 Task: Create fields in match object.
Action: Mouse moved to (1310, 99)
Screenshot: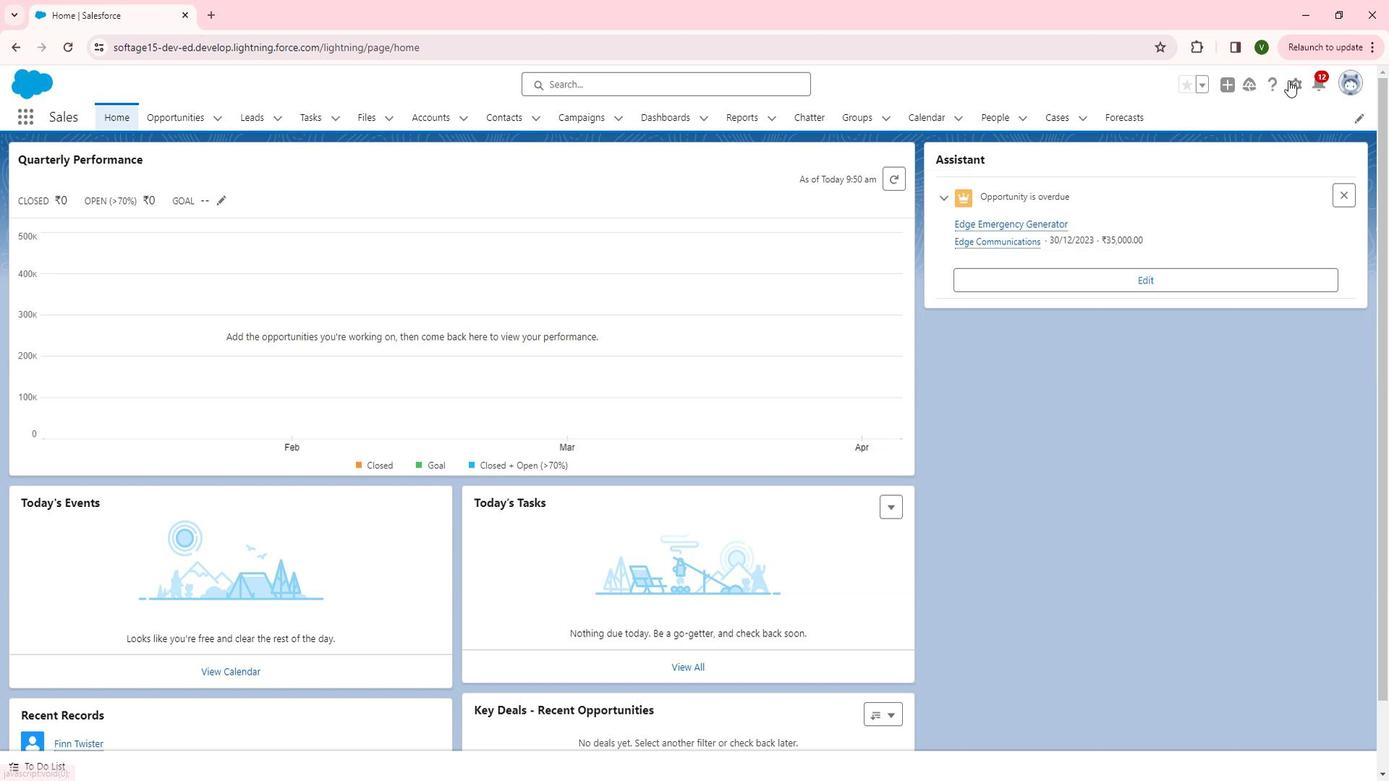 
Action: Mouse pressed left at (1310, 99)
Screenshot: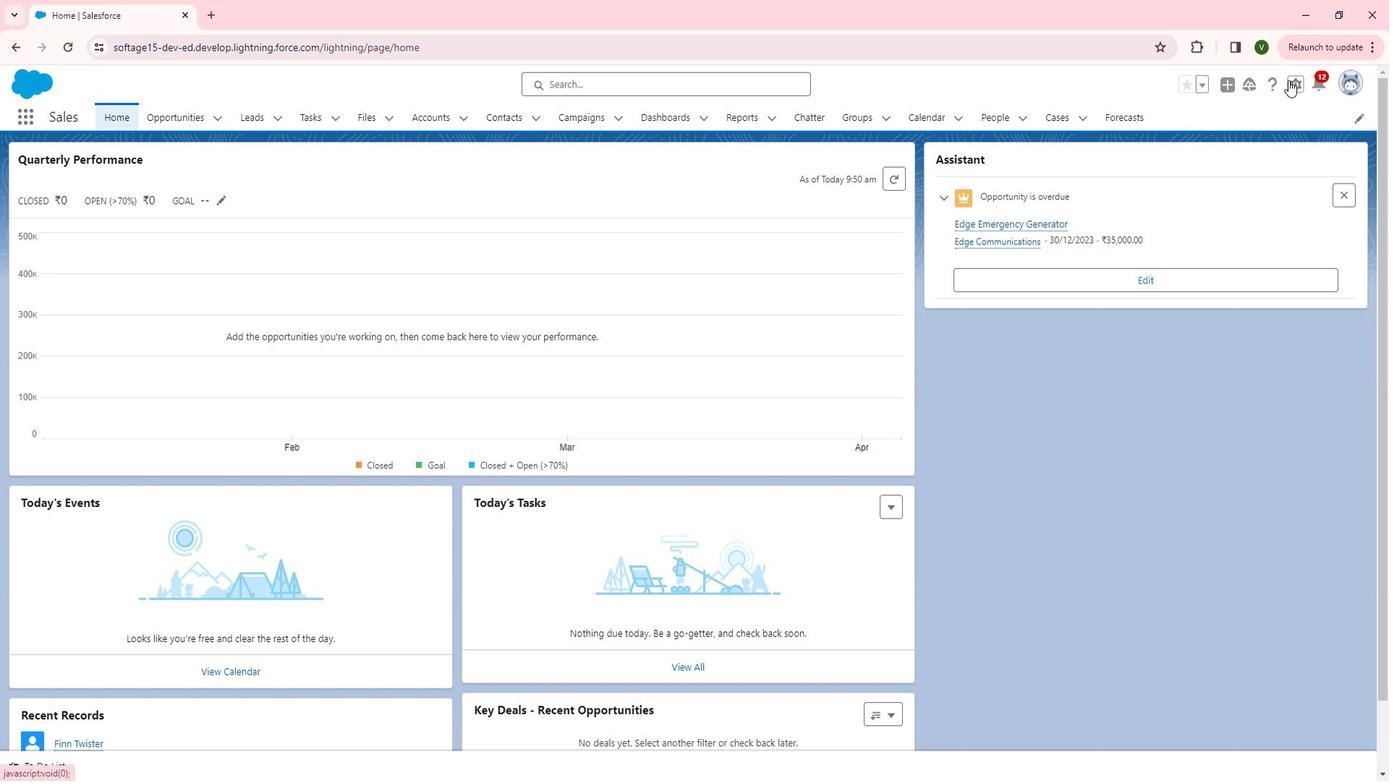 
Action: Mouse moved to (1261, 135)
Screenshot: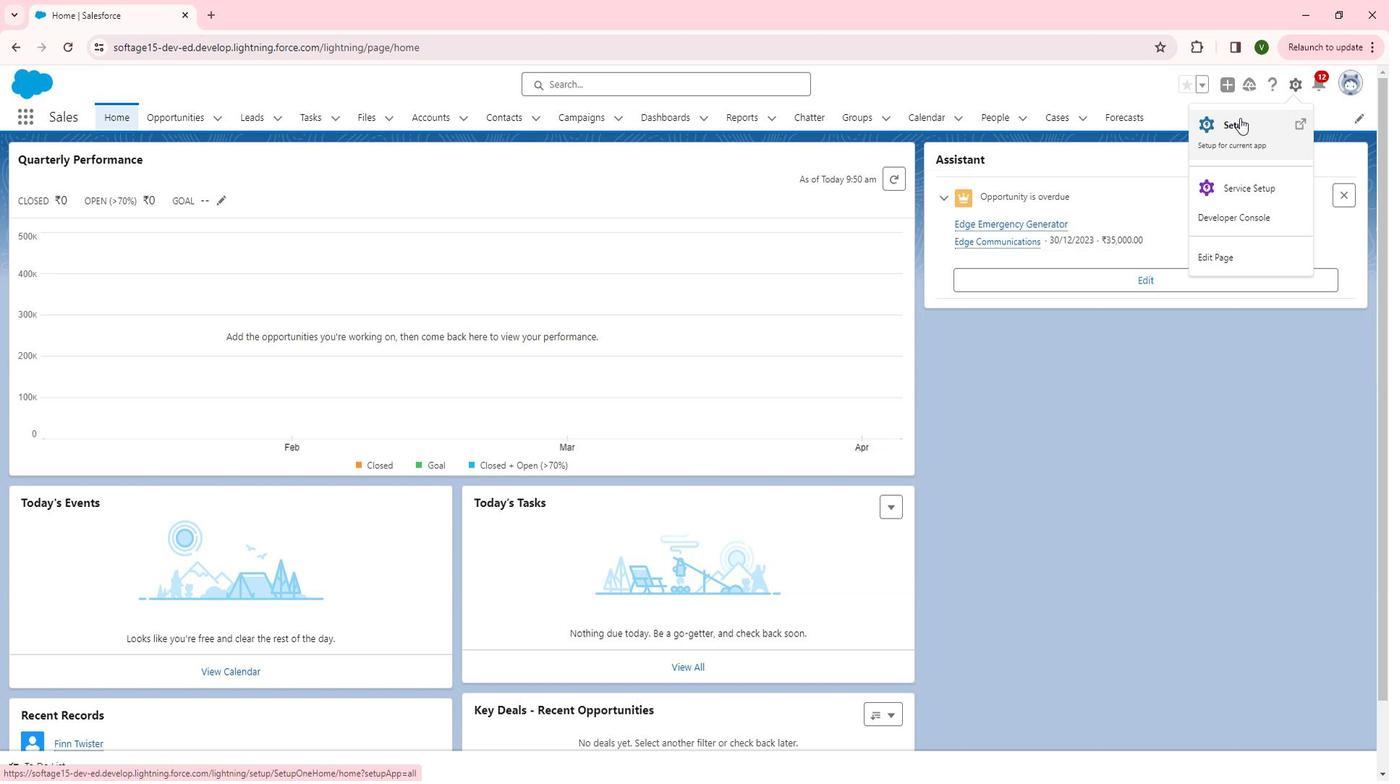 
Action: Mouse pressed left at (1261, 135)
Screenshot: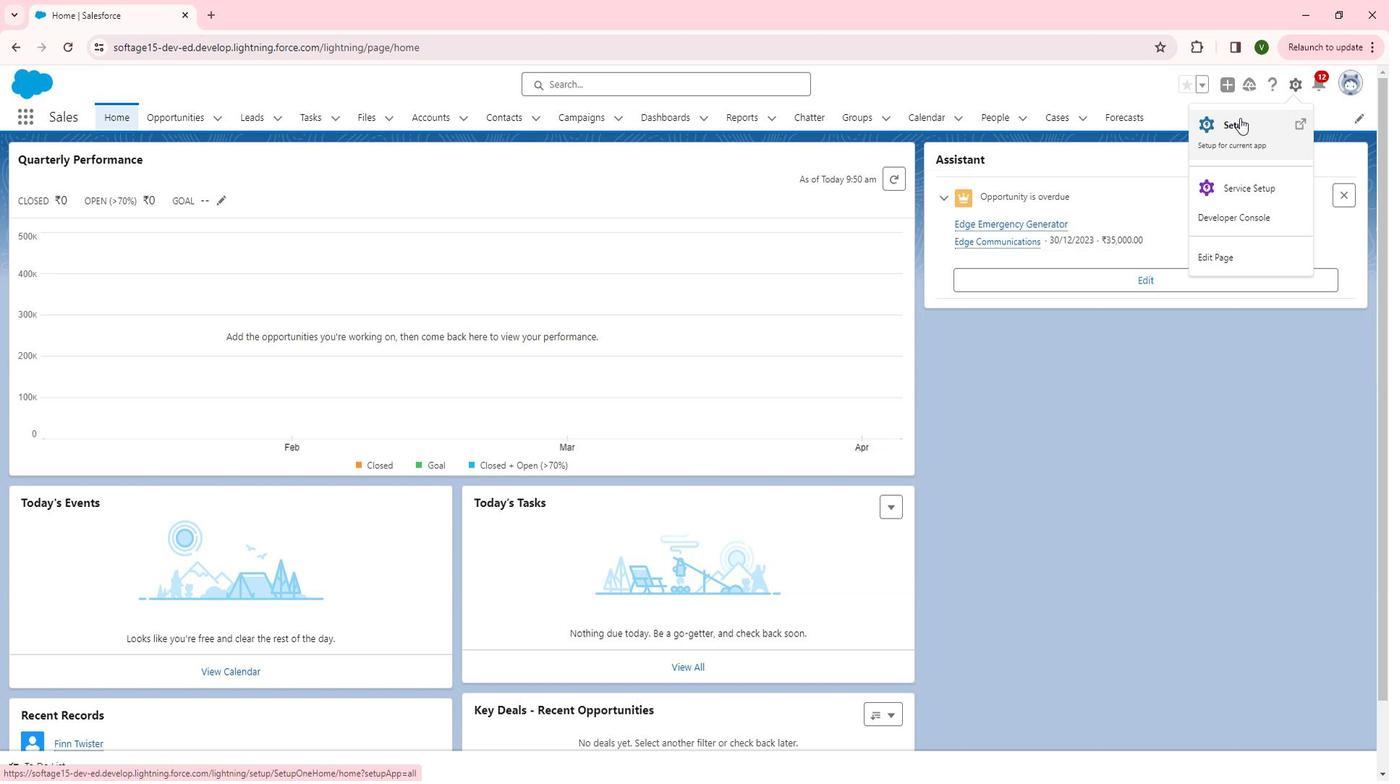 
Action: Mouse moved to (120, 440)
Screenshot: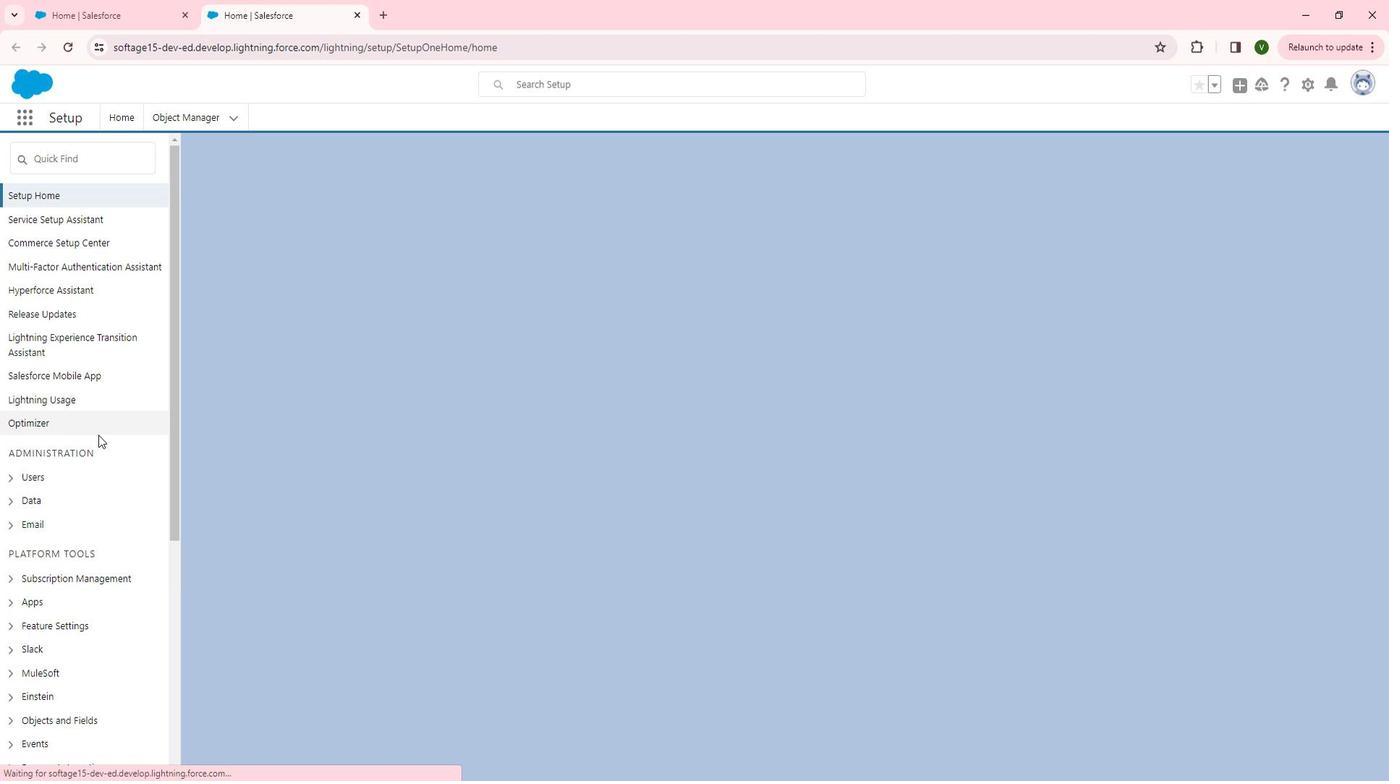 
Action: Mouse scrolled (120, 439) with delta (0, 0)
Screenshot: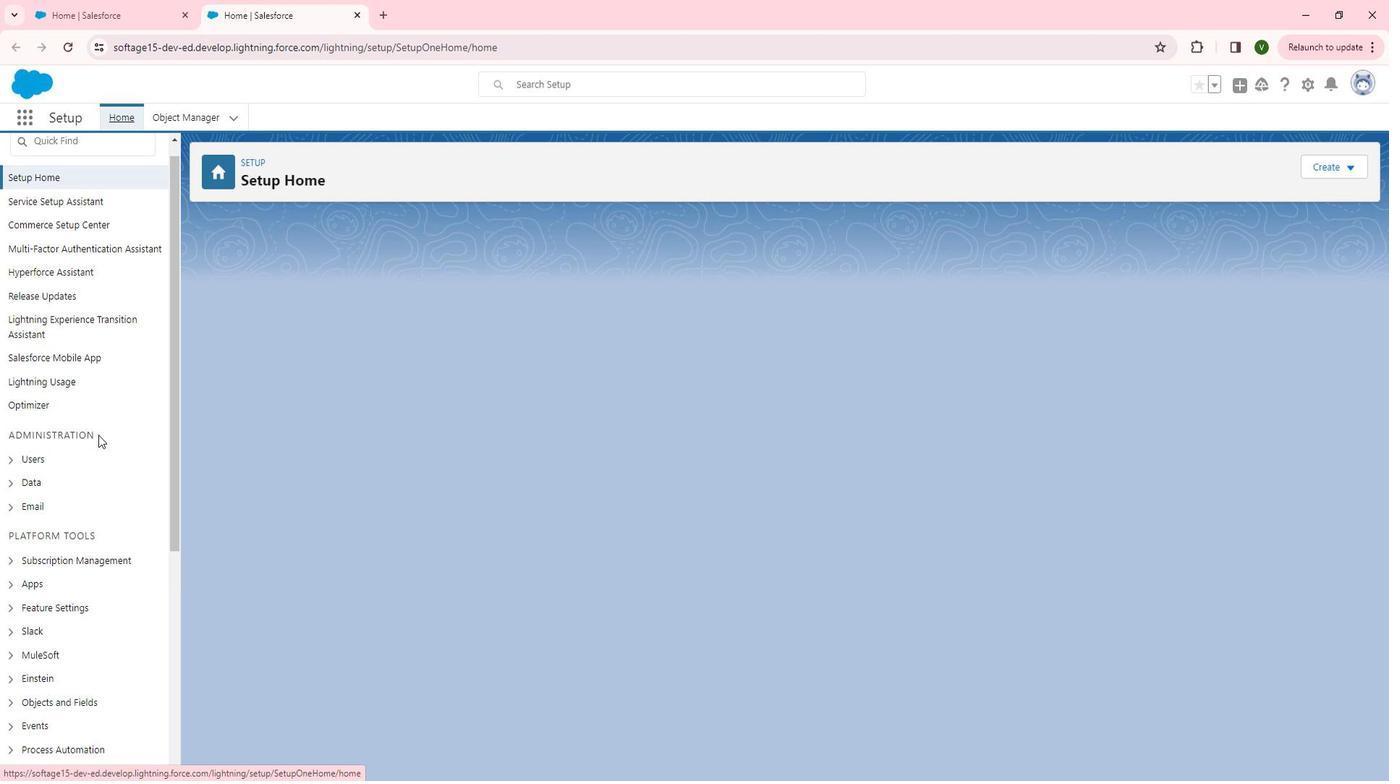 
Action: Mouse scrolled (120, 439) with delta (0, 0)
Screenshot: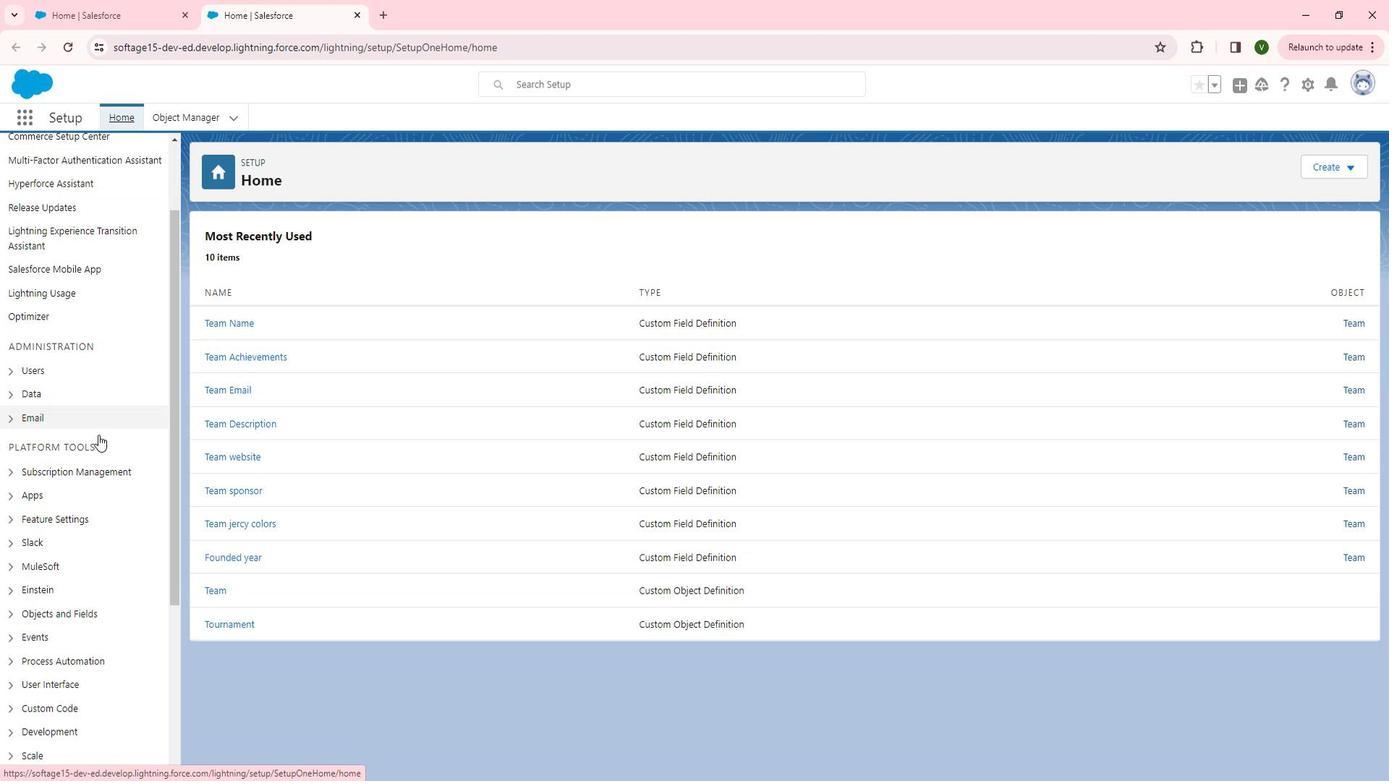 
Action: Mouse scrolled (120, 439) with delta (0, 0)
Screenshot: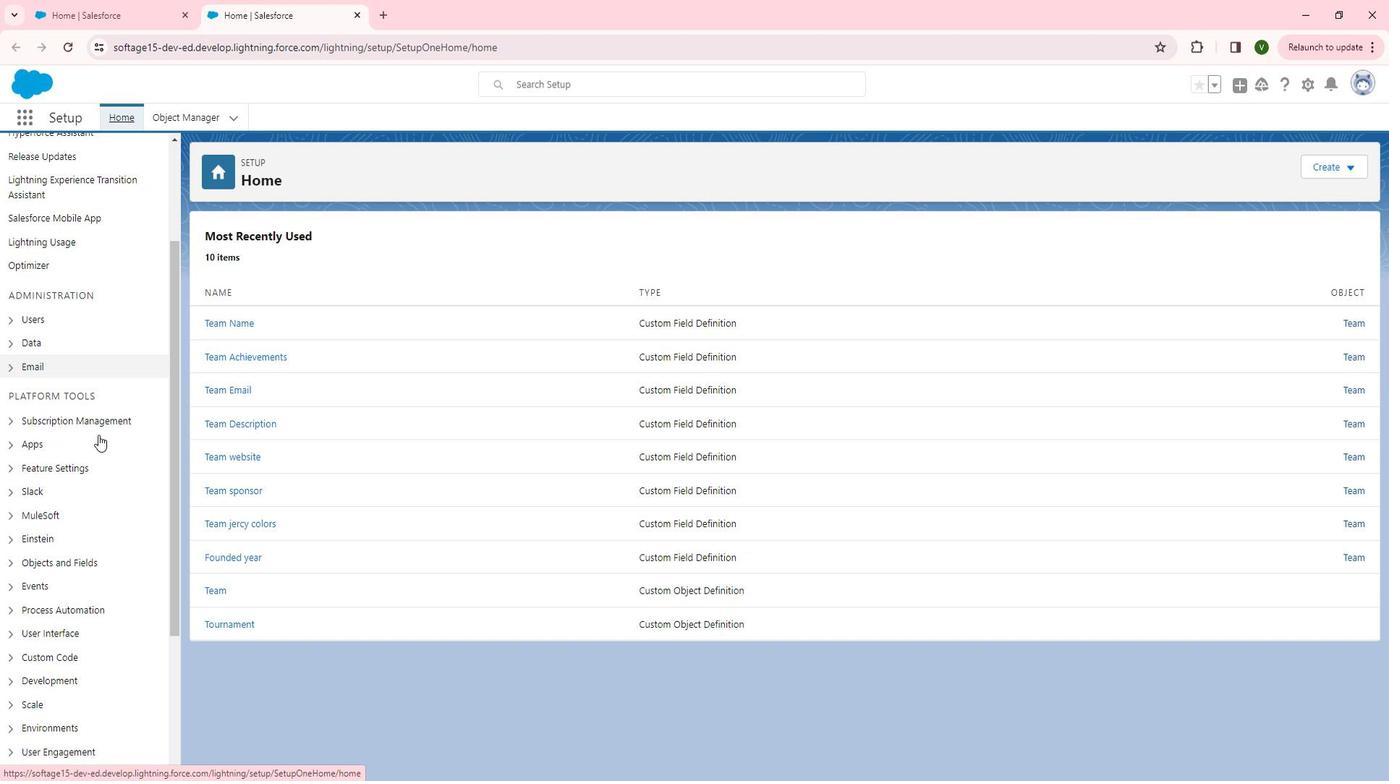 
Action: Mouse scrolled (120, 439) with delta (0, 0)
Screenshot: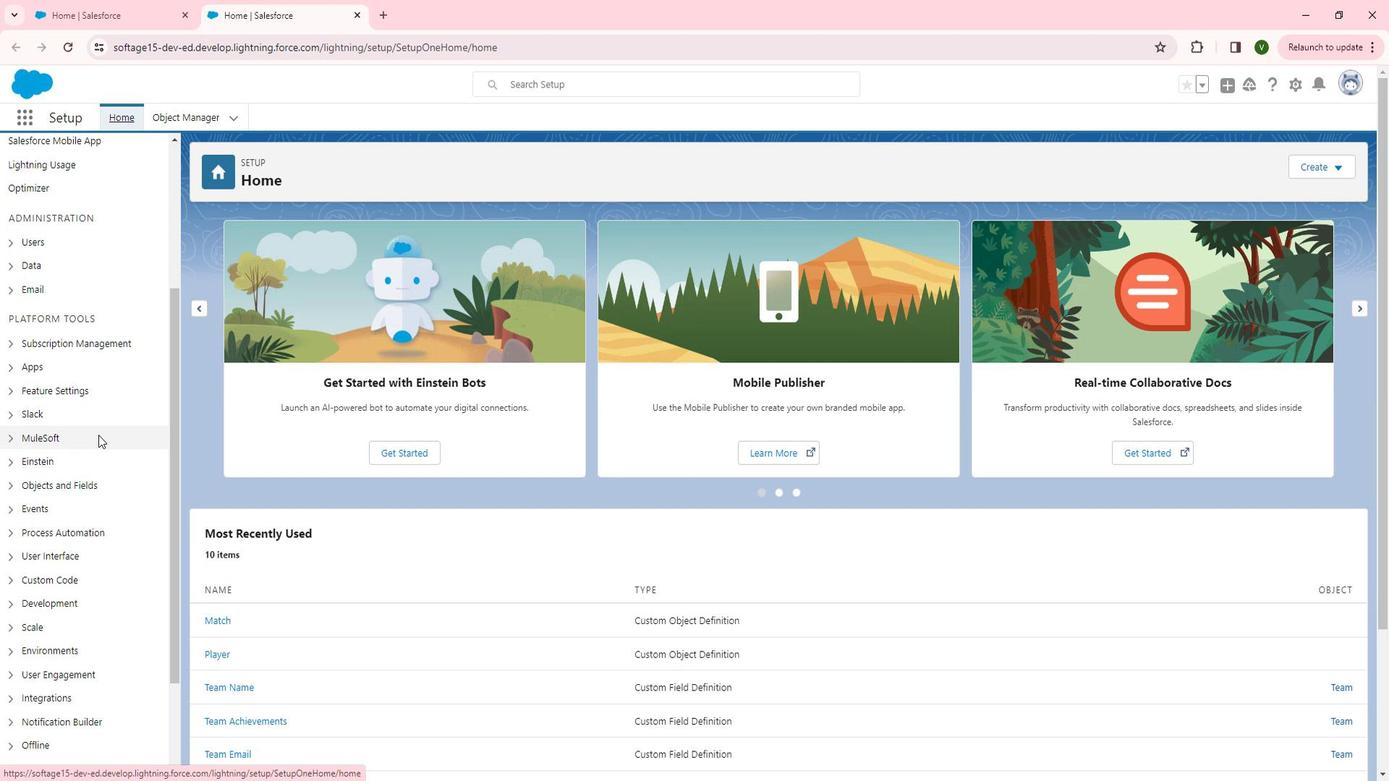 
Action: Mouse moved to (34, 426)
Screenshot: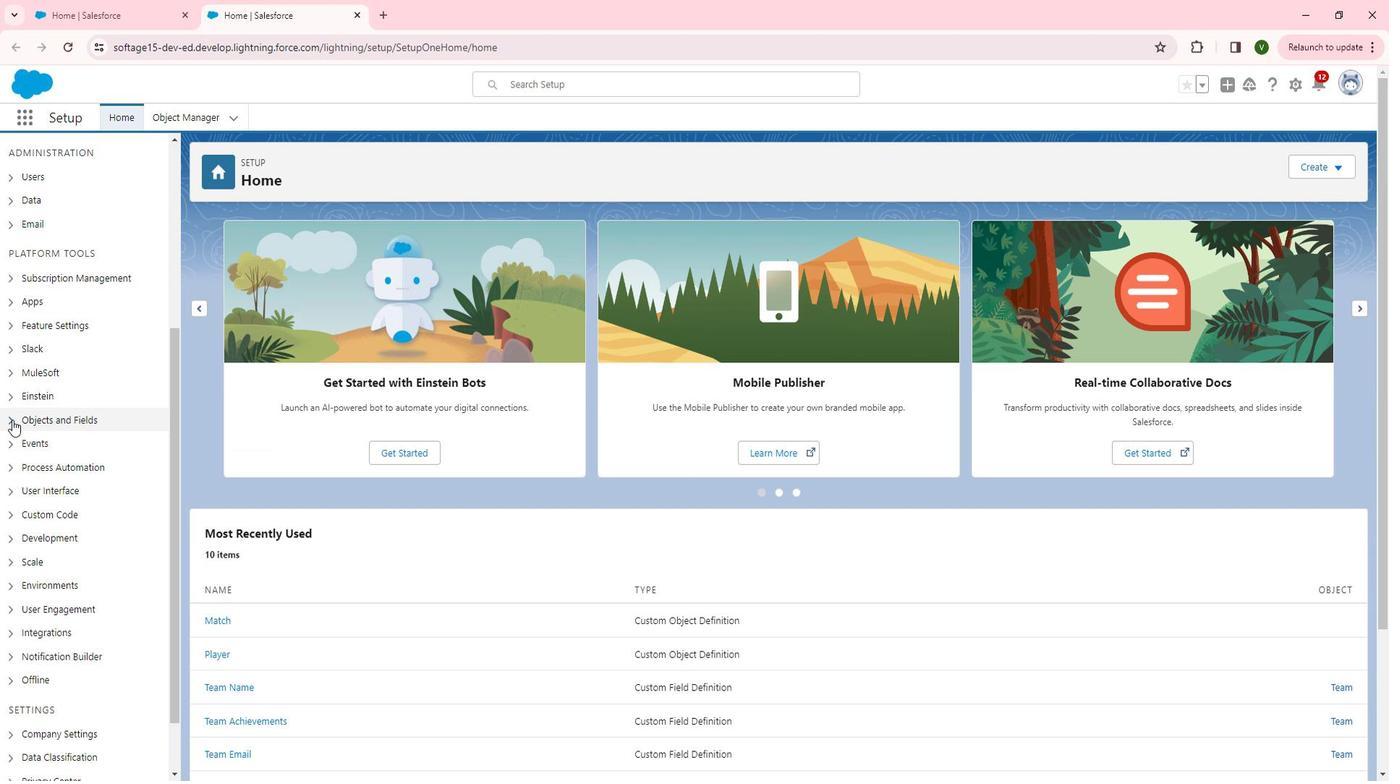 
Action: Mouse pressed left at (34, 426)
Screenshot: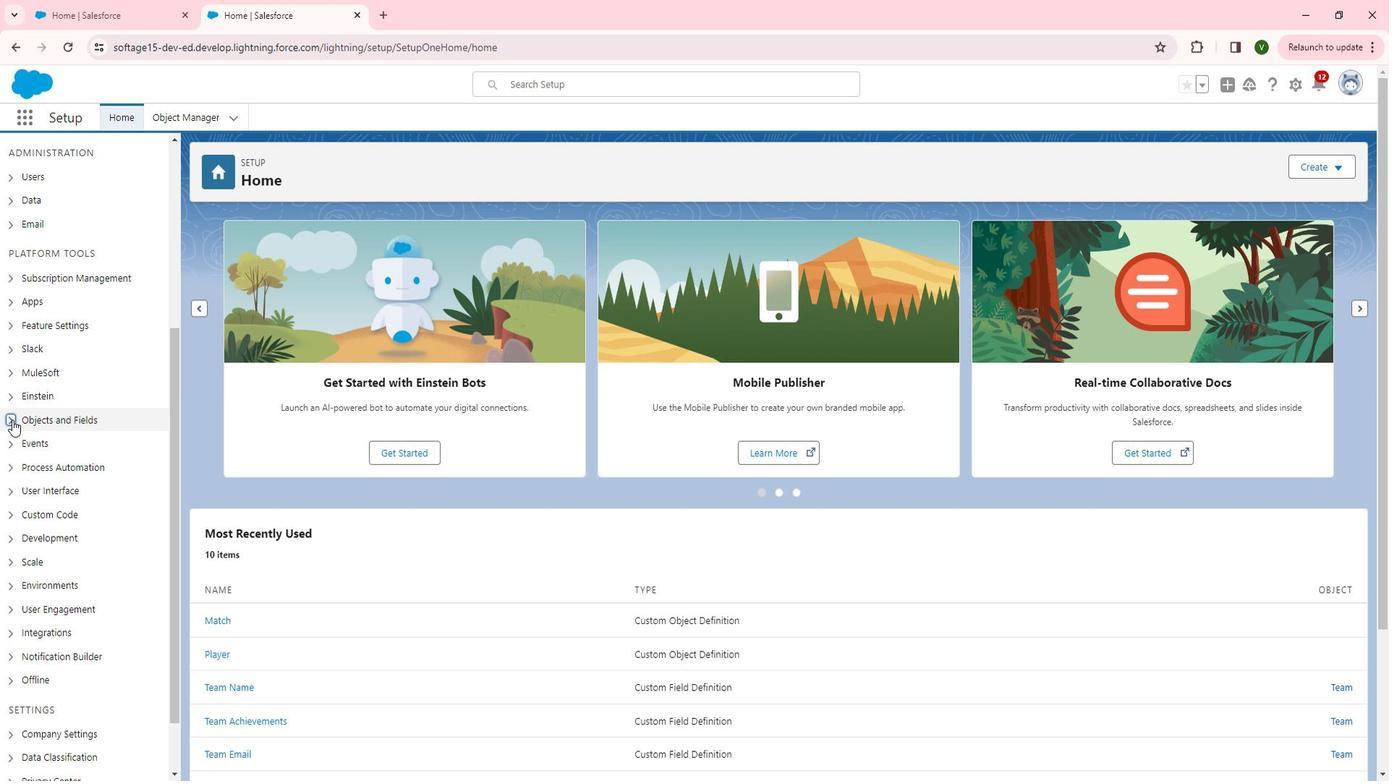 
Action: Mouse moved to (101, 447)
Screenshot: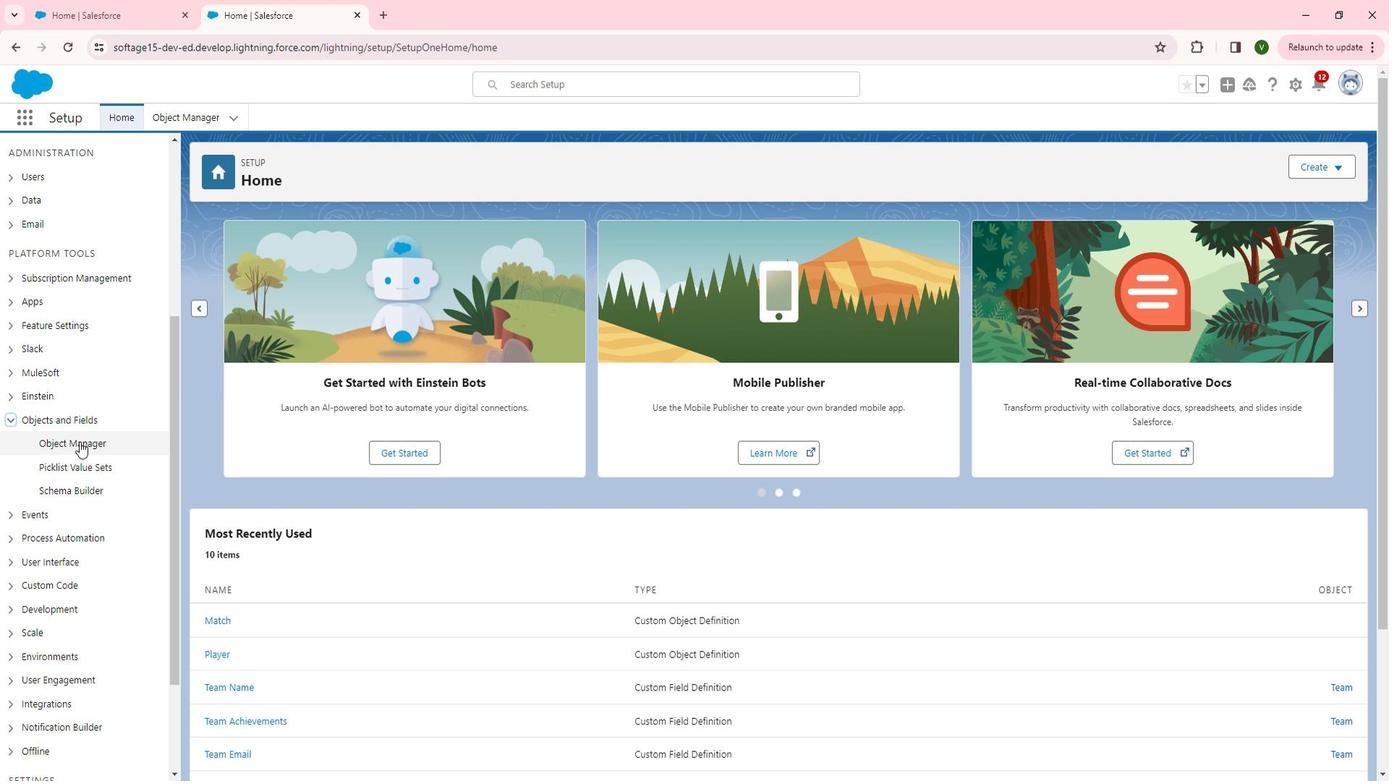 
Action: Mouse pressed left at (101, 447)
Screenshot: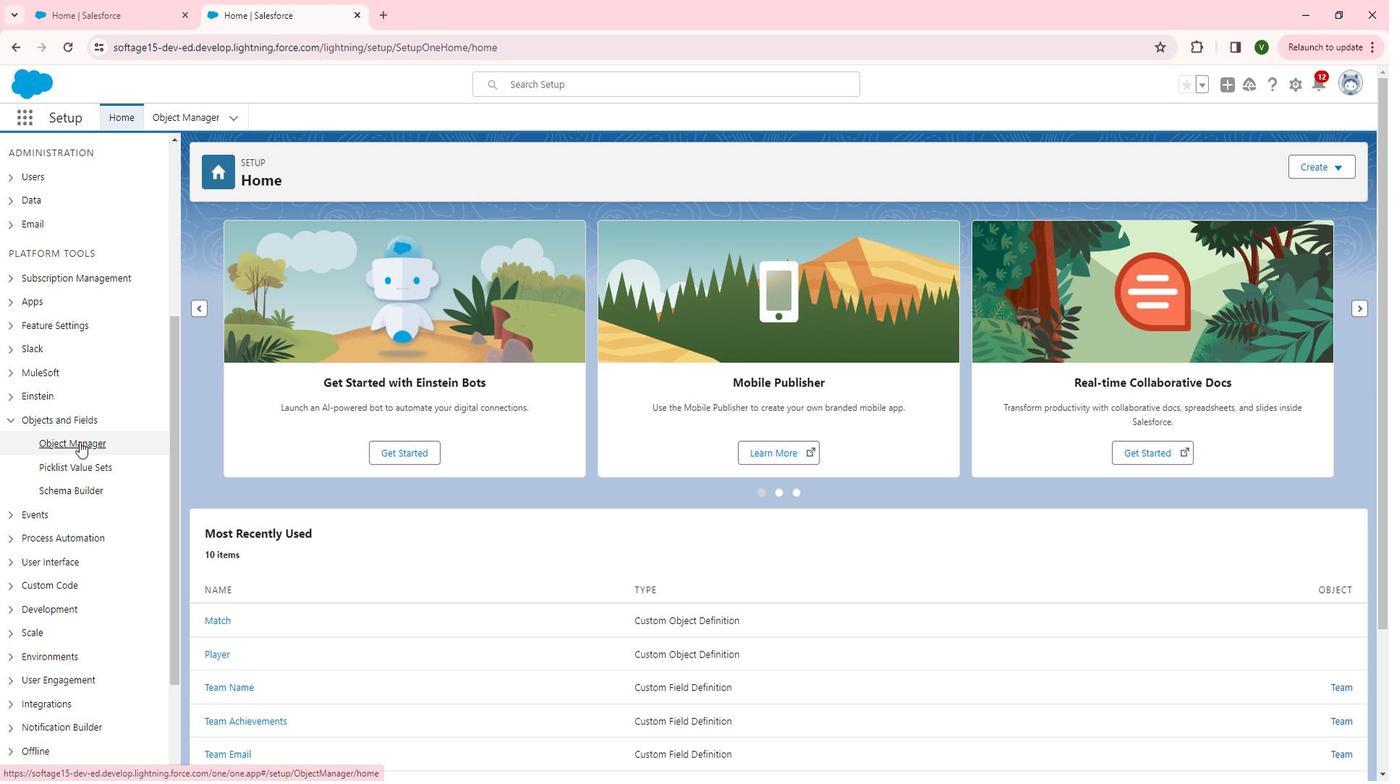 
Action: Mouse moved to (276, 479)
Screenshot: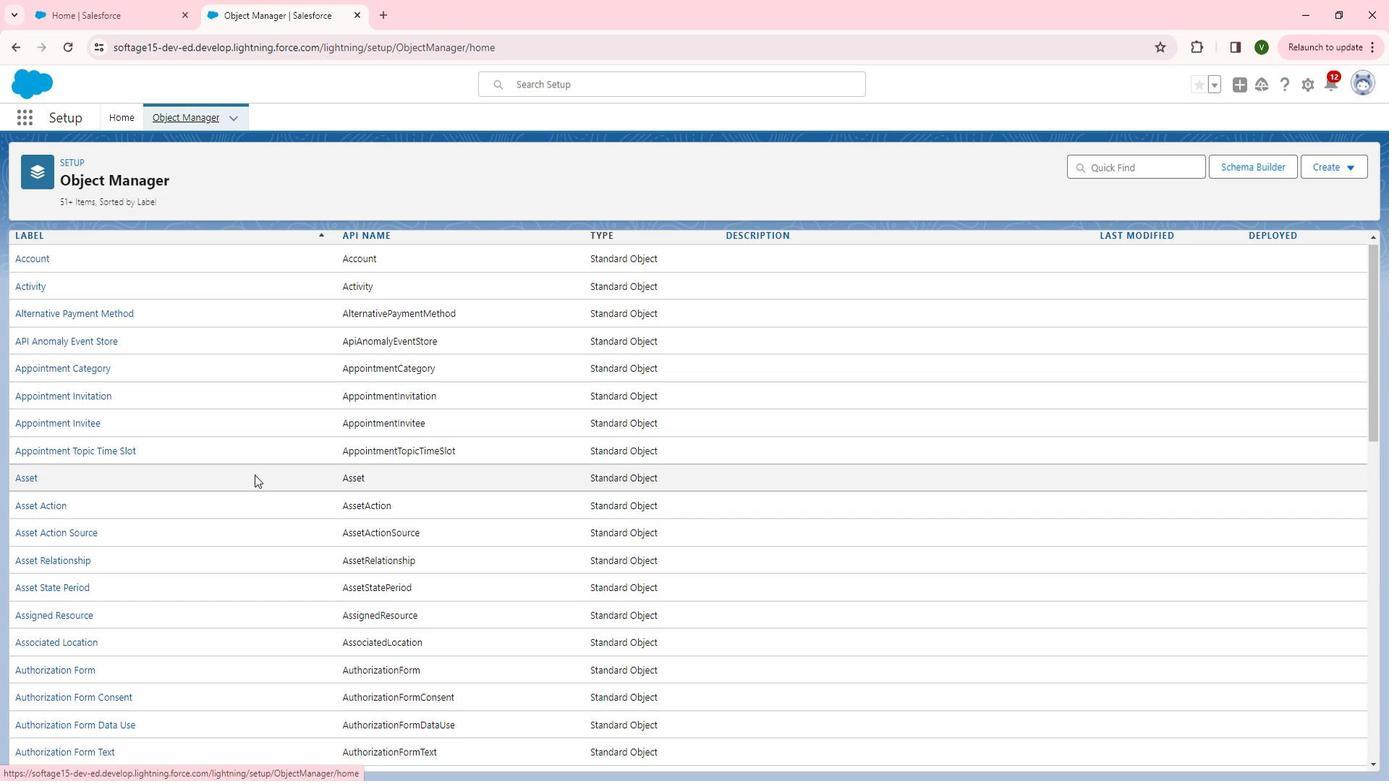 
Action: Mouse scrolled (276, 478) with delta (0, 0)
Screenshot: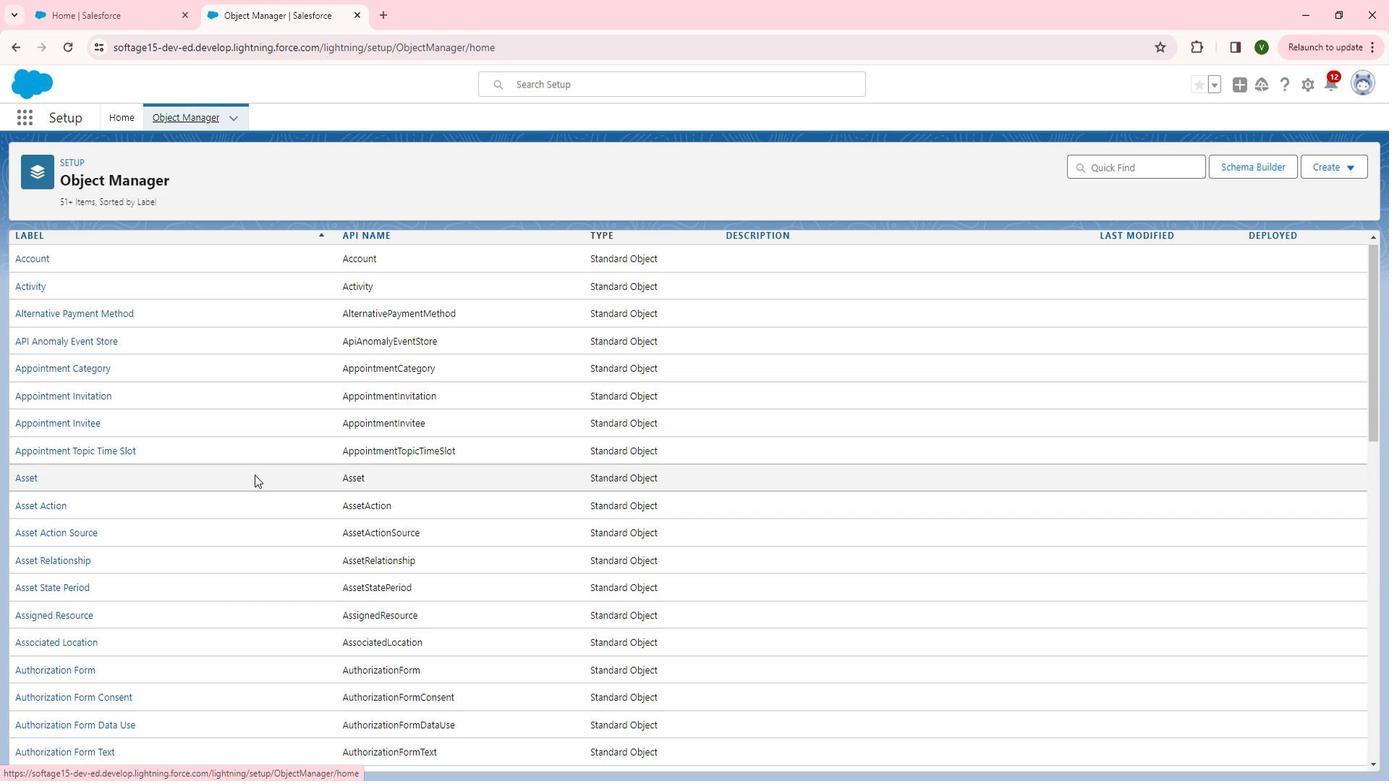 
Action: Mouse scrolled (276, 478) with delta (0, 0)
Screenshot: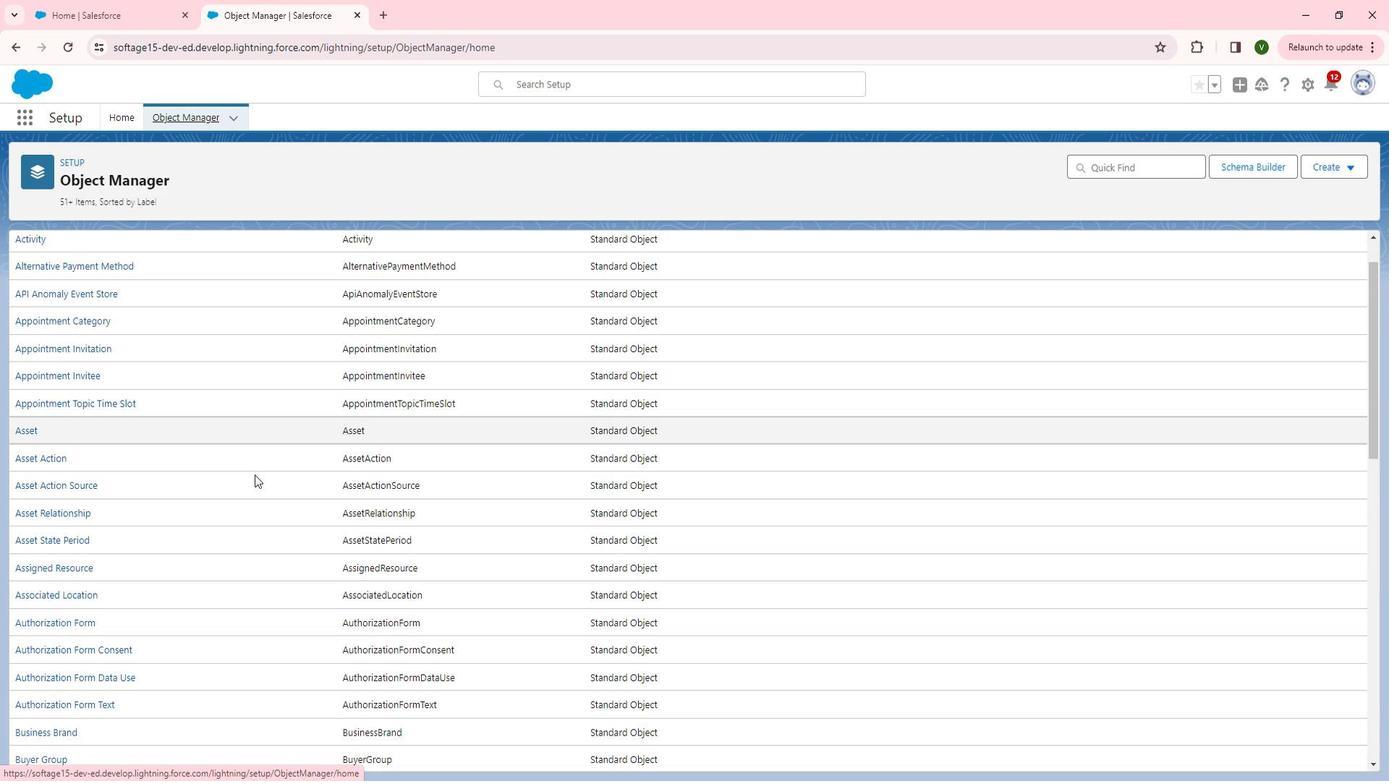 
Action: Mouse scrolled (276, 478) with delta (0, 0)
Screenshot: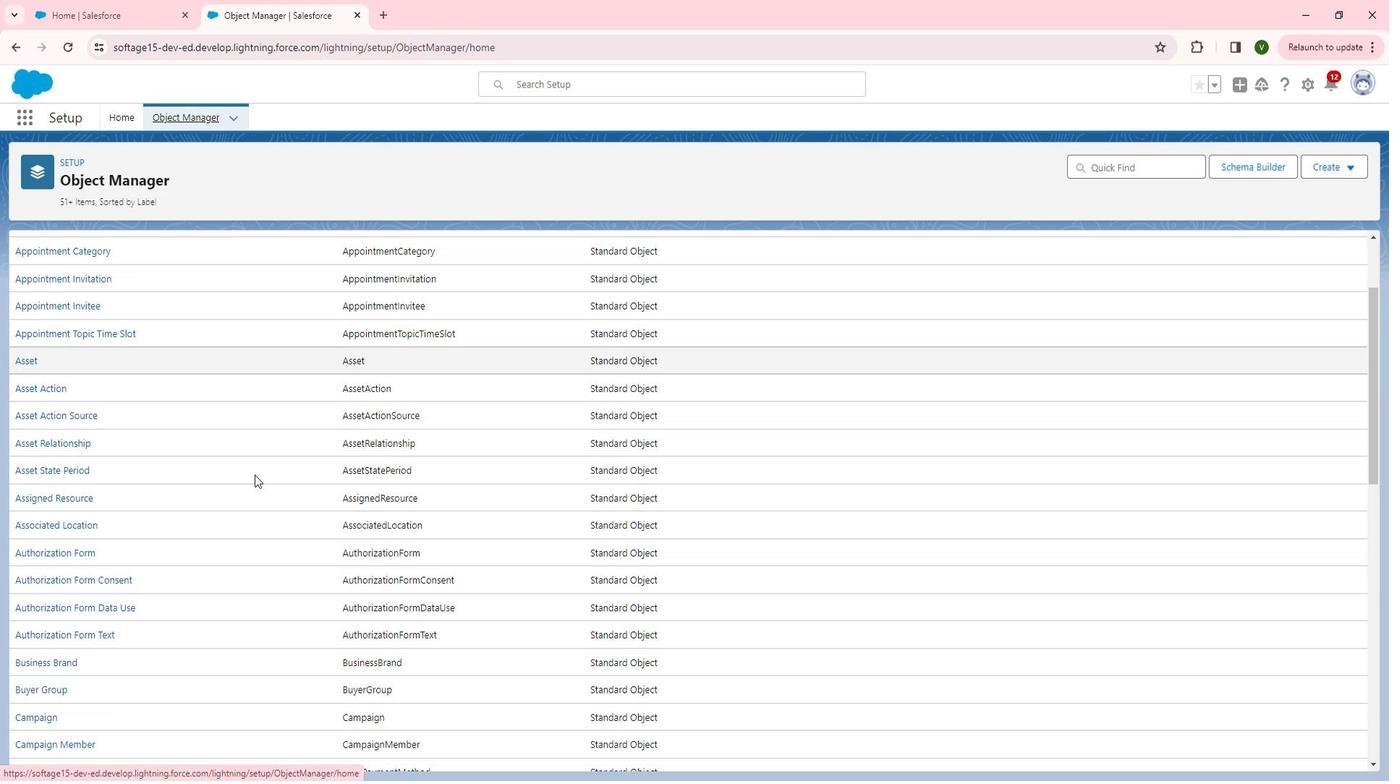 
Action: Mouse scrolled (276, 478) with delta (0, 0)
Screenshot: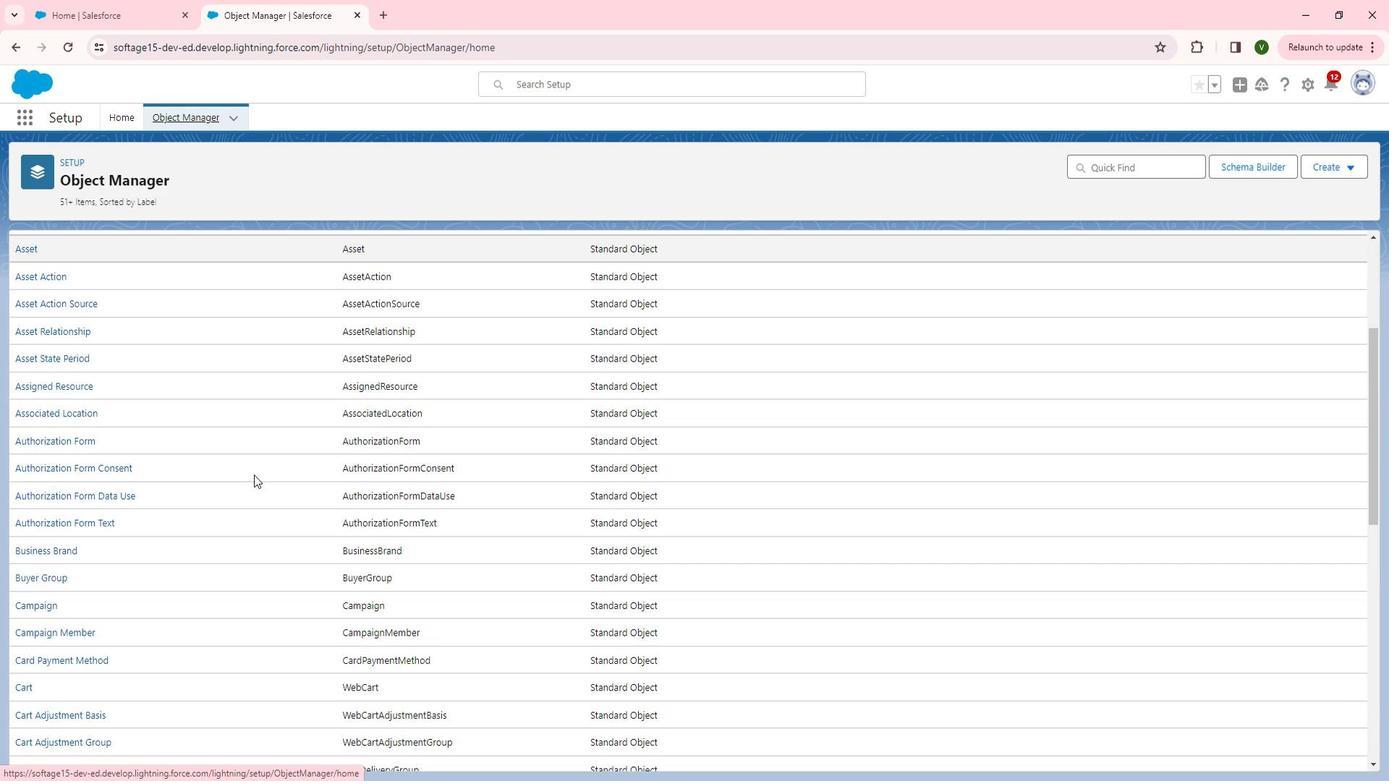 
Action: Mouse moved to (274, 479)
Screenshot: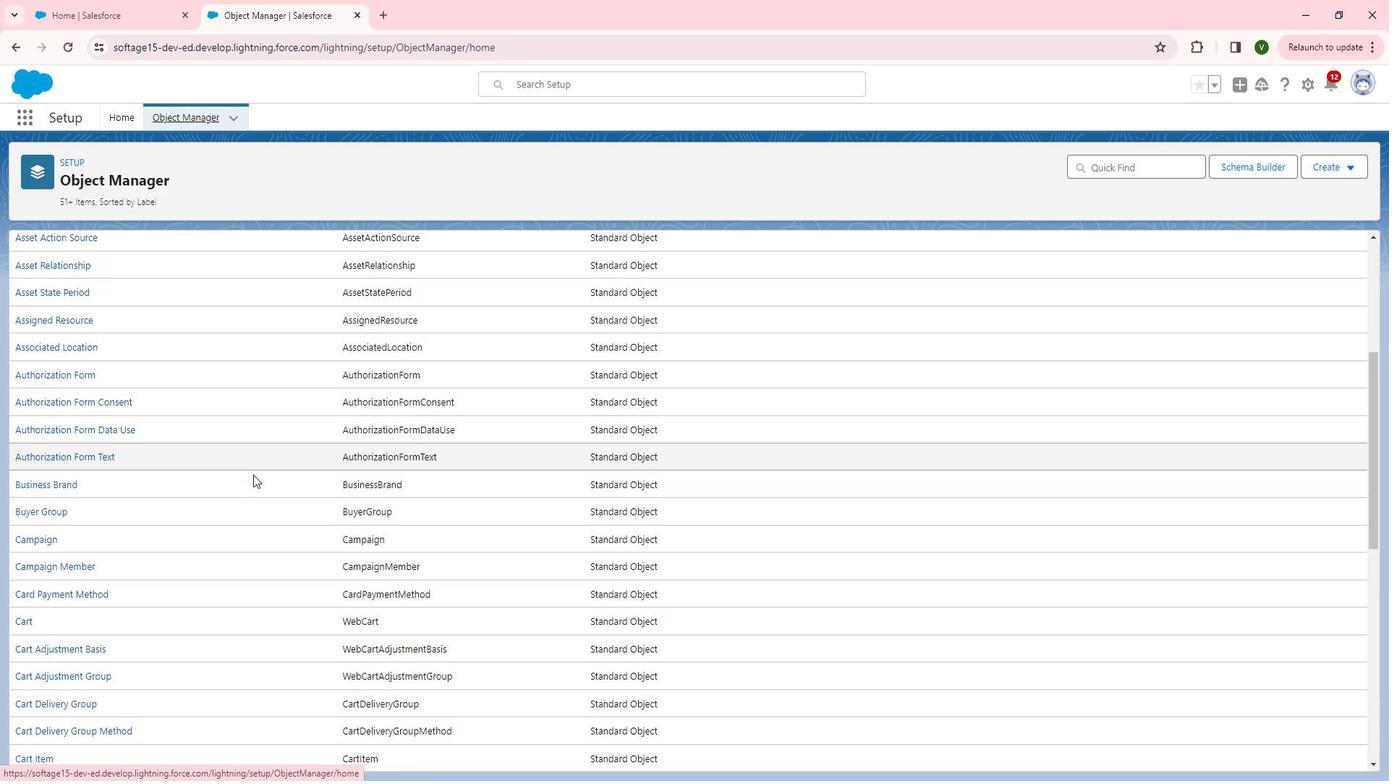 
Action: Mouse scrolled (274, 478) with delta (0, 0)
Screenshot: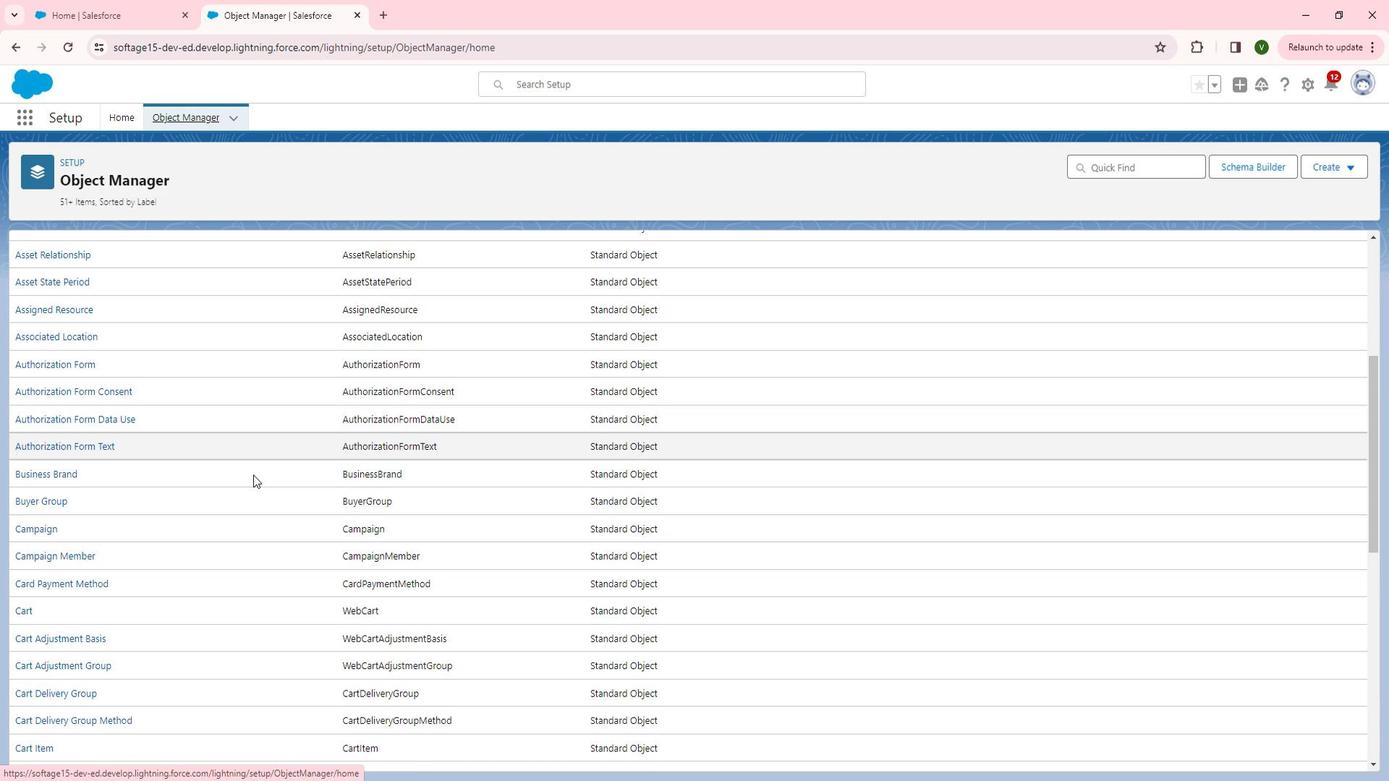 
Action: Mouse scrolled (274, 478) with delta (0, 0)
Screenshot: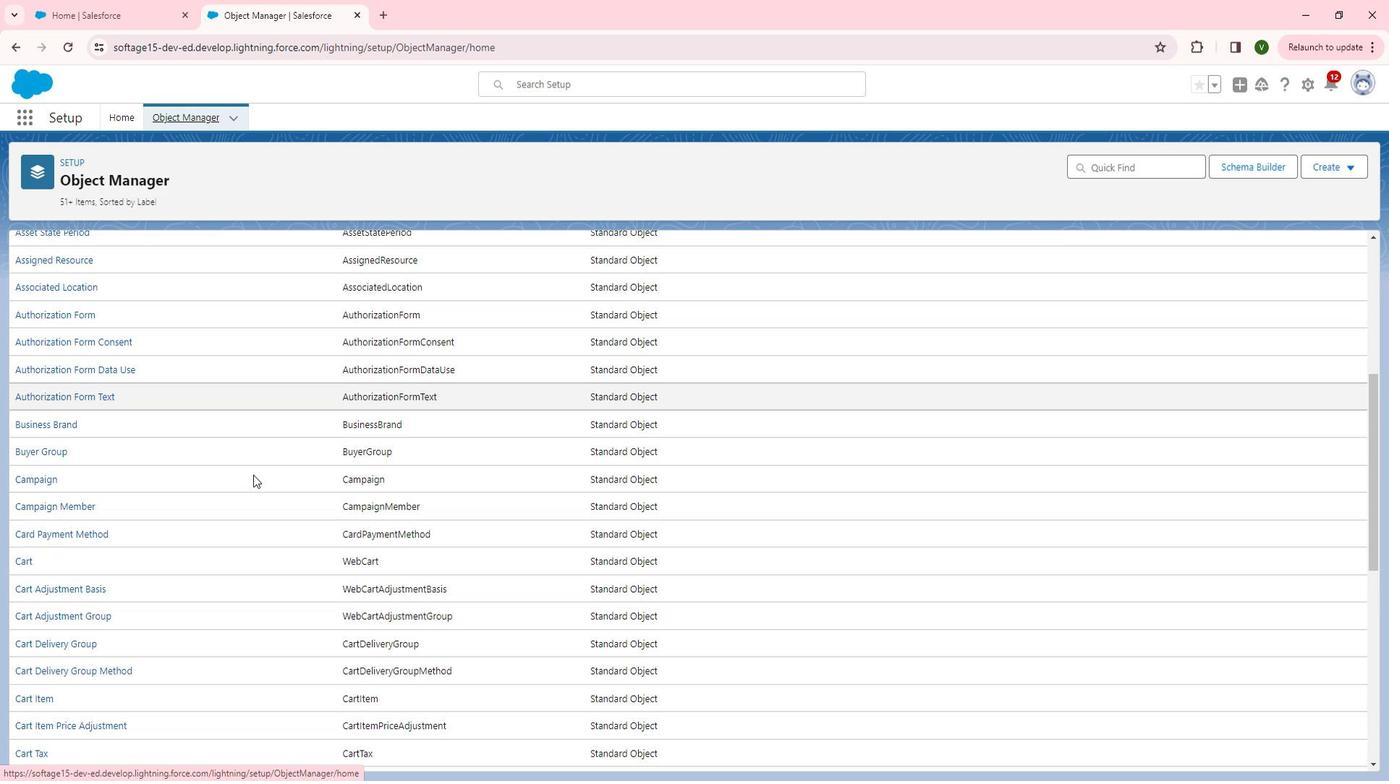 
Action: Mouse scrolled (274, 478) with delta (0, 0)
Screenshot: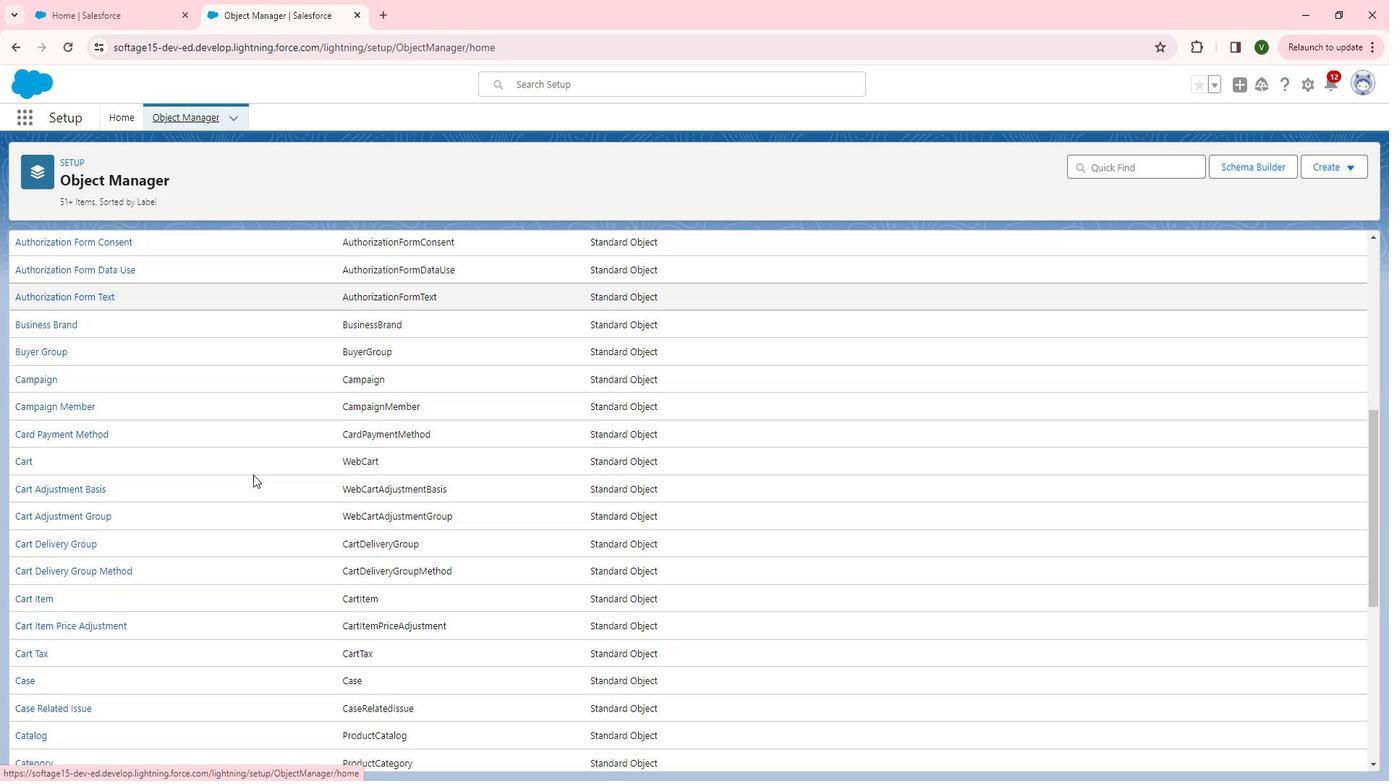 
Action: Mouse scrolled (274, 478) with delta (0, 0)
Screenshot: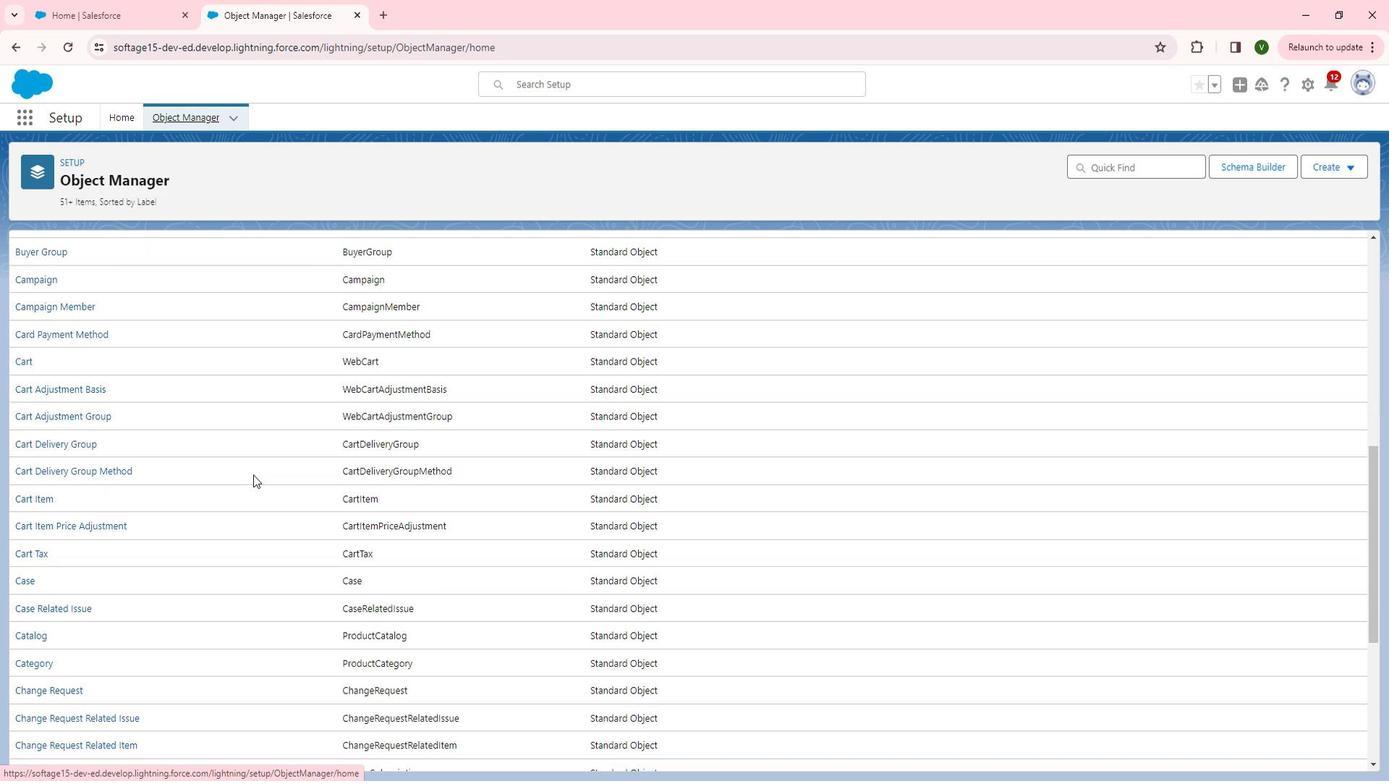 
Action: Mouse scrolled (274, 478) with delta (0, 0)
Screenshot: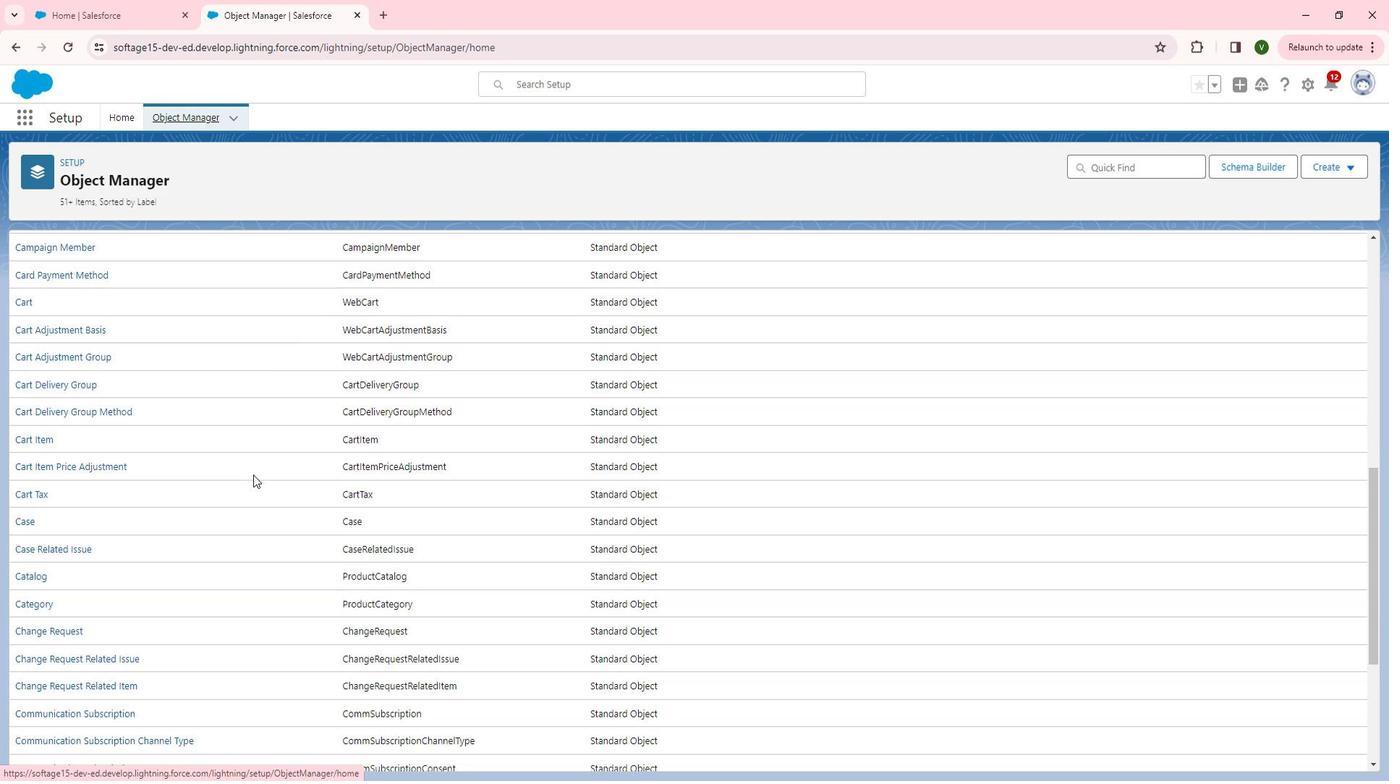 
Action: Mouse scrolled (274, 478) with delta (0, 0)
Screenshot: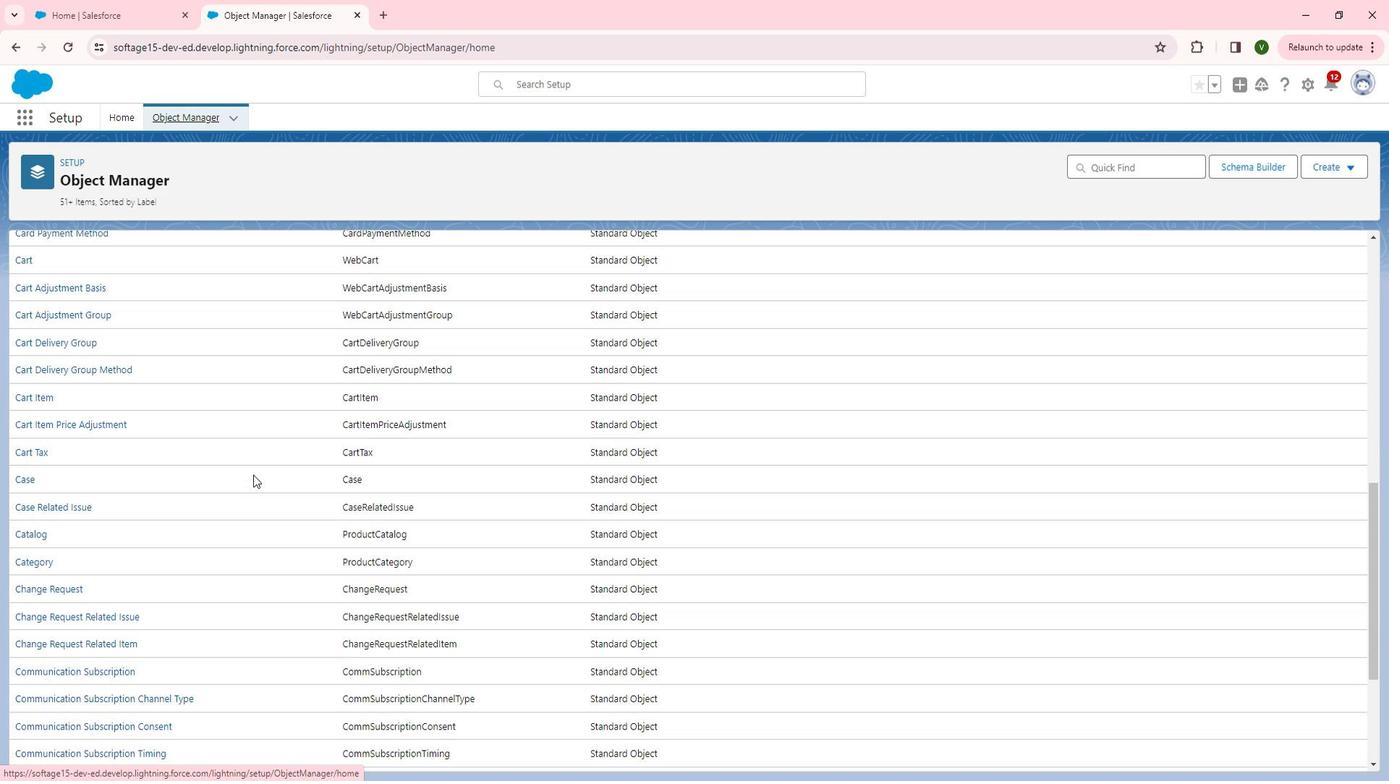 
Action: Mouse scrolled (274, 478) with delta (0, 0)
Screenshot: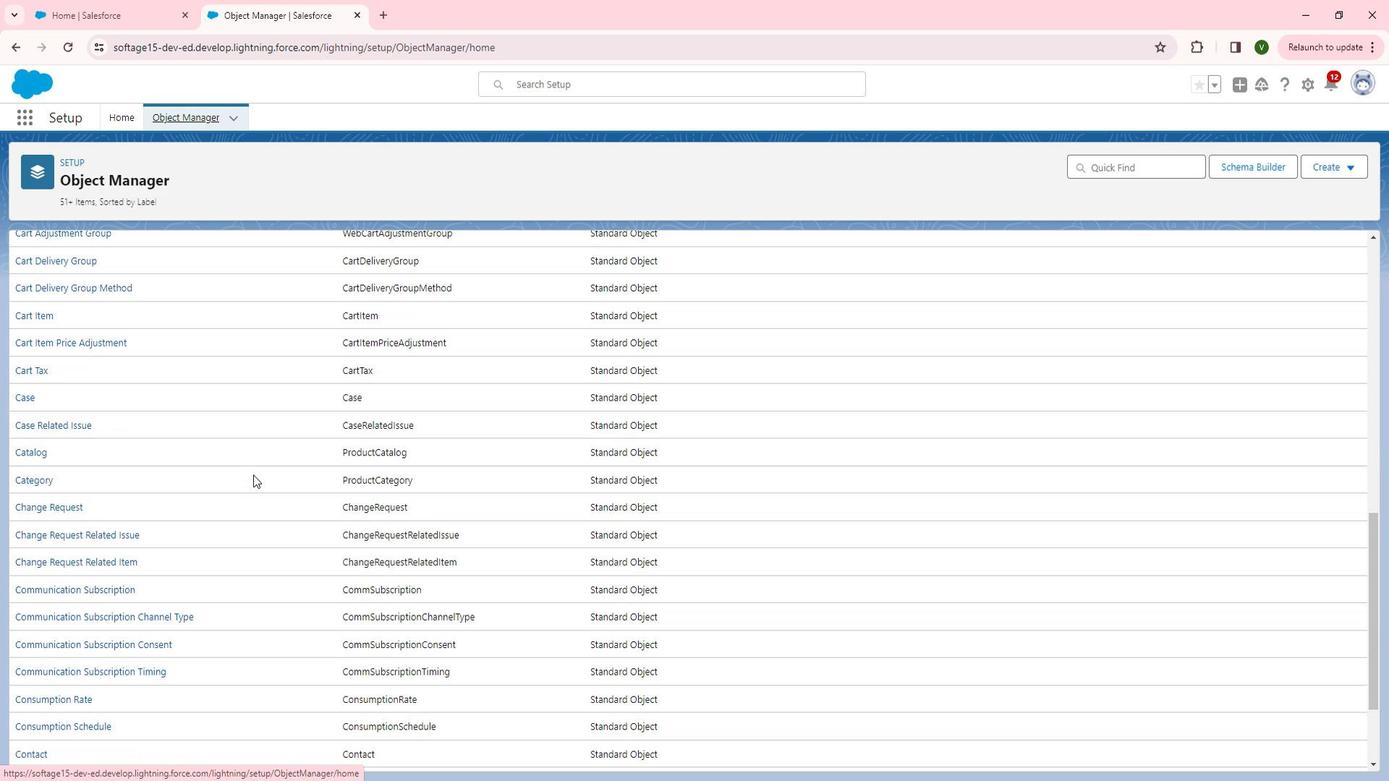 
Action: Mouse scrolled (274, 478) with delta (0, 0)
Screenshot: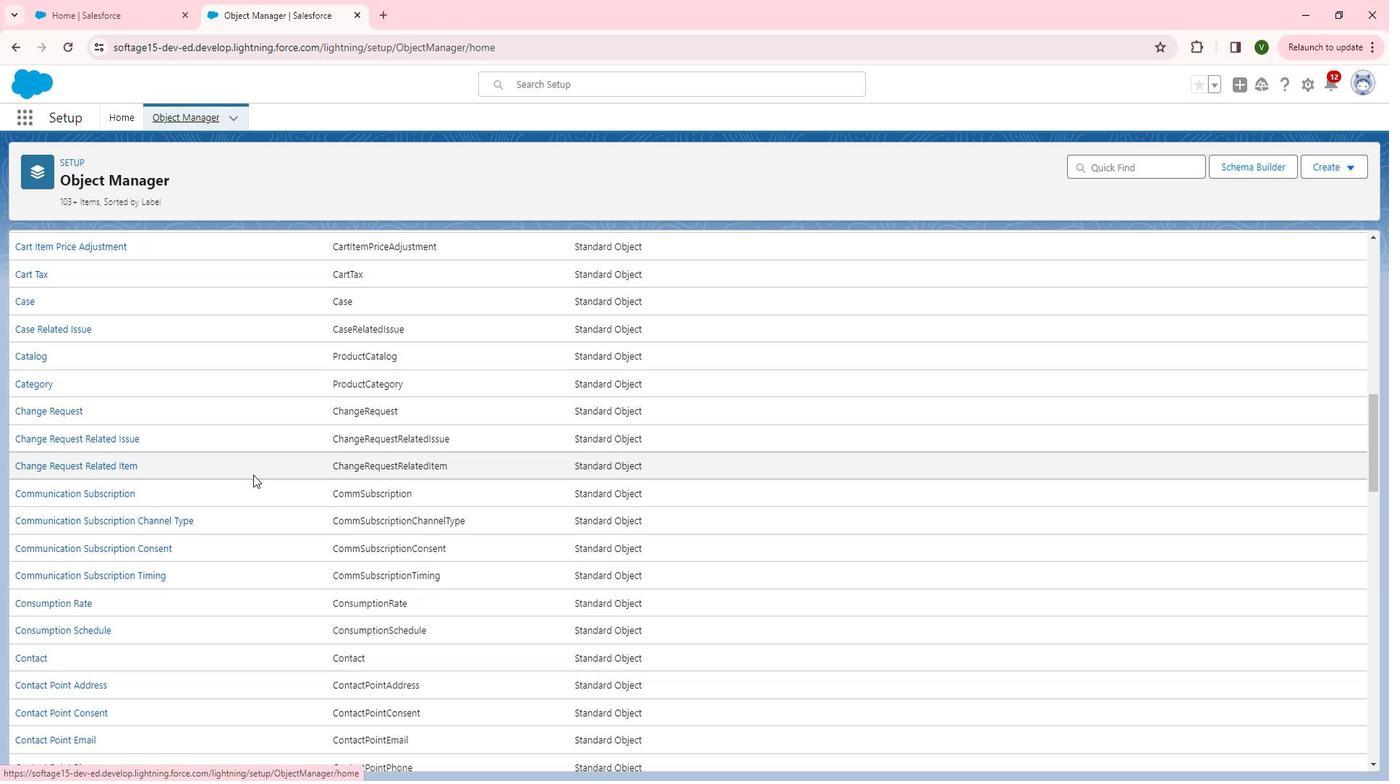 
Action: Mouse scrolled (274, 478) with delta (0, 0)
Screenshot: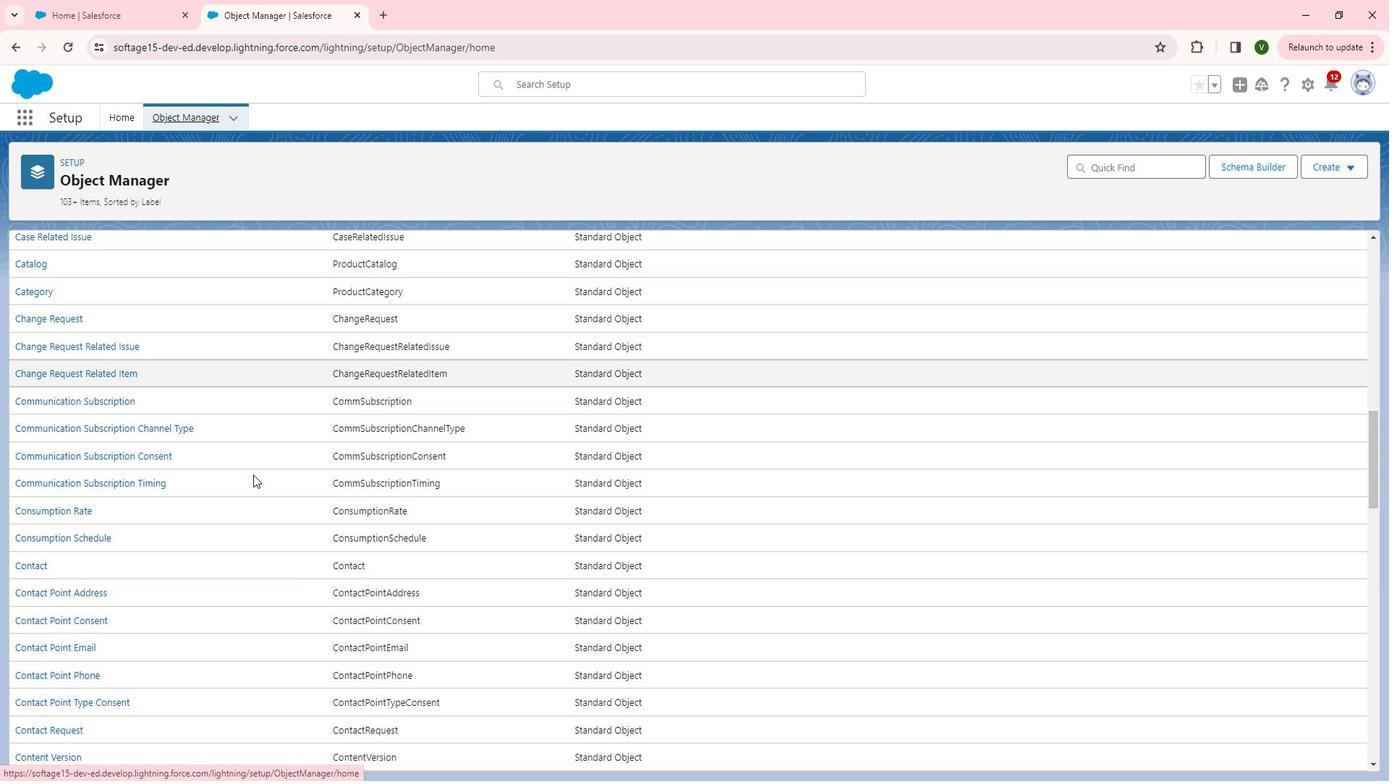 
Action: Mouse scrolled (274, 478) with delta (0, 0)
Screenshot: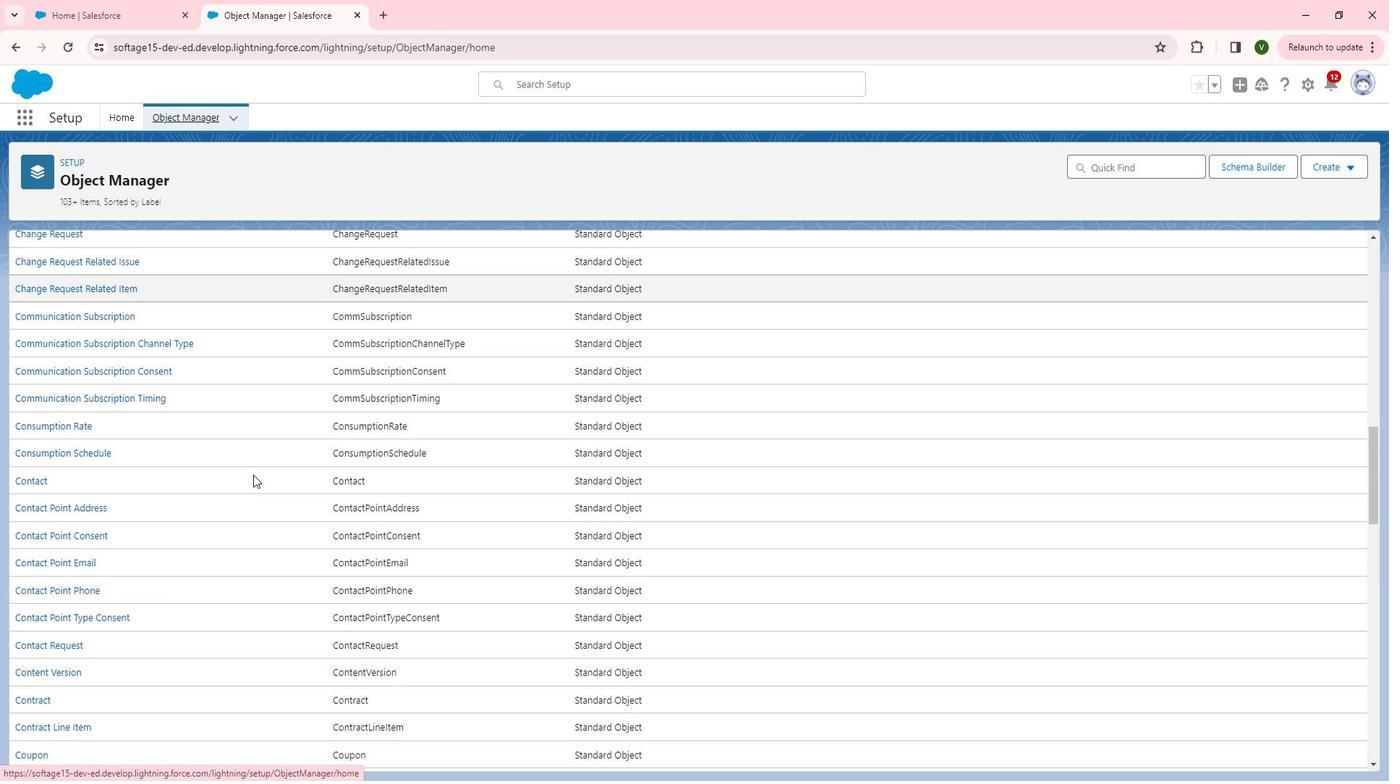 
Action: Mouse scrolled (274, 478) with delta (0, 0)
Screenshot: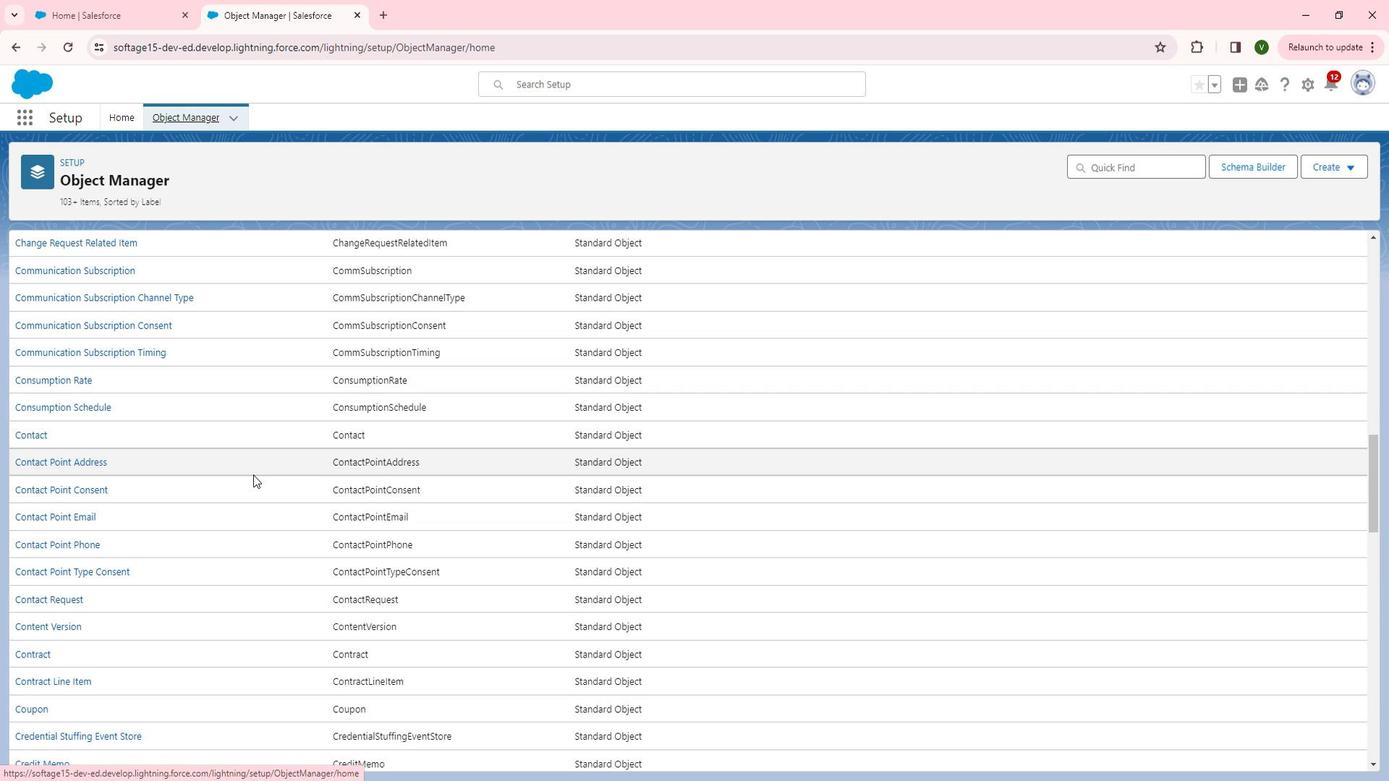 
Action: Mouse scrolled (274, 478) with delta (0, 0)
Screenshot: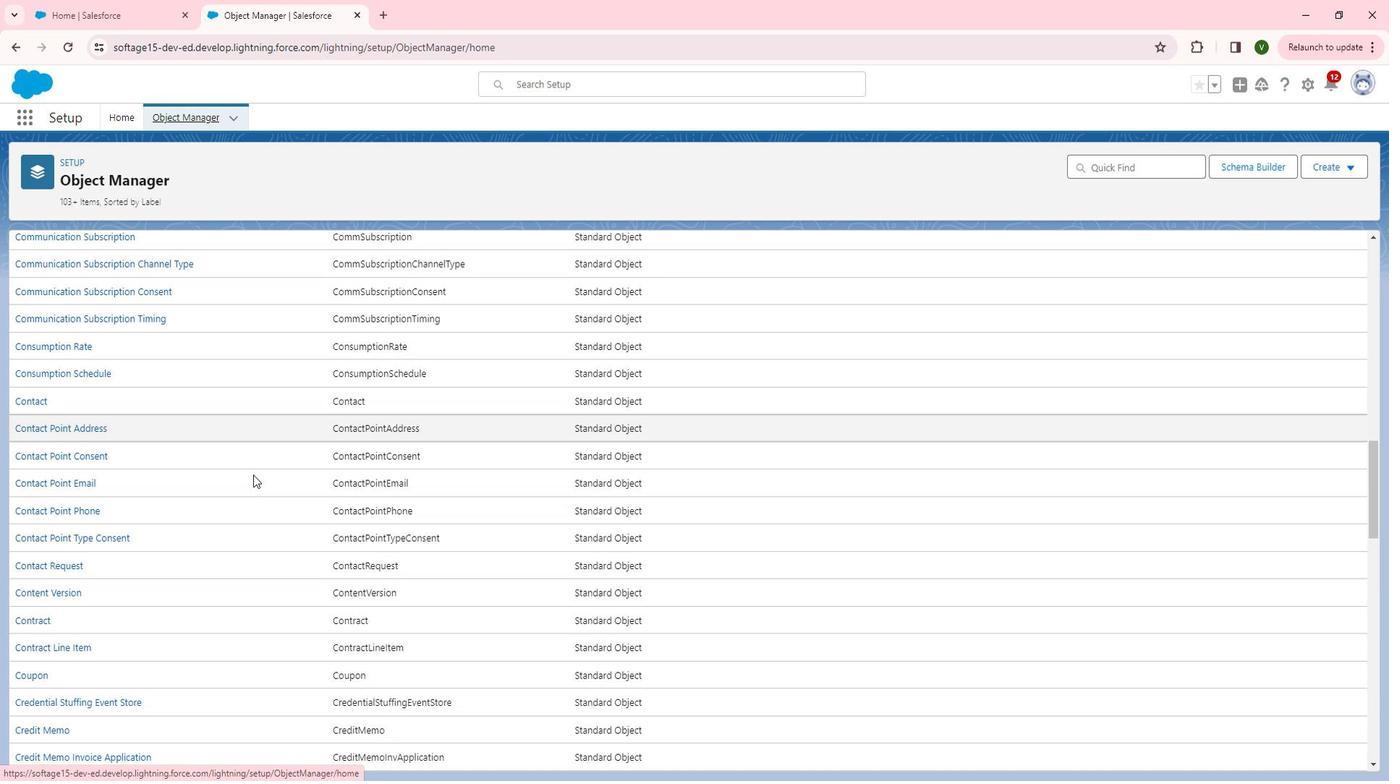 
Action: Mouse scrolled (274, 478) with delta (0, 0)
Screenshot: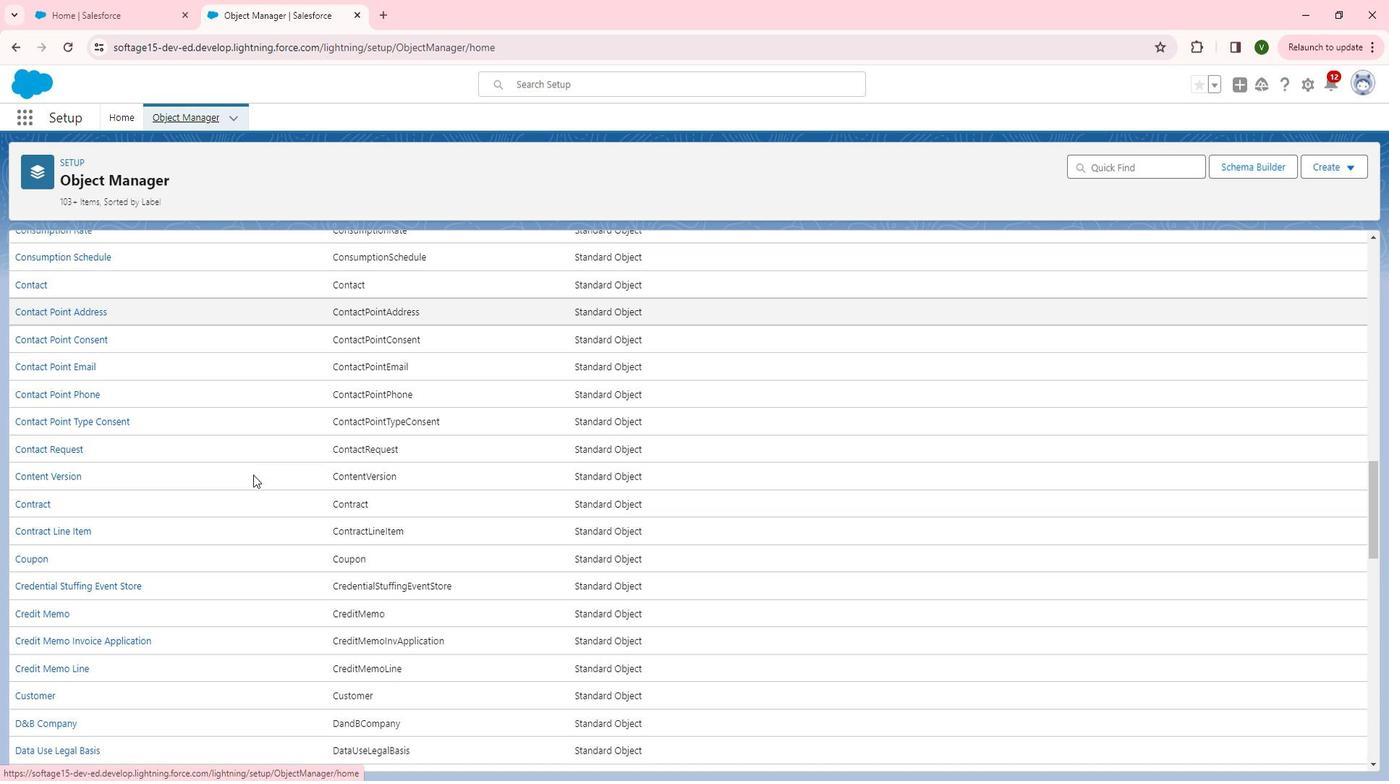 
Action: Mouse scrolled (274, 478) with delta (0, 0)
Screenshot: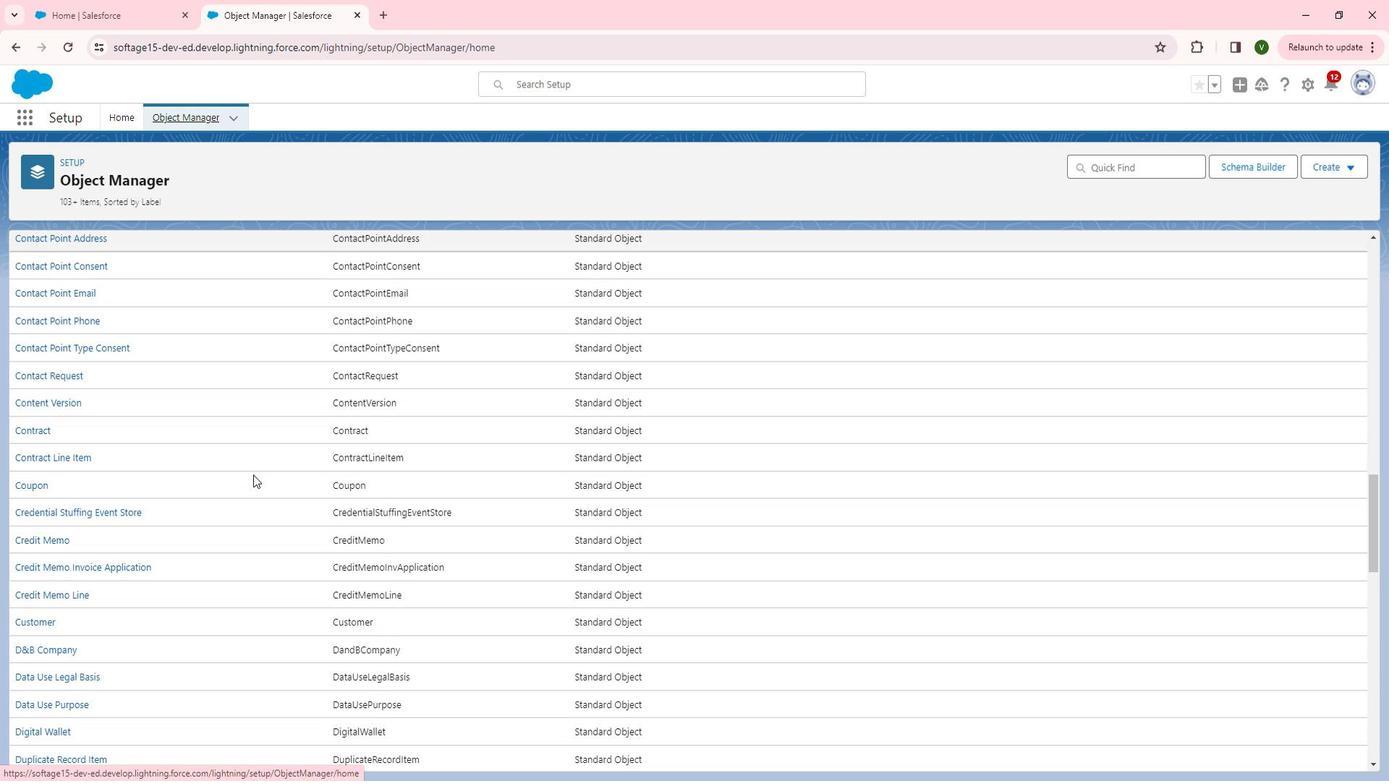 
Action: Mouse scrolled (274, 478) with delta (0, 0)
Screenshot: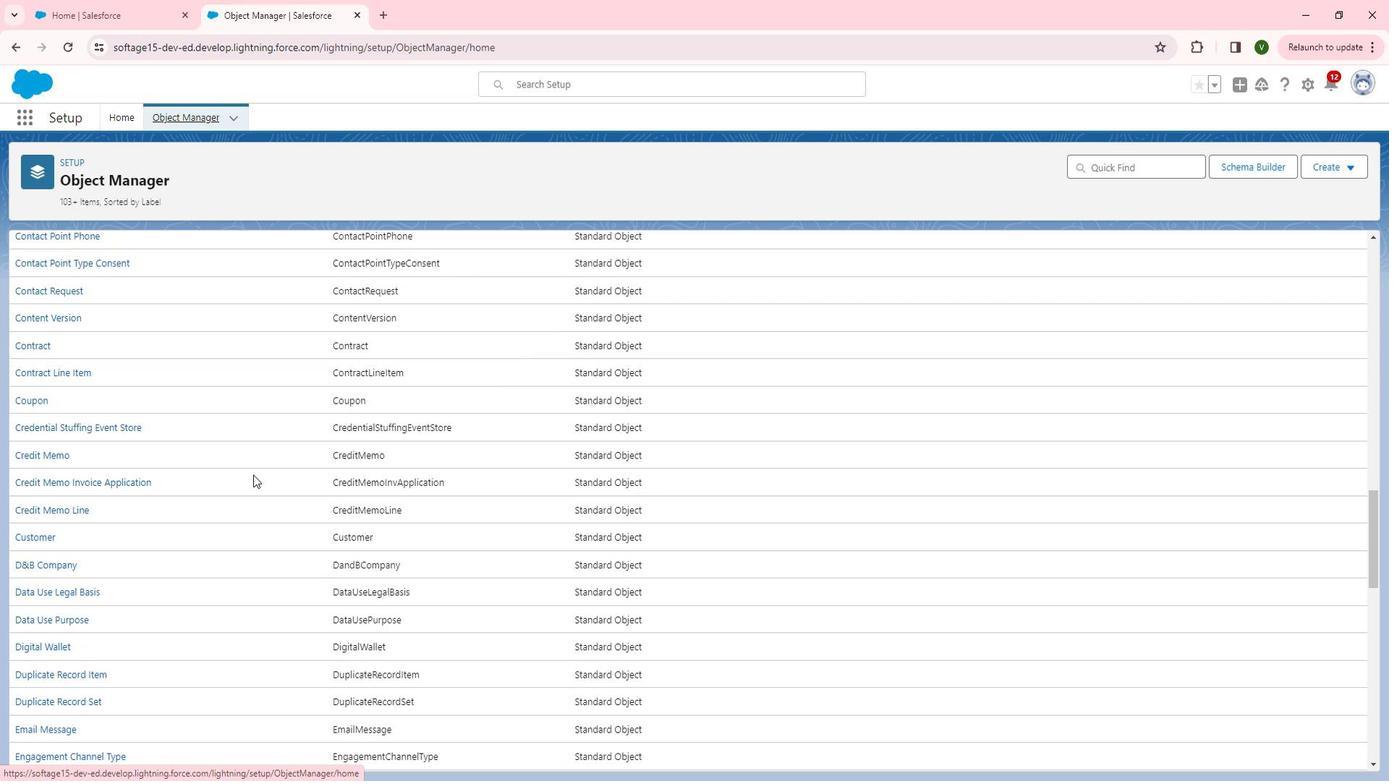 
Action: Mouse scrolled (274, 478) with delta (0, 0)
Screenshot: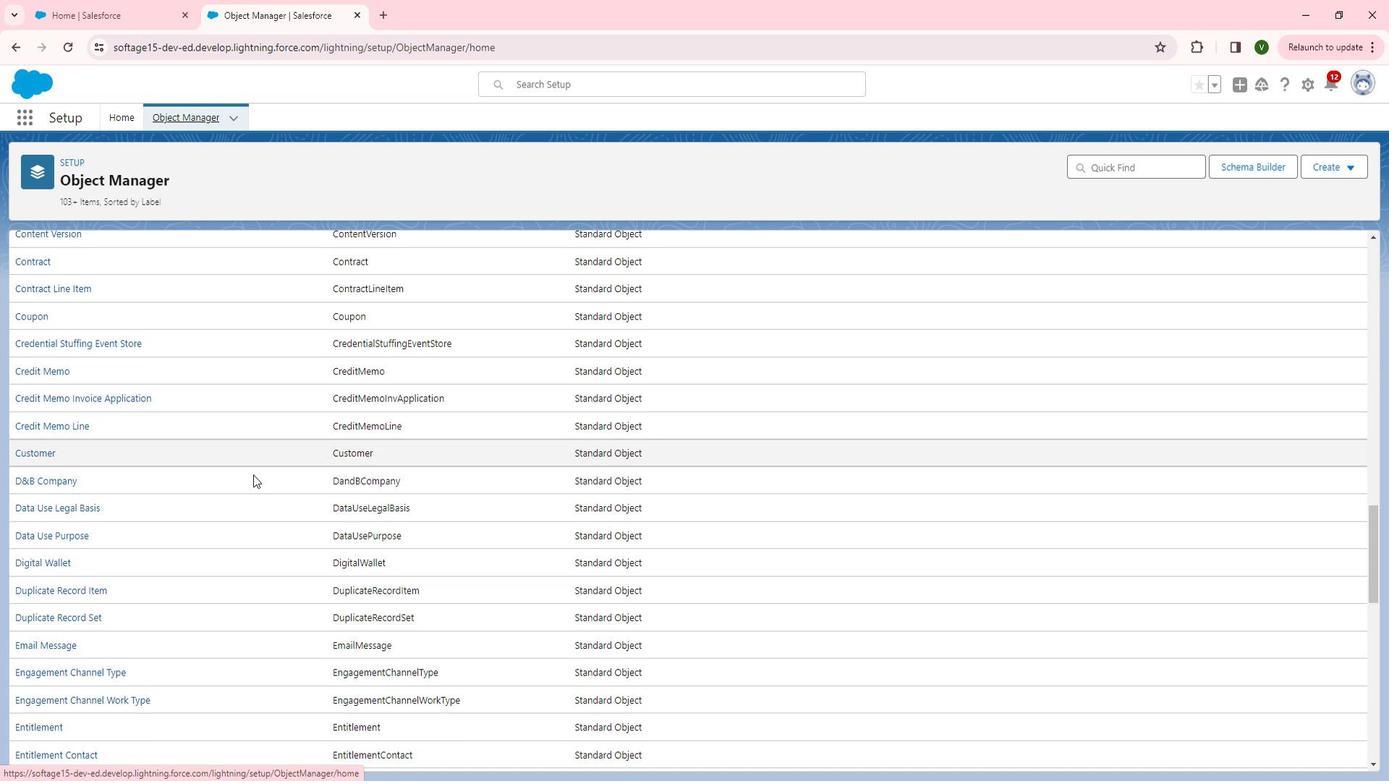 
Action: Mouse scrolled (274, 478) with delta (0, 0)
Screenshot: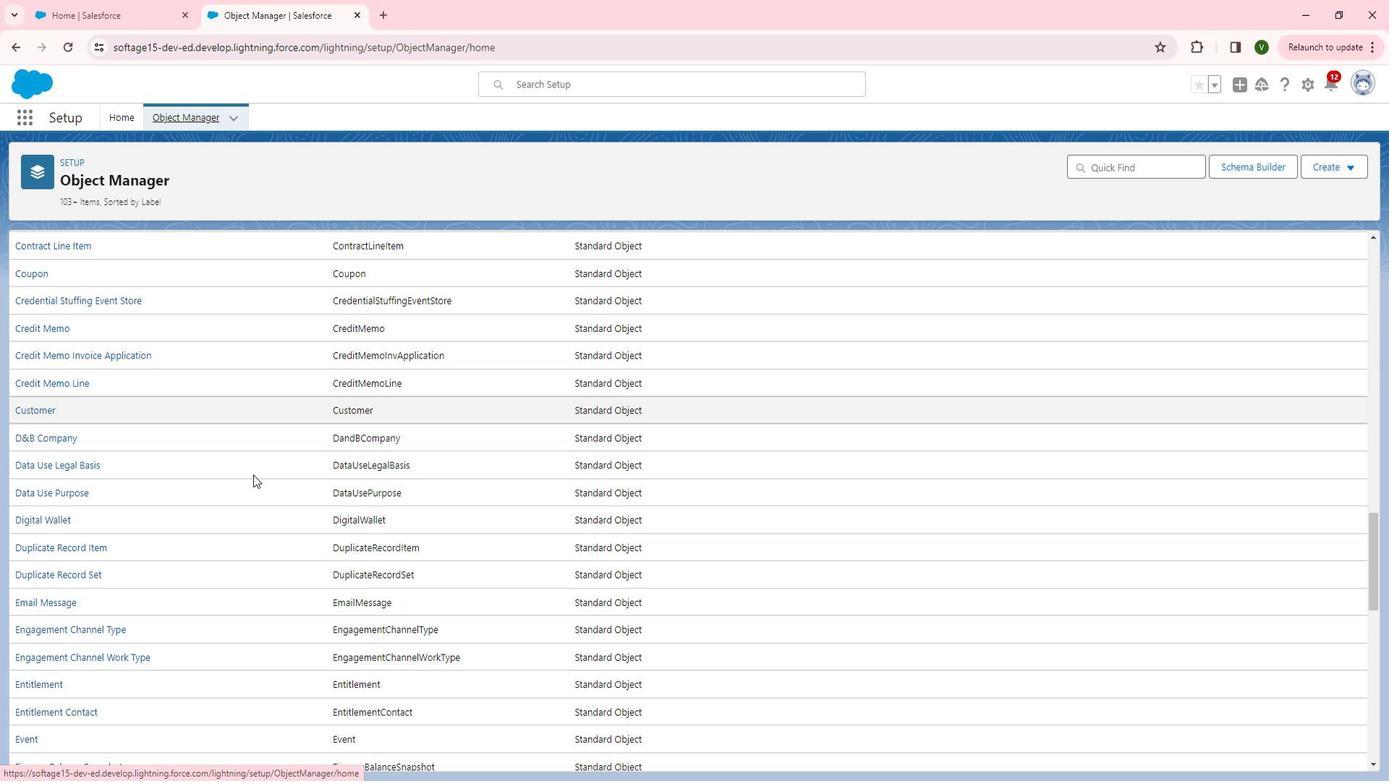 
Action: Mouse scrolled (274, 478) with delta (0, 0)
Screenshot: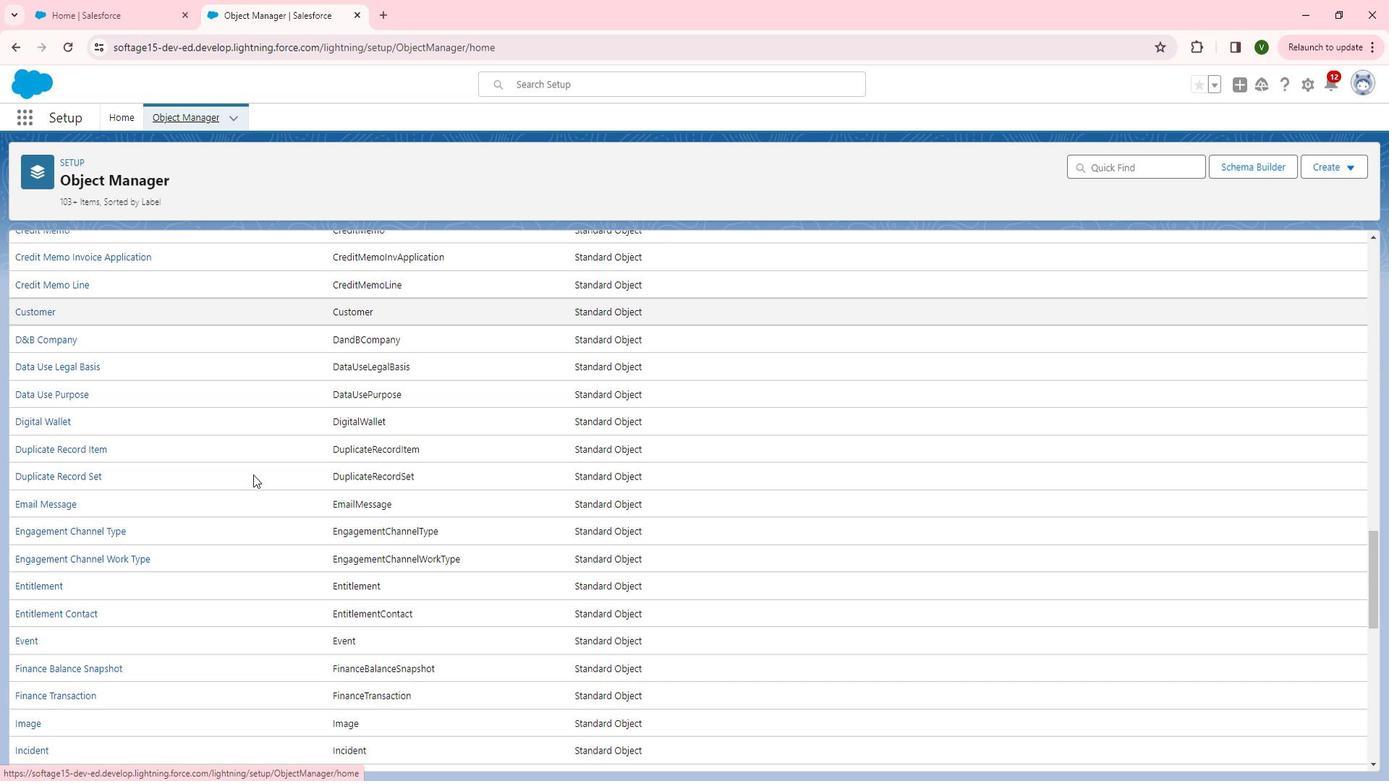 
Action: Mouse scrolled (274, 478) with delta (0, 0)
Screenshot: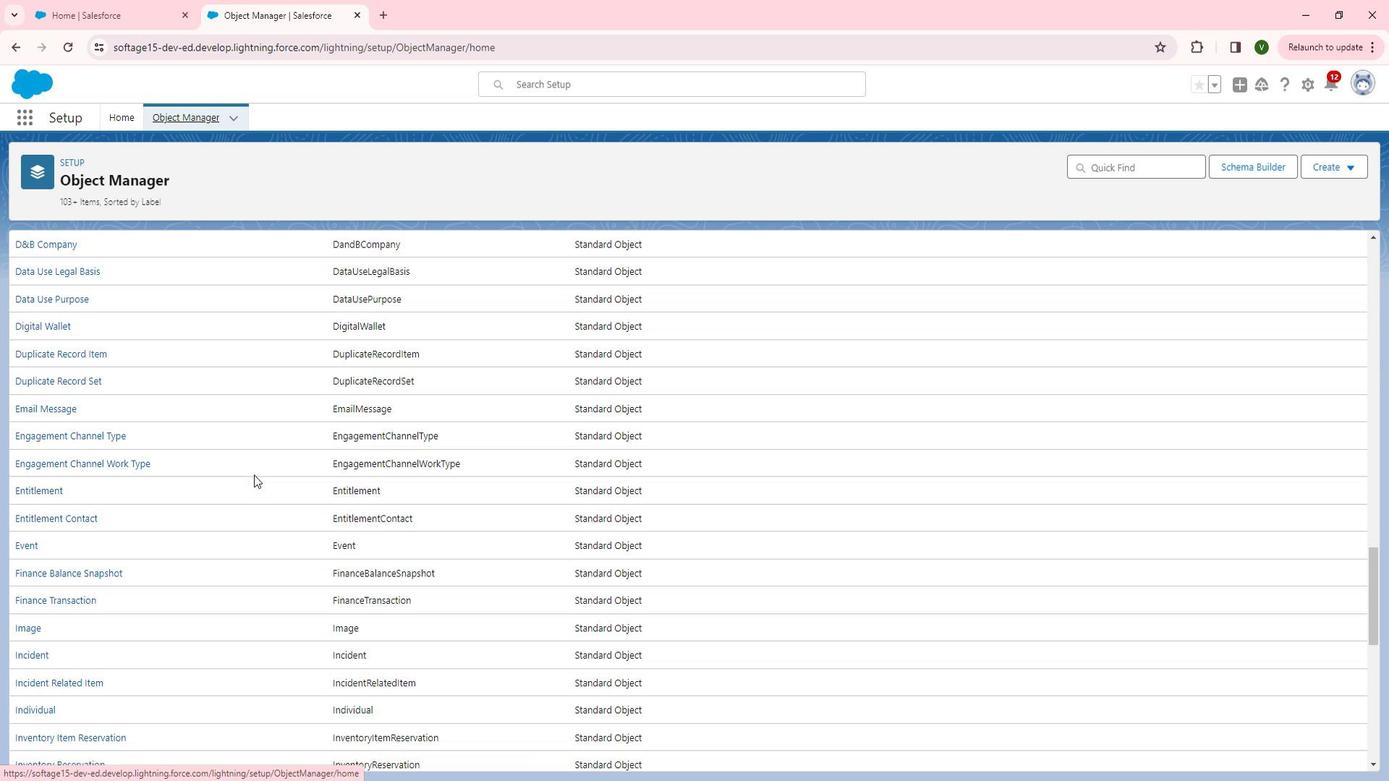 
Action: Mouse moved to (275, 479)
Screenshot: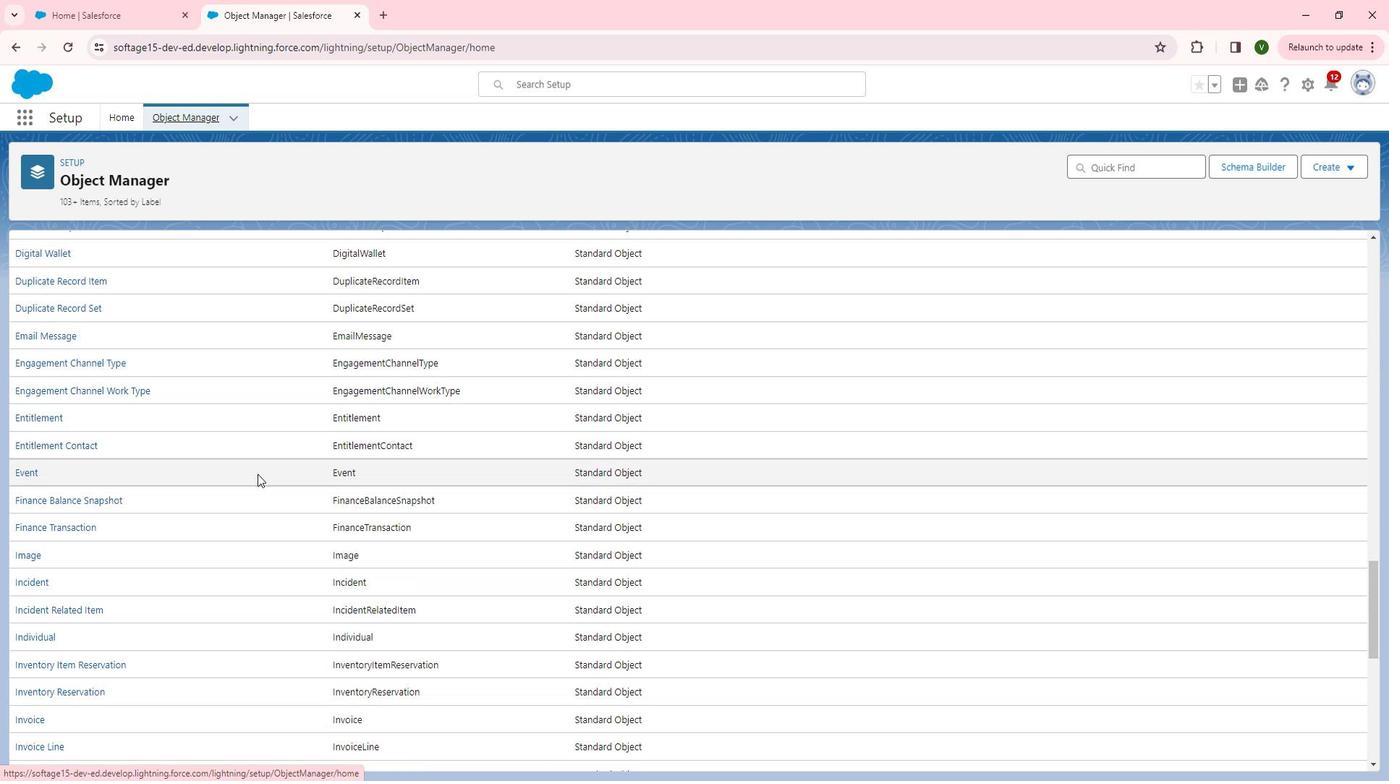 
Action: Mouse scrolled (275, 478) with delta (0, 0)
Screenshot: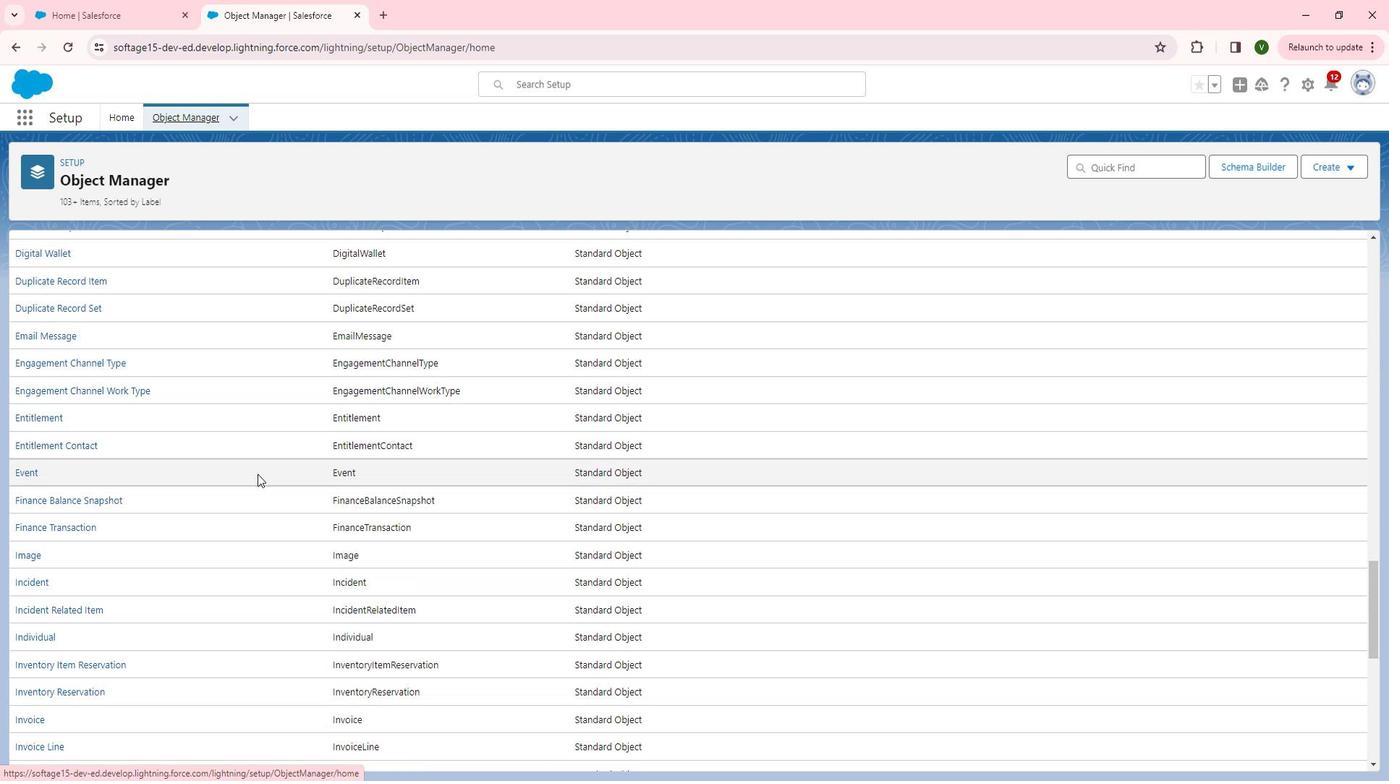 
Action: Mouse moved to (279, 478)
Screenshot: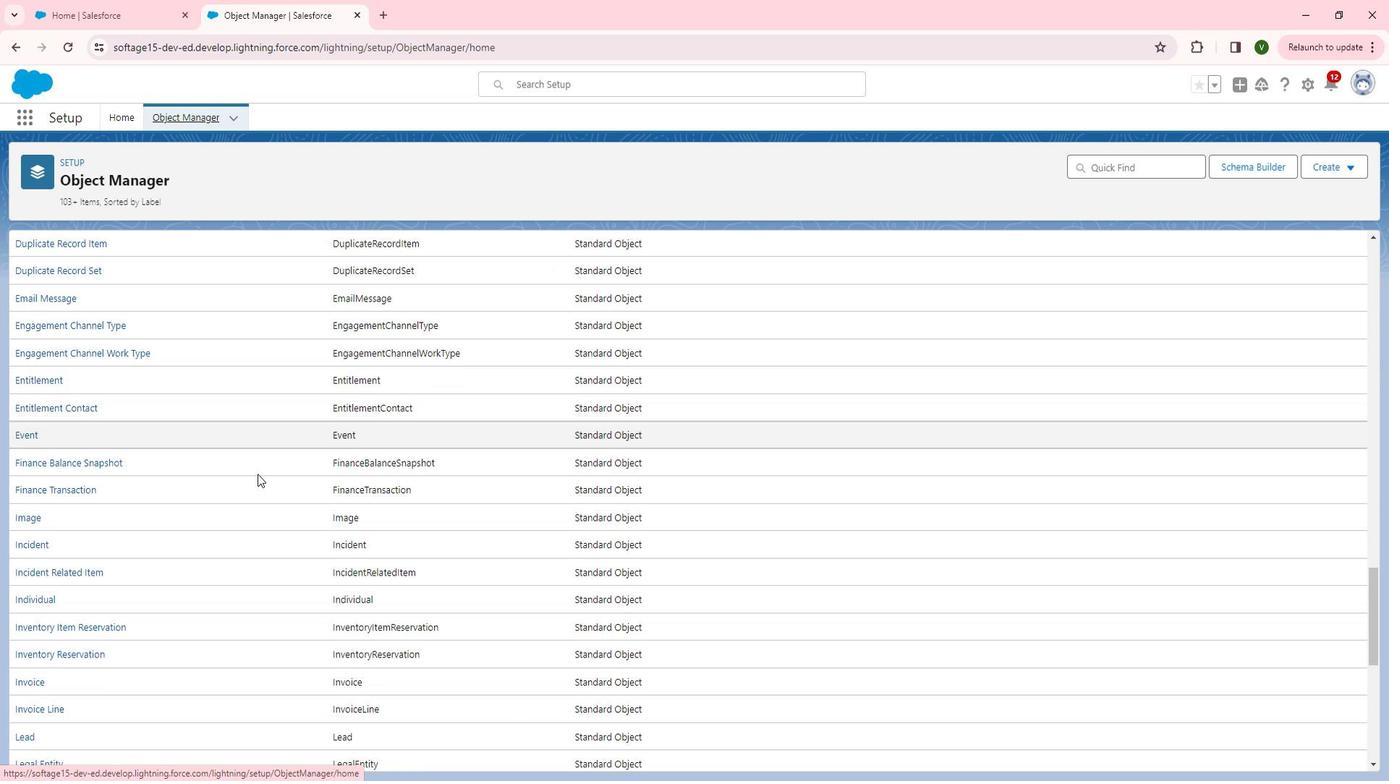 
Action: Mouse scrolled (279, 477) with delta (0, 0)
Screenshot: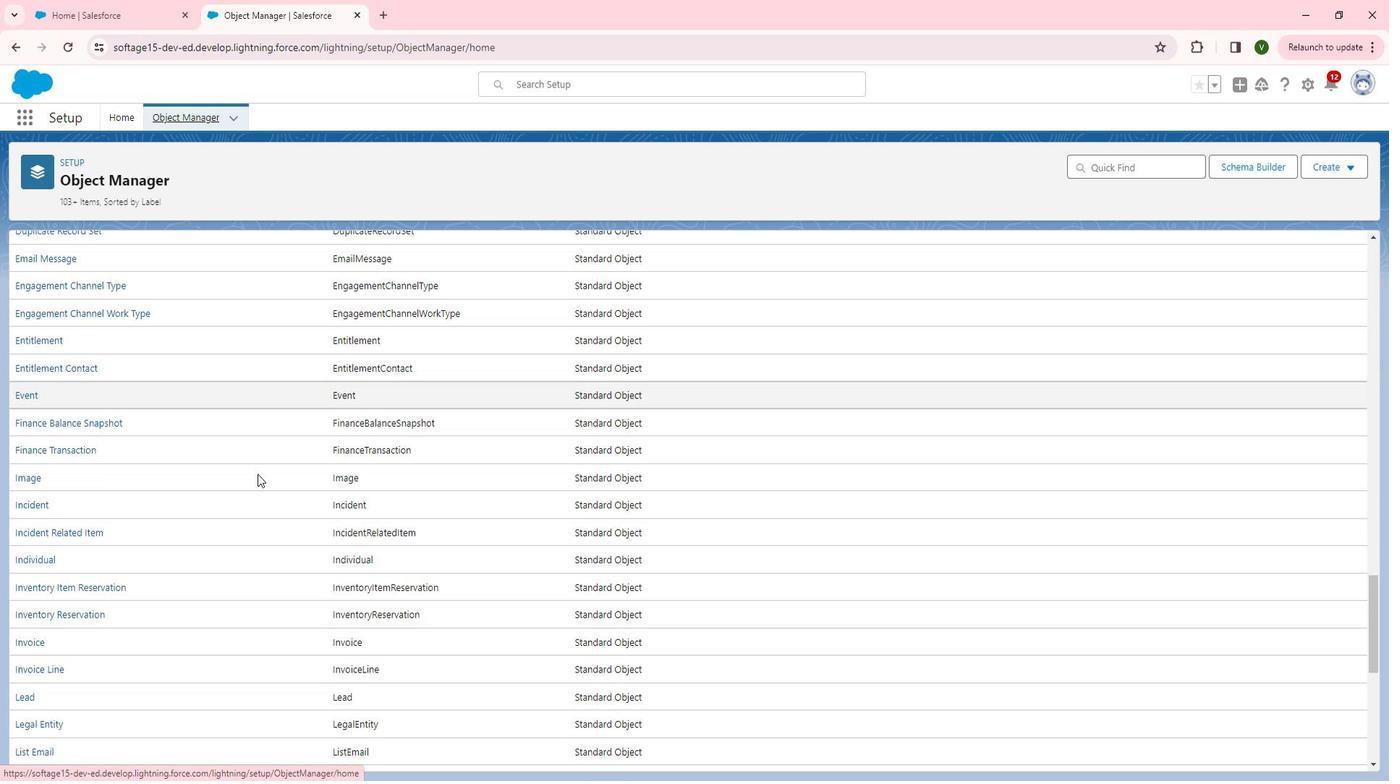 
Action: Mouse scrolled (279, 477) with delta (0, 0)
Screenshot: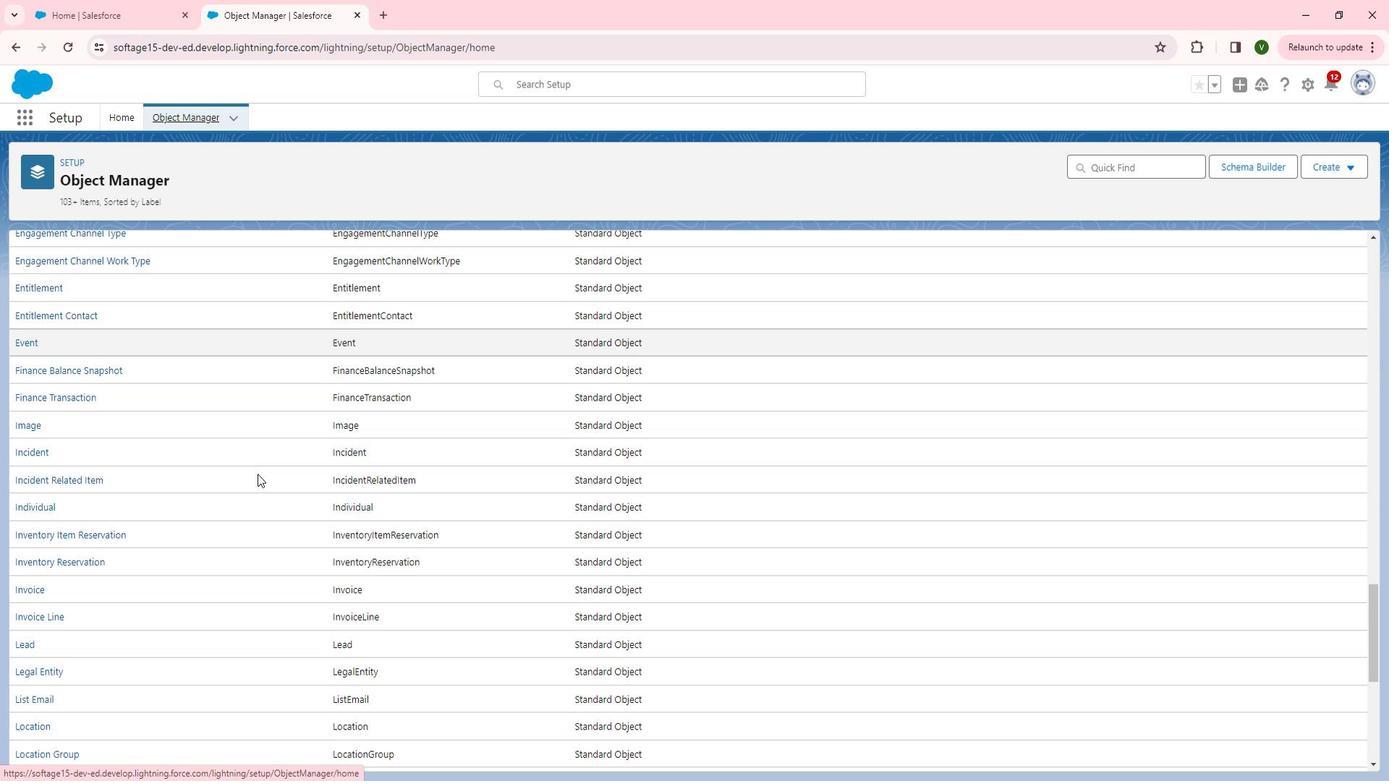 
Action: Mouse scrolled (279, 477) with delta (0, 0)
Screenshot: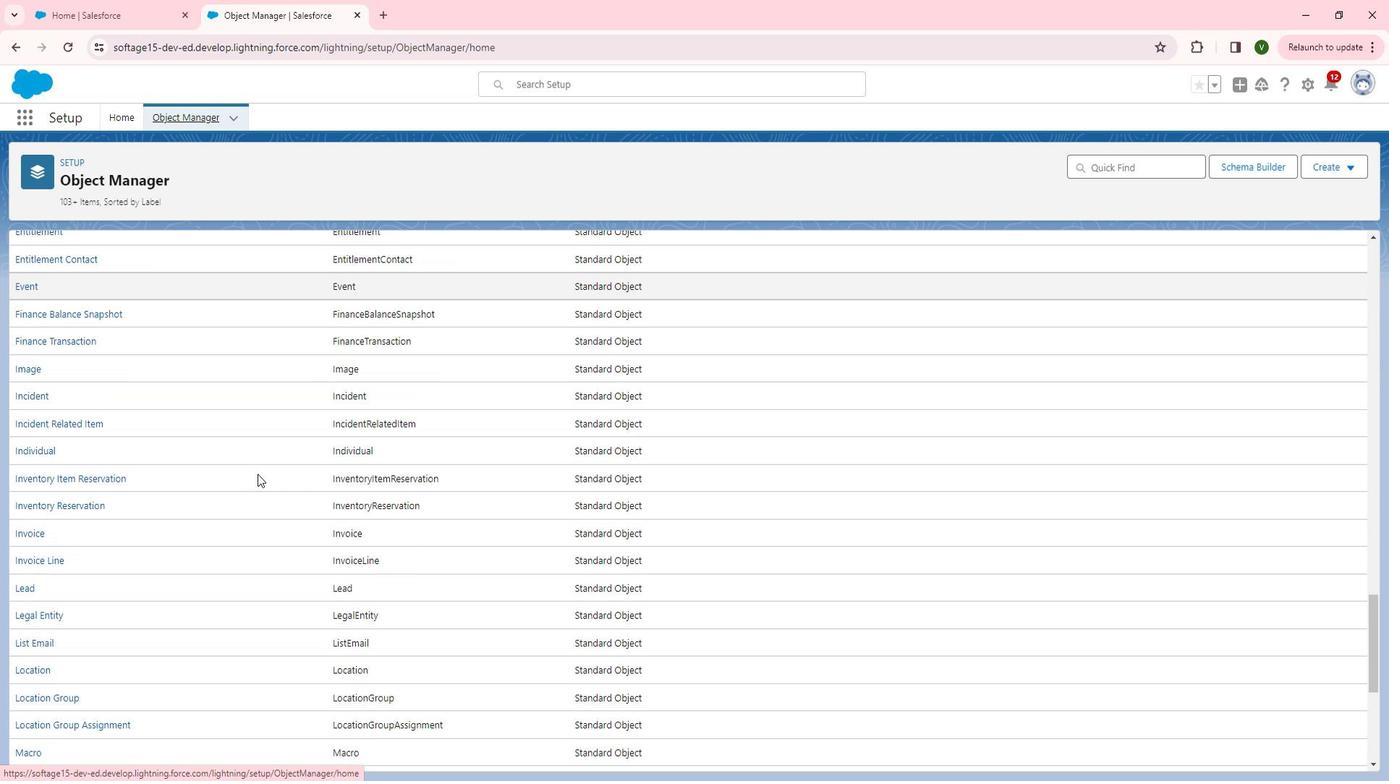 
Action: Mouse scrolled (279, 477) with delta (0, 0)
Screenshot: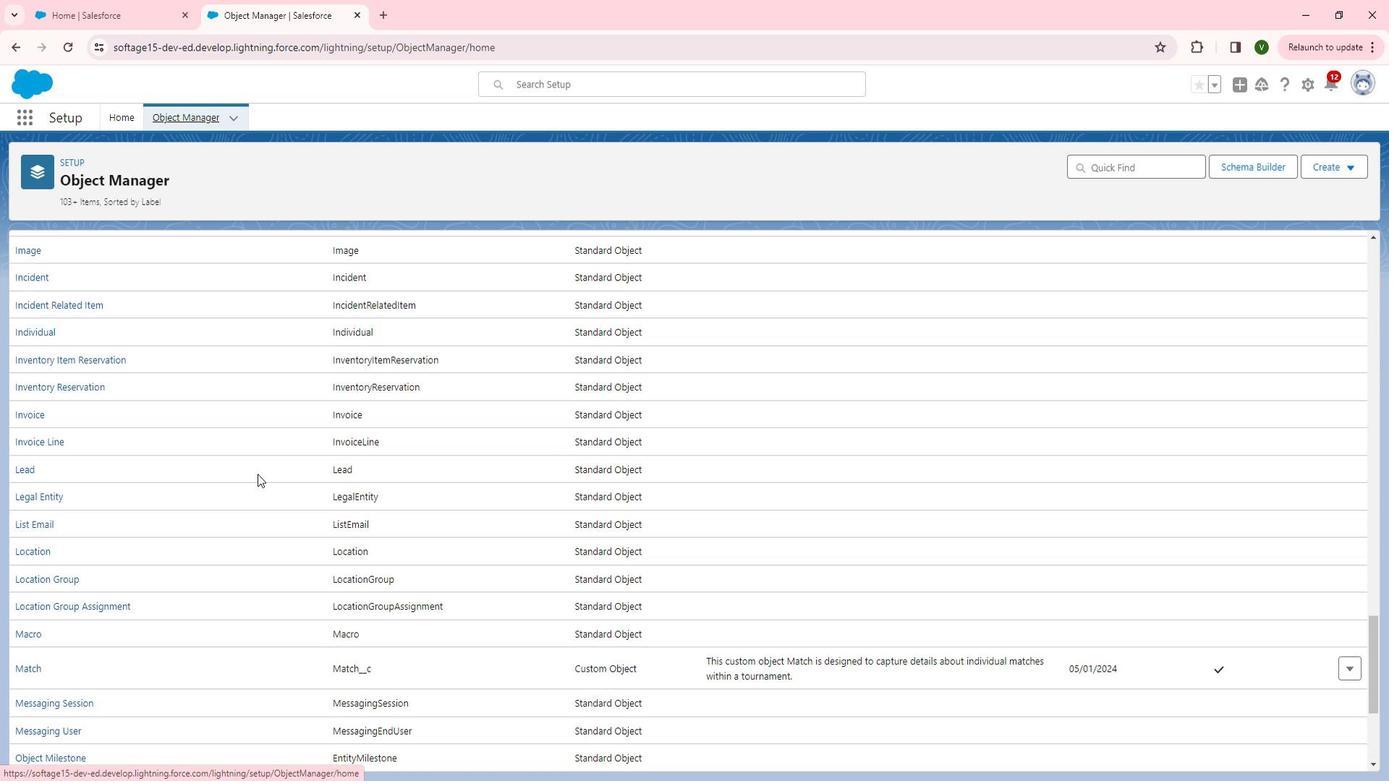 
Action: Mouse scrolled (279, 477) with delta (0, 0)
Screenshot: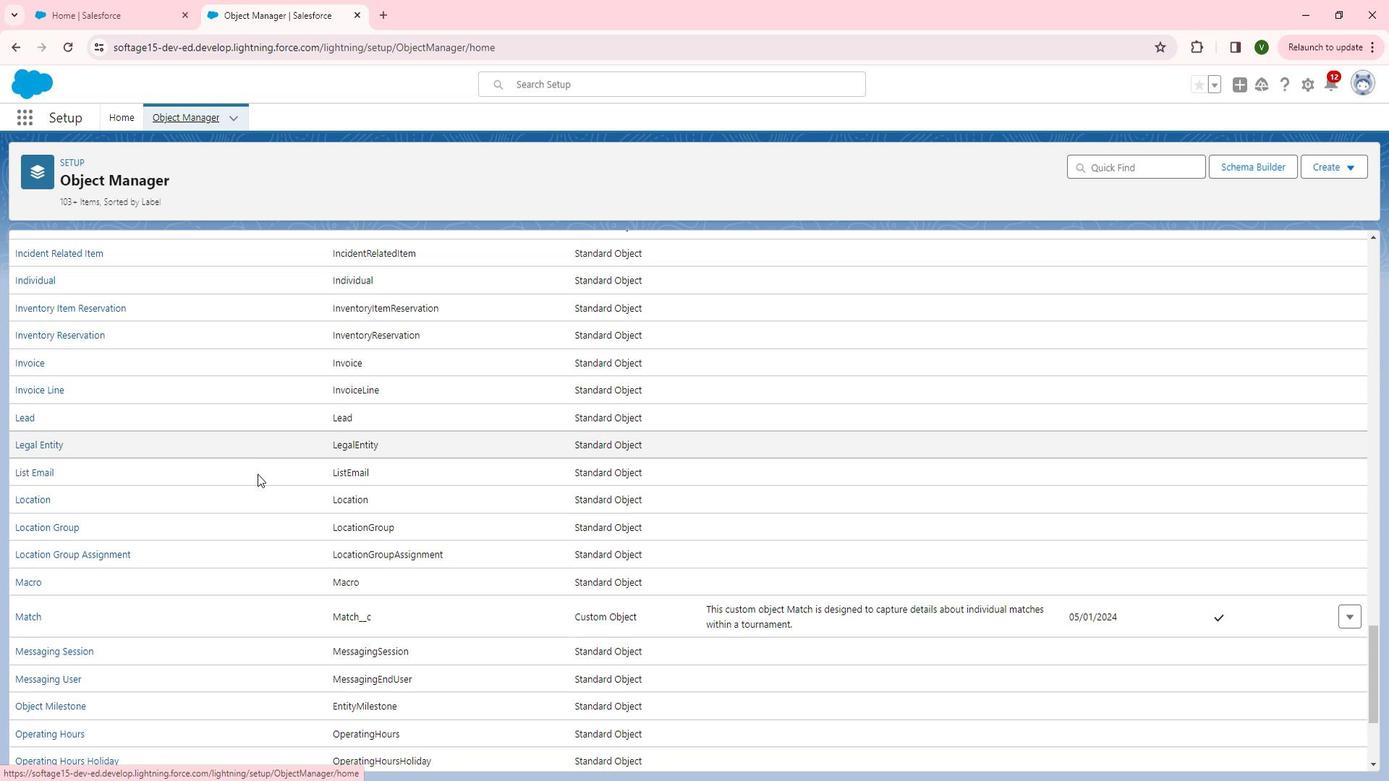 
Action: Mouse scrolled (279, 477) with delta (0, 0)
Screenshot: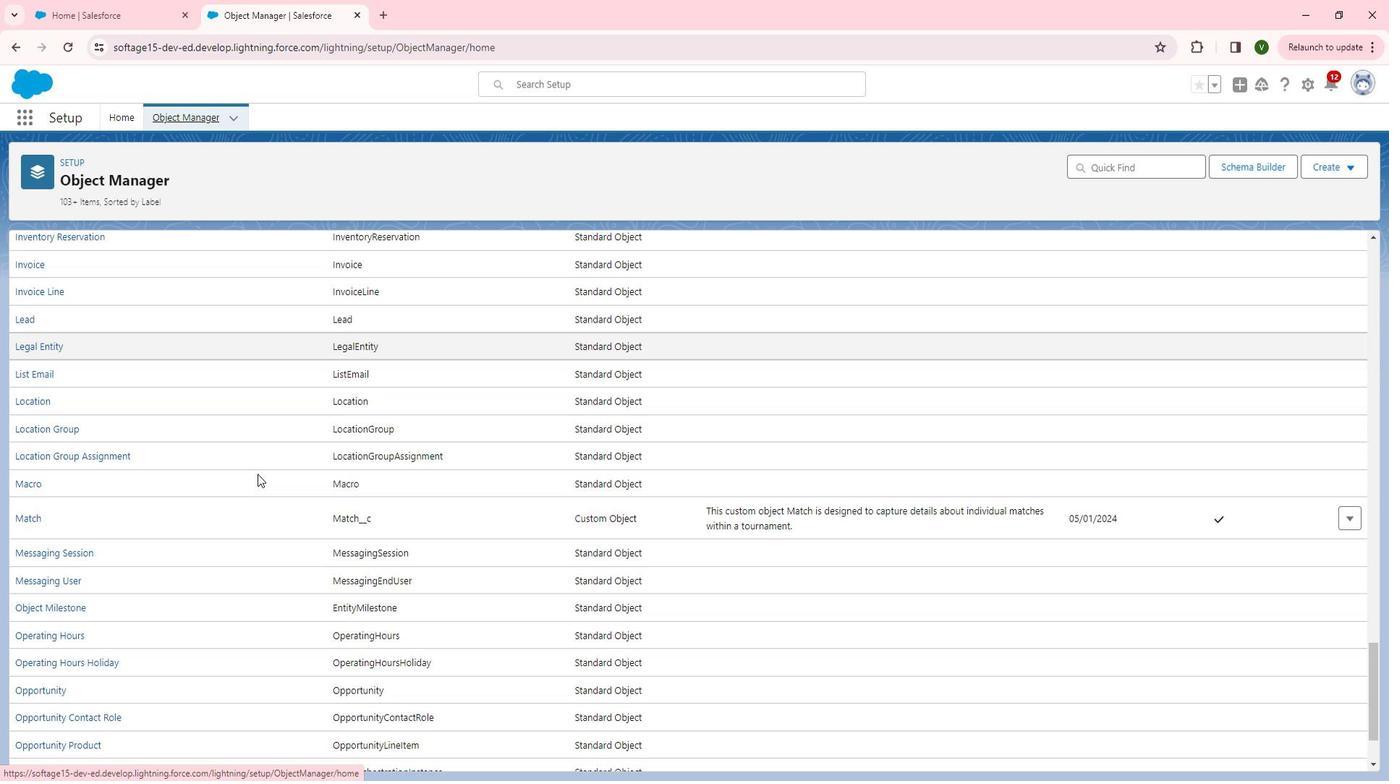 
Action: Mouse moved to (47, 488)
Screenshot: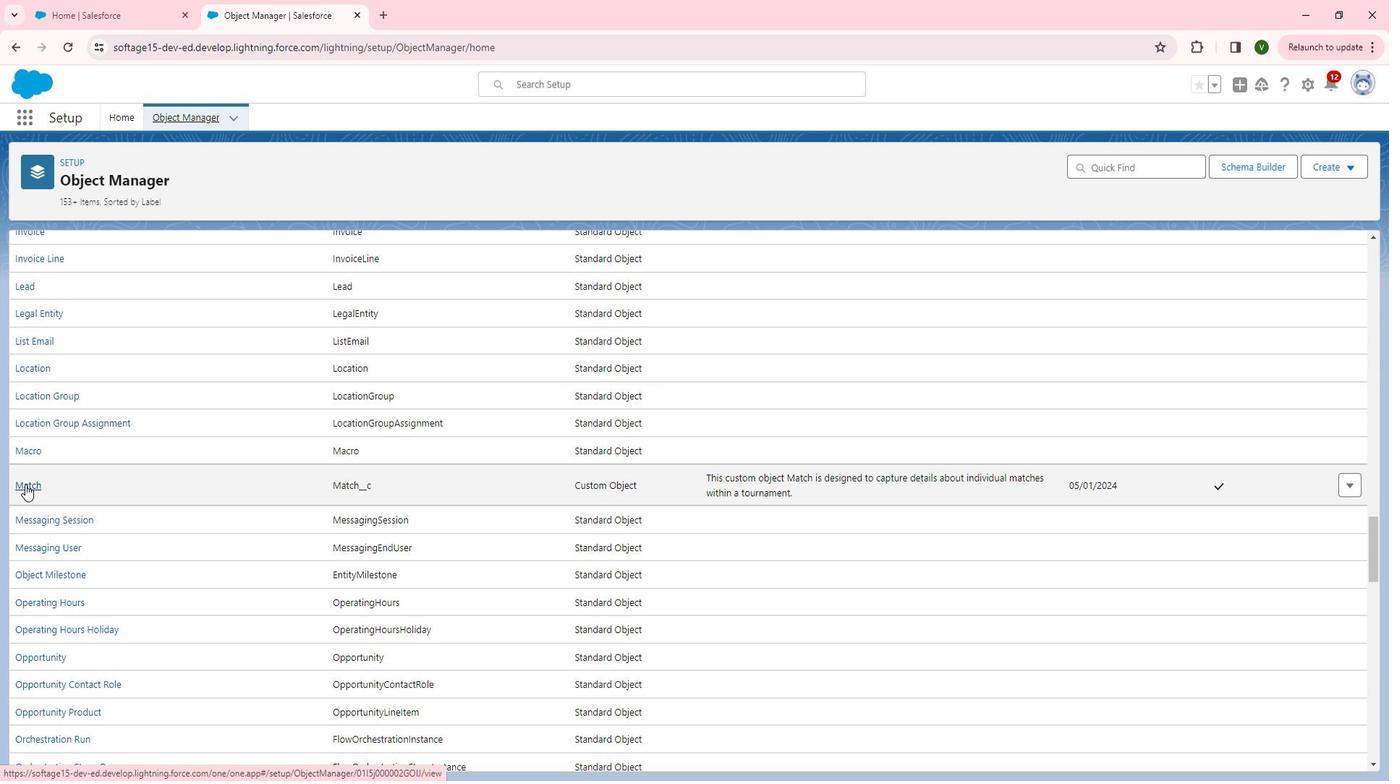 
Action: Mouse pressed left at (47, 488)
Screenshot: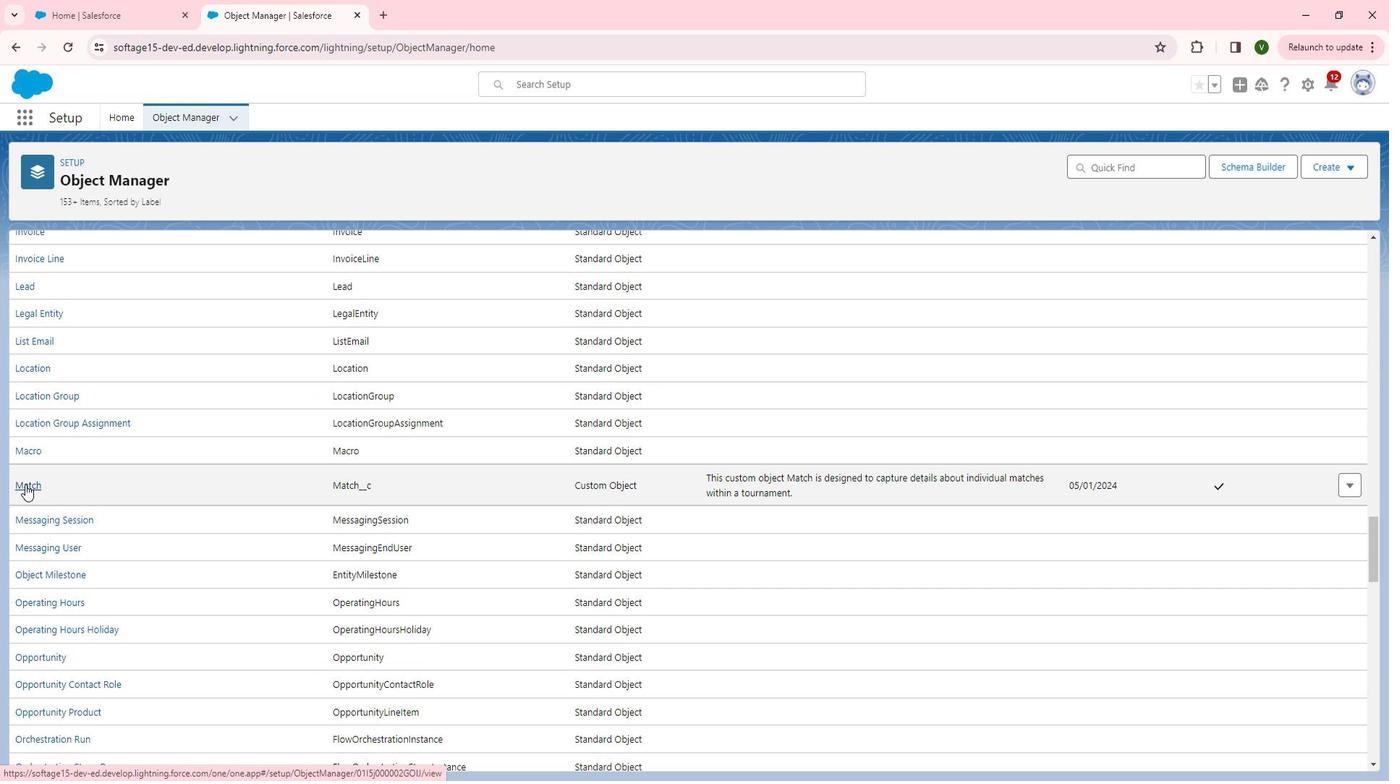 
Action: Mouse moved to (130, 280)
Screenshot: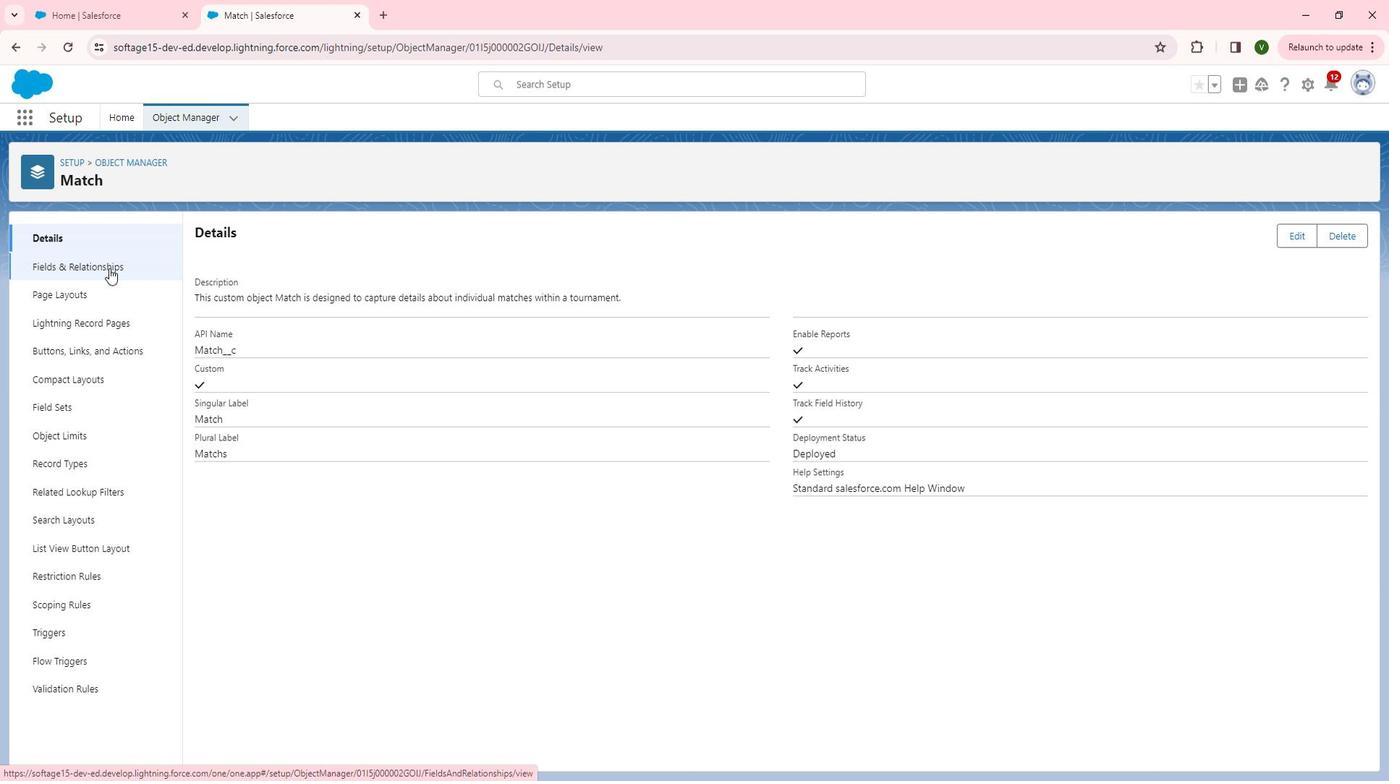 
Action: Mouse pressed left at (130, 280)
Screenshot: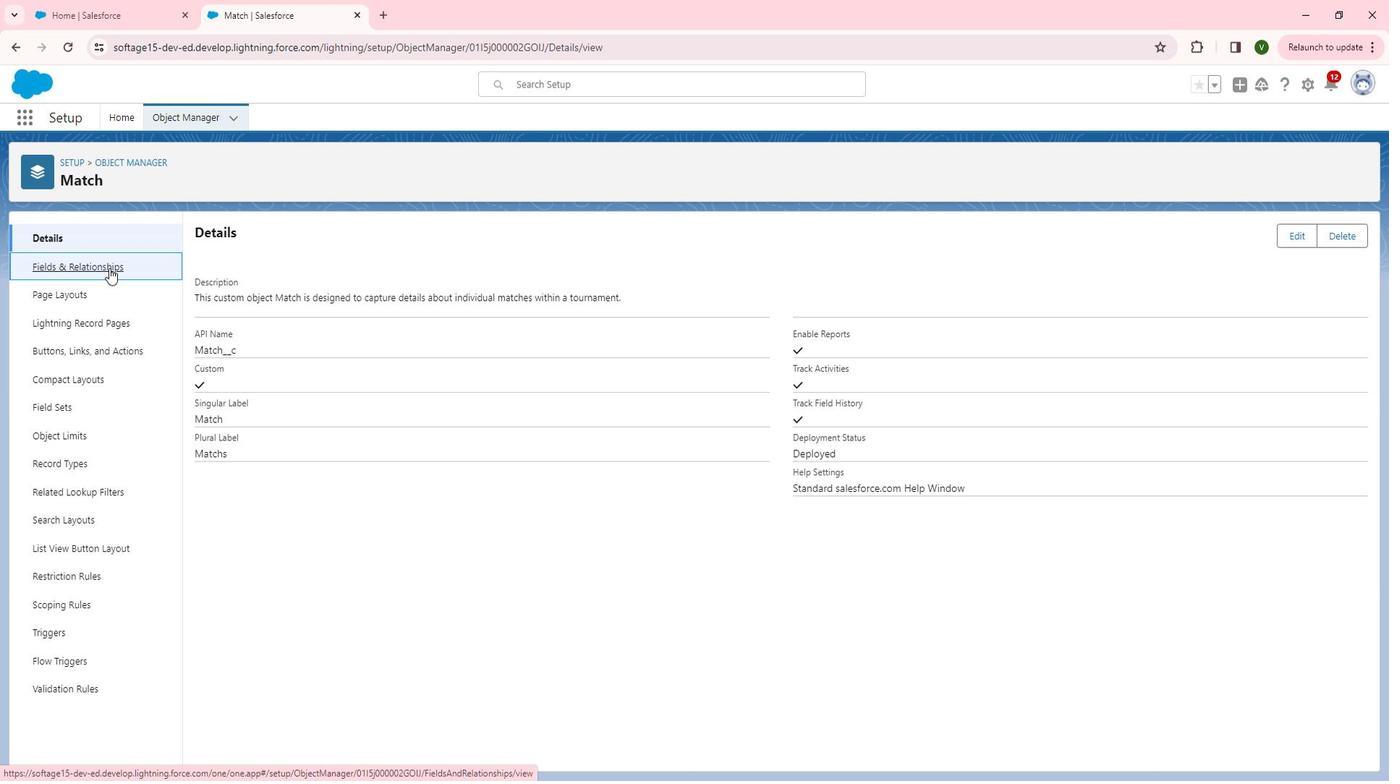 
Action: Mouse moved to (1083, 250)
Screenshot: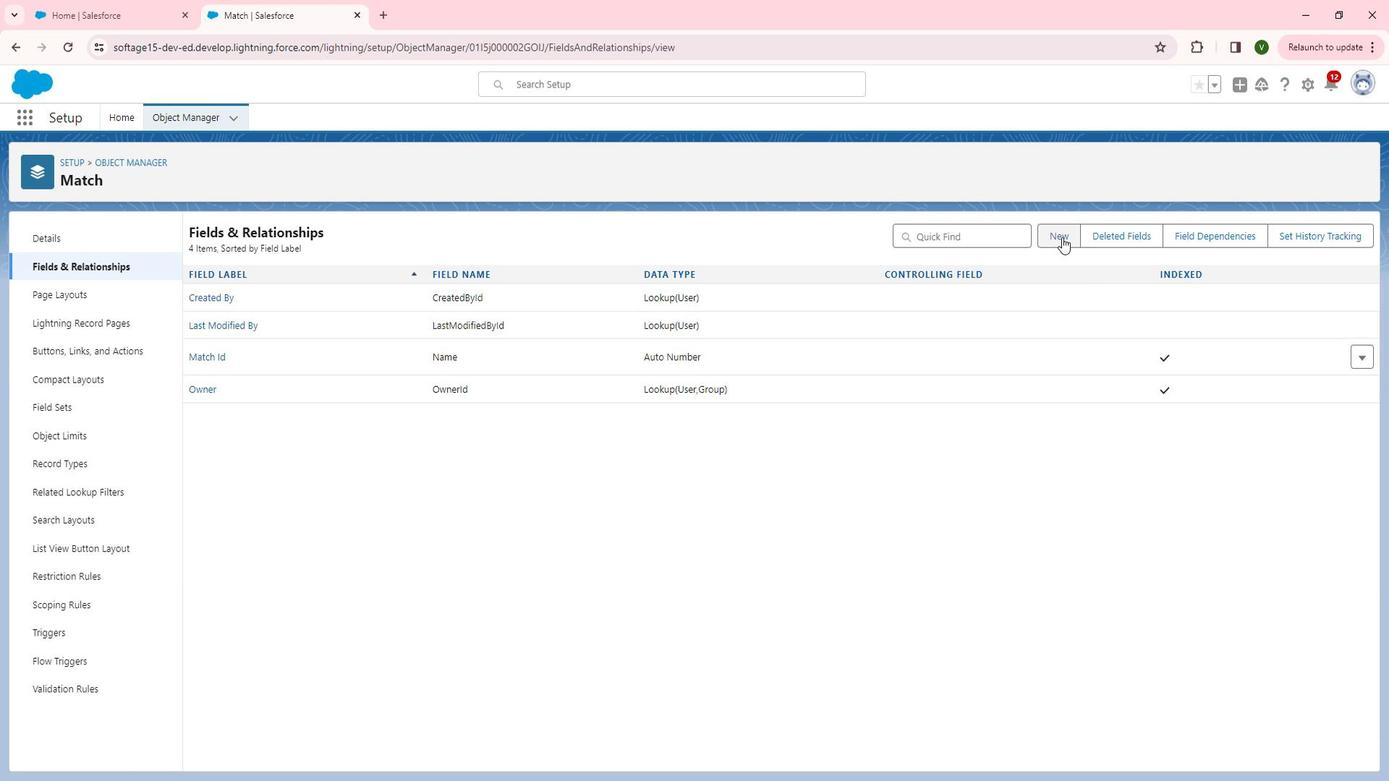 
Action: Mouse pressed left at (1083, 250)
Screenshot: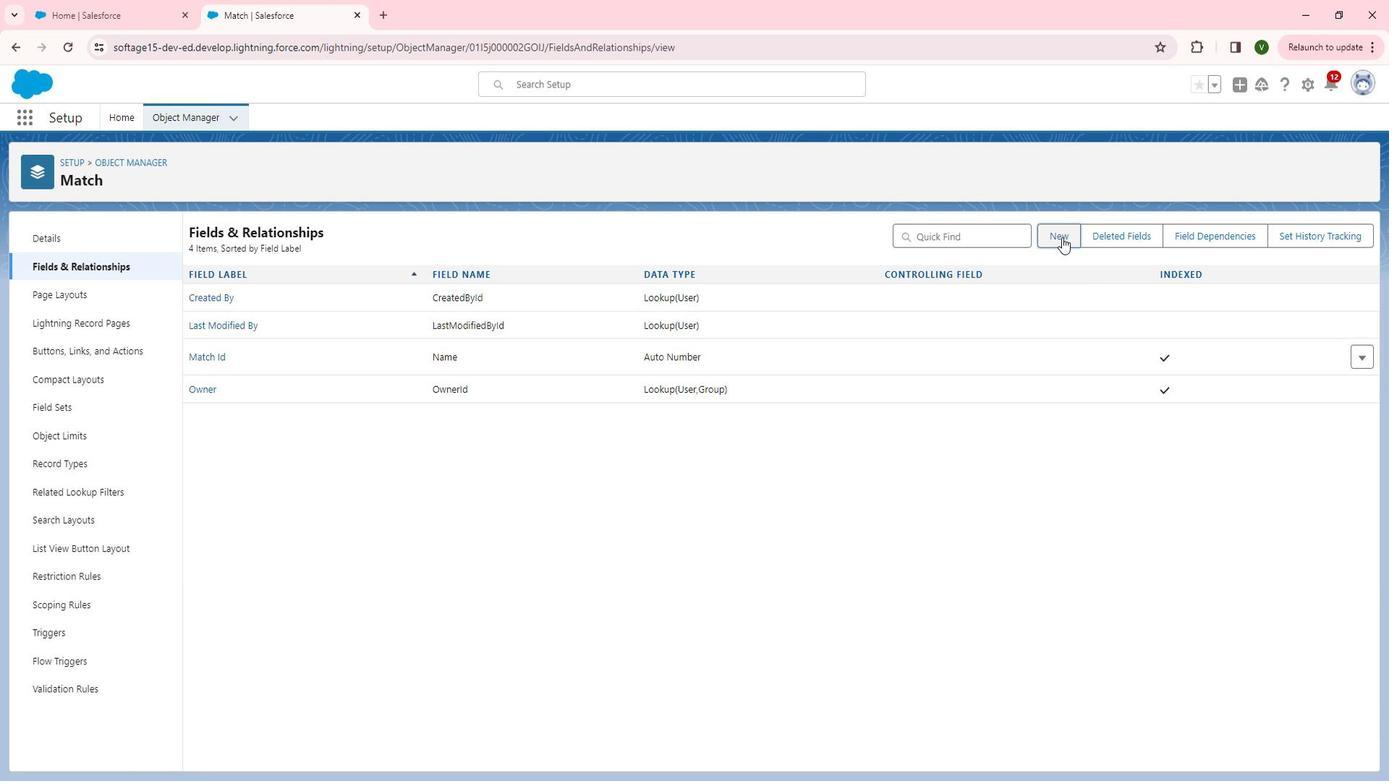 
Action: Mouse moved to (383, 553)
Screenshot: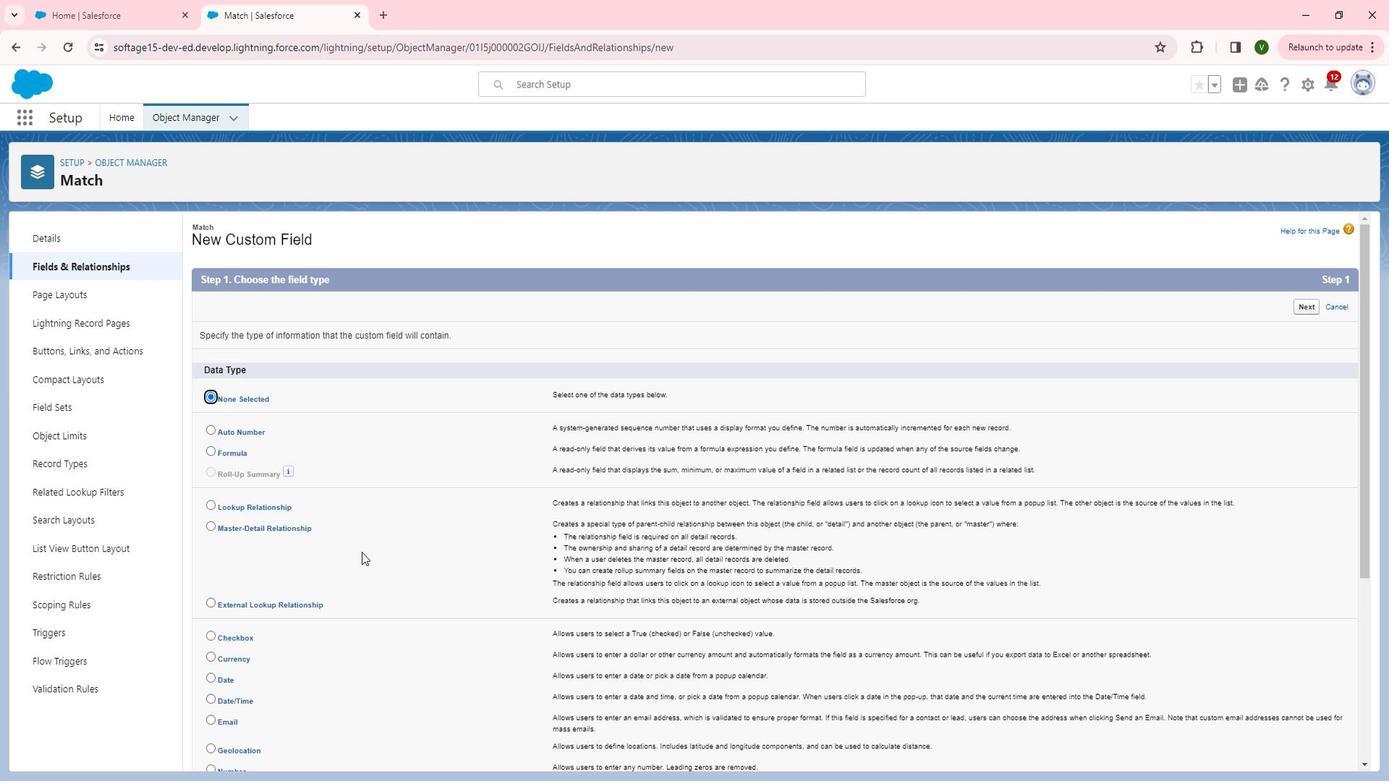 
Action: Mouse scrolled (383, 552) with delta (0, 0)
Screenshot: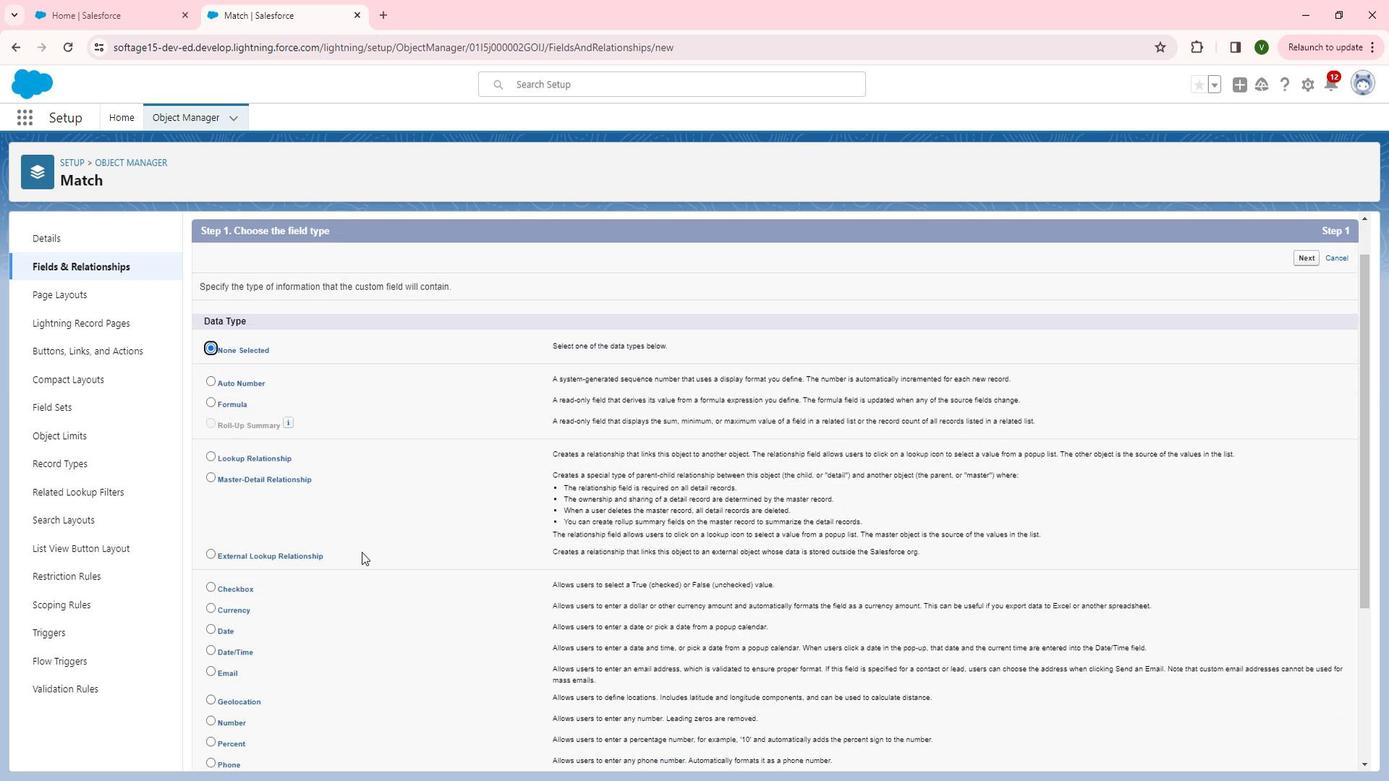 
Action: Mouse scrolled (383, 552) with delta (0, 0)
Screenshot: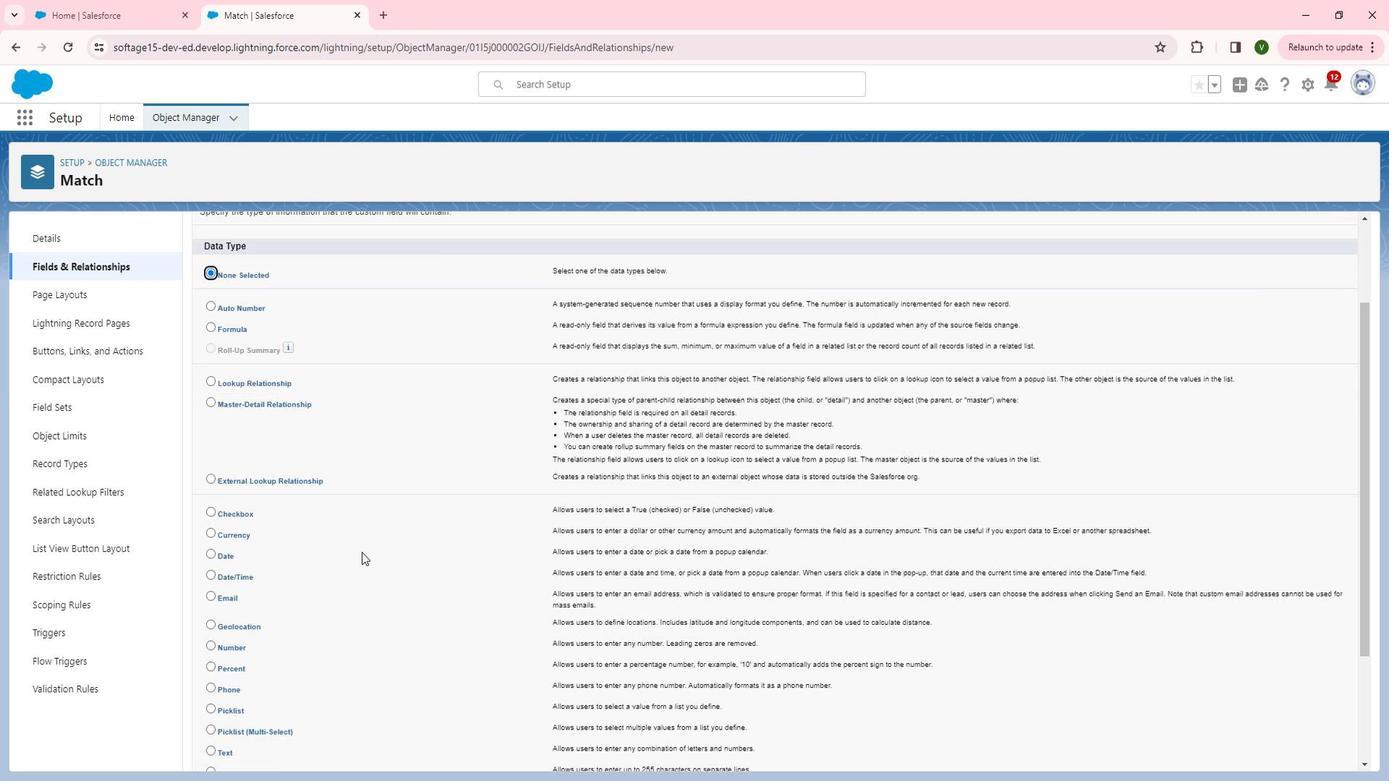 
Action: Mouse scrolled (383, 552) with delta (0, 0)
Screenshot: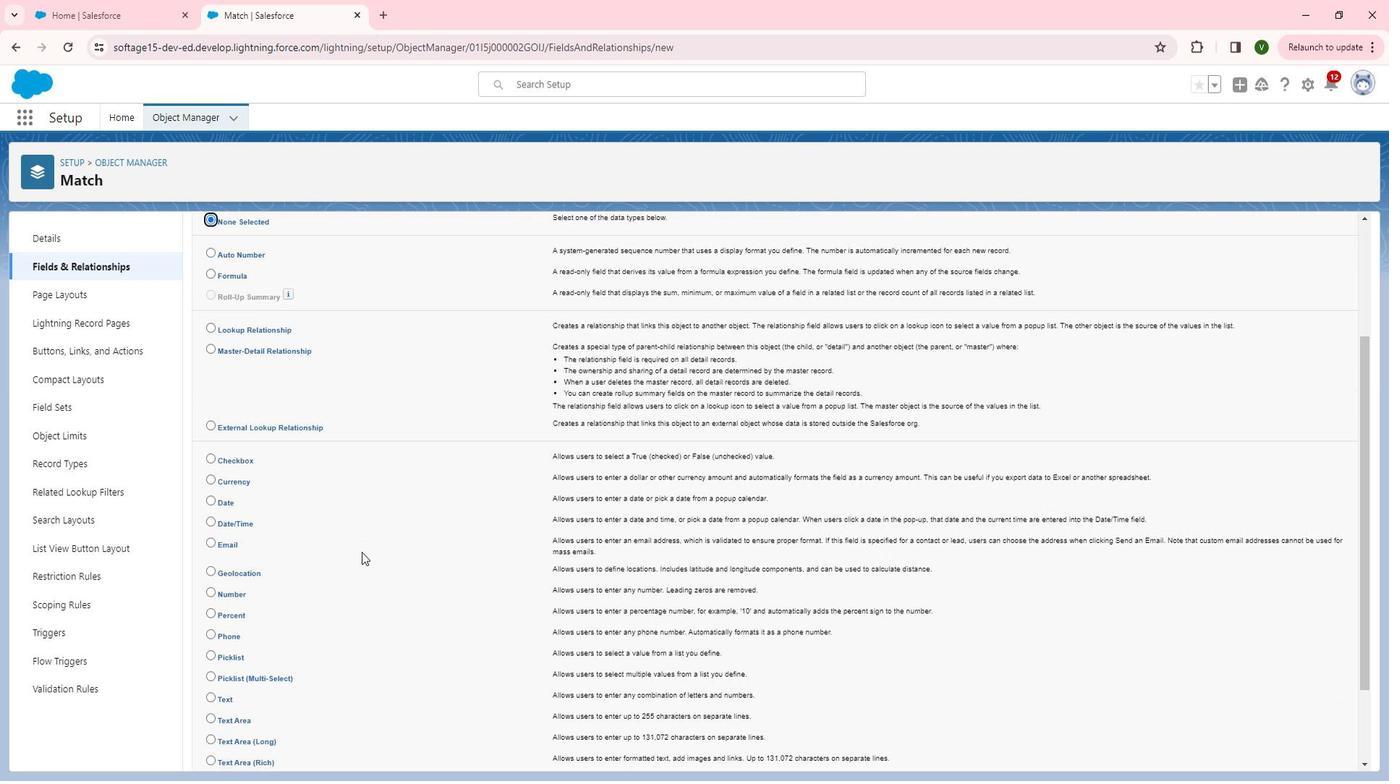 
Action: Mouse scrolled (383, 552) with delta (0, 0)
Screenshot: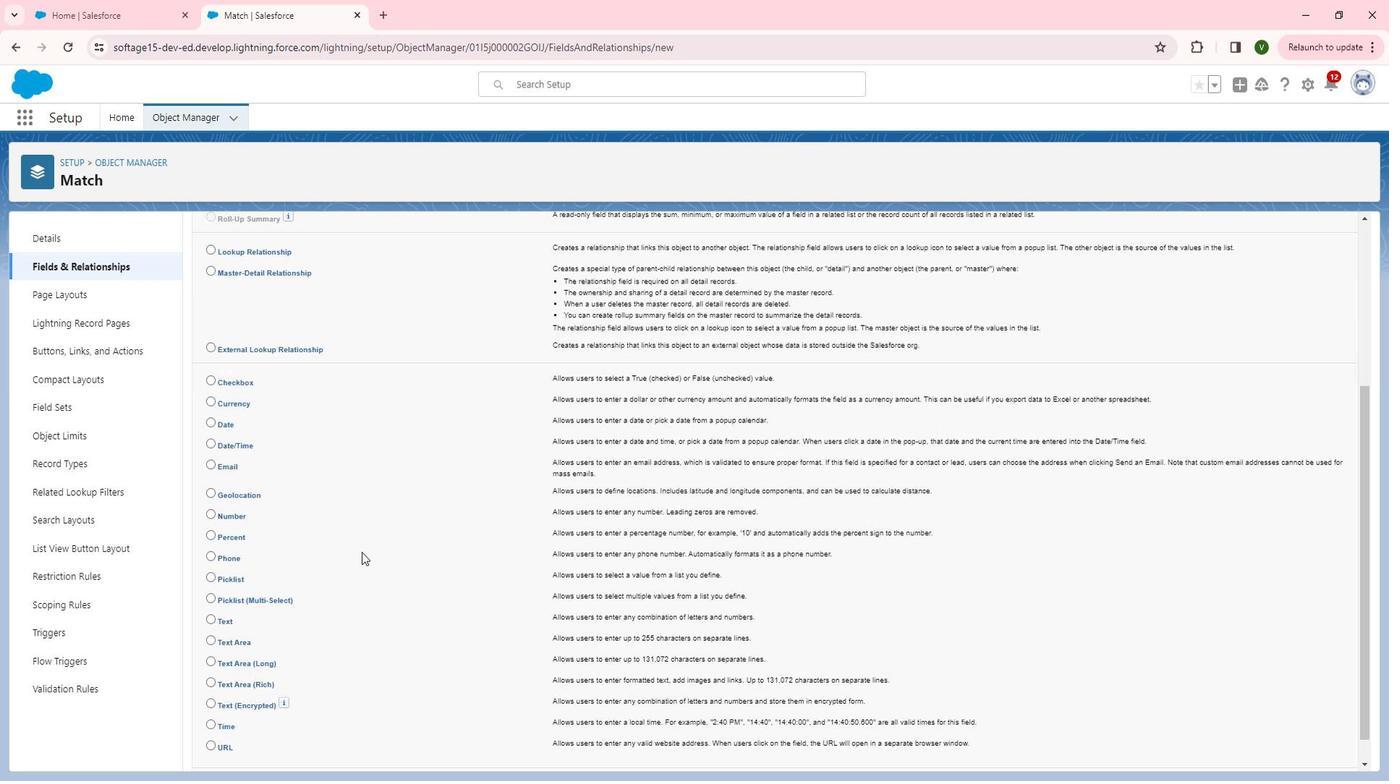 
Action: Mouse moved to (235, 589)
Screenshot: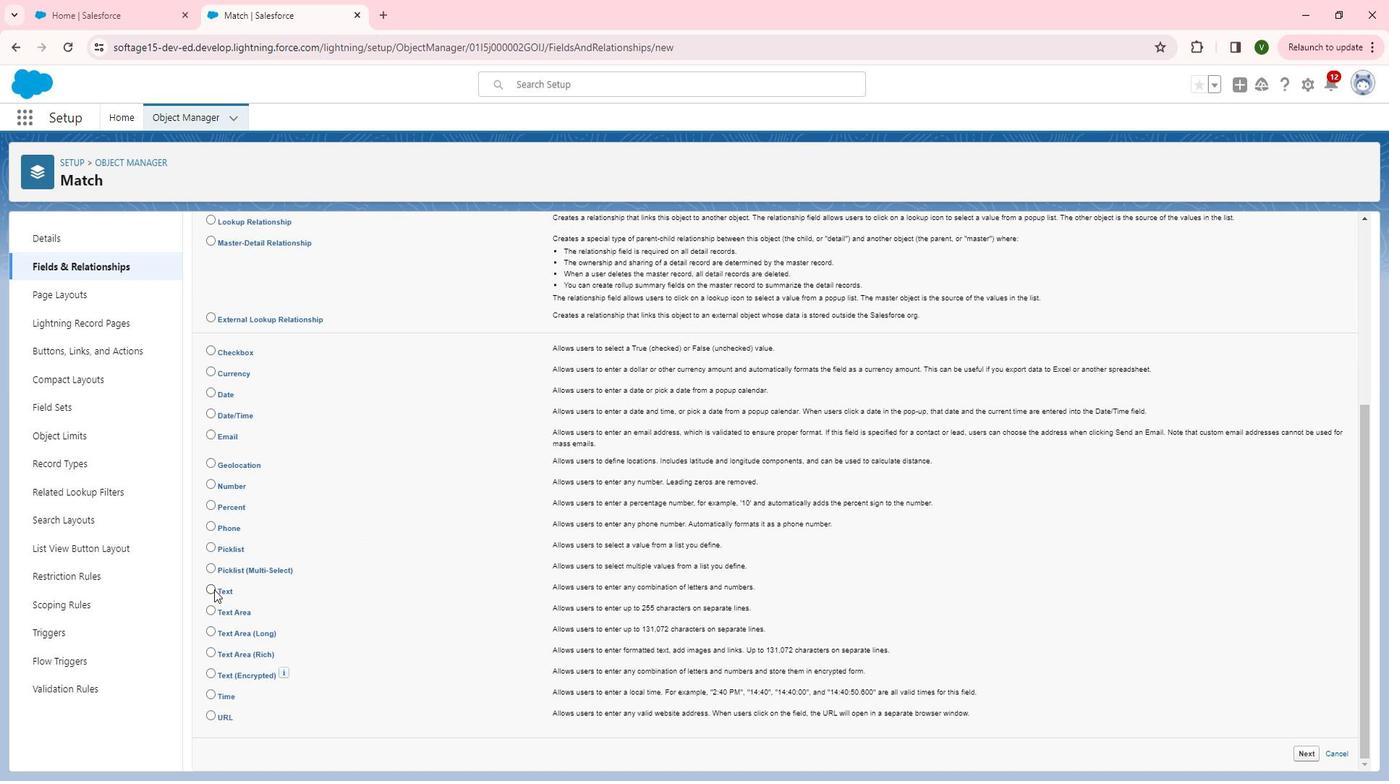 
Action: Mouse pressed left at (235, 589)
Screenshot: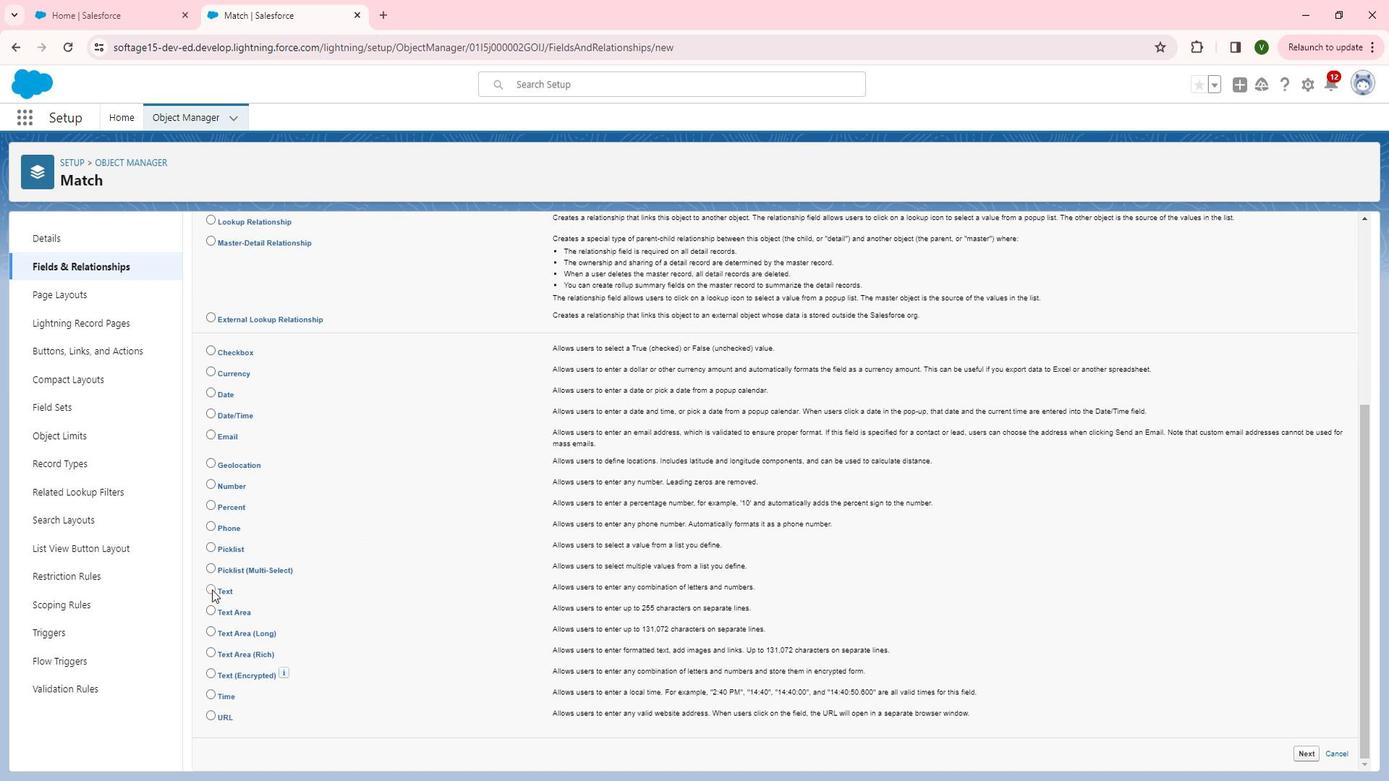 
Action: Mouse moved to (1163, 638)
Screenshot: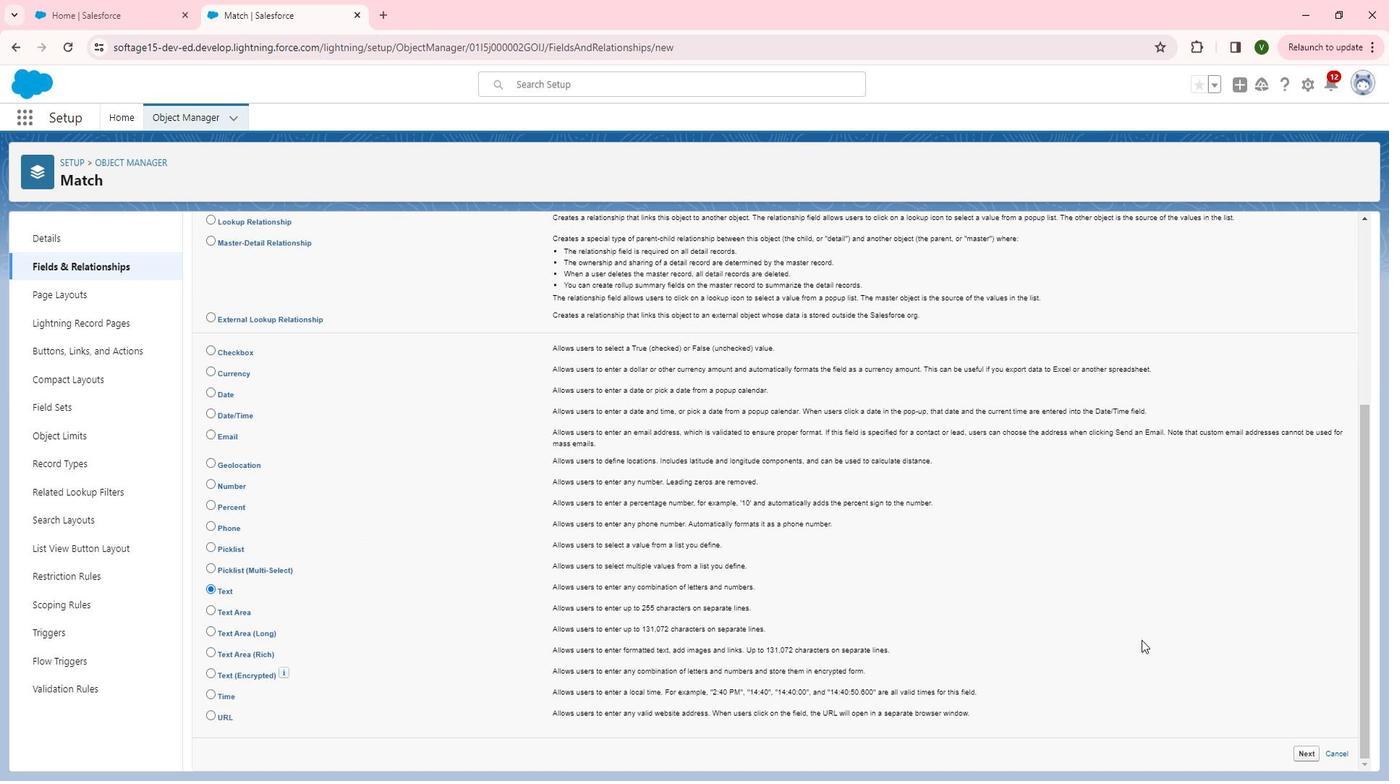 
Action: Mouse scrolled (1163, 637) with delta (0, 0)
Screenshot: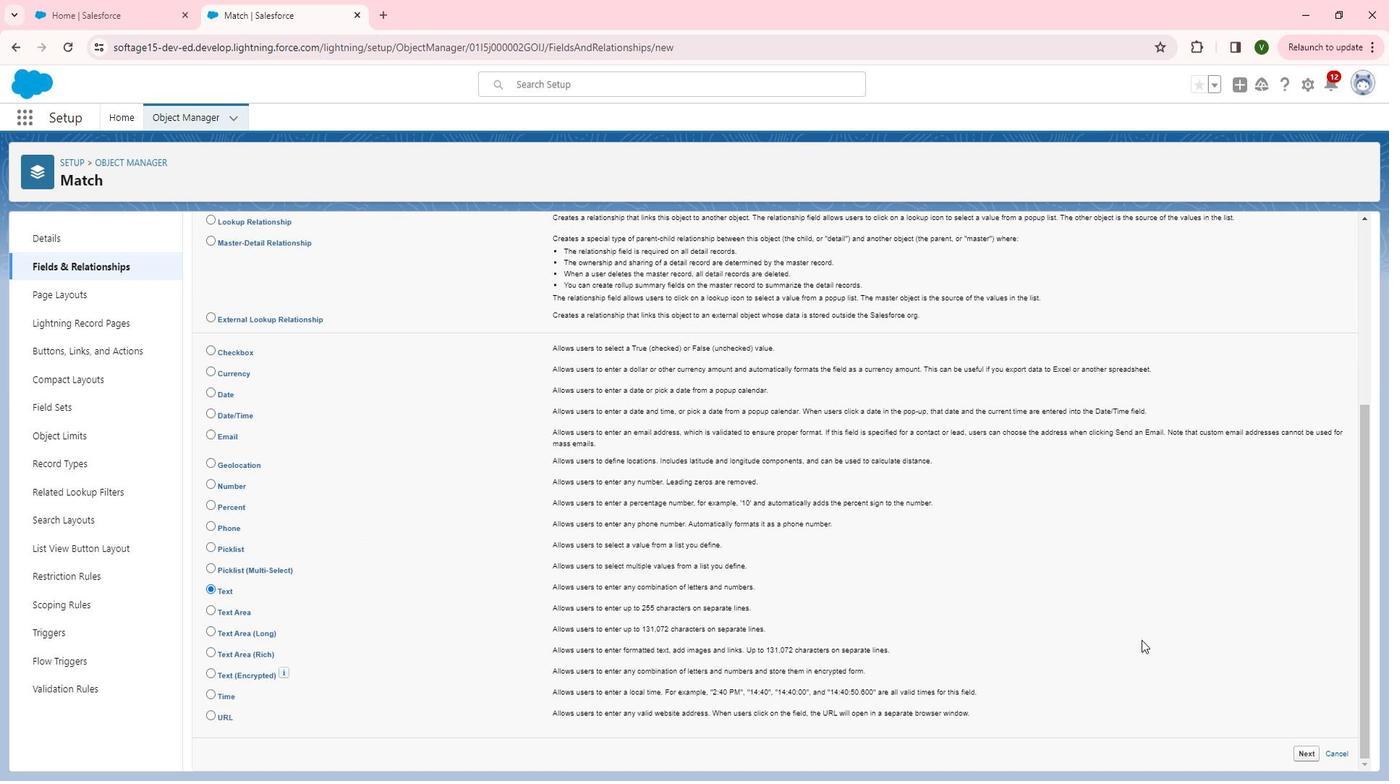 
Action: Mouse scrolled (1163, 637) with delta (0, 0)
Screenshot: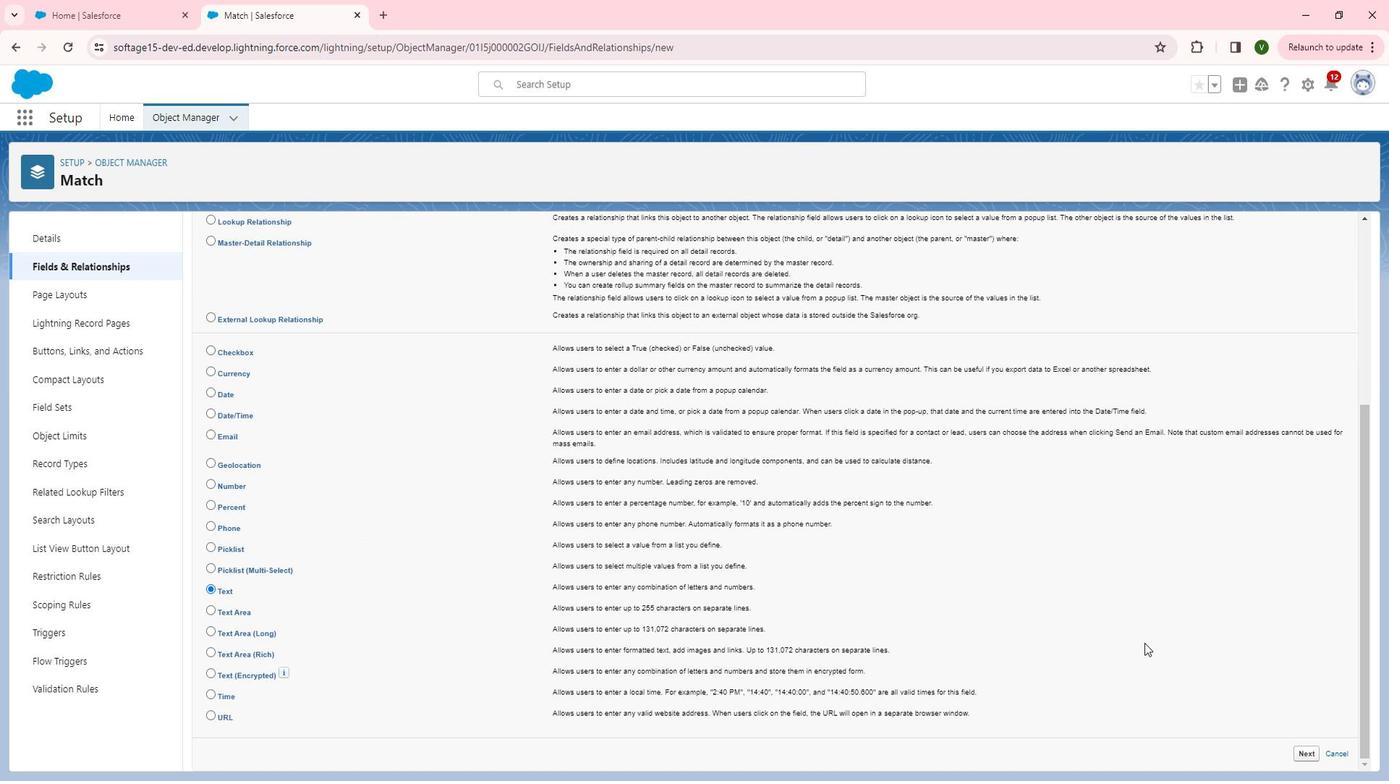 
Action: Mouse moved to (1331, 748)
Screenshot: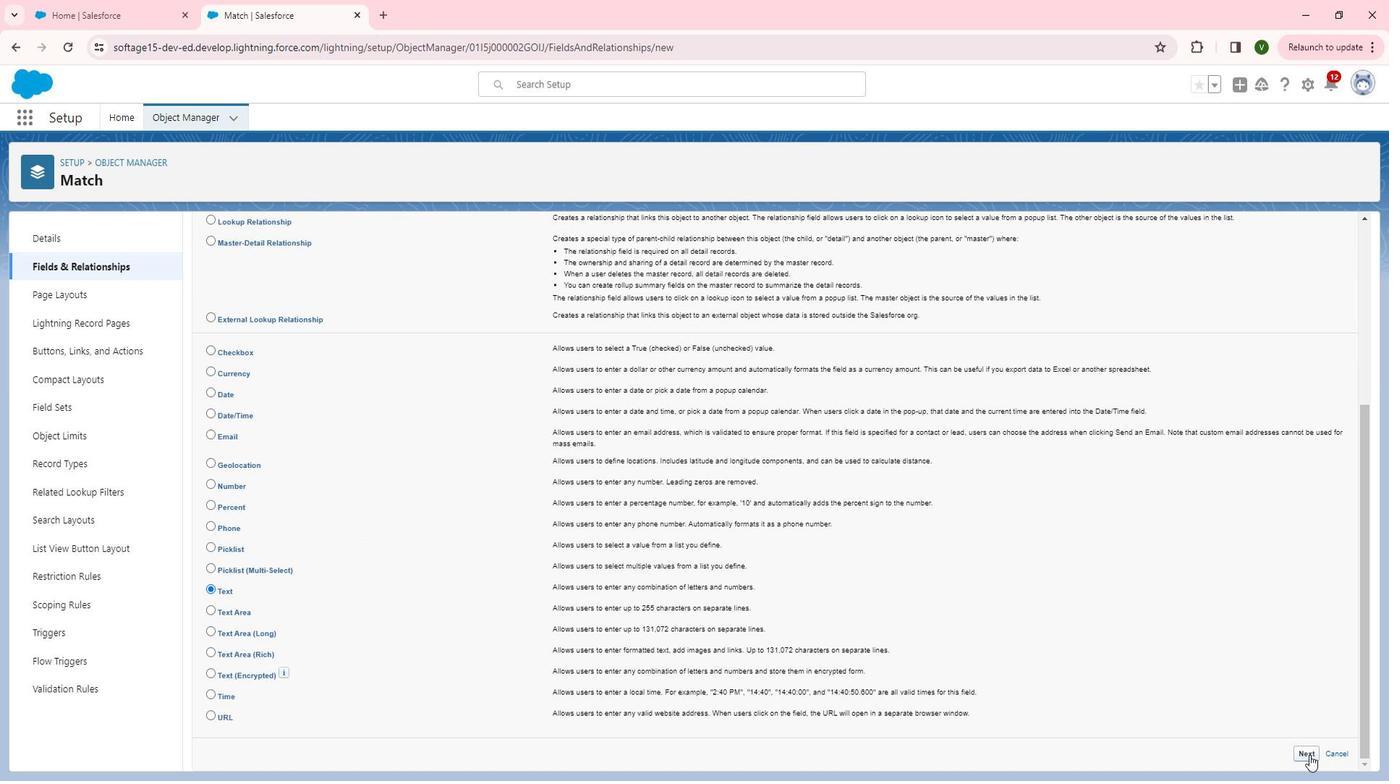 
Action: Mouse pressed left at (1331, 748)
Screenshot: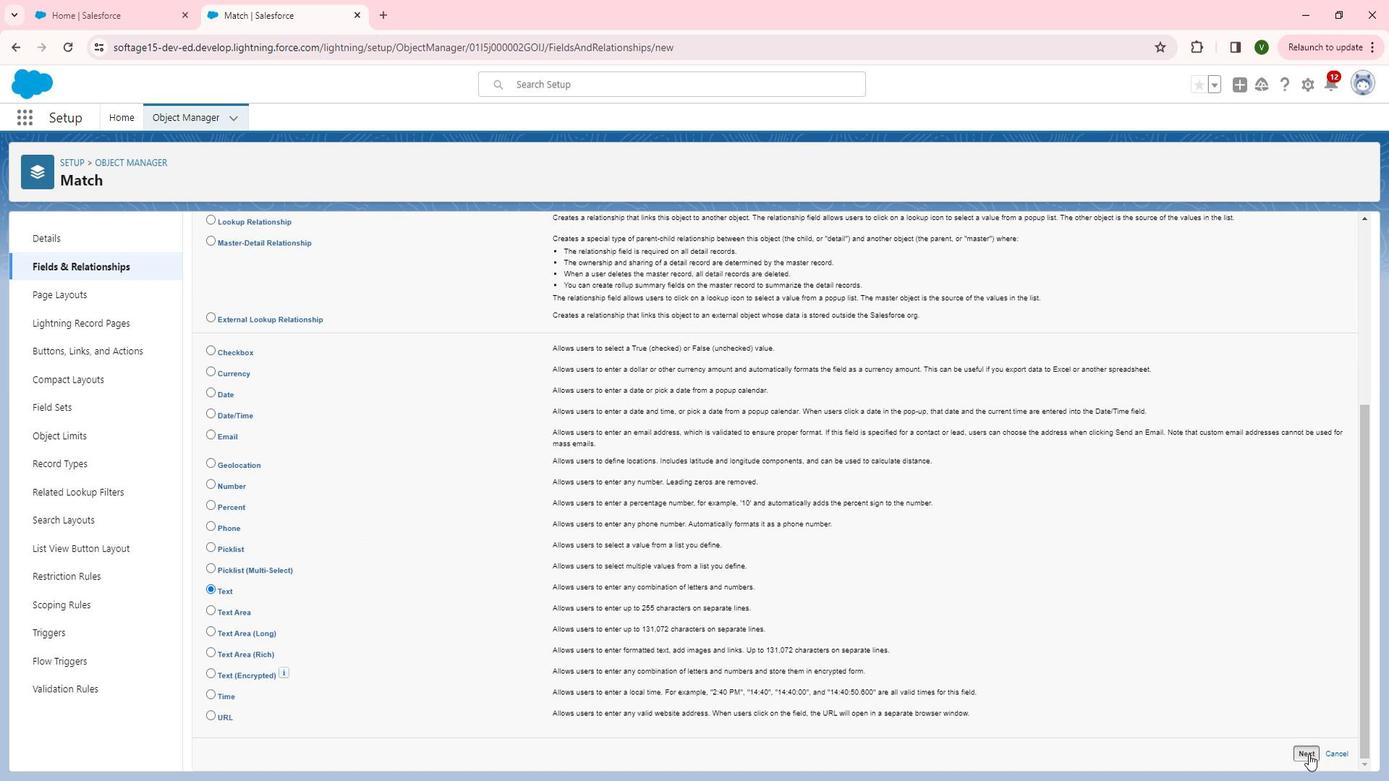 
Action: Mouse moved to (653, 391)
Screenshot: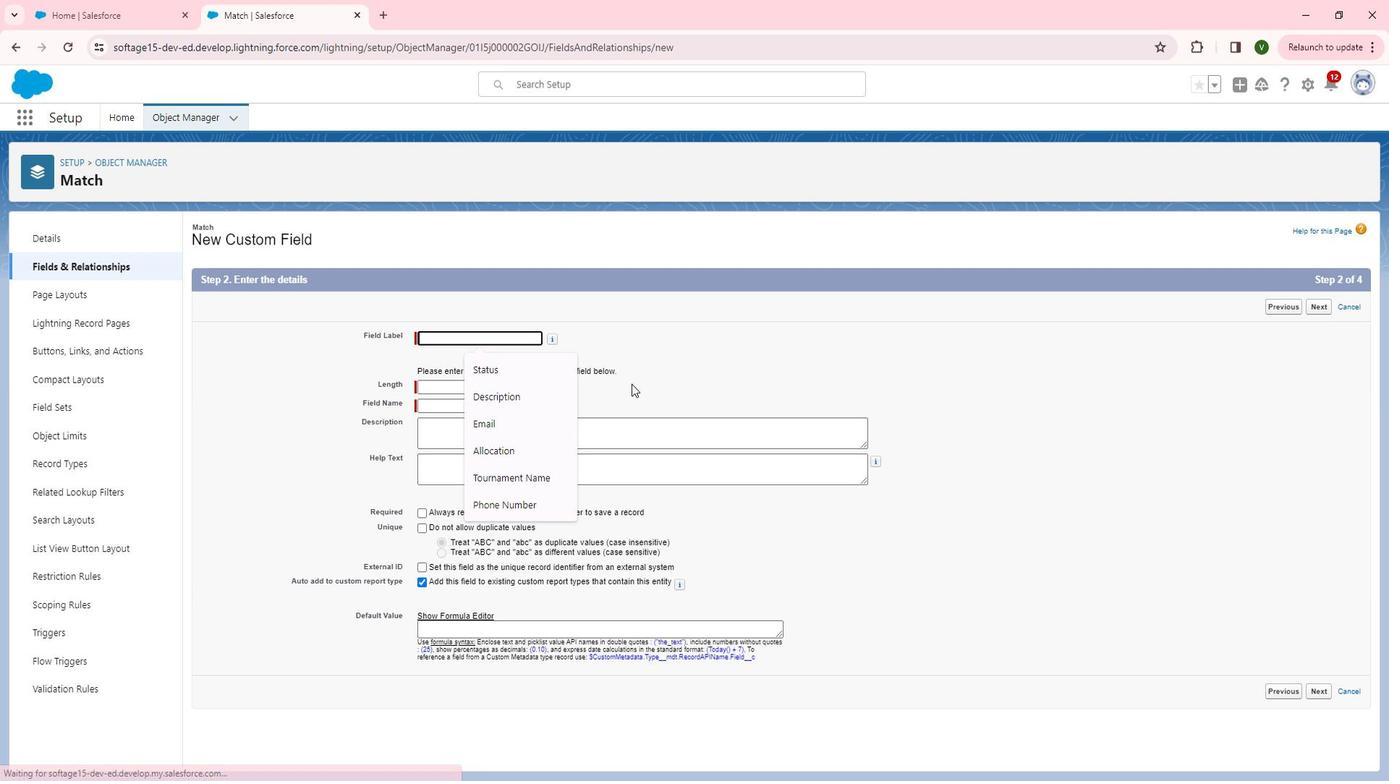 
Action: Key pressed <Key.shift>Match<Key.space>name<Key.tab><Key.tab>255<Key.tab><Key.tab><Key.tab><Key.shift><Key.shift><Key.shift><Key.shift><Key.shift><Key.shift><Key.shift>This<Key.space>field<Key.space>for<Key.space>the<Key.space>capture<Key.space>the<Key.space>unique<Key.space>idrntifier<Key.space>or<Key.backspace><Key.backspace><Key.backspace><Key.backspace><Key.backspace><Key.backspace><Key.backspace><Key.backspace><Key.backspace><Key.backspace><Key.backspace>entifier<Key.space>or<Key.space>name<Key.space>for<Key.space>the<Key.space>match.<Key.tab><Key.shift>Enter<Key.space>a<Key.space>qniq<Key.backspace><Key.backspace><Key.backspace><Key.backspace>unique<Key.space>and<Key.space>descriptive<Key.space>name<Key.space>for<Key.space>the<Key.space>match.
Screenshot: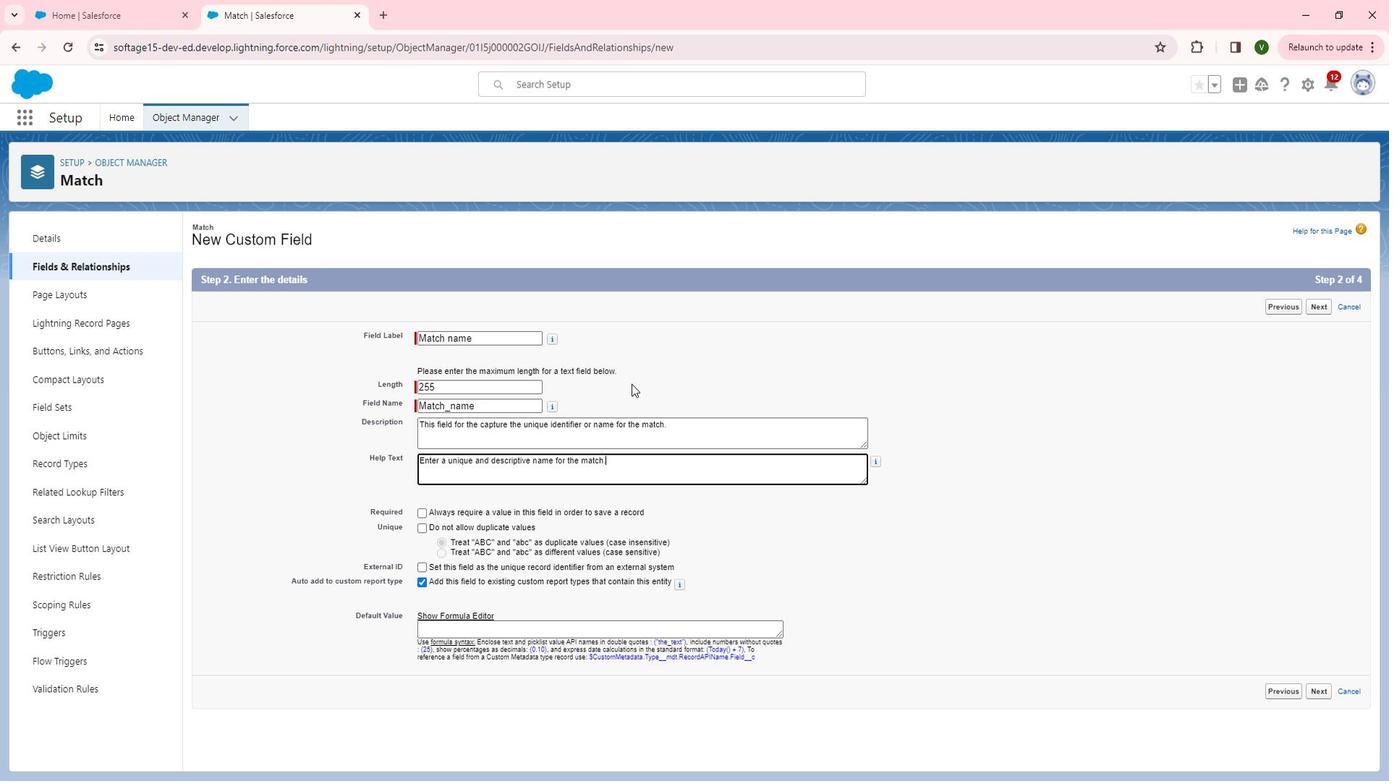 
Action: Mouse moved to (1347, 688)
Screenshot: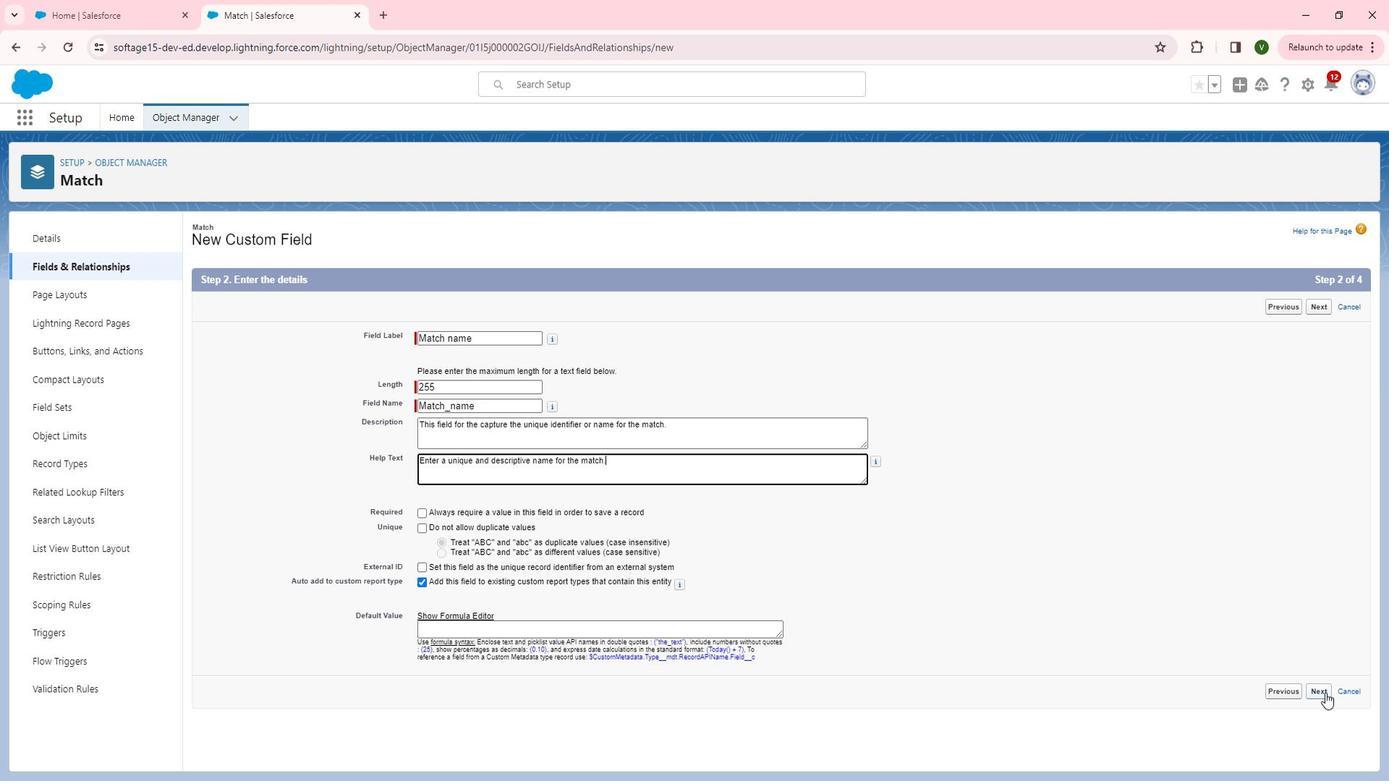 
Action: Mouse pressed left at (1347, 688)
Screenshot: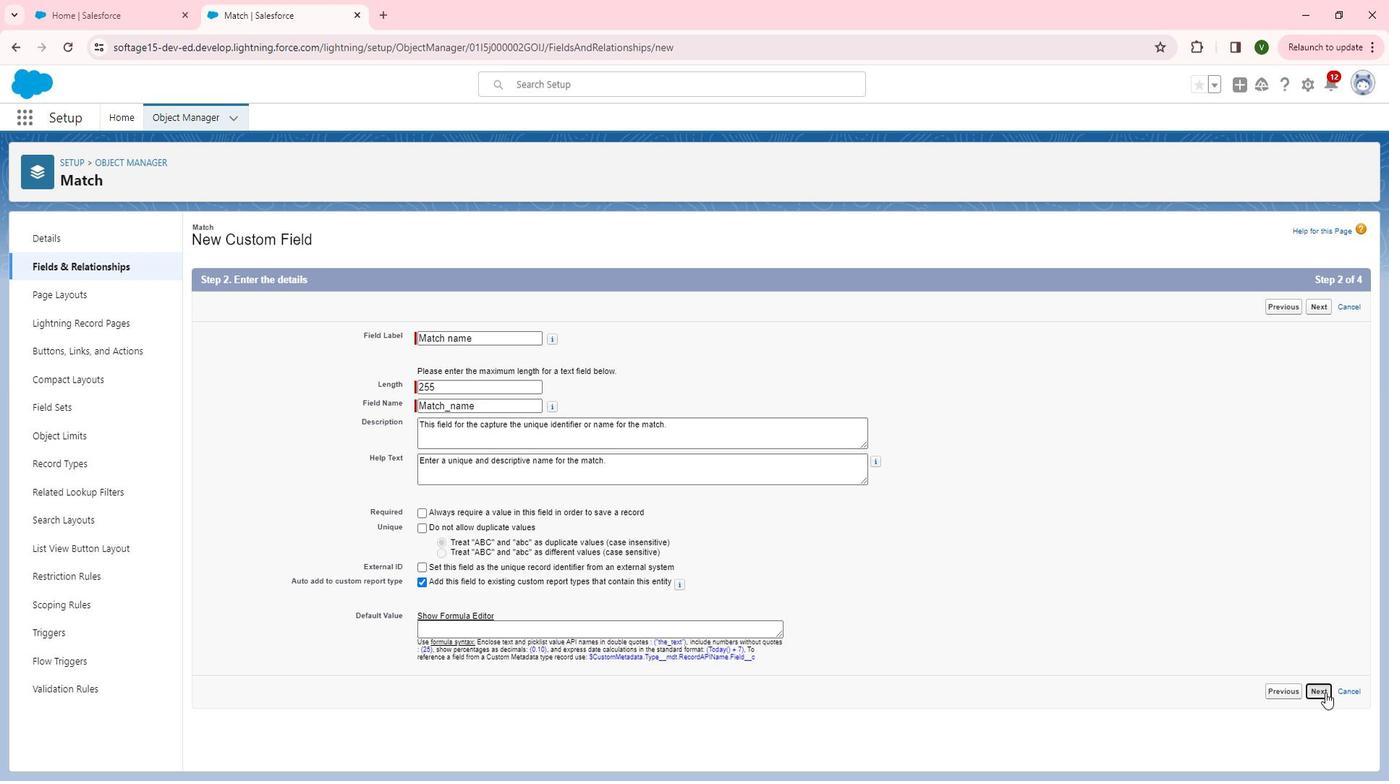 
Action: Mouse moved to (1026, 517)
Screenshot: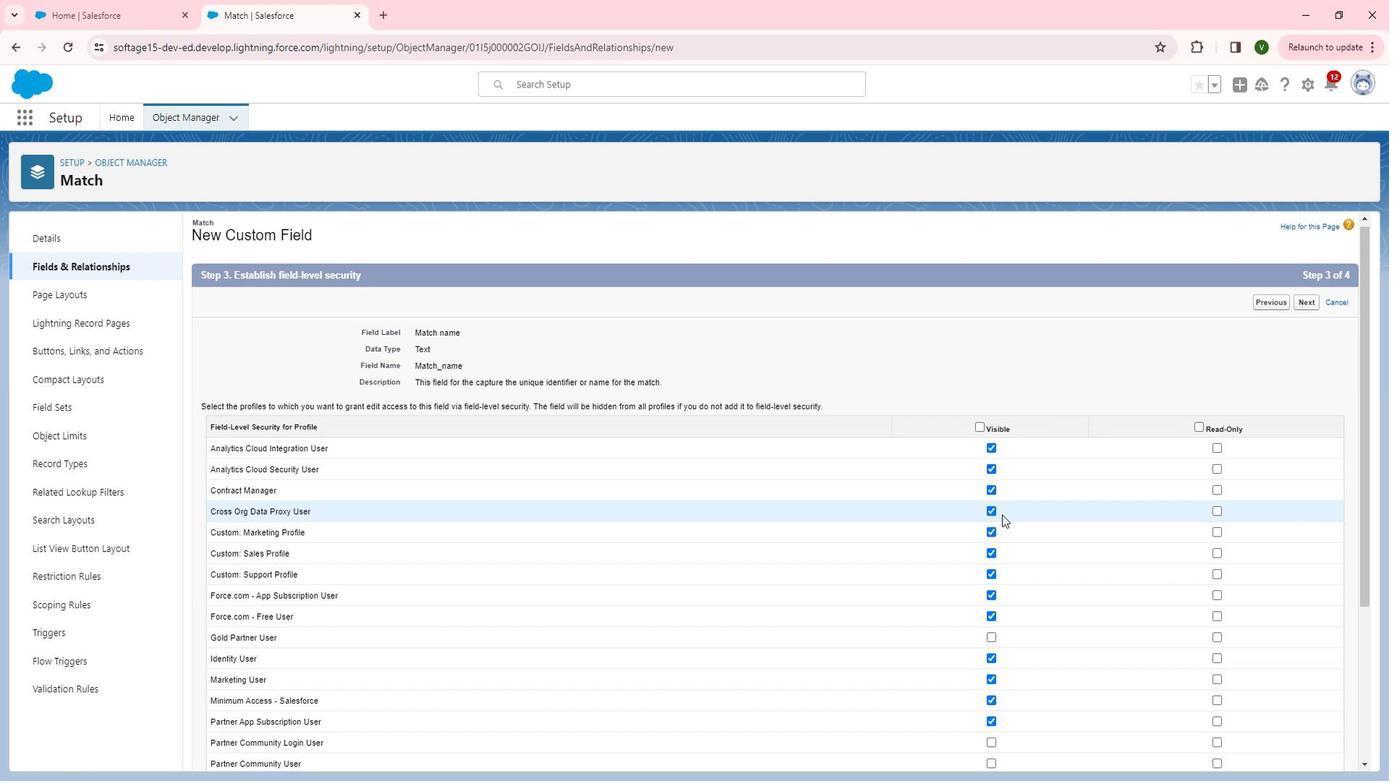 
Action: Mouse scrolled (1026, 516) with delta (0, 0)
Screenshot: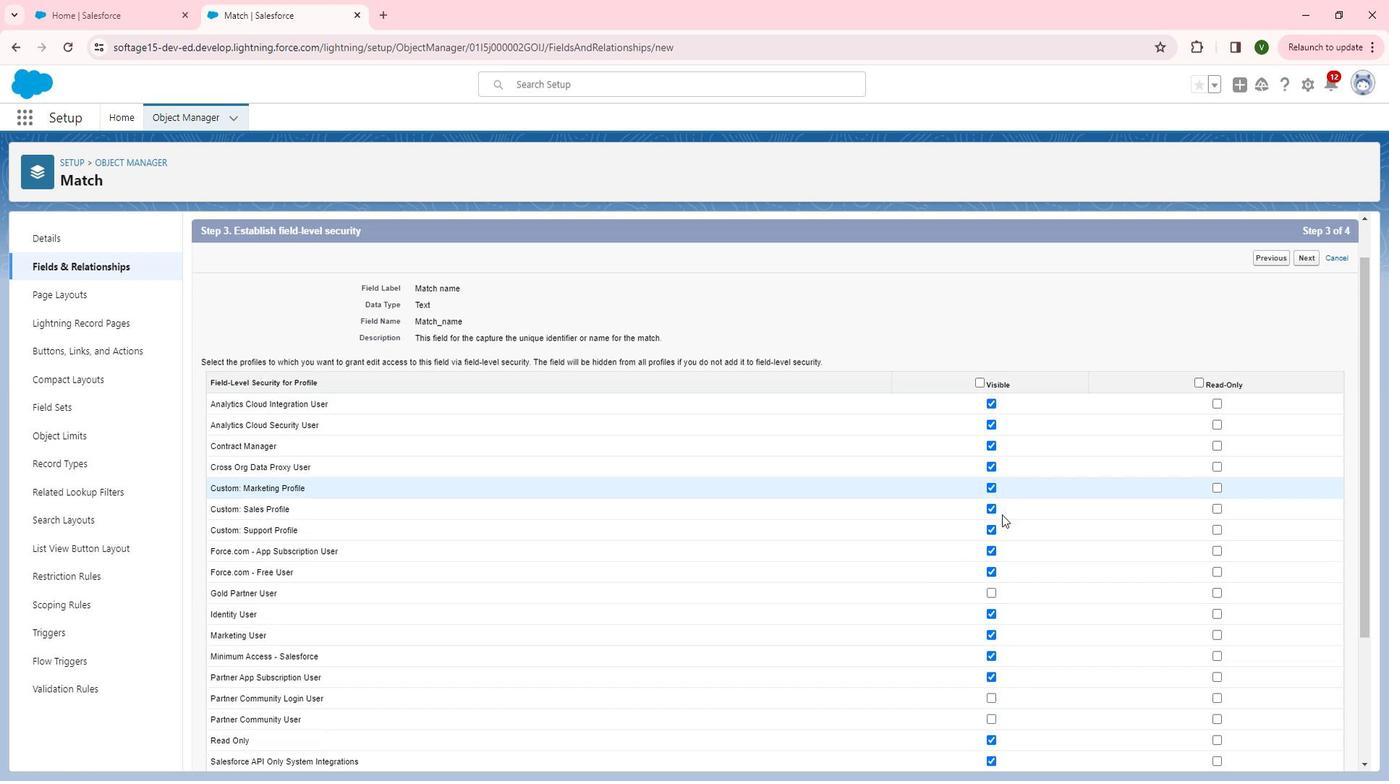 
Action: Mouse moved to (1012, 408)
Screenshot: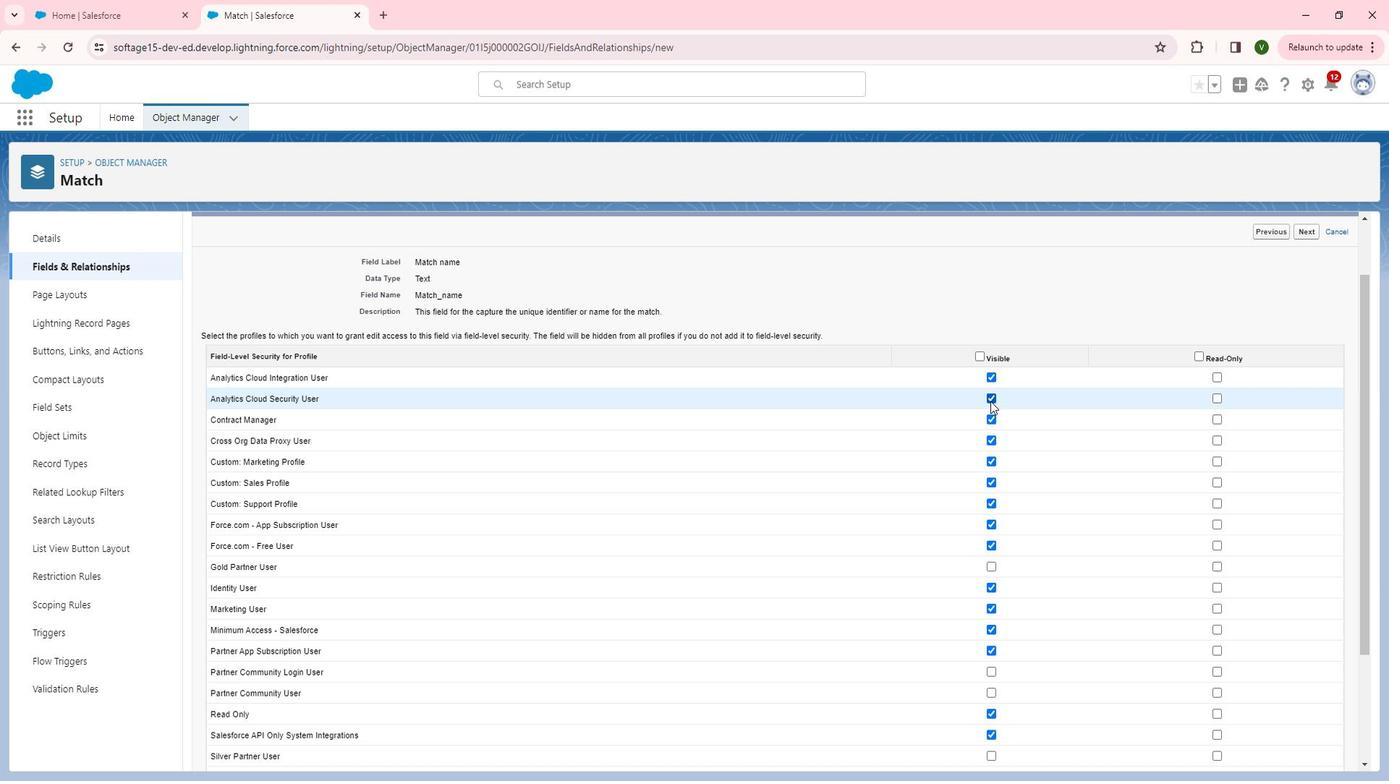 
Action: Mouse pressed left at (1012, 408)
Screenshot: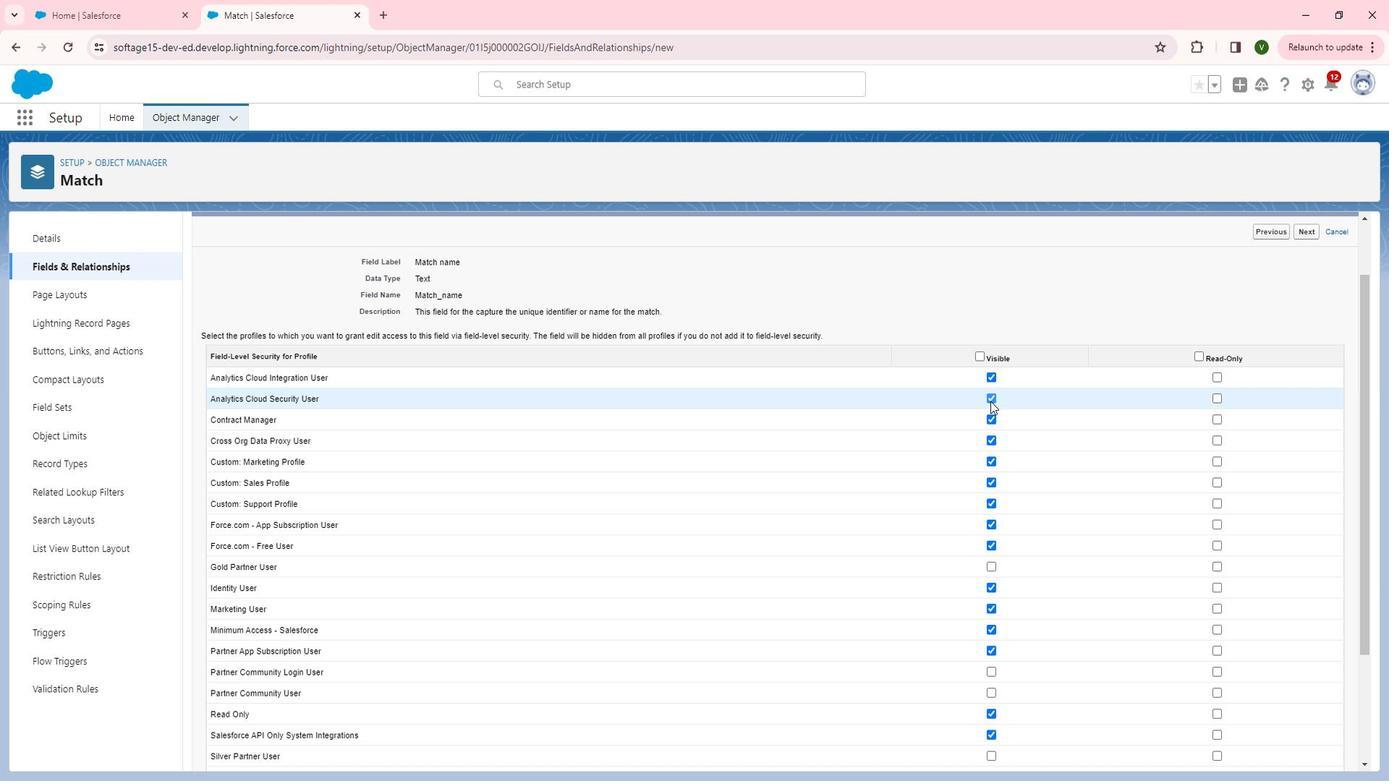 
Action: Mouse moved to (1014, 418)
Screenshot: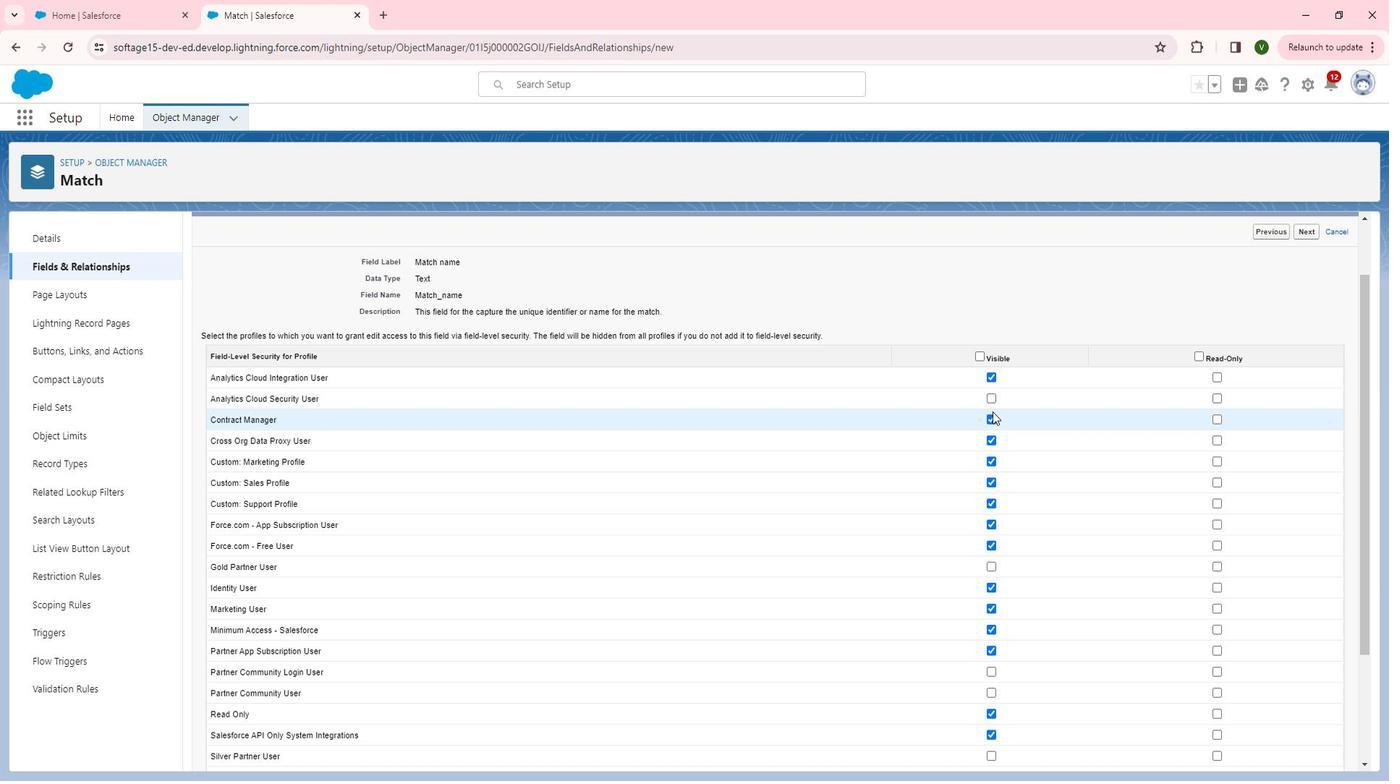 
Action: Mouse pressed left at (1014, 418)
Screenshot: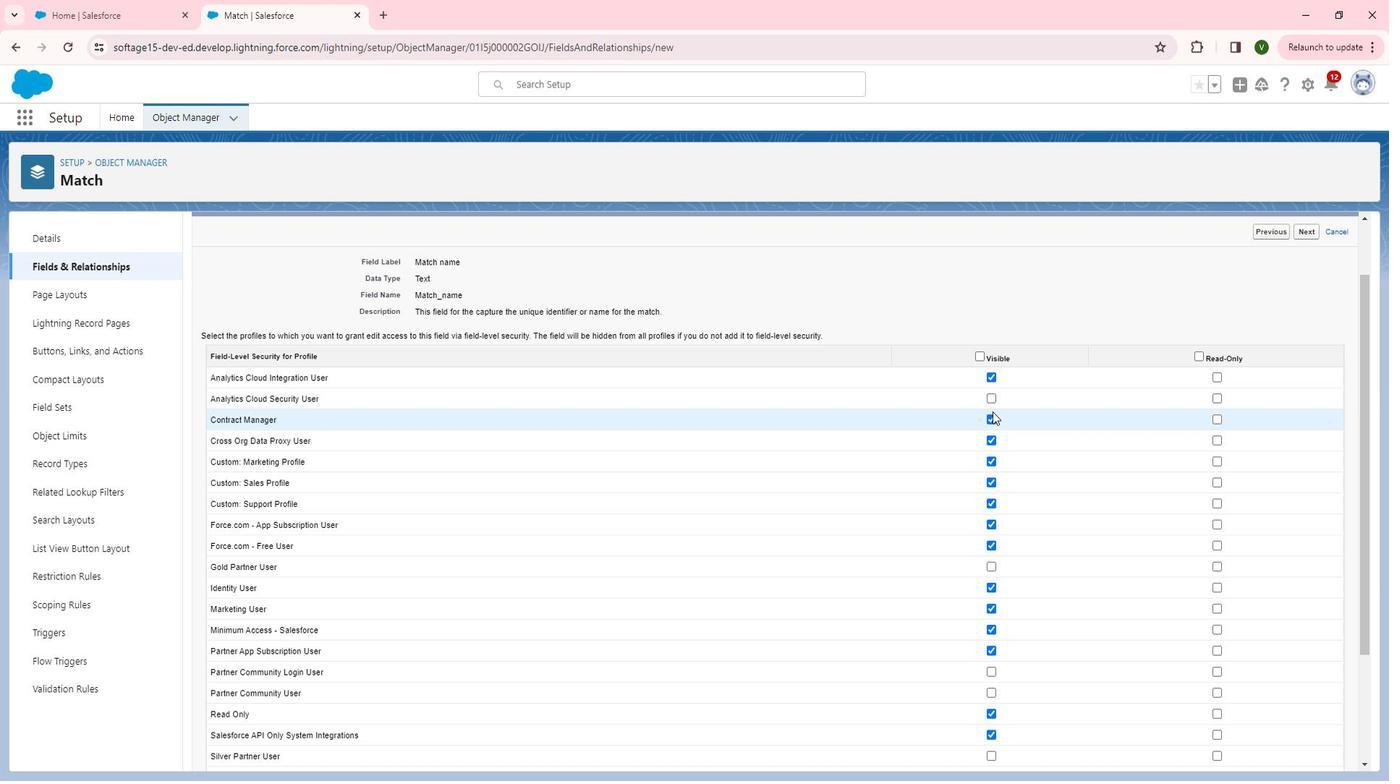 
Action: Mouse moved to (1014, 424)
Screenshot: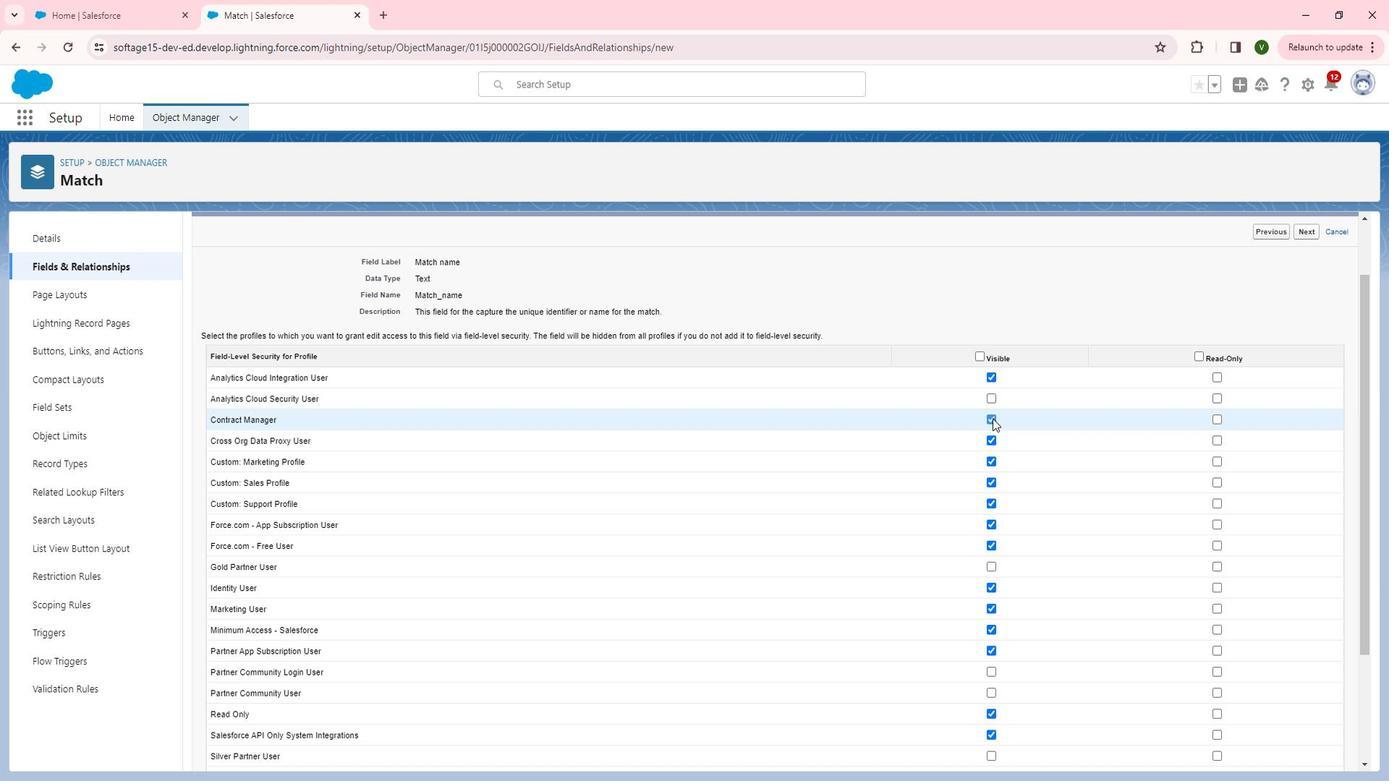 
Action: Mouse pressed left at (1014, 424)
Screenshot: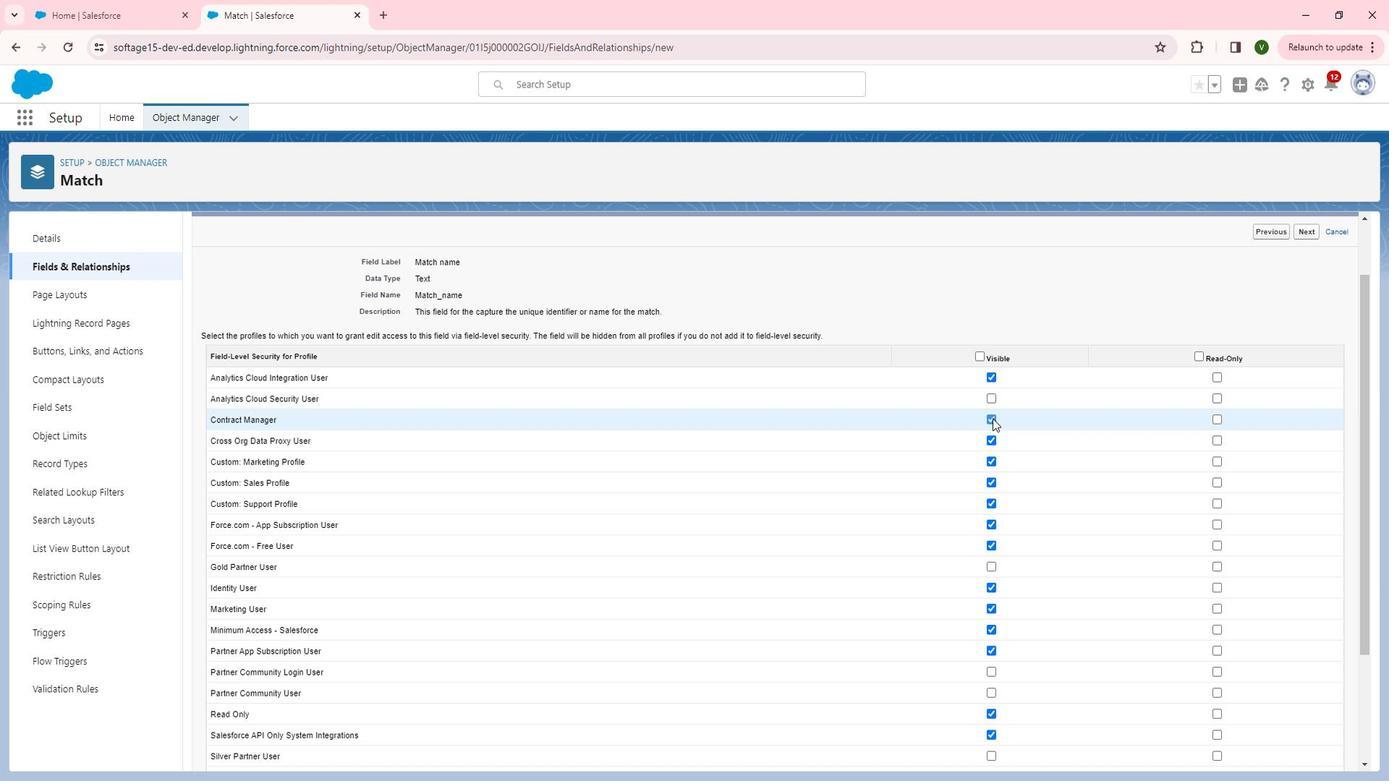 
Action: Mouse moved to (1026, 526)
Screenshot: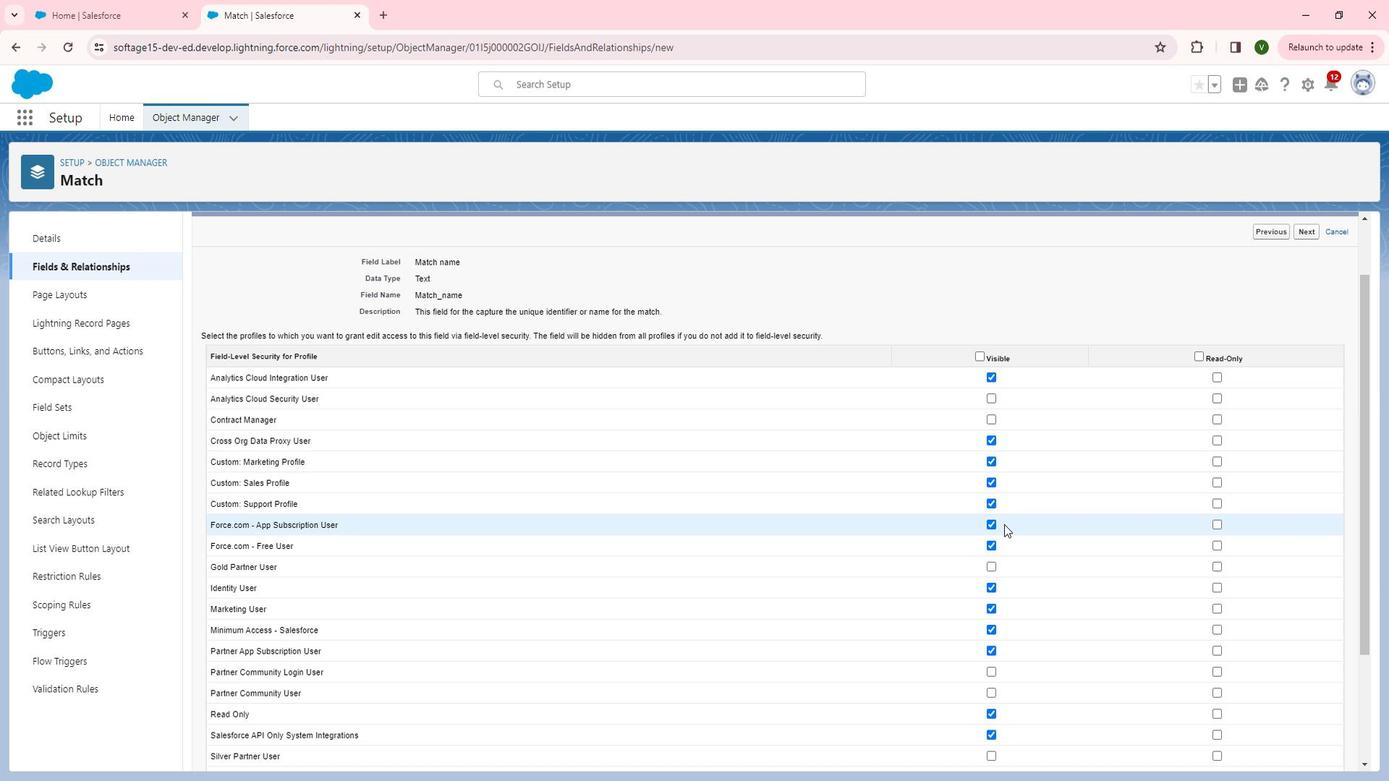 
Action: Mouse scrolled (1026, 526) with delta (0, 0)
Screenshot: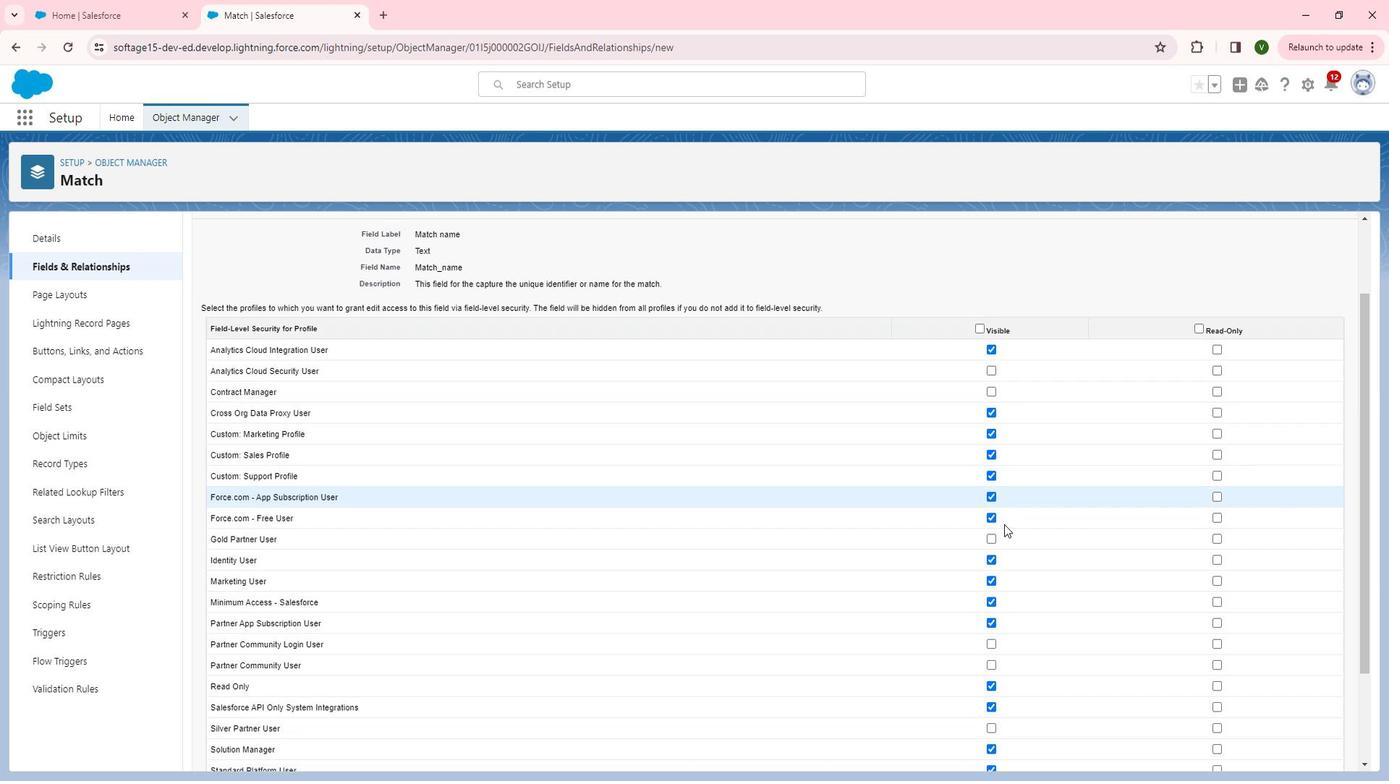 
Action: Mouse scrolled (1026, 526) with delta (0, 0)
Screenshot: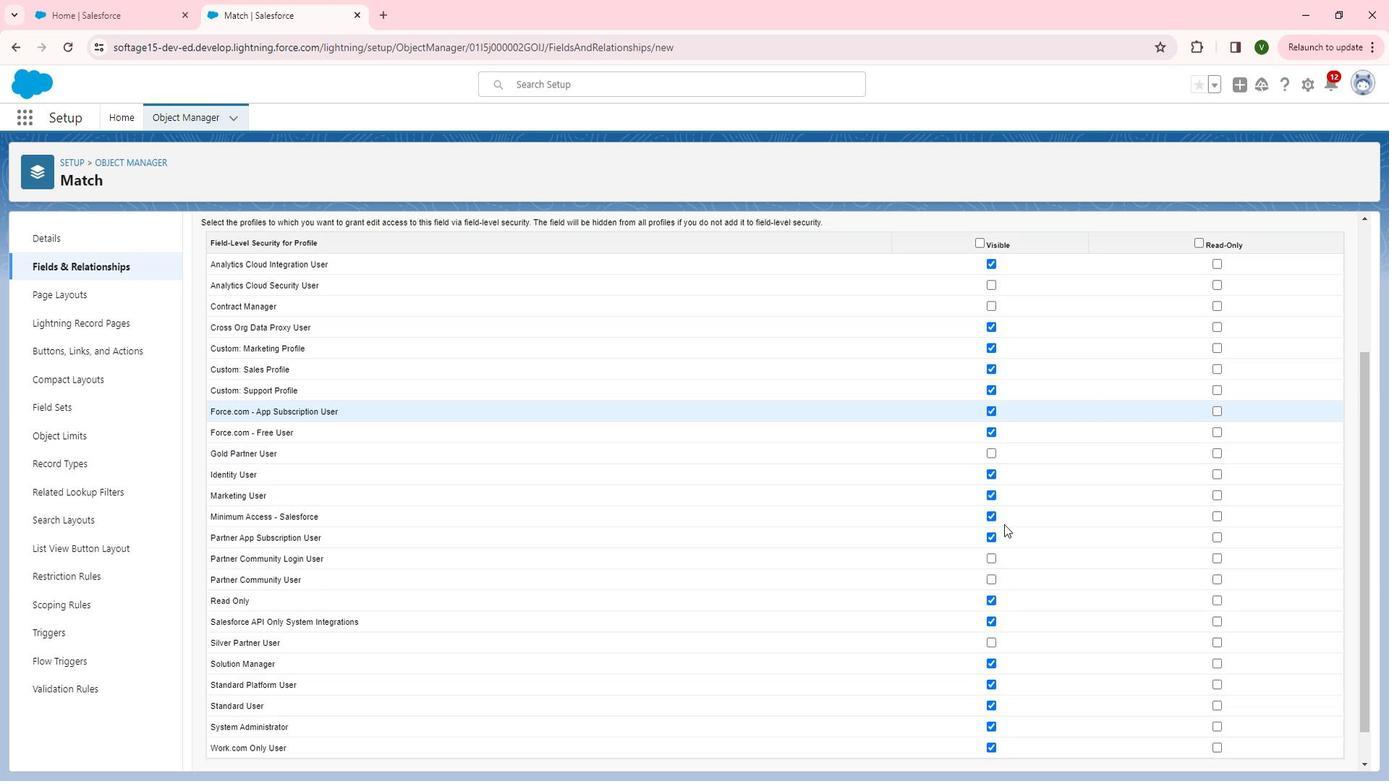 
Action: Mouse moved to (1014, 365)
Screenshot: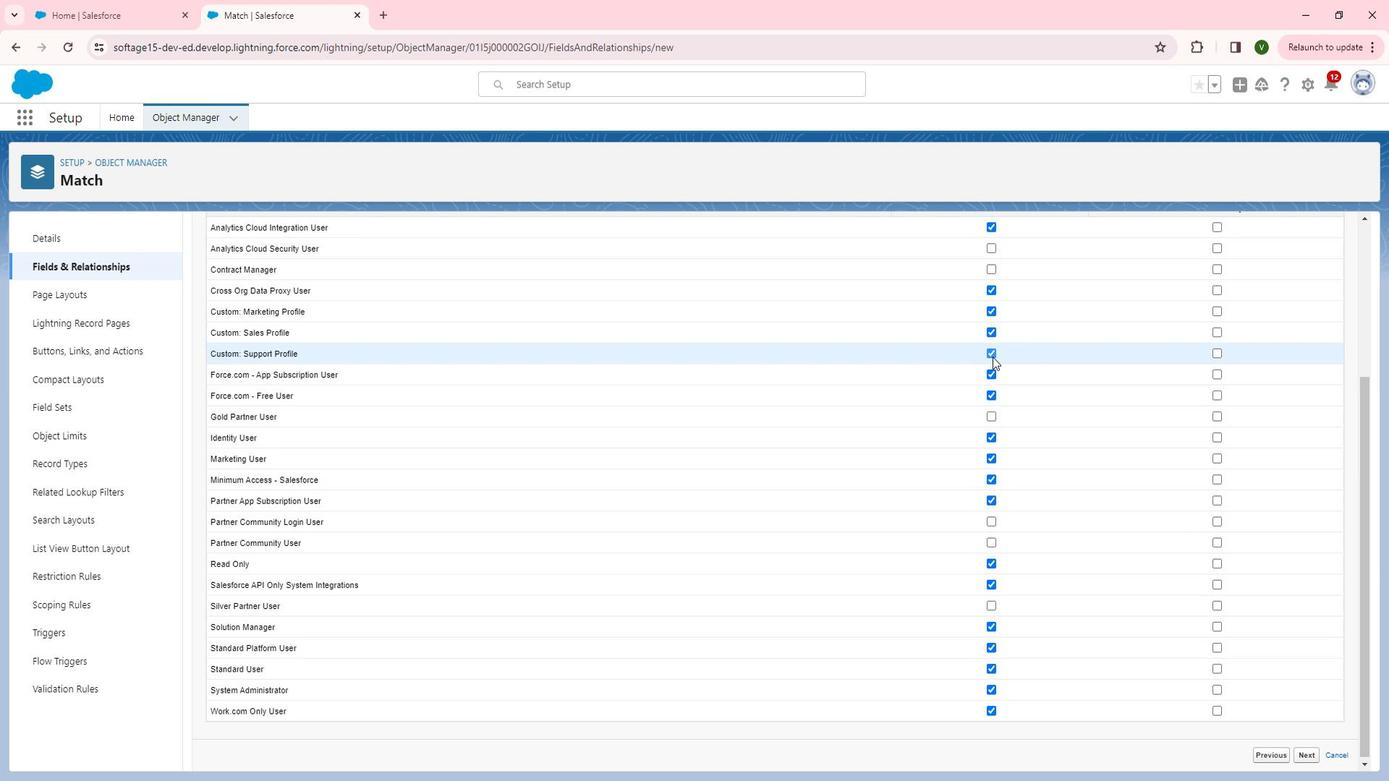 
Action: Mouse pressed left at (1014, 365)
Screenshot: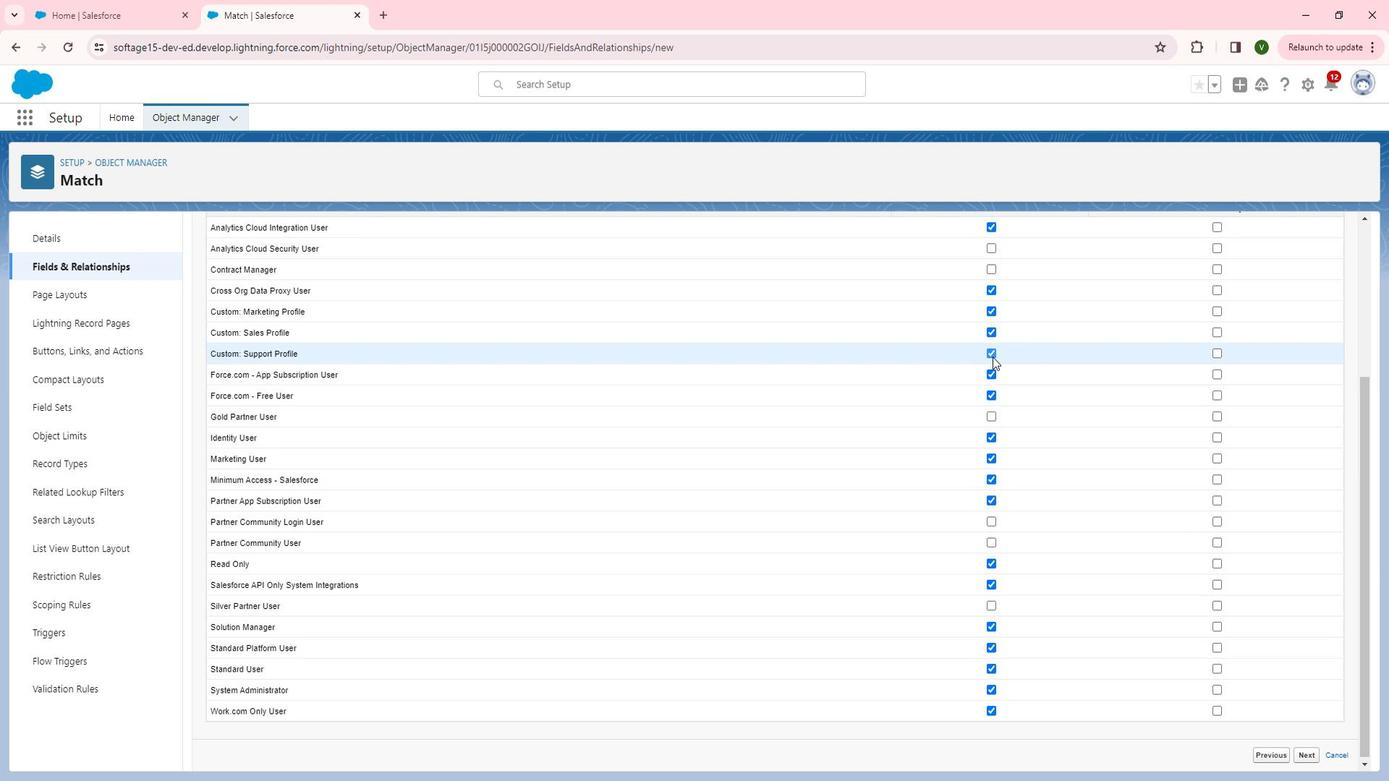 
Action: Mouse moved to (1010, 384)
Screenshot: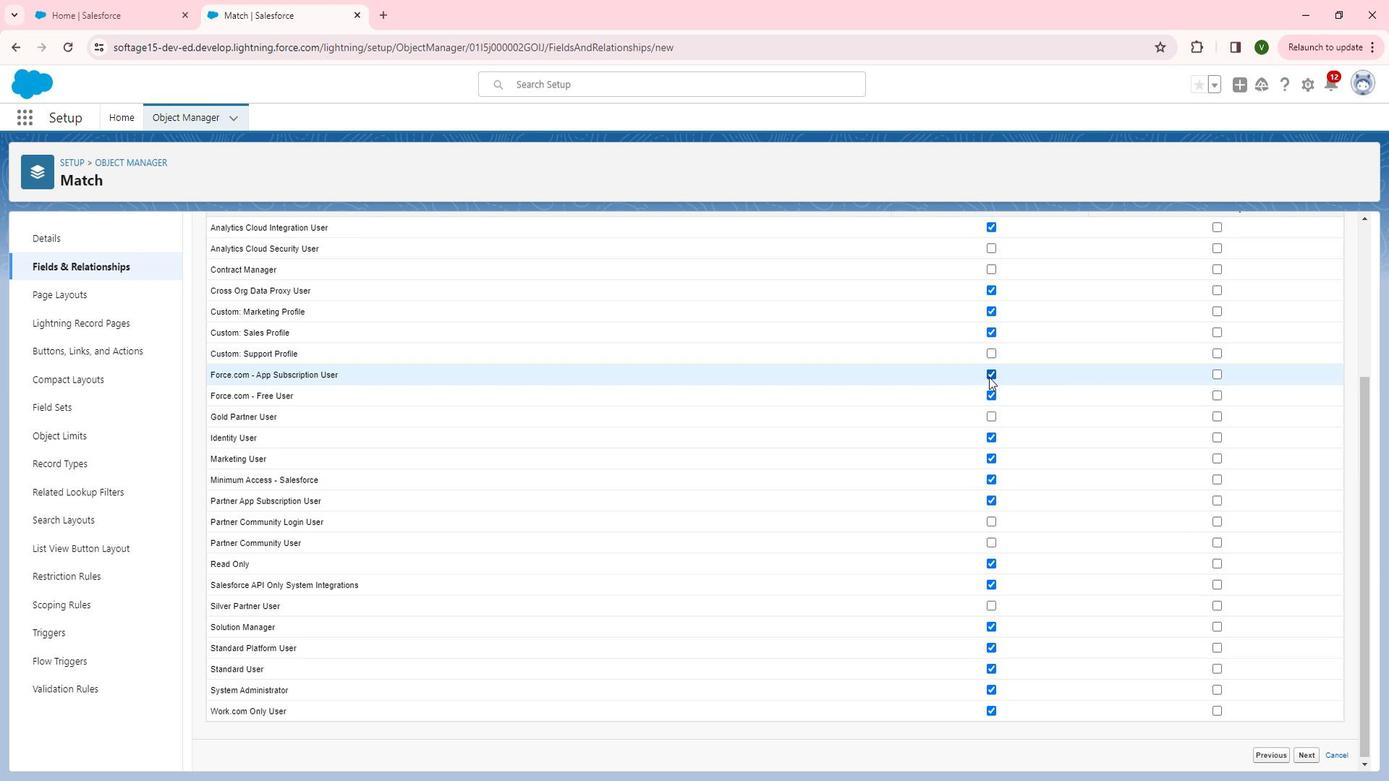 
Action: Mouse pressed left at (1010, 384)
Screenshot: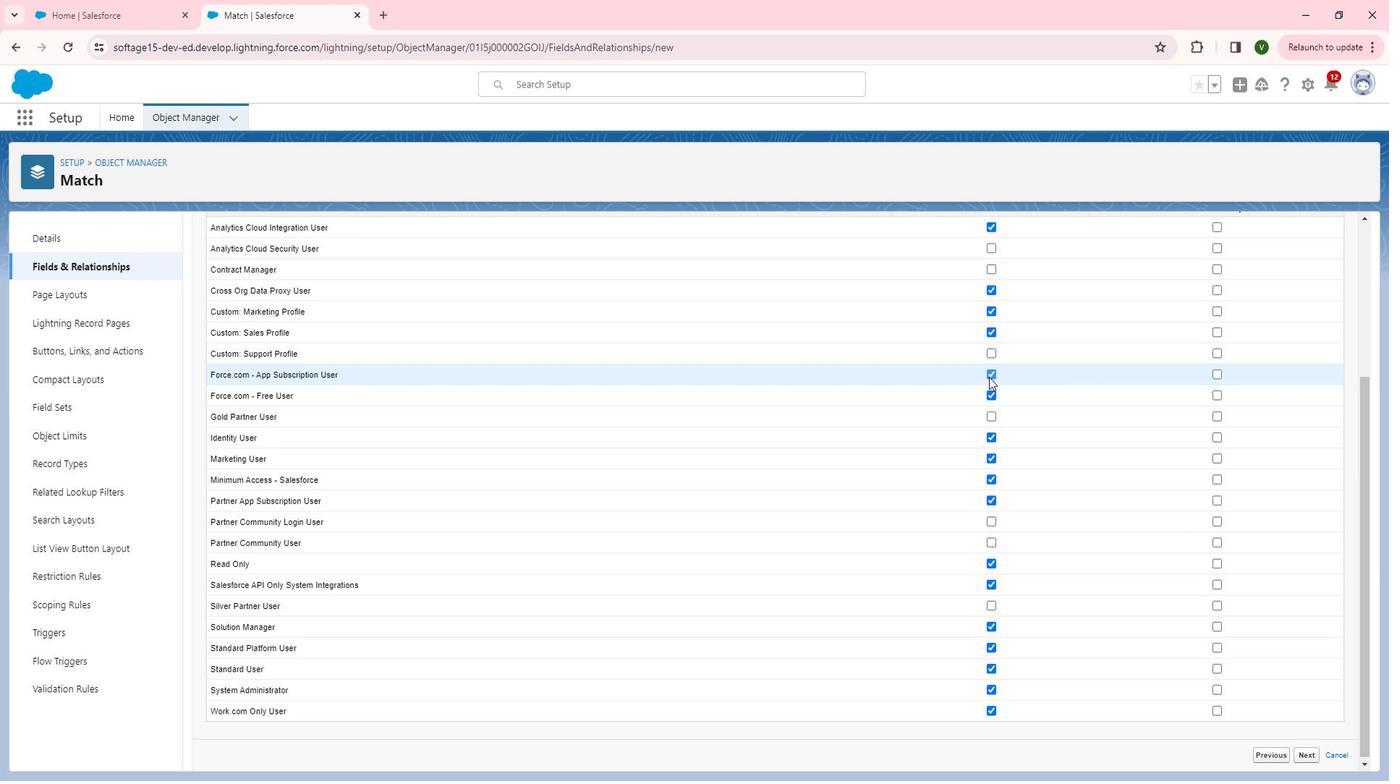 
Action: Mouse moved to (1011, 483)
Screenshot: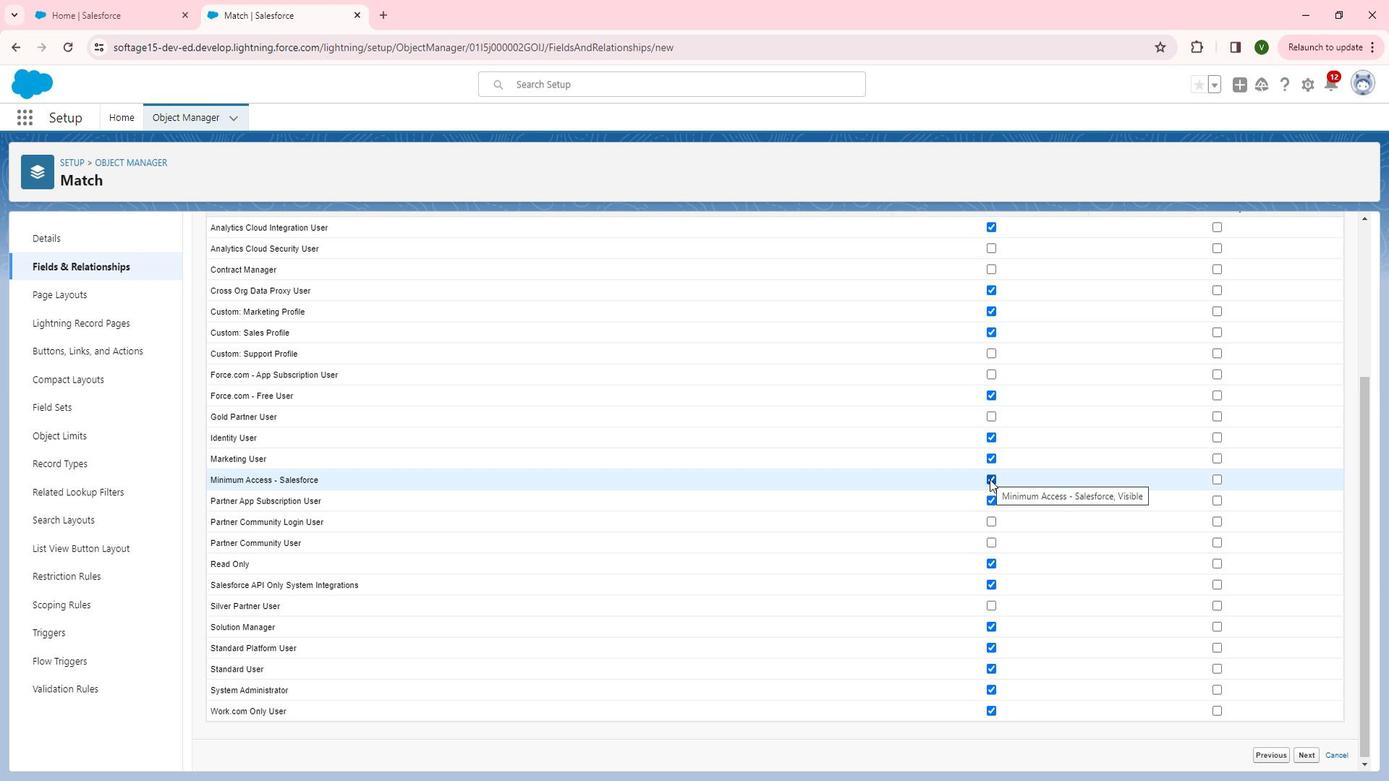 
Action: Mouse pressed left at (1011, 483)
Screenshot: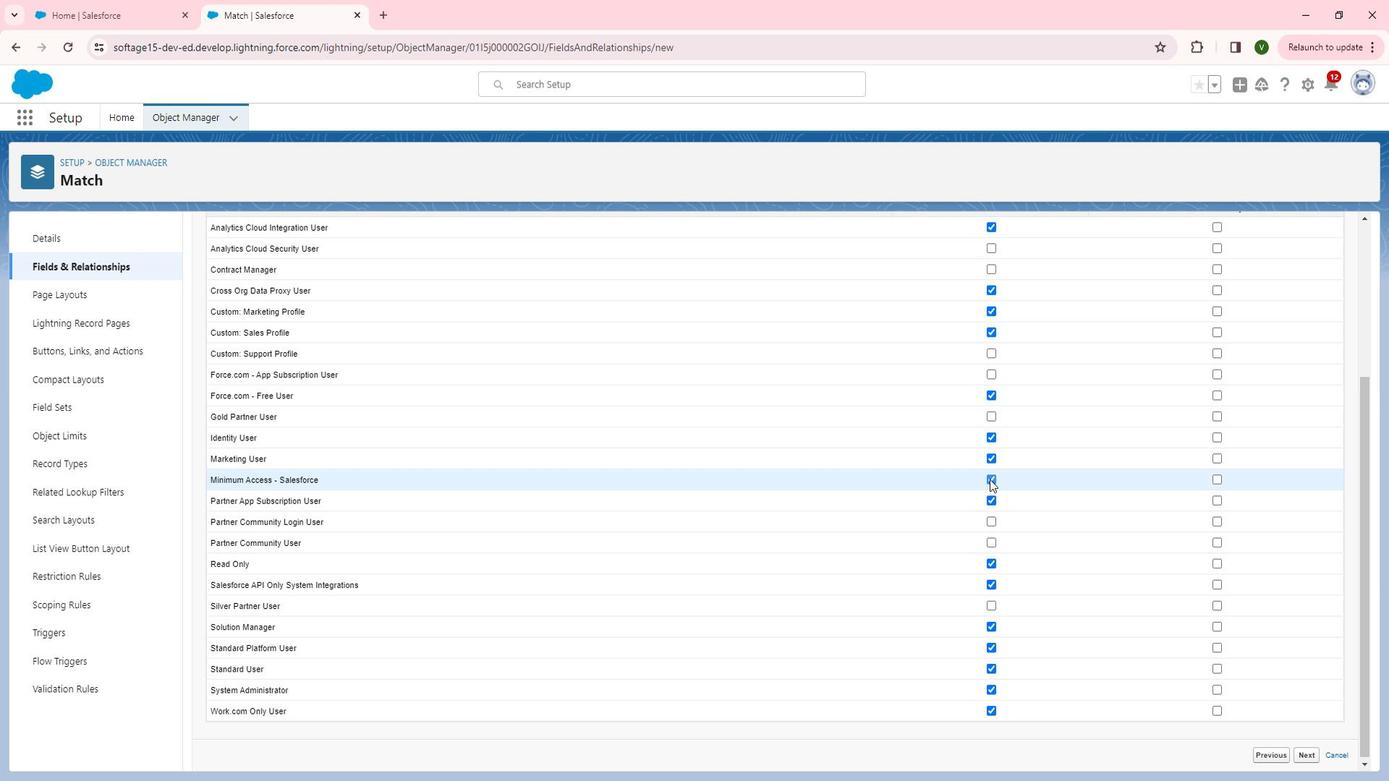 
Action: Mouse moved to (1012, 462)
Screenshot: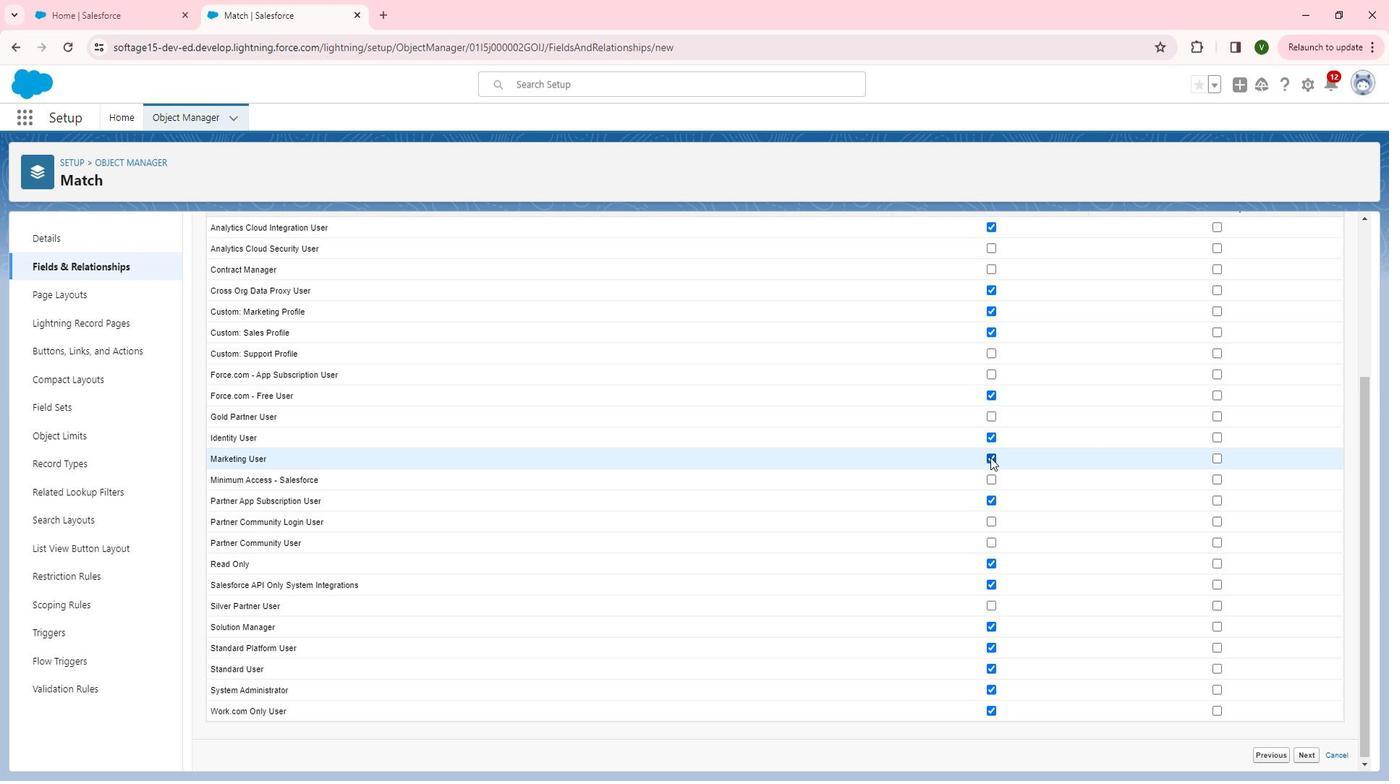 
Action: Mouse pressed left at (1012, 462)
Screenshot: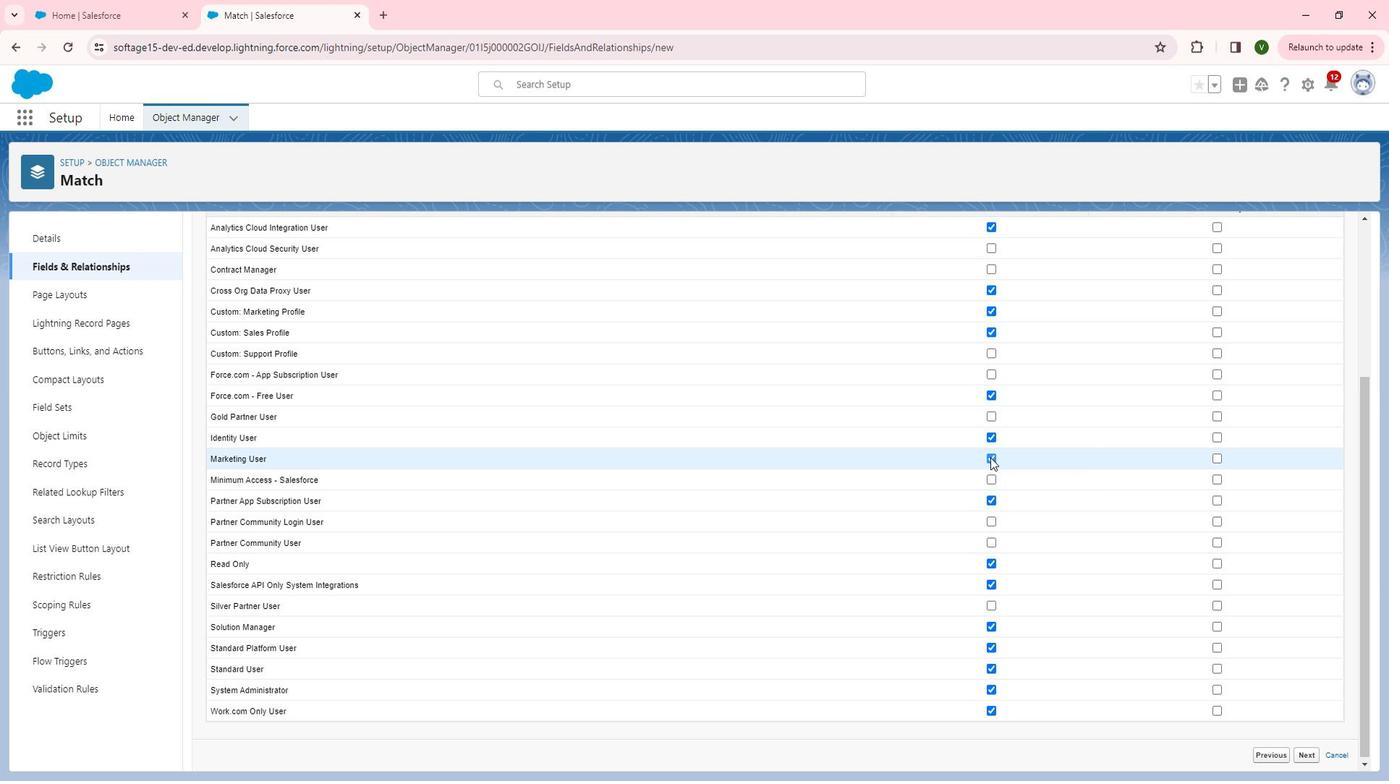 
Action: Mouse moved to (1033, 609)
Screenshot: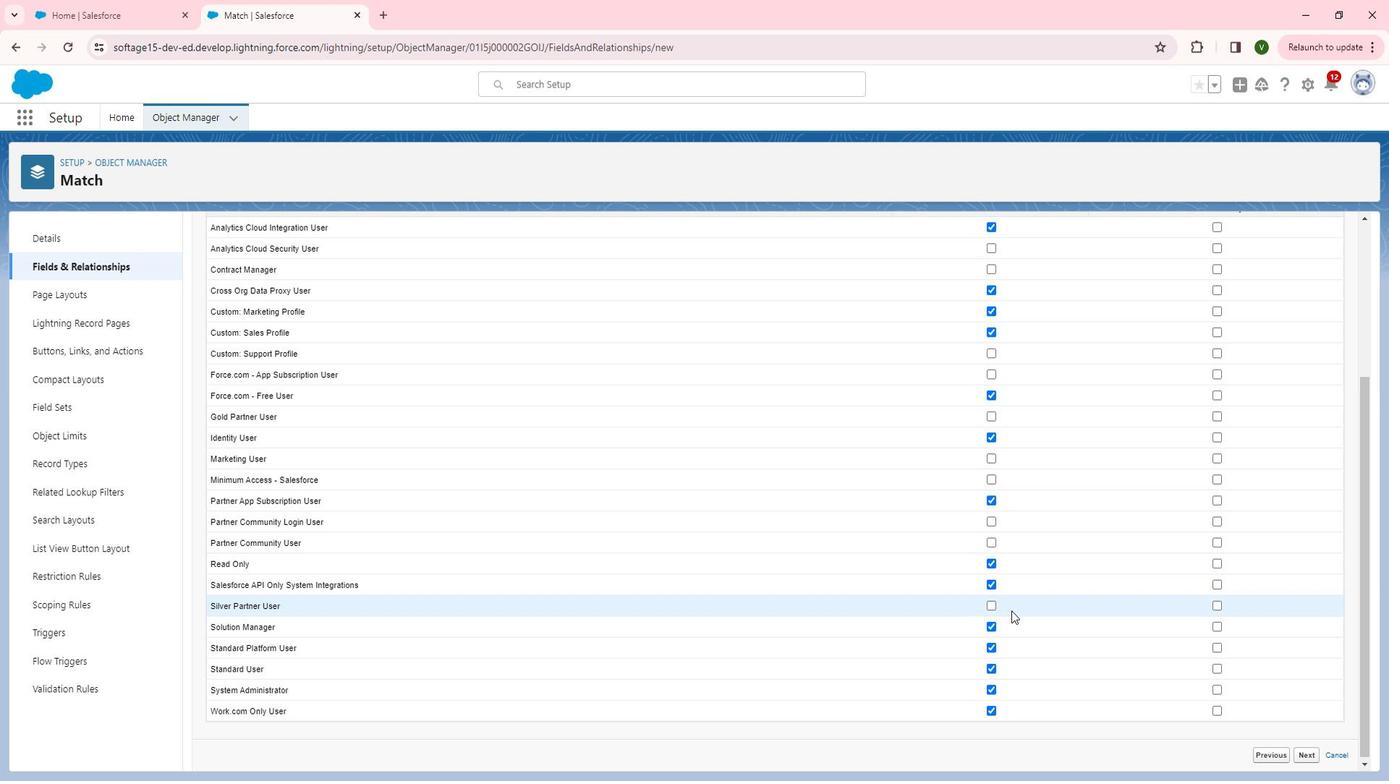
Action: Mouse scrolled (1033, 609) with delta (0, 0)
Screenshot: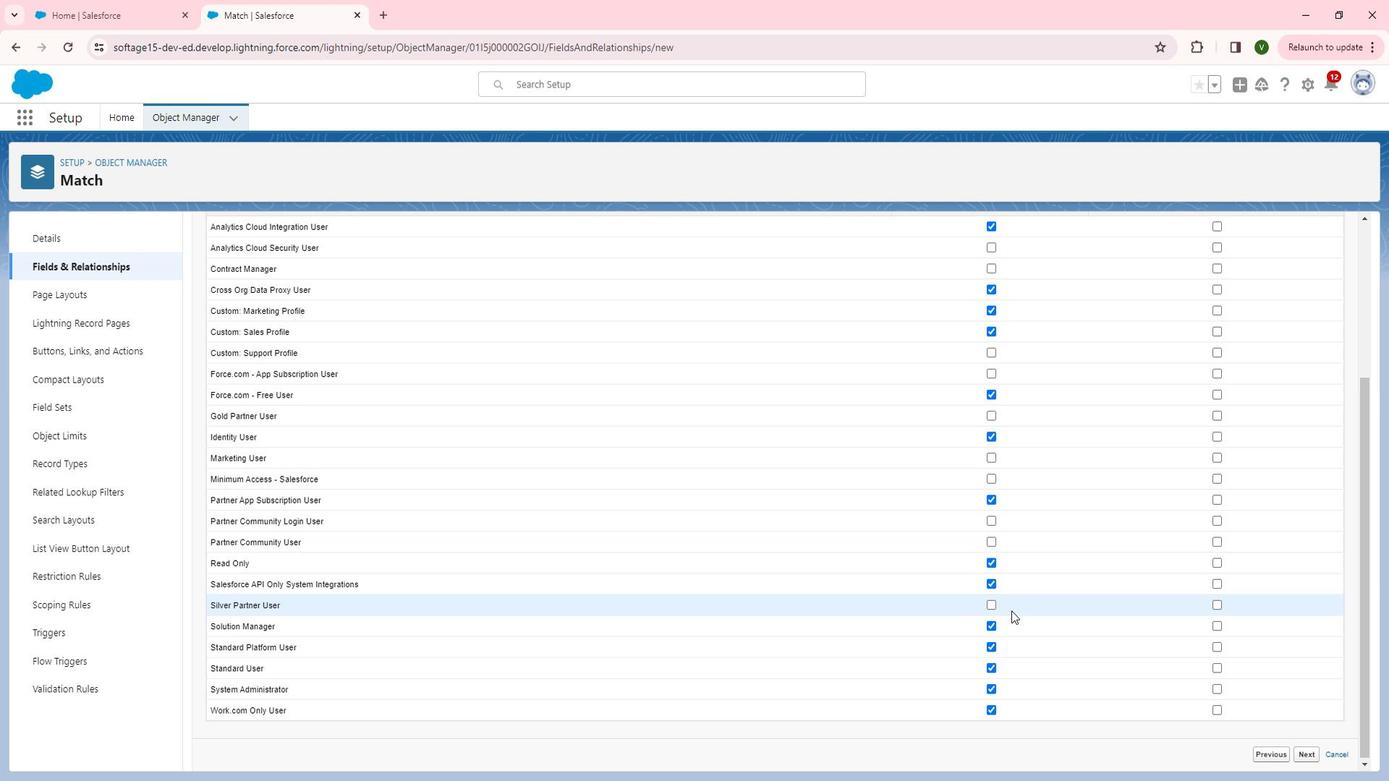 
Action: Mouse moved to (1234, 704)
Screenshot: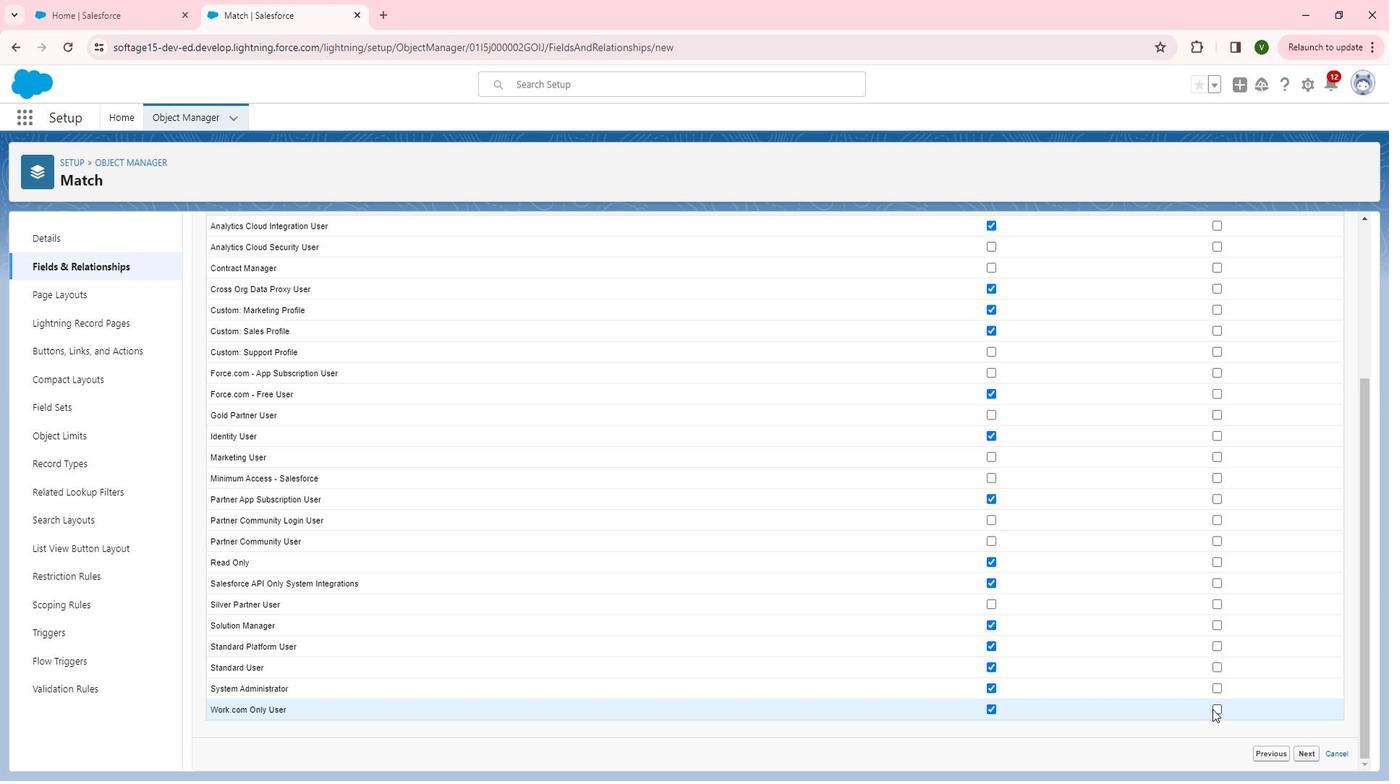 
Action: Mouse pressed left at (1234, 704)
Screenshot: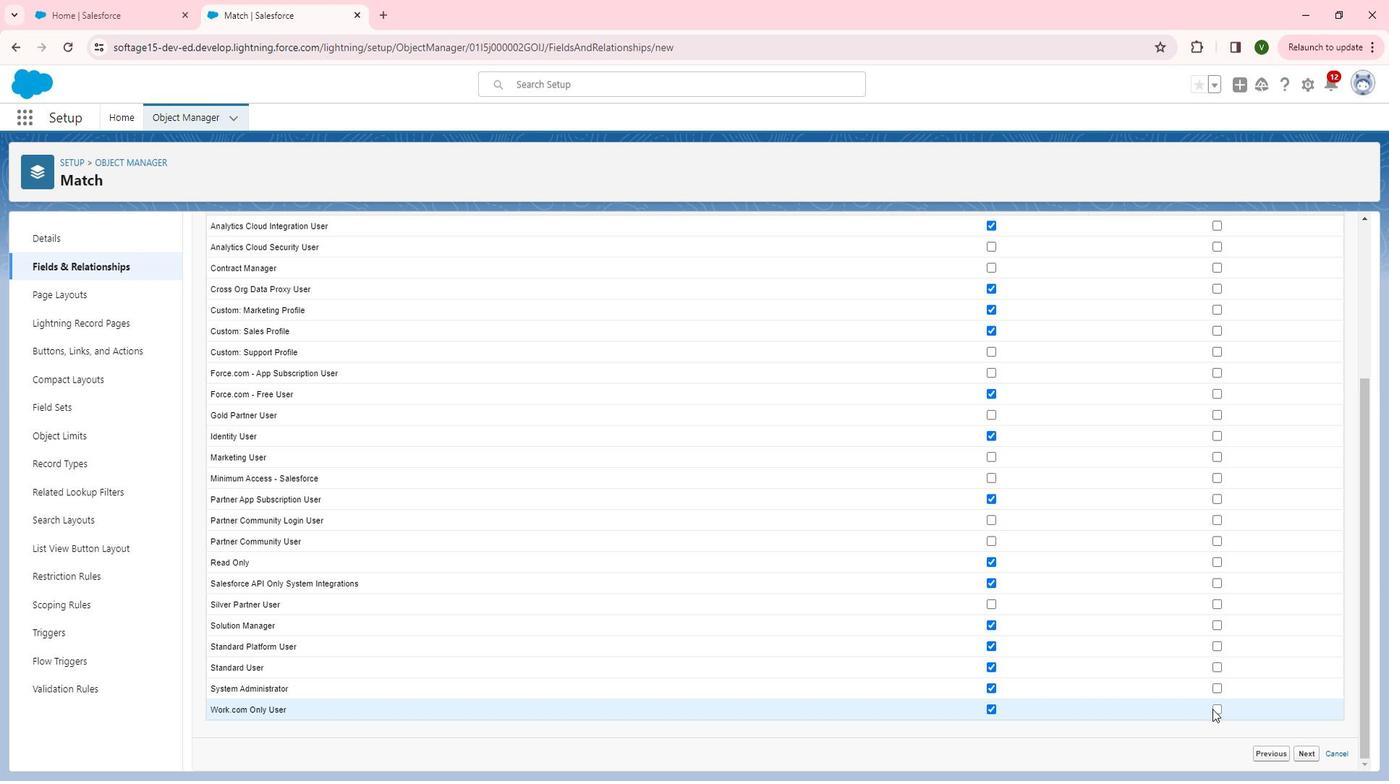 
Action: Mouse moved to (1238, 620)
Screenshot: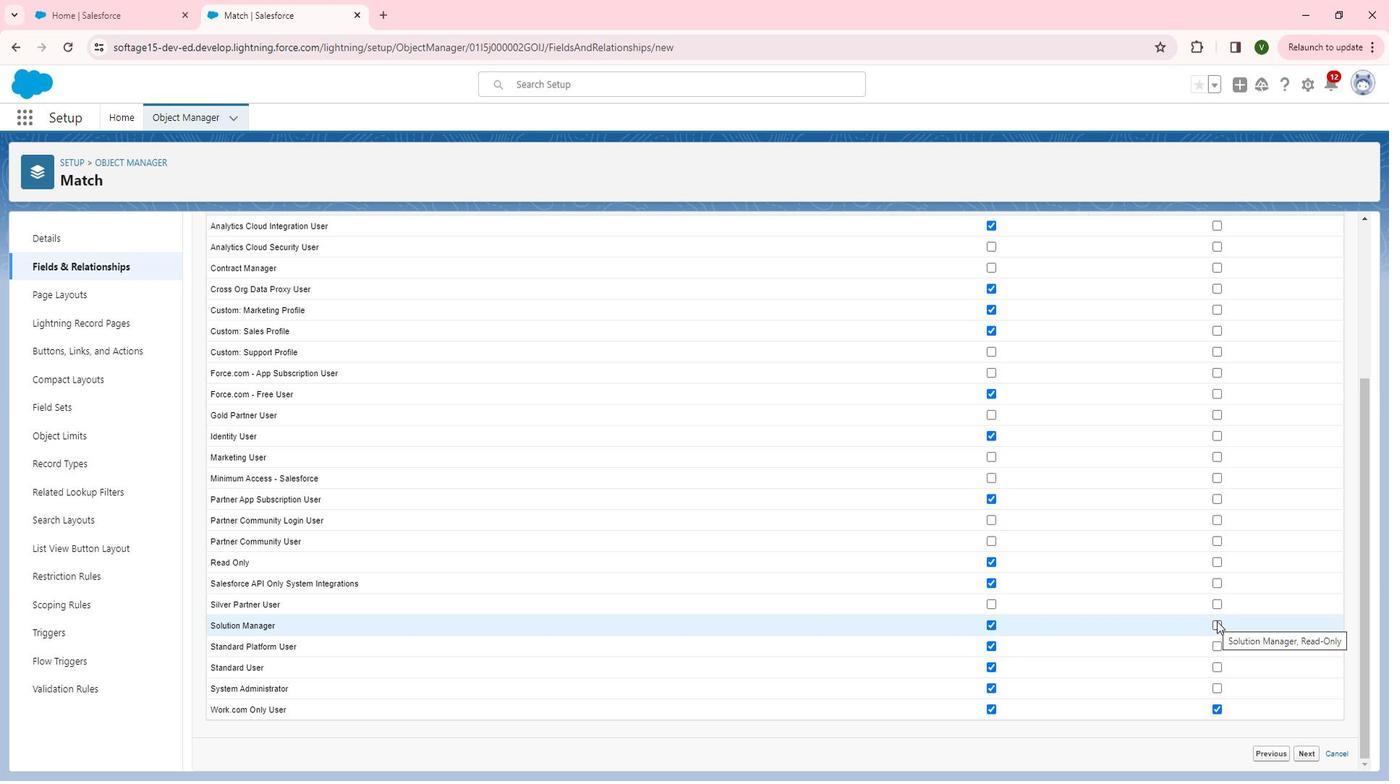 
Action: Mouse pressed left at (1238, 620)
Screenshot: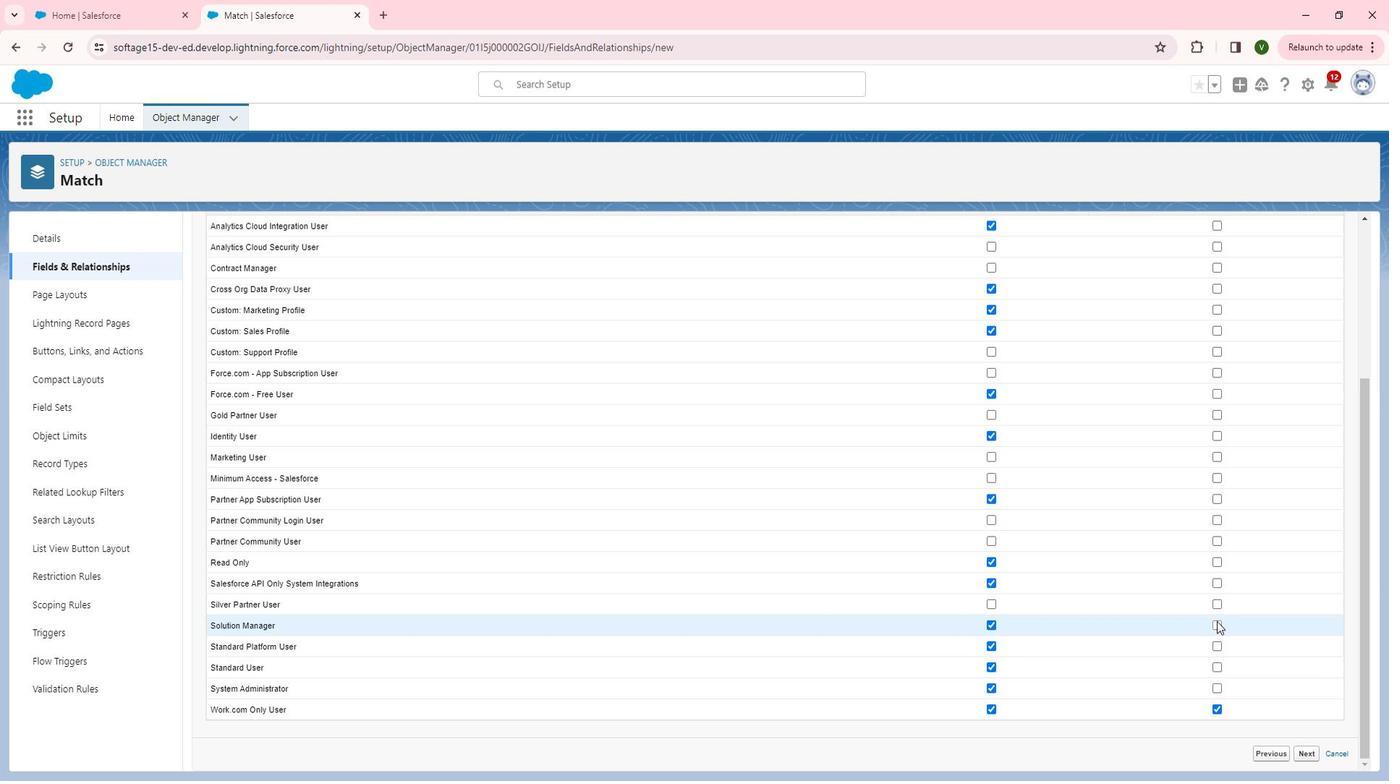 
Action: Mouse moved to (1243, 583)
Screenshot: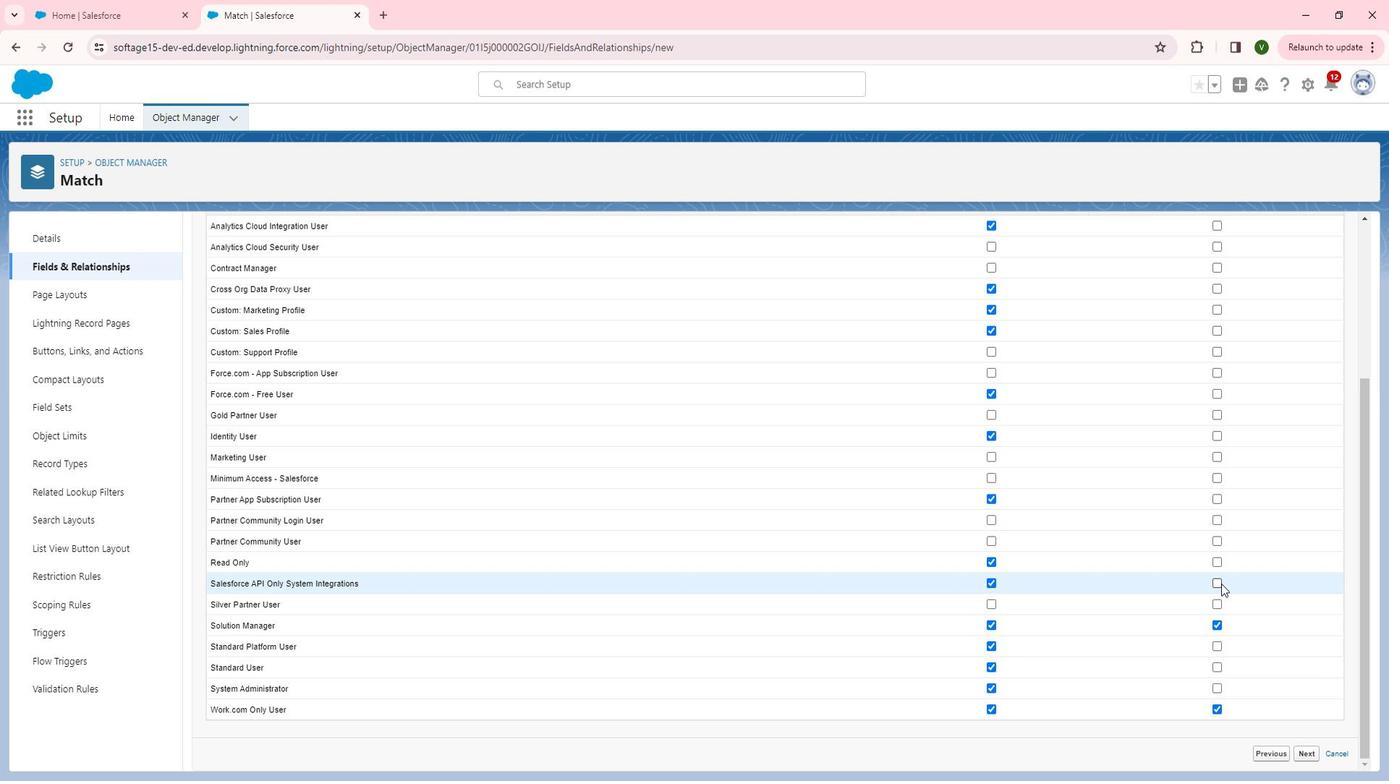
Action: Mouse pressed left at (1243, 583)
Screenshot: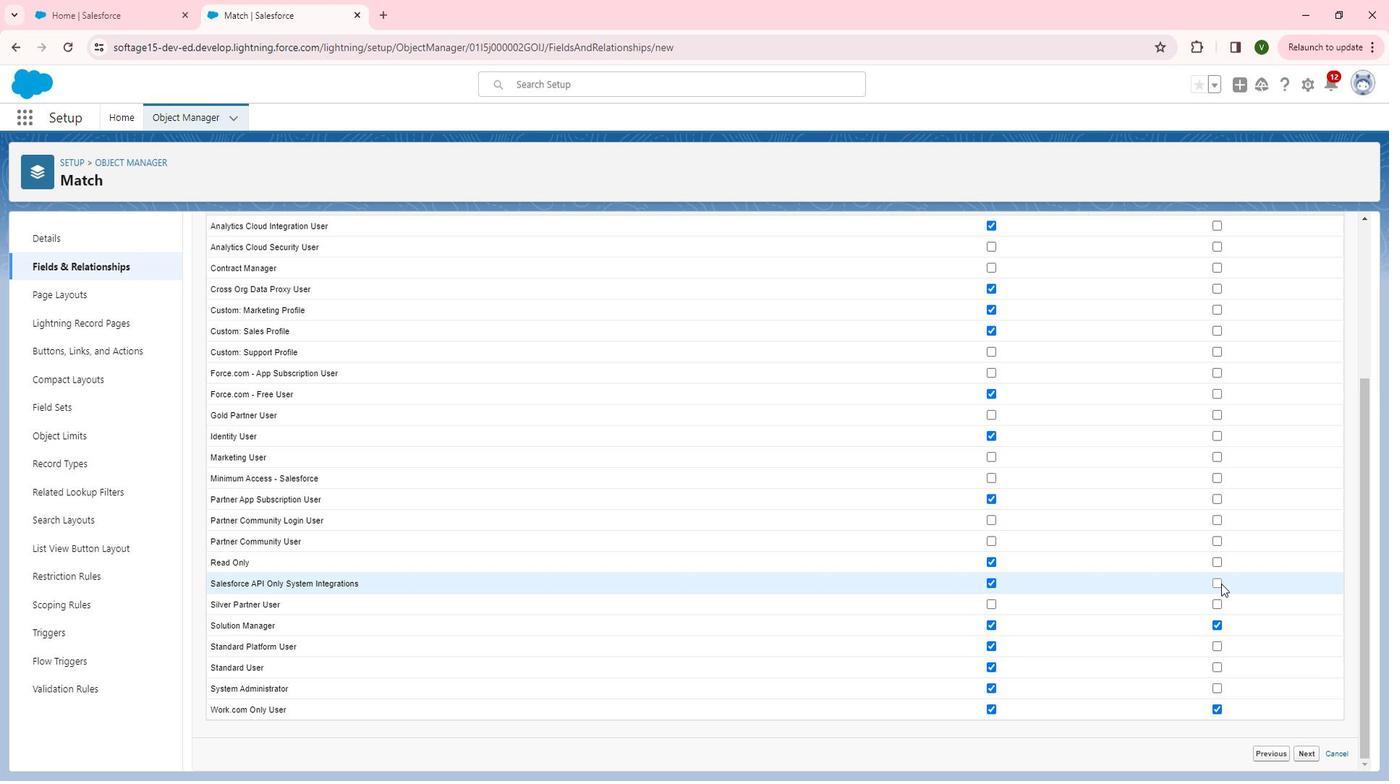 
Action: Mouse moved to (1240, 556)
Screenshot: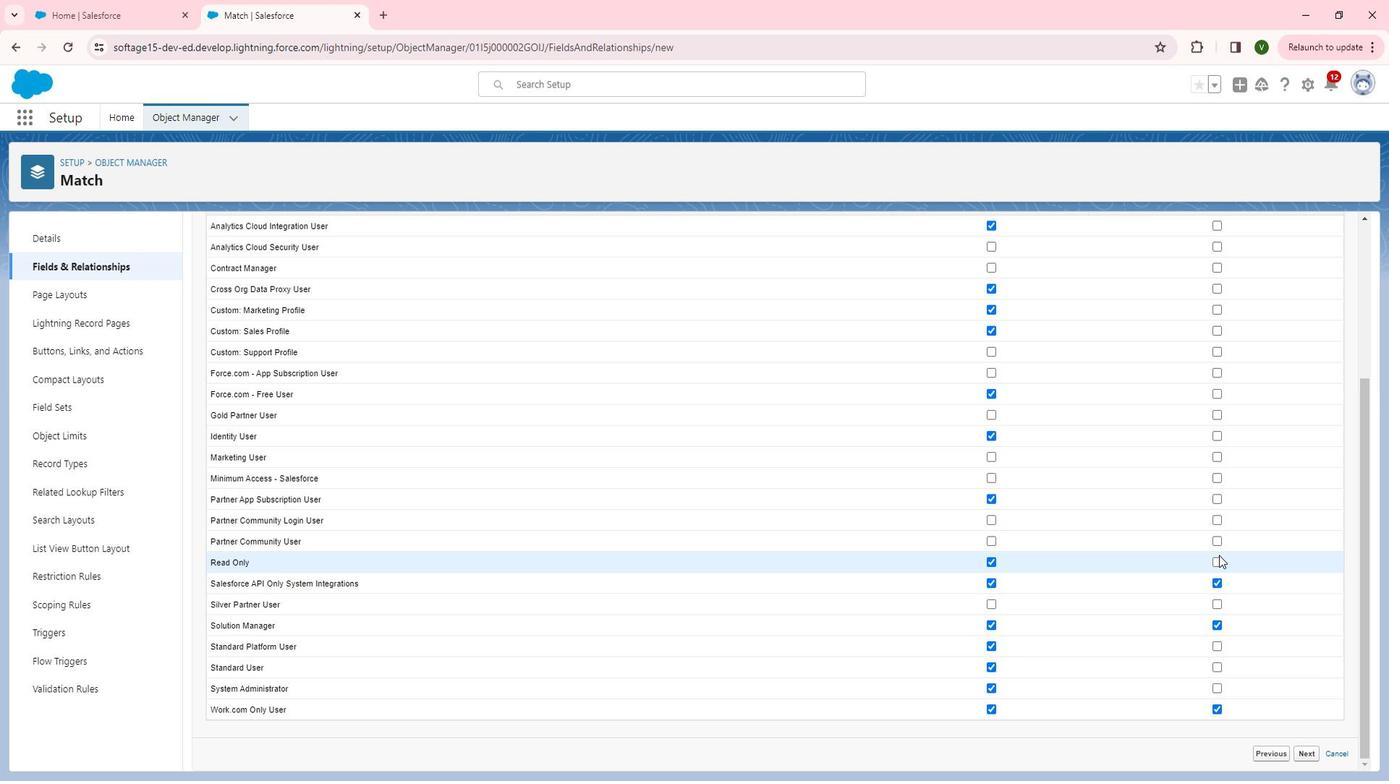 
Action: Mouse pressed left at (1240, 556)
Screenshot: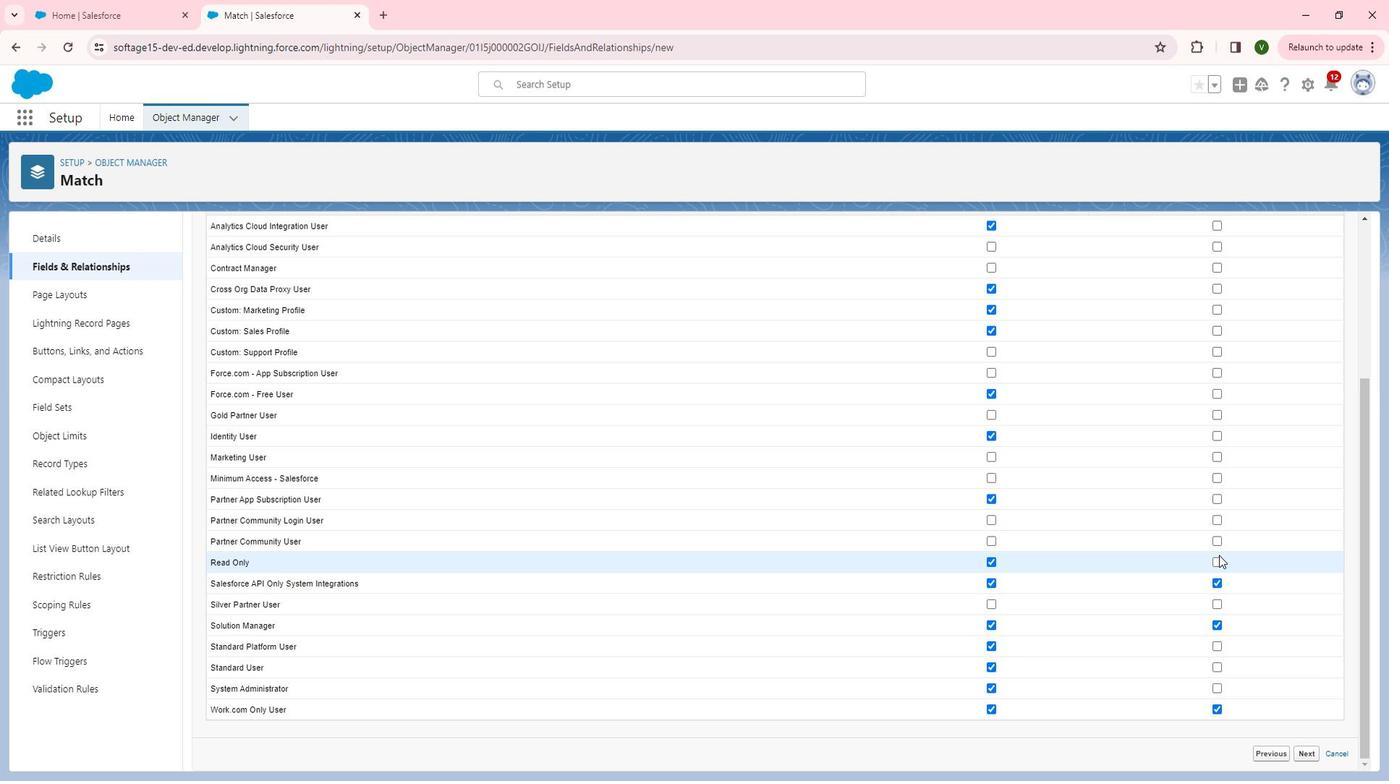 
Action: Mouse moved to (1240, 563)
Screenshot: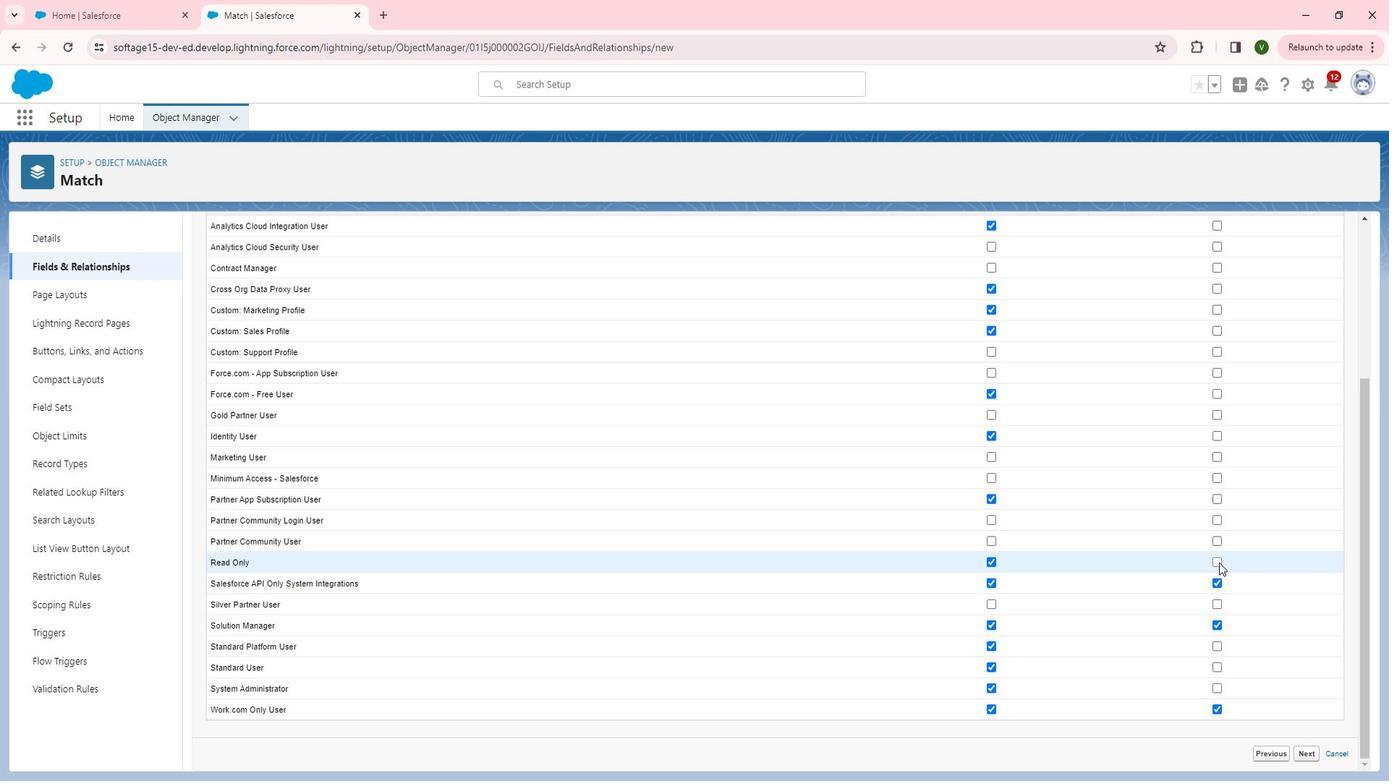 
Action: Mouse pressed left at (1240, 563)
Screenshot: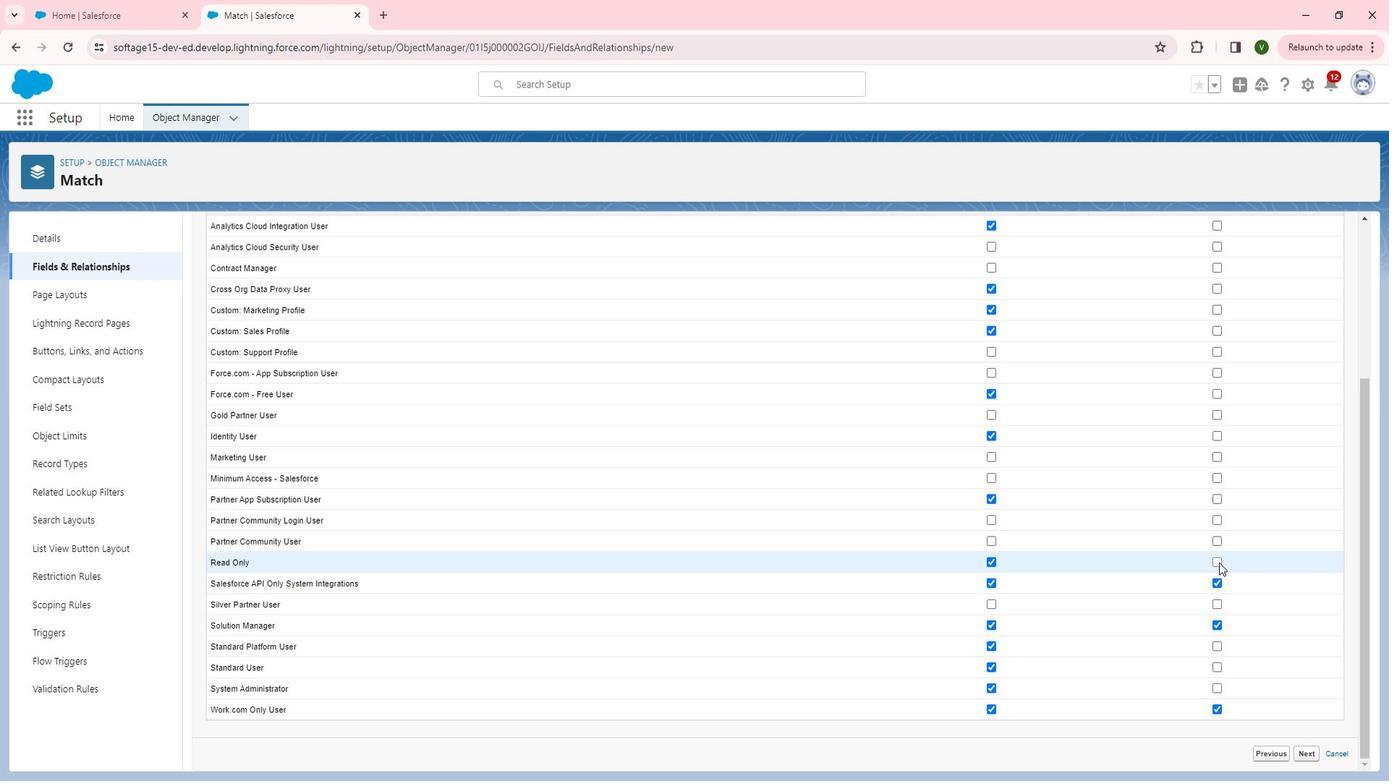 
Action: Mouse moved to (1237, 498)
Screenshot: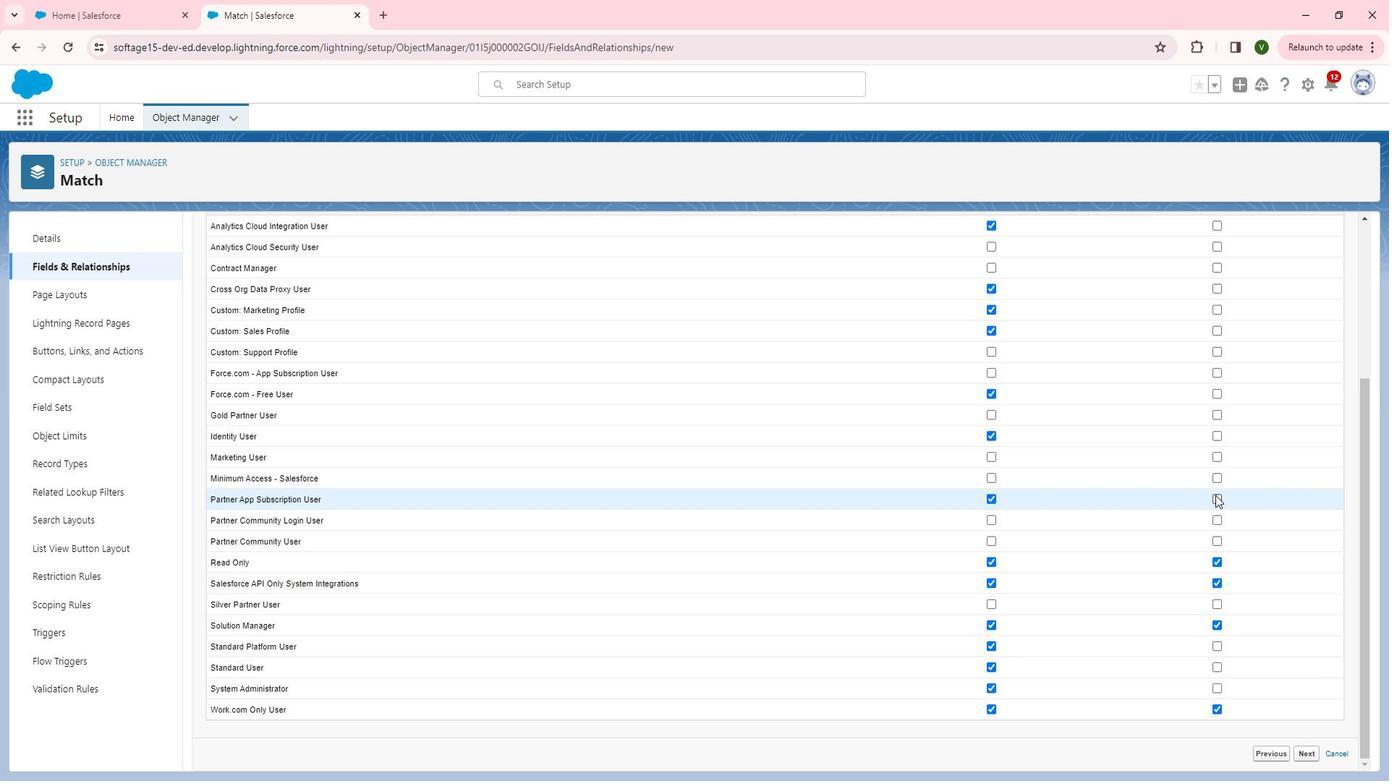 
Action: Mouse pressed left at (1237, 498)
Screenshot: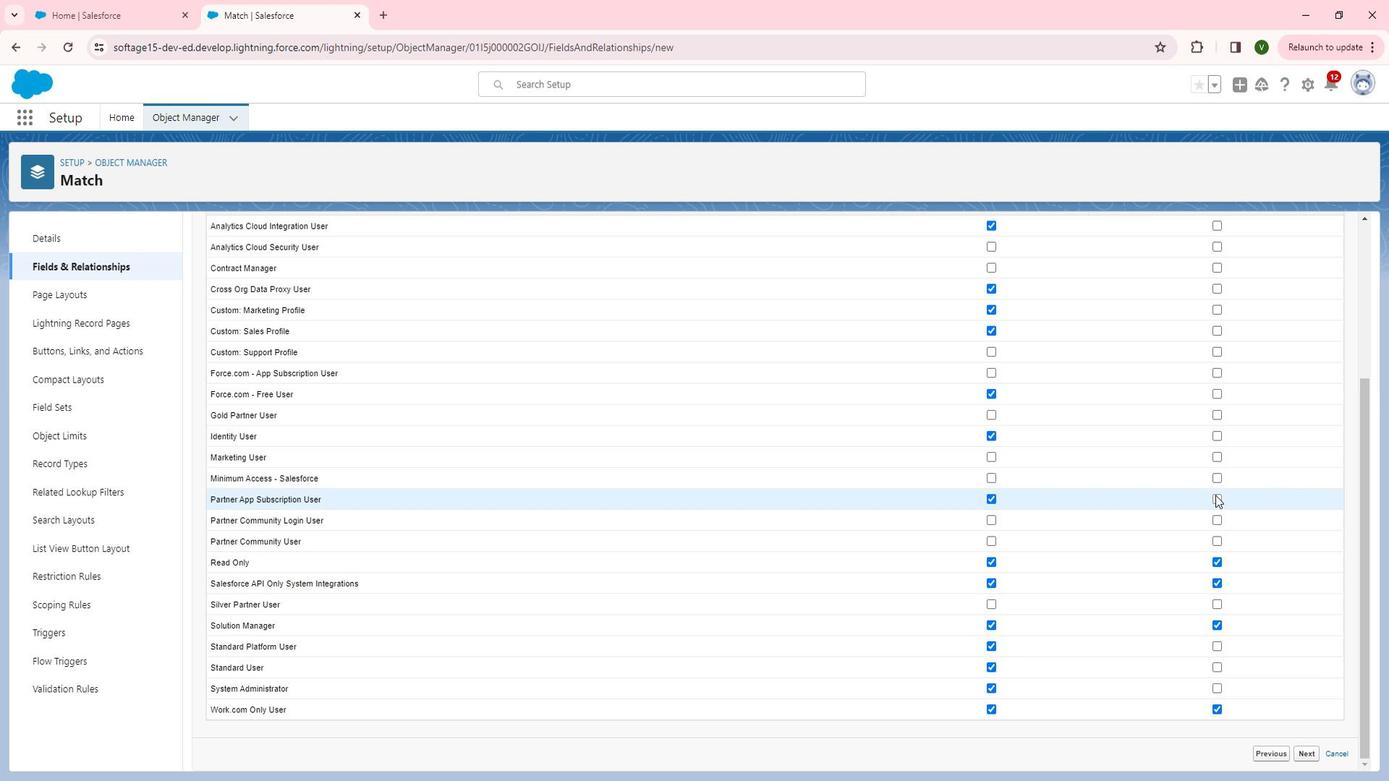 
Action: Mouse moved to (1238, 439)
Screenshot: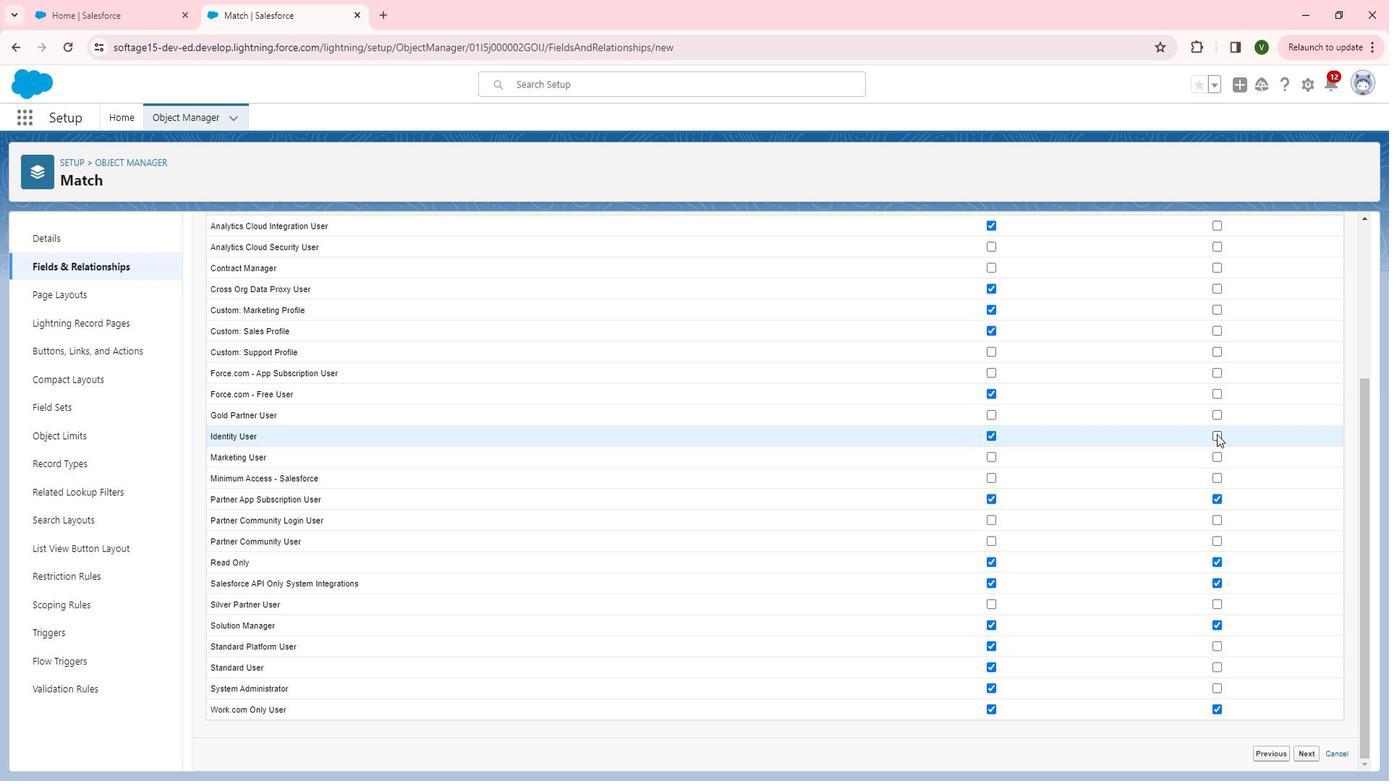 
Action: Mouse pressed left at (1238, 439)
Screenshot: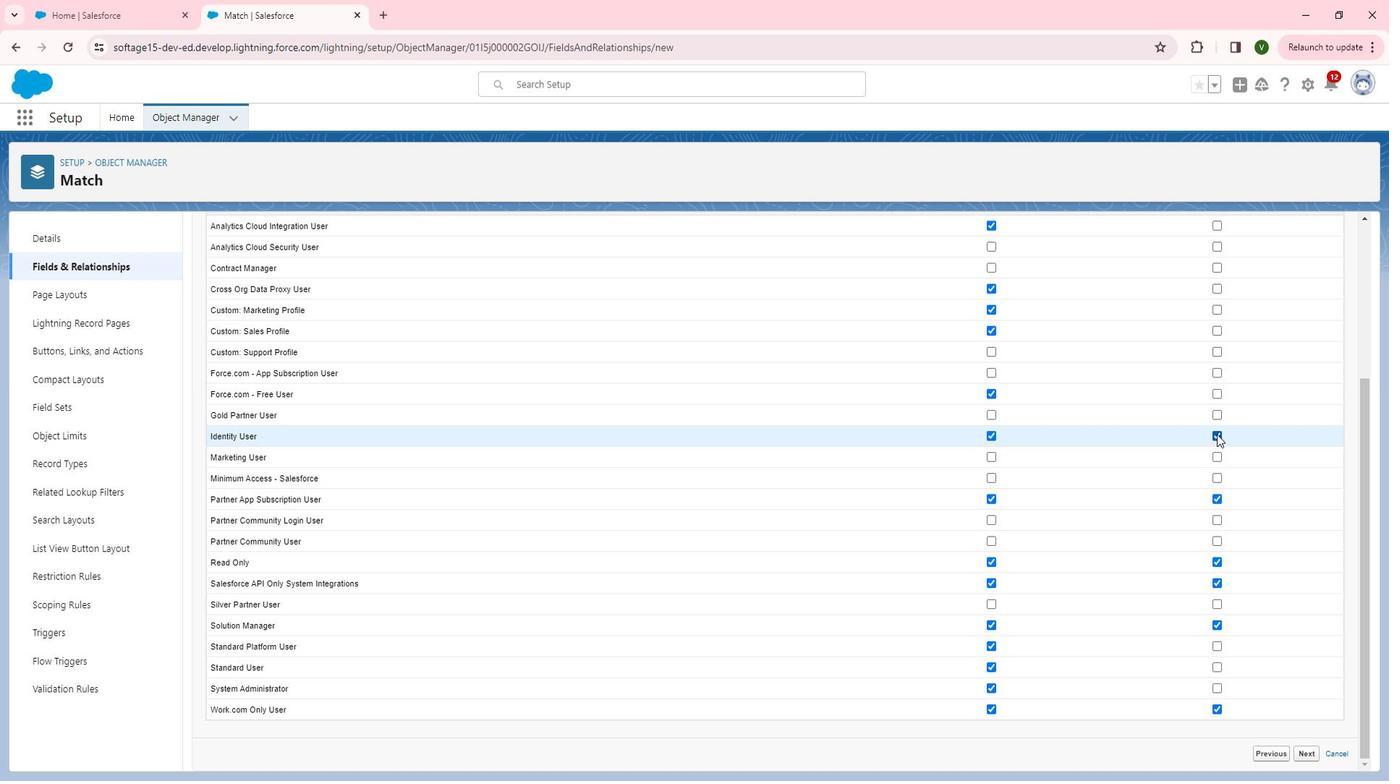 
Action: Mouse moved to (1240, 340)
Screenshot: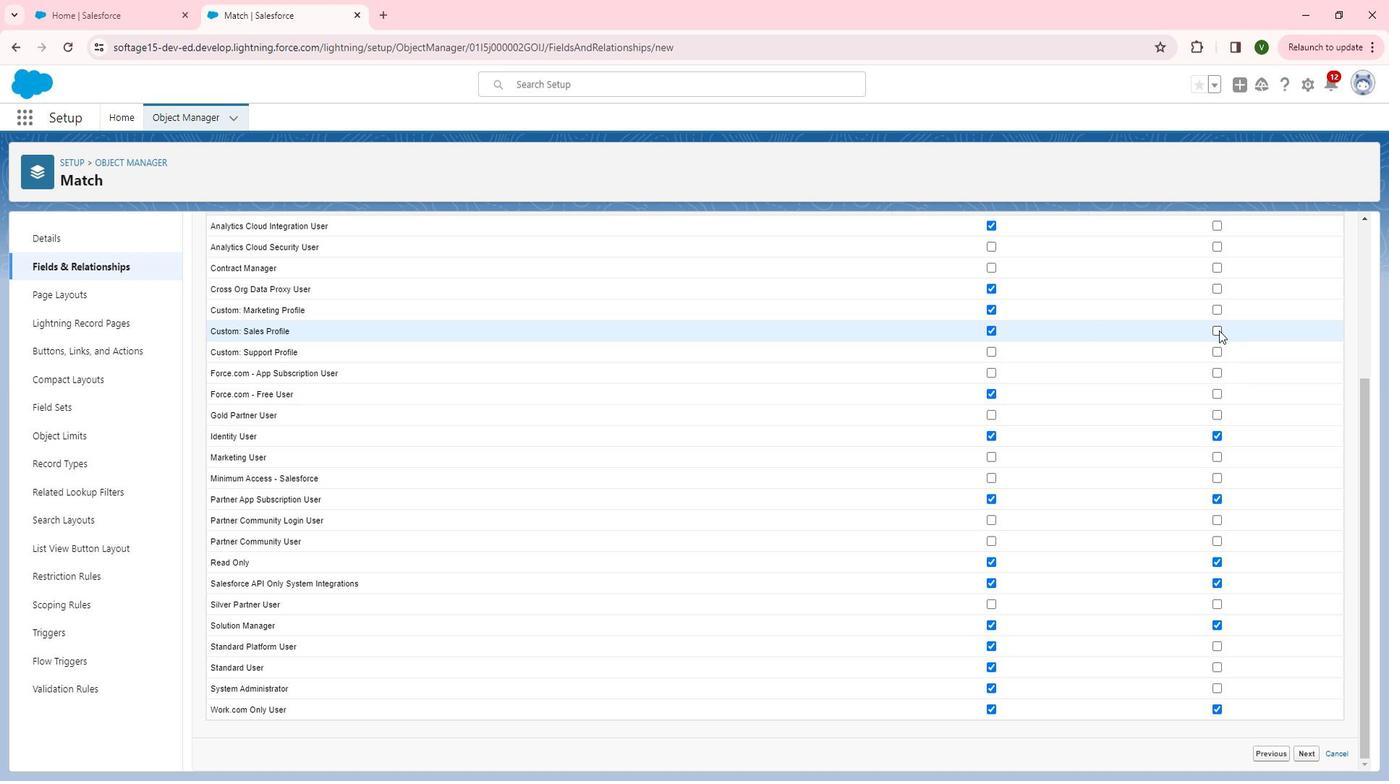 
Action: Mouse pressed left at (1240, 340)
Screenshot: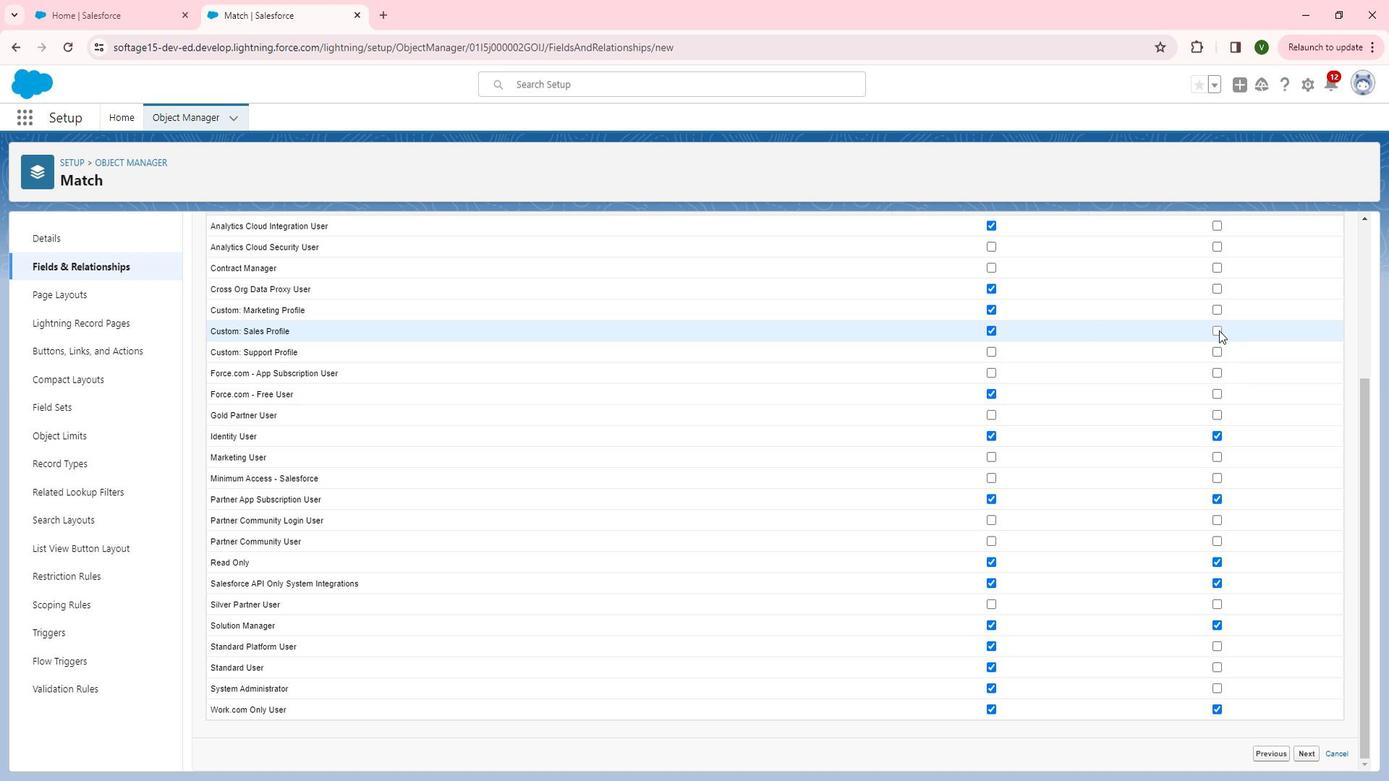 
Action: Mouse moved to (1237, 296)
Screenshot: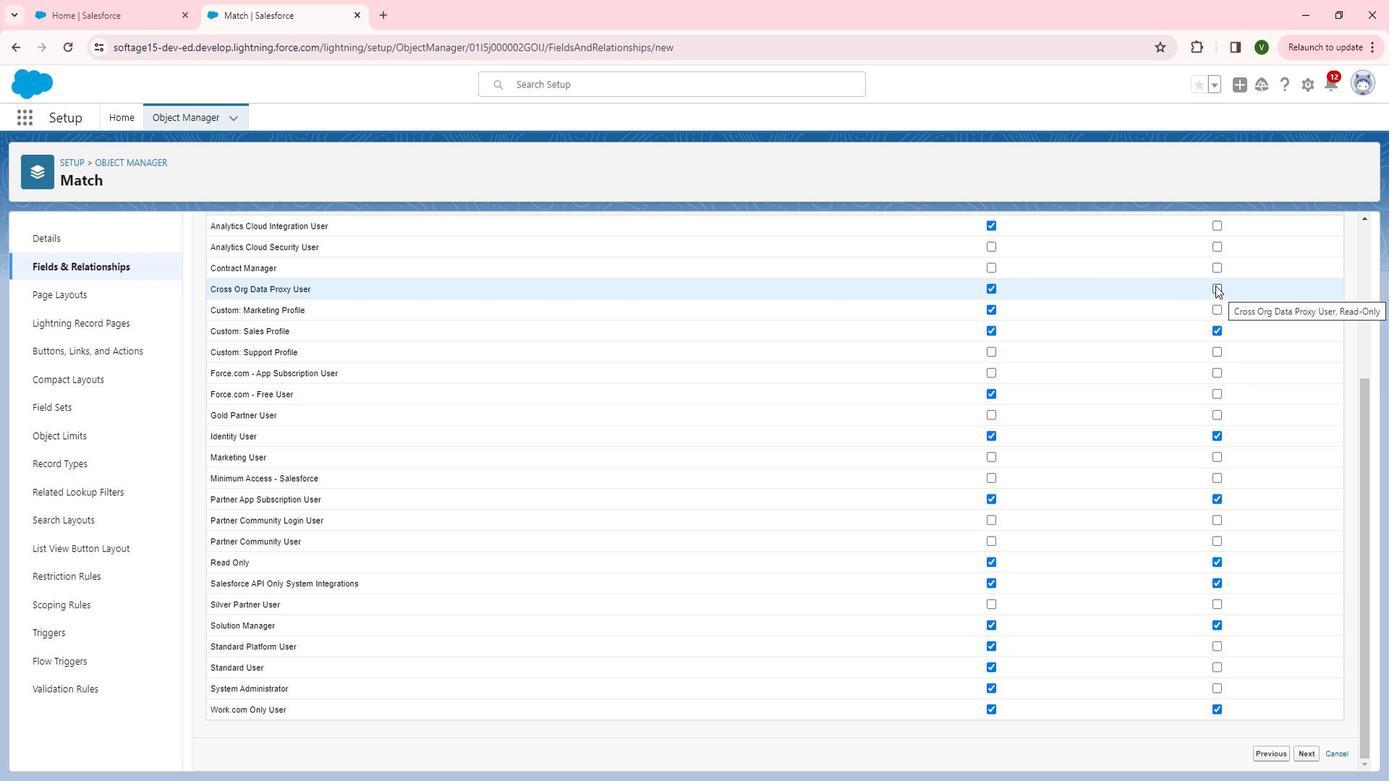 
Action: Mouse pressed left at (1237, 296)
Screenshot: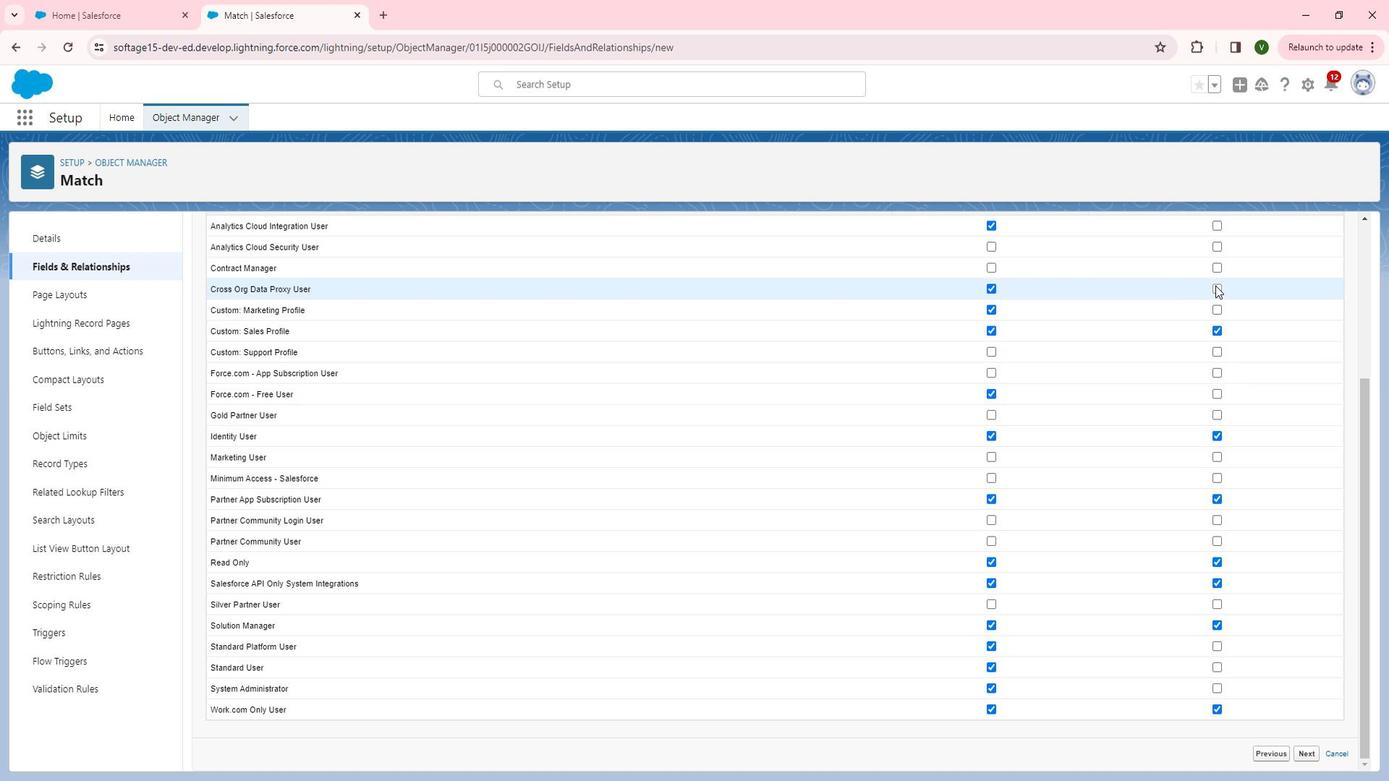 
Action: Mouse moved to (1227, 322)
Screenshot: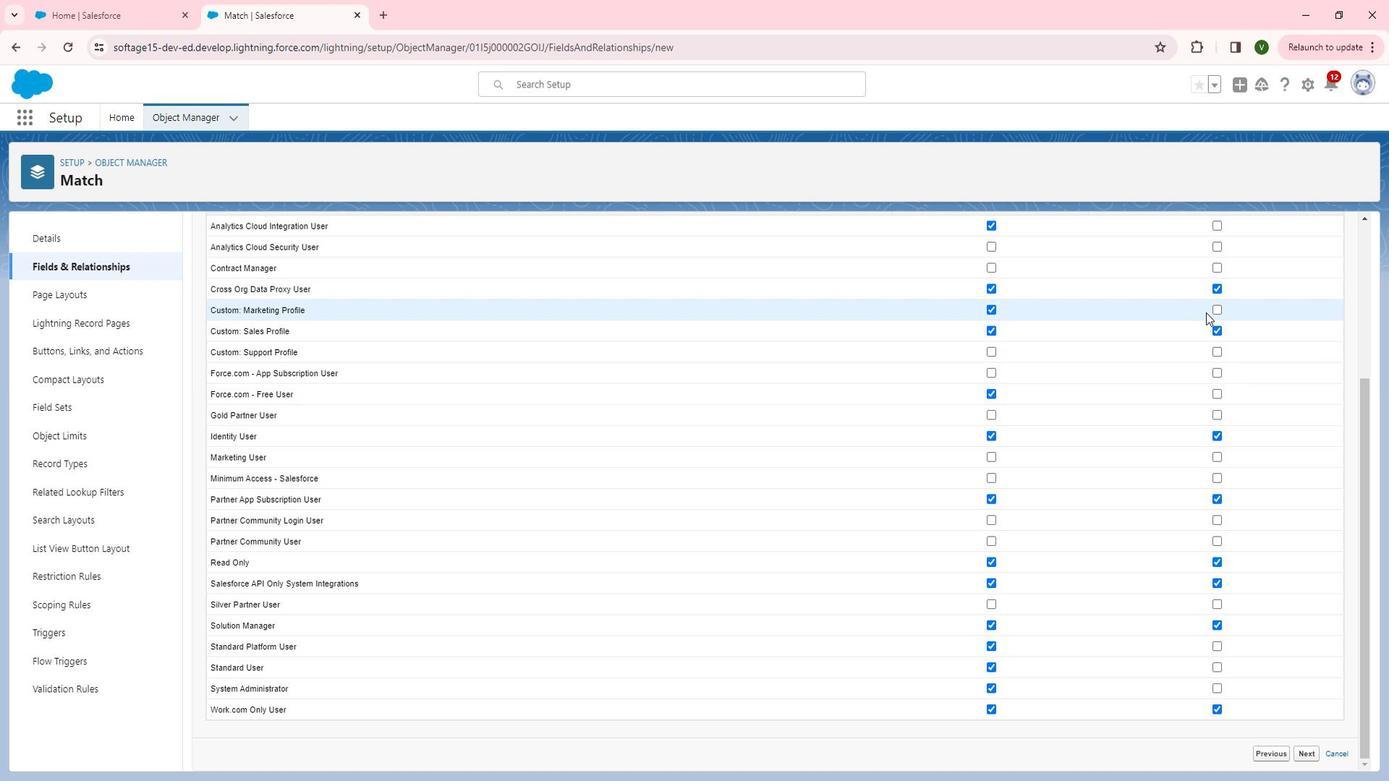 
Action: Mouse scrolled (1227, 323) with delta (0, 0)
Screenshot: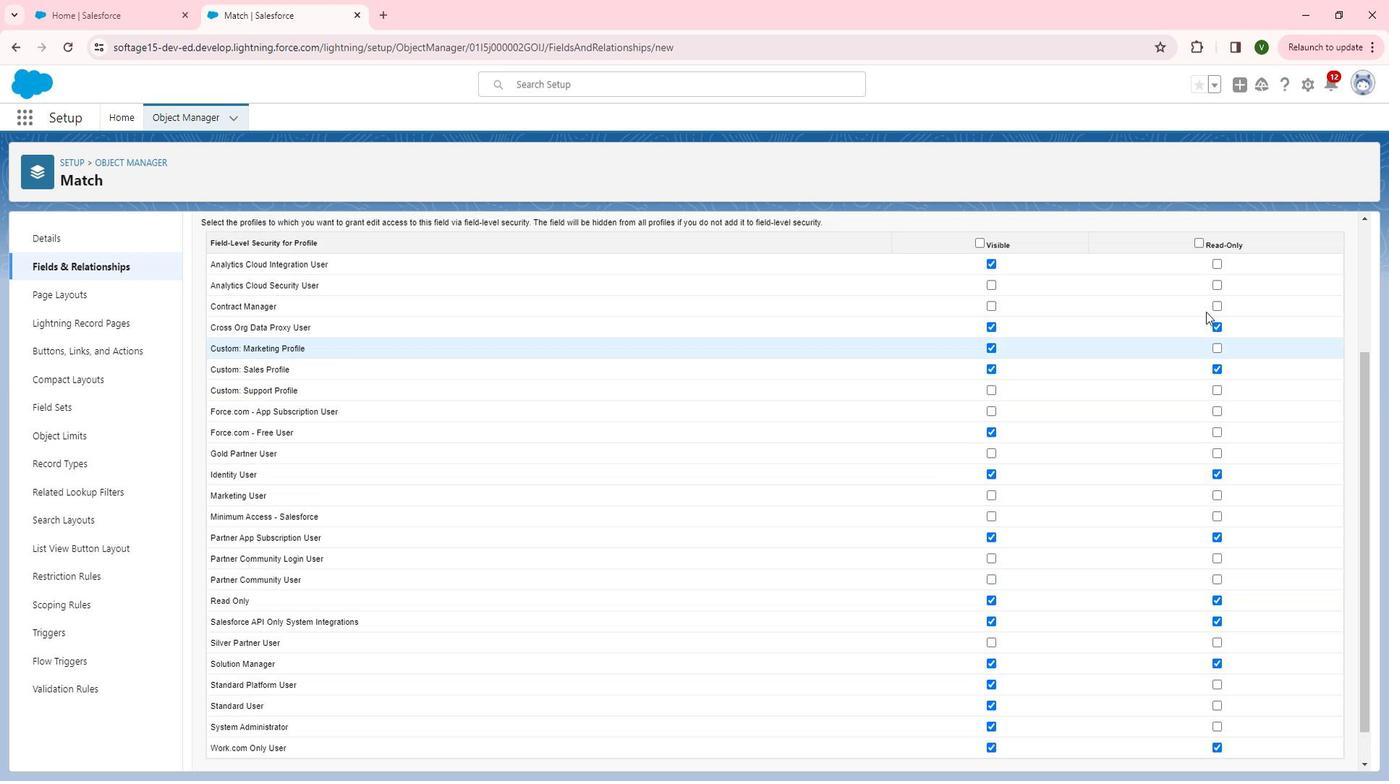 
Action: Mouse moved to (1227, 321)
Screenshot: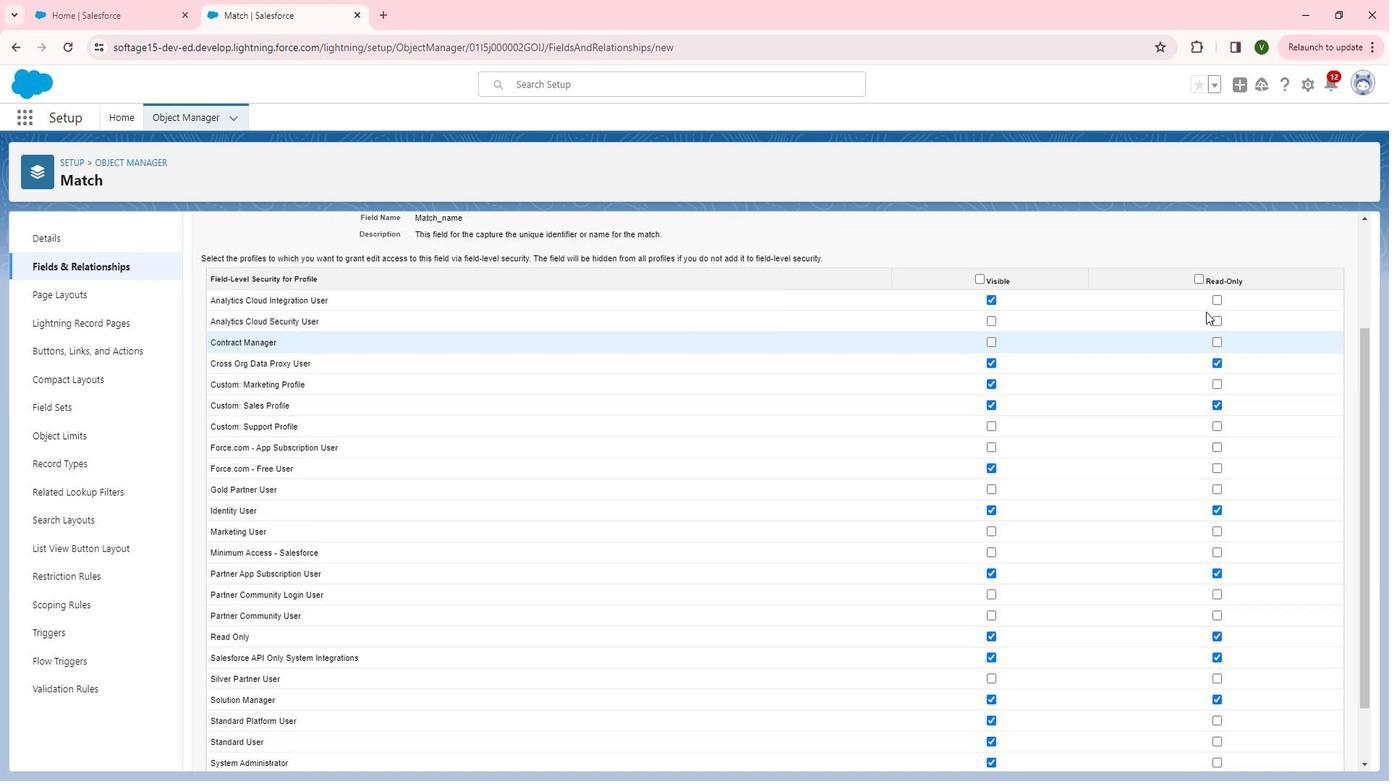 
Action: Mouse scrolled (1227, 322) with delta (0, 0)
Screenshot: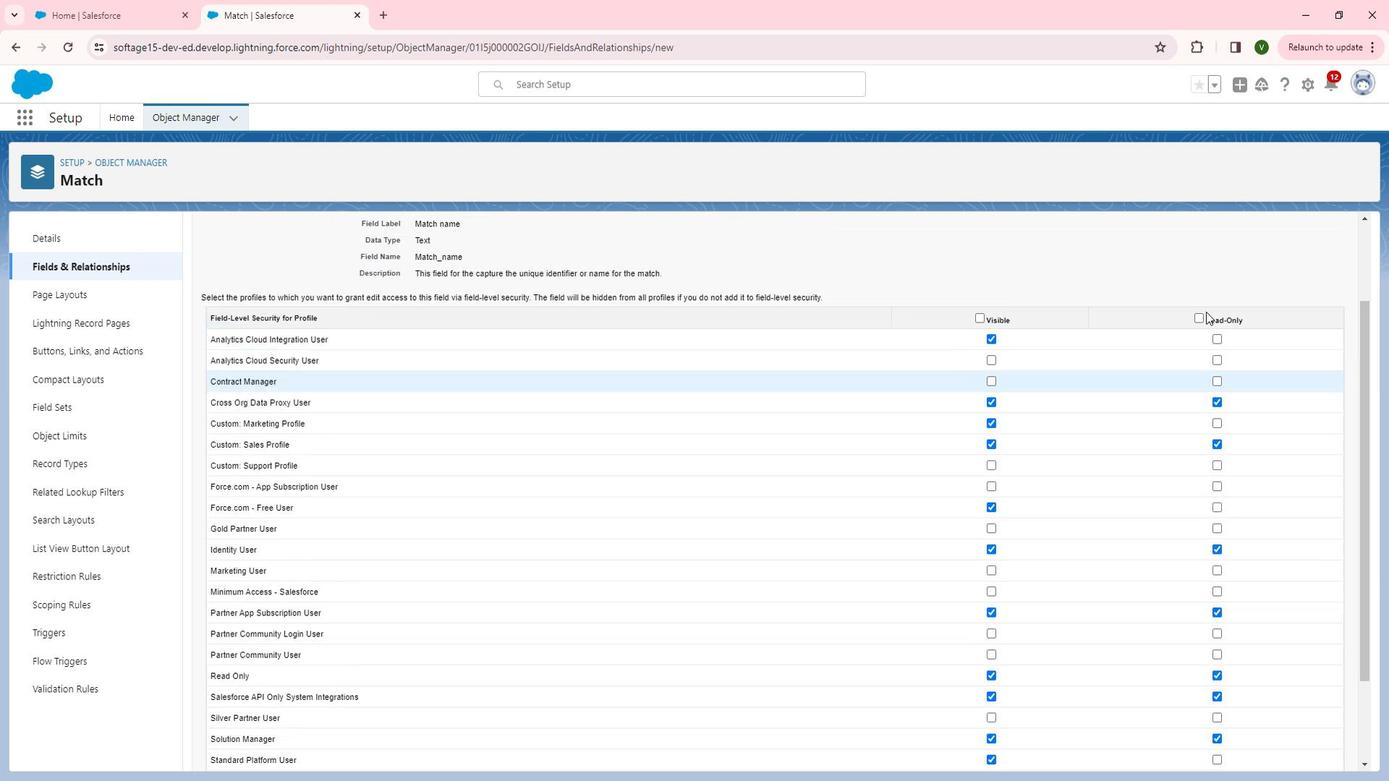 
Action: Mouse moved to (1238, 382)
Screenshot: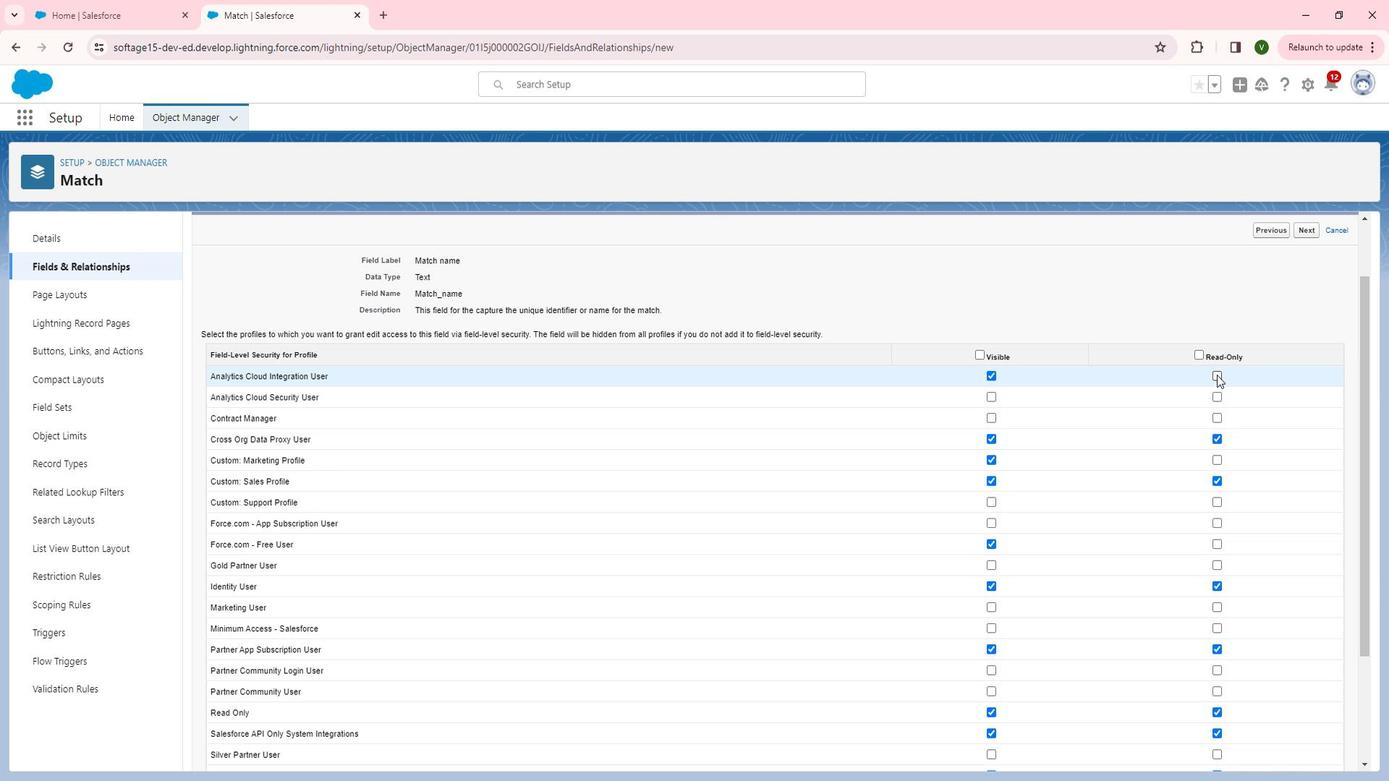 
Action: Mouse pressed left at (1238, 382)
Screenshot: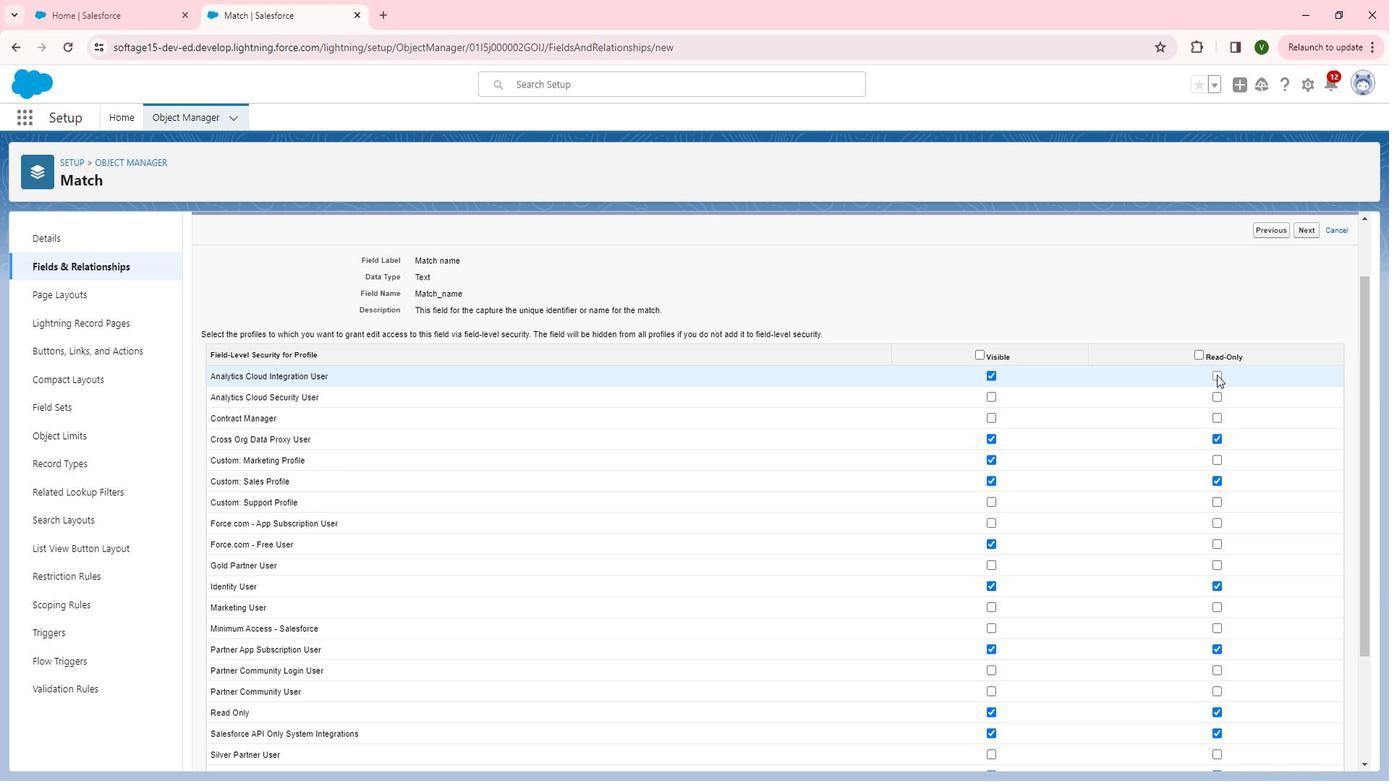 
Action: Mouse moved to (1325, 242)
Screenshot: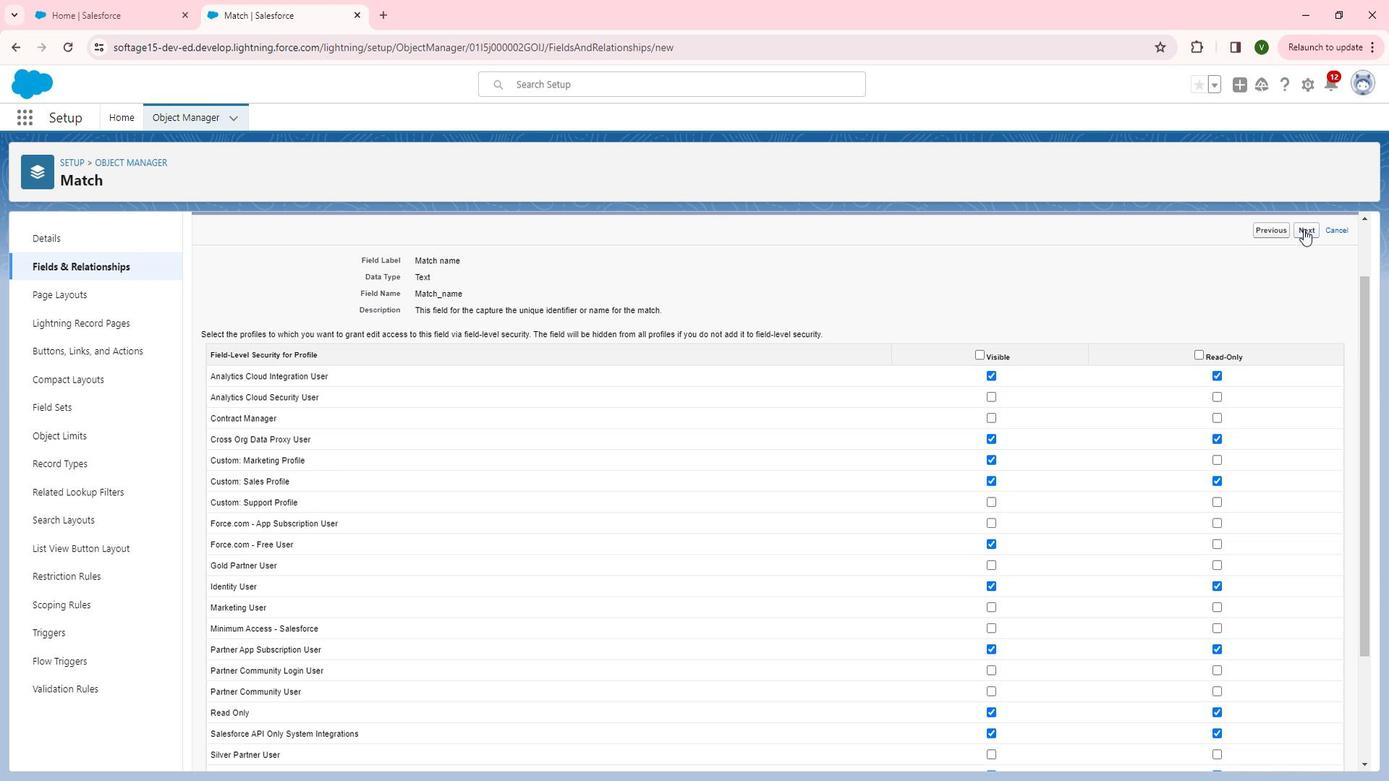 
Action: Mouse pressed left at (1325, 242)
Screenshot: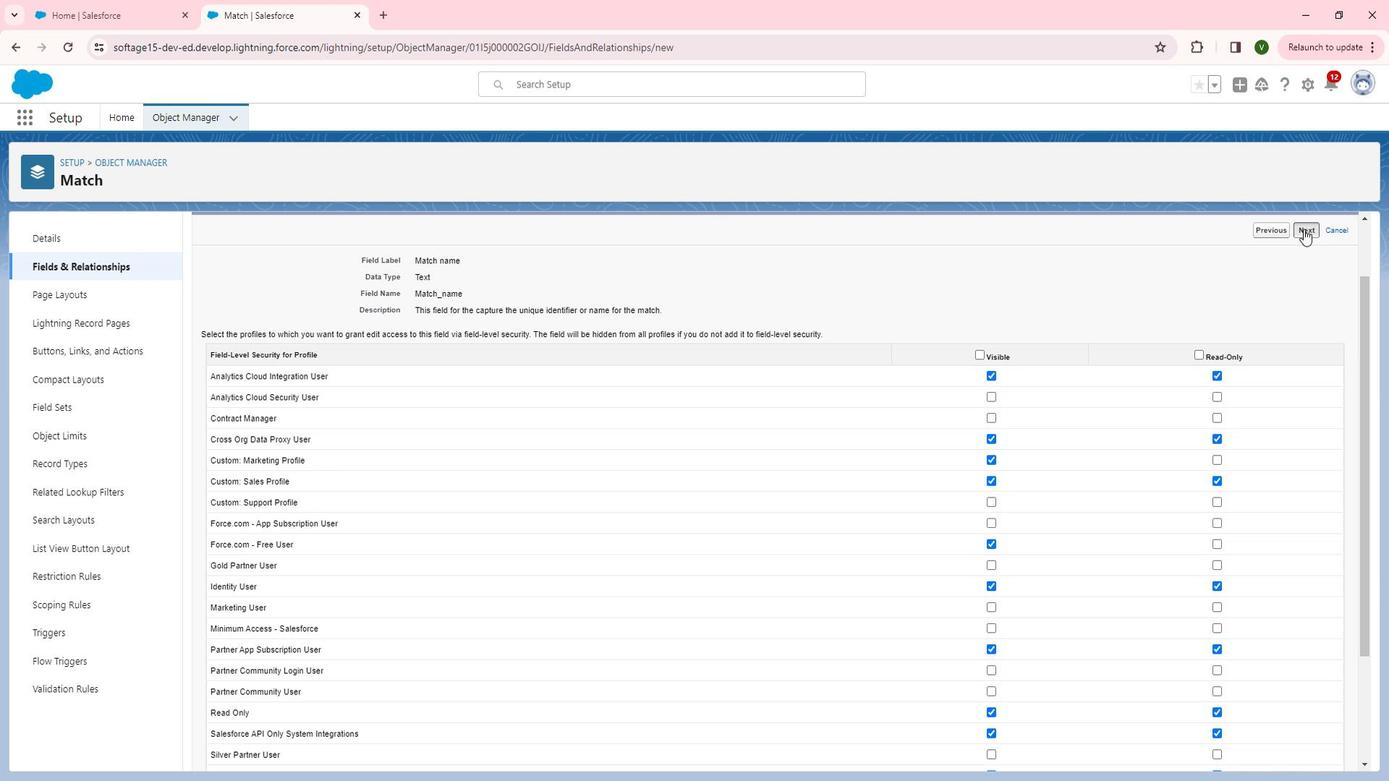 
Action: Mouse moved to (1344, 314)
Screenshot: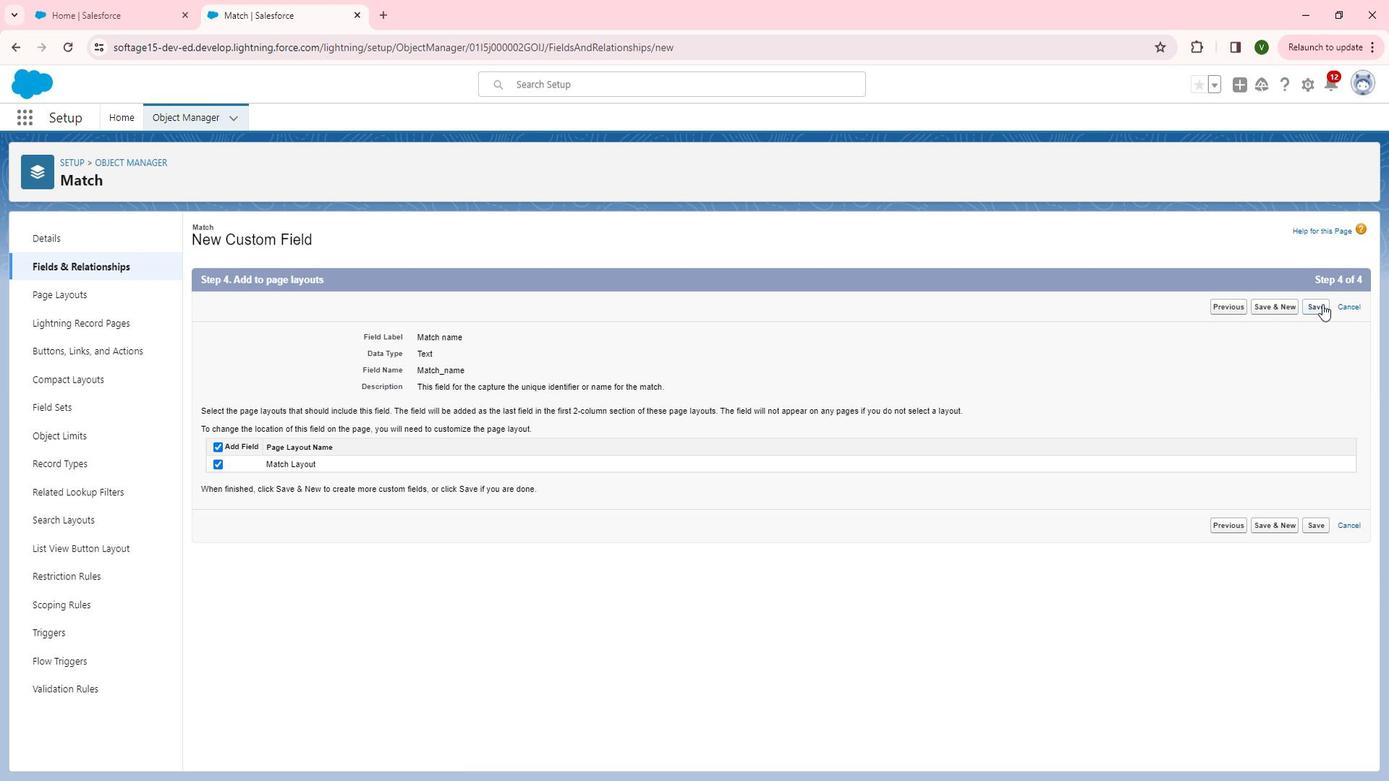 
Action: Mouse pressed left at (1344, 314)
Screenshot: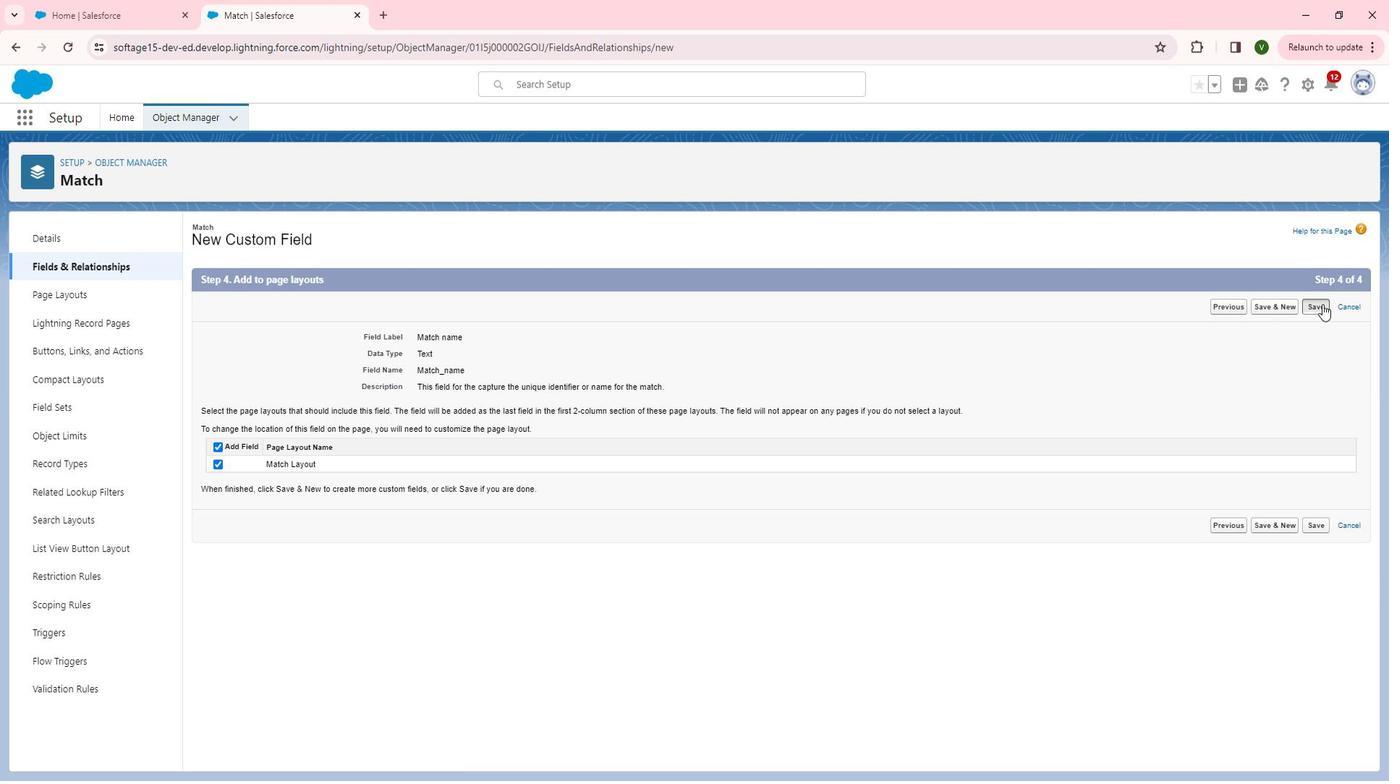 
Action: Mouse moved to (1081, 247)
Screenshot: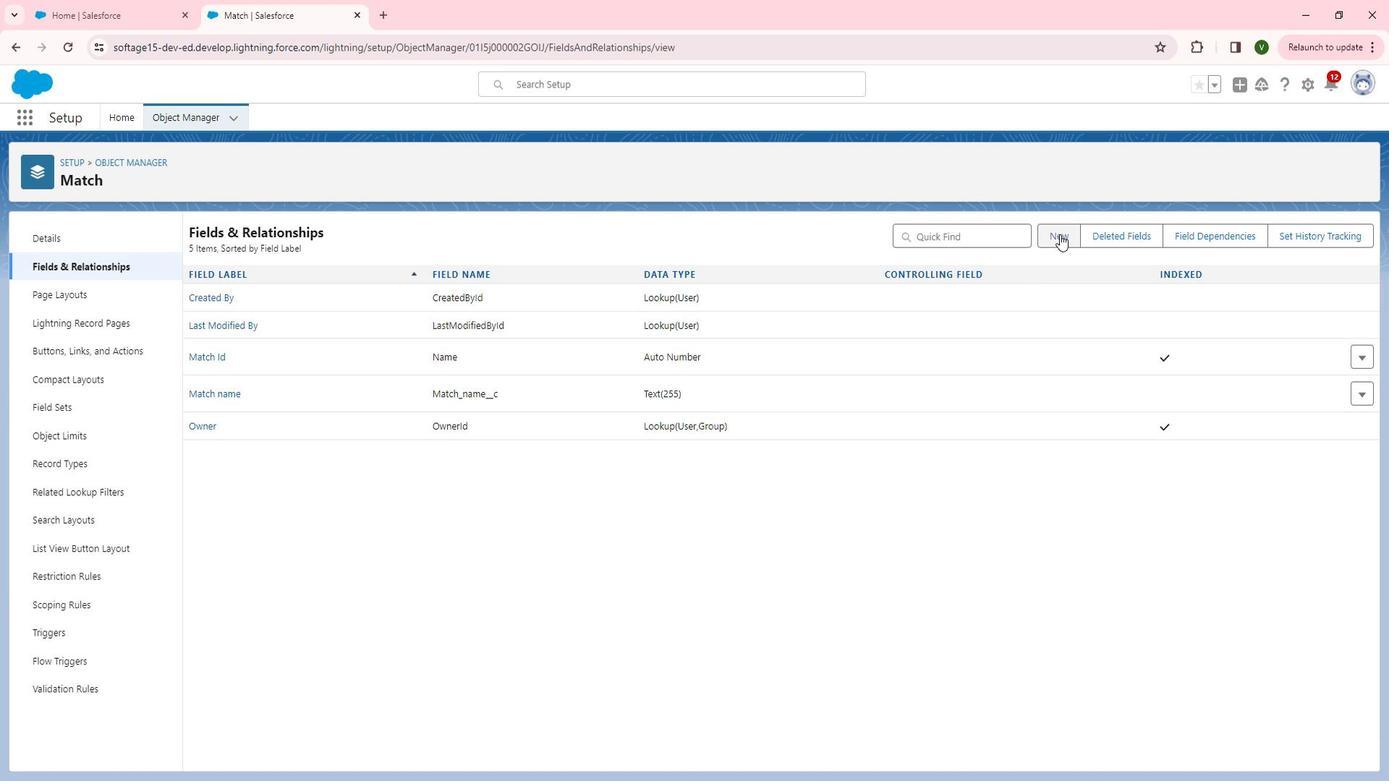 
Action: Mouse pressed left at (1081, 247)
Screenshot: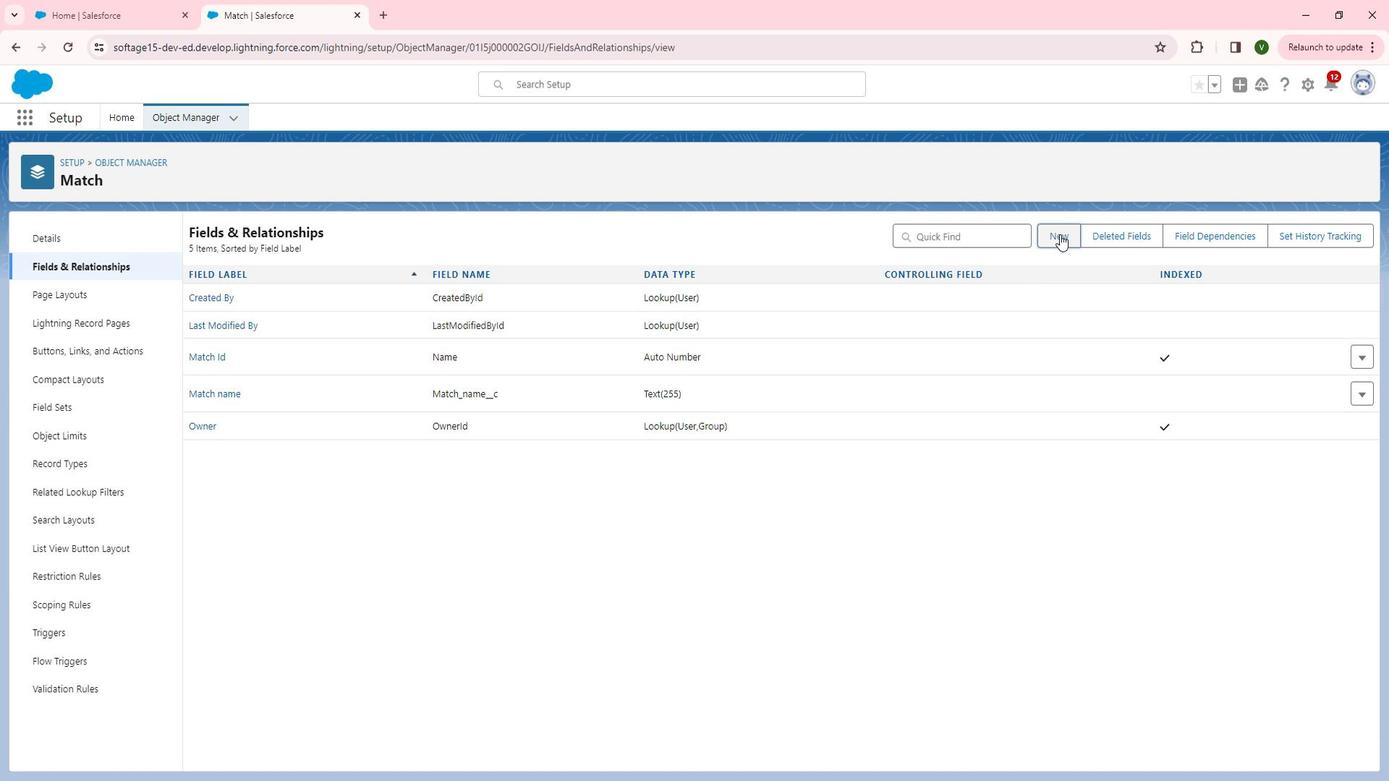 
Action: Mouse moved to (406, 525)
Screenshot: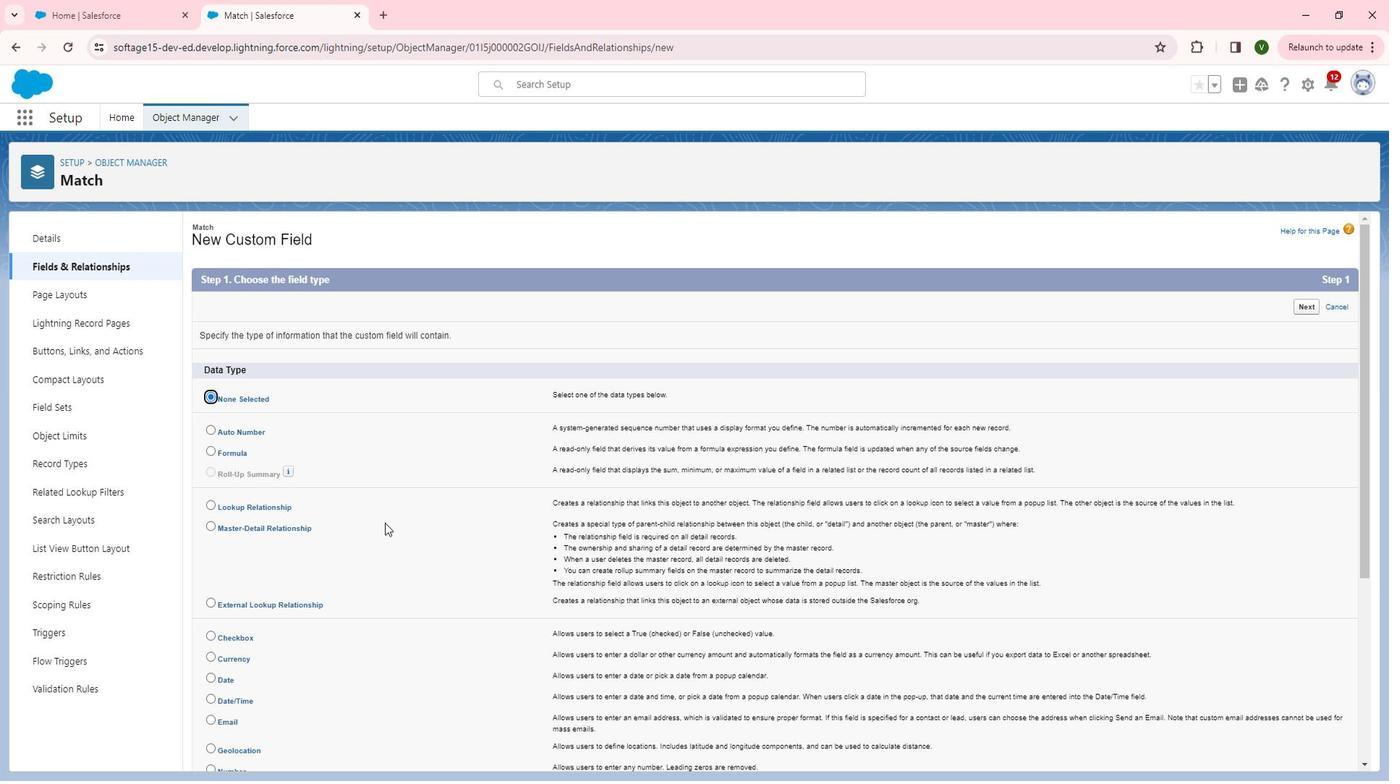 
Action: Mouse scrolled (406, 524) with delta (0, 0)
Screenshot: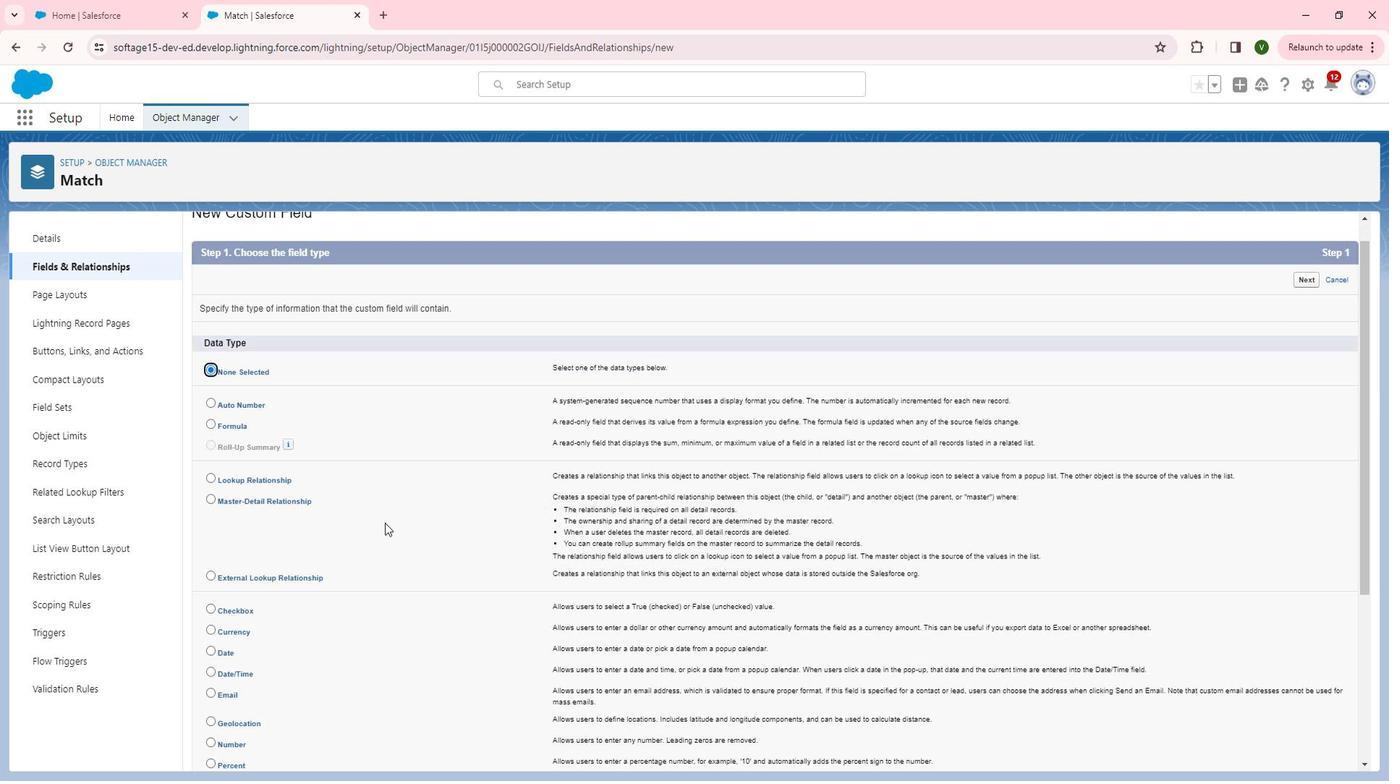 
Action: Mouse scrolled (406, 524) with delta (0, 0)
Screenshot: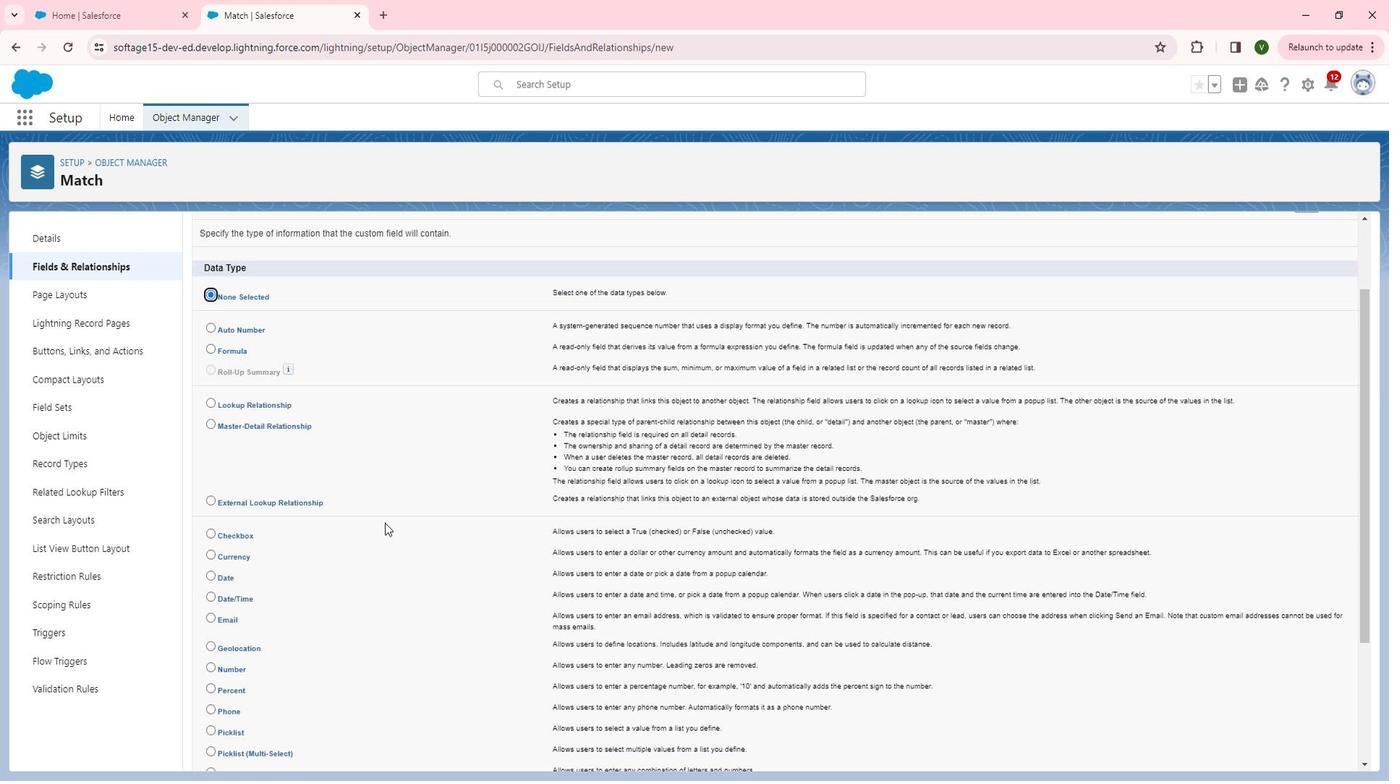 
Action: Mouse moved to (232, 527)
Screenshot: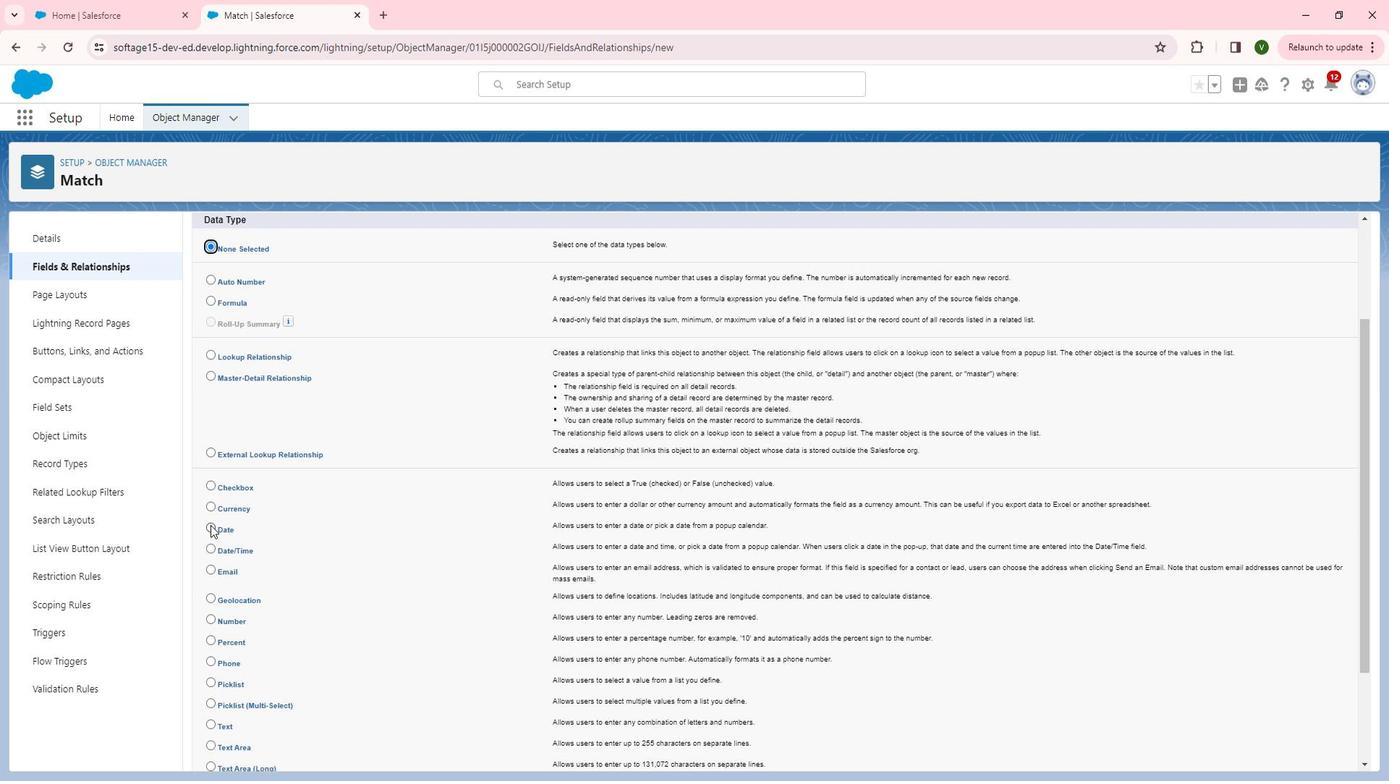 
Action: Mouse pressed left at (232, 527)
Screenshot: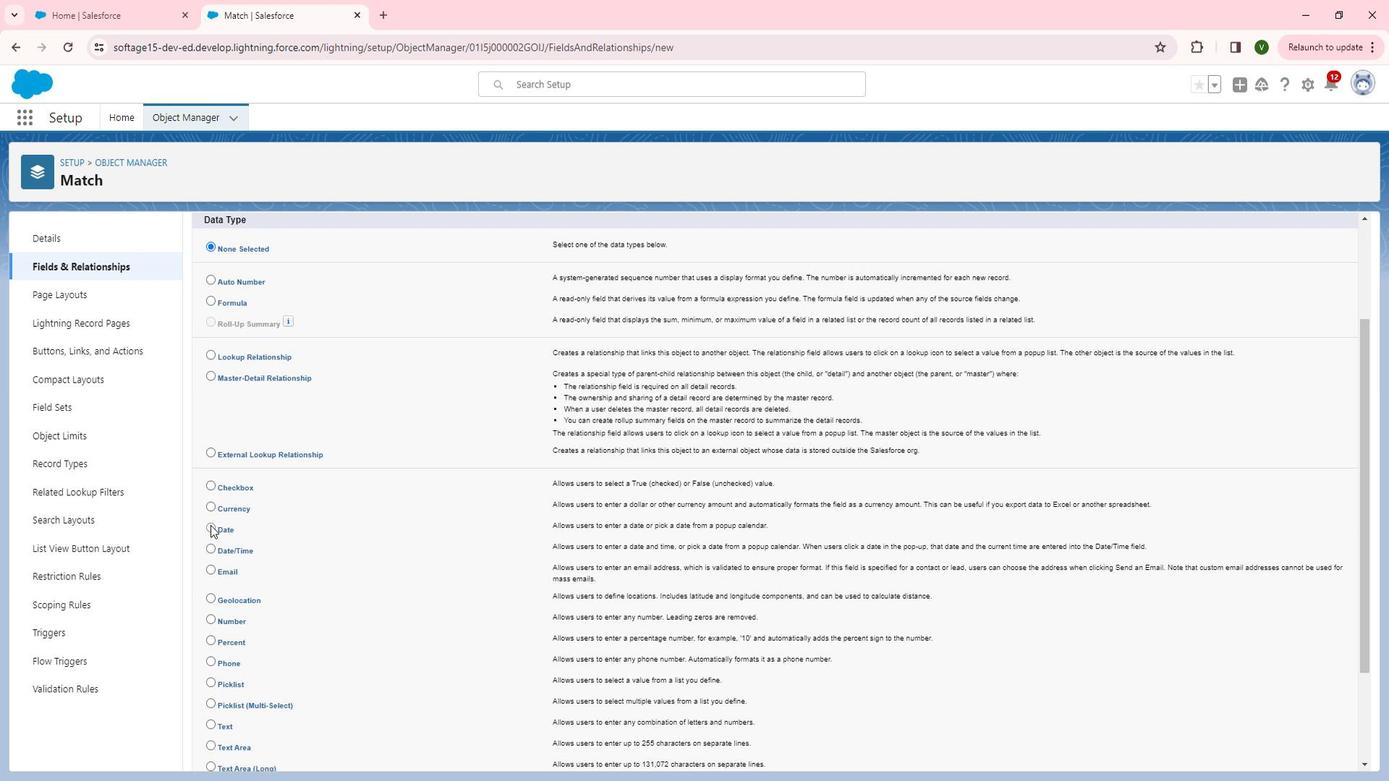 
Action: Mouse moved to (526, 554)
Screenshot: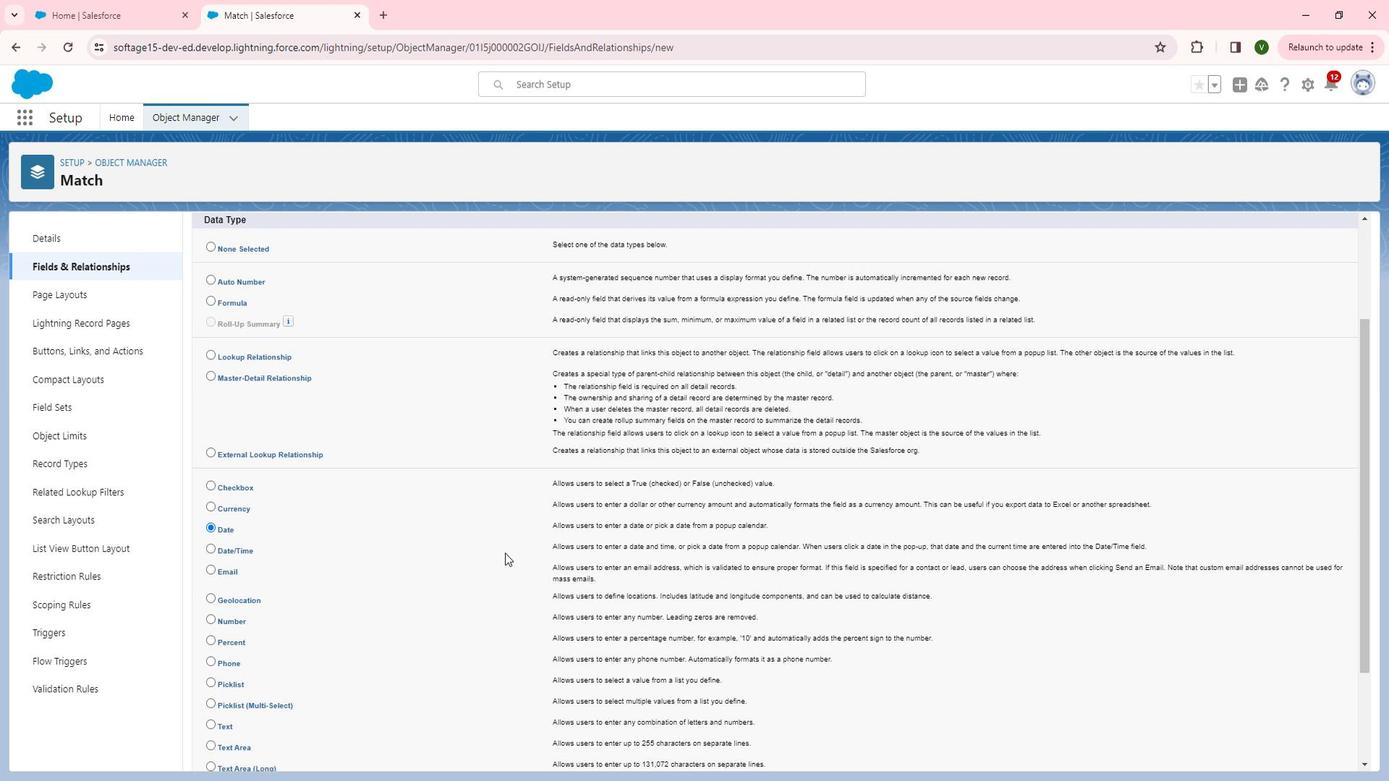 
Action: Mouse scrolled (526, 553) with delta (0, 0)
Screenshot: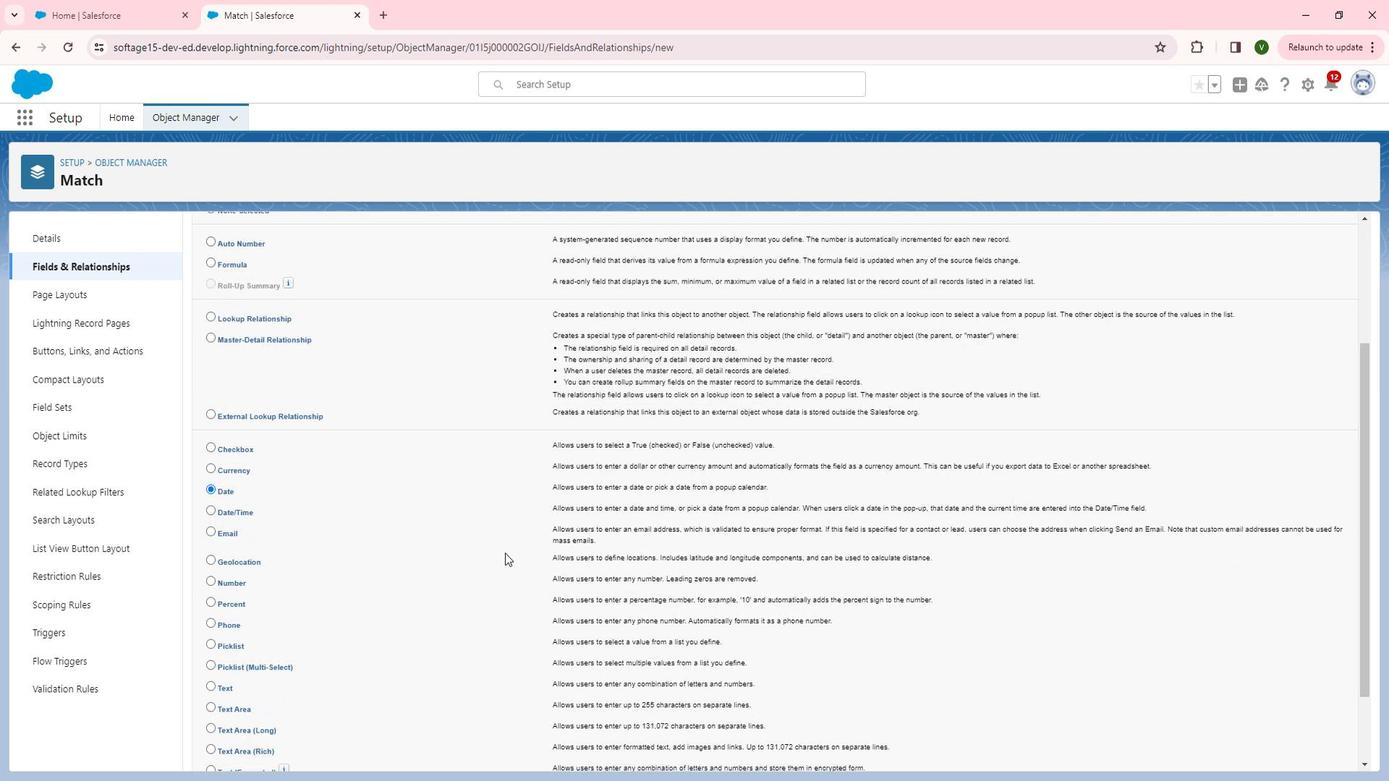 
Action: Mouse scrolled (526, 553) with delta (0, 0)
Screenshot: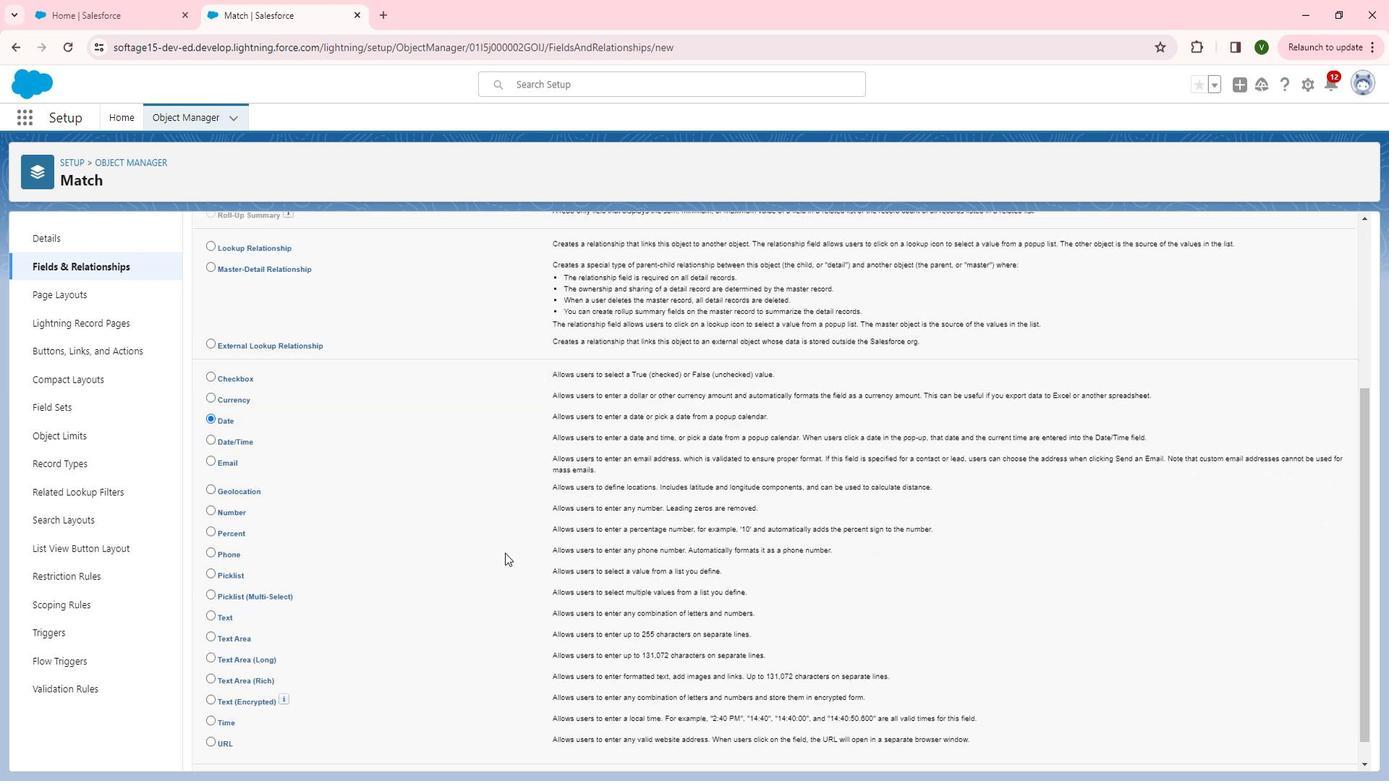 
Action: Mouse scrolled (526, 553) with delta (0, 0)
Screenshot: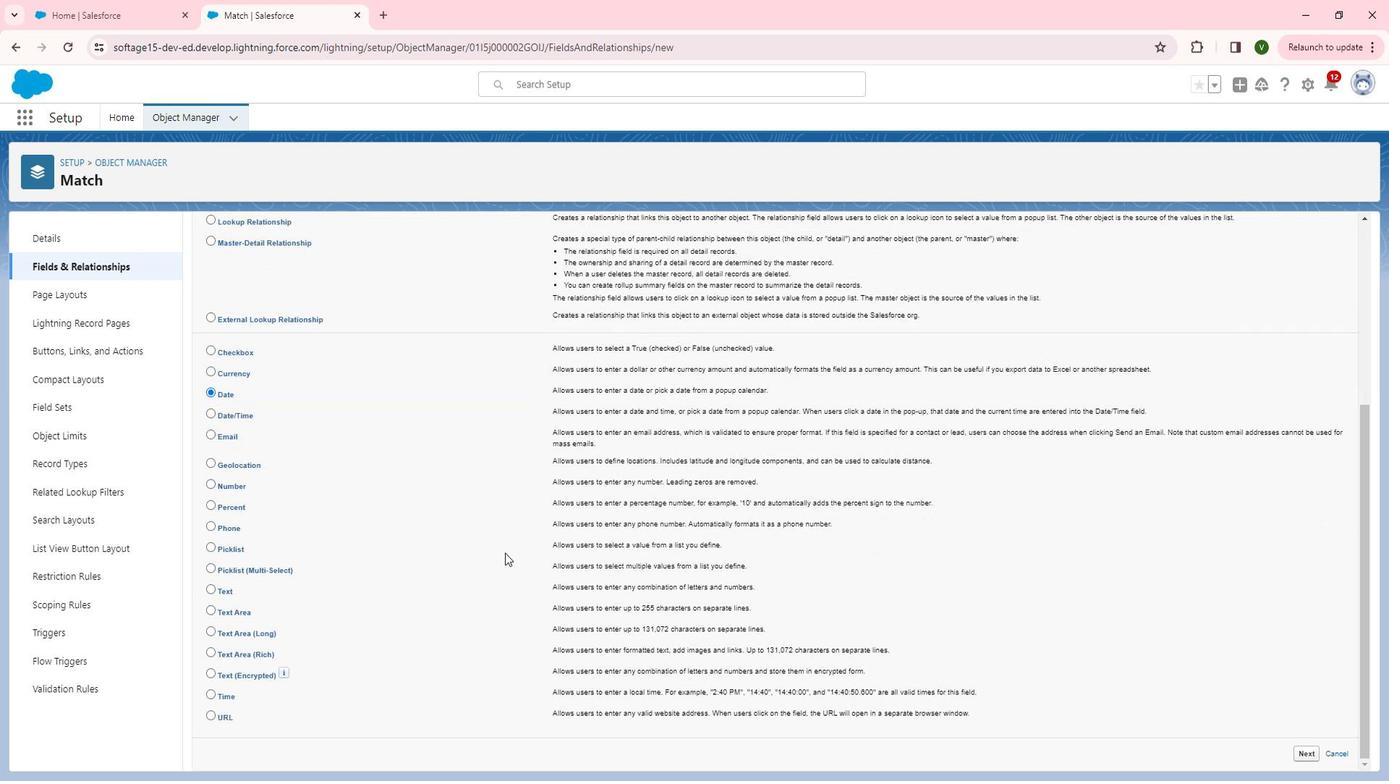 
Action: Mouse moved to (1329, 746)
Screenshot: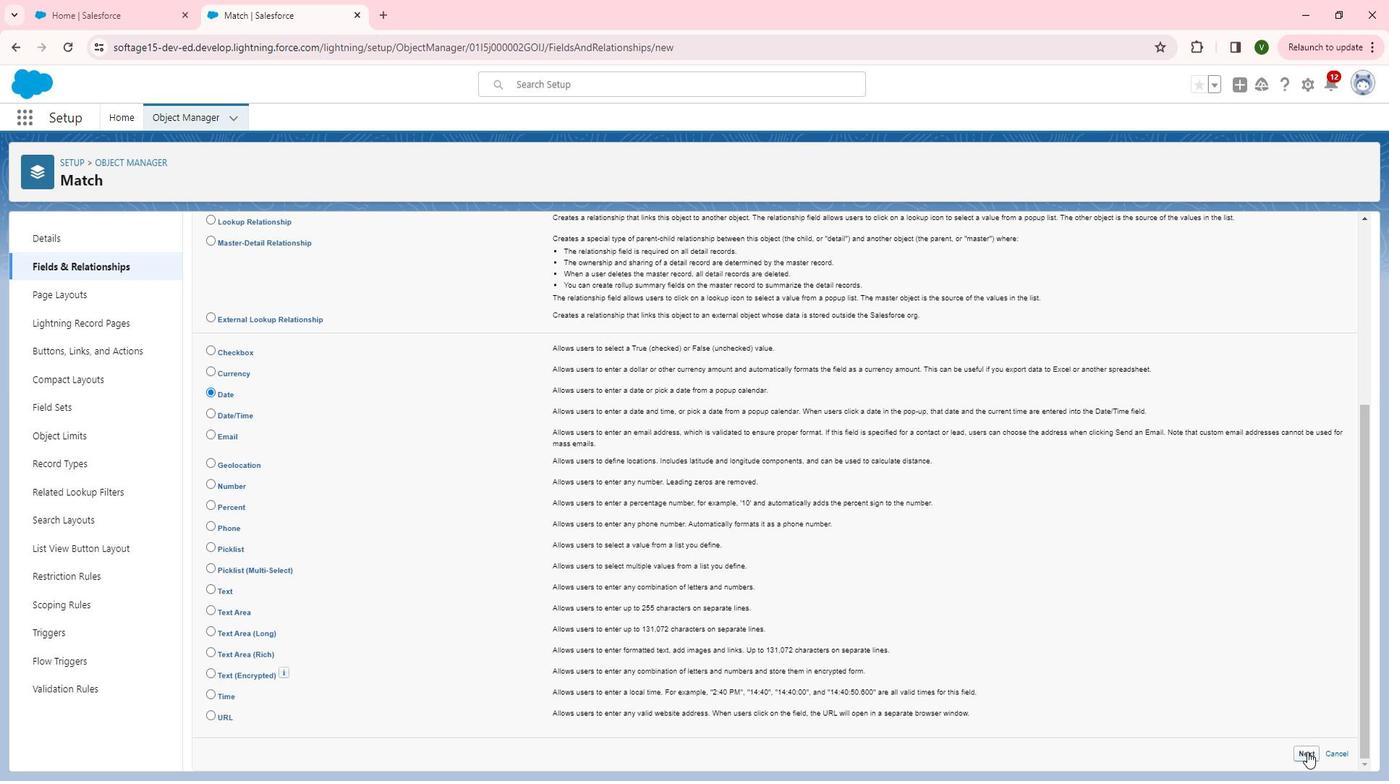 
Action: Mouse pressed left at (1329, 746)
Screenshot: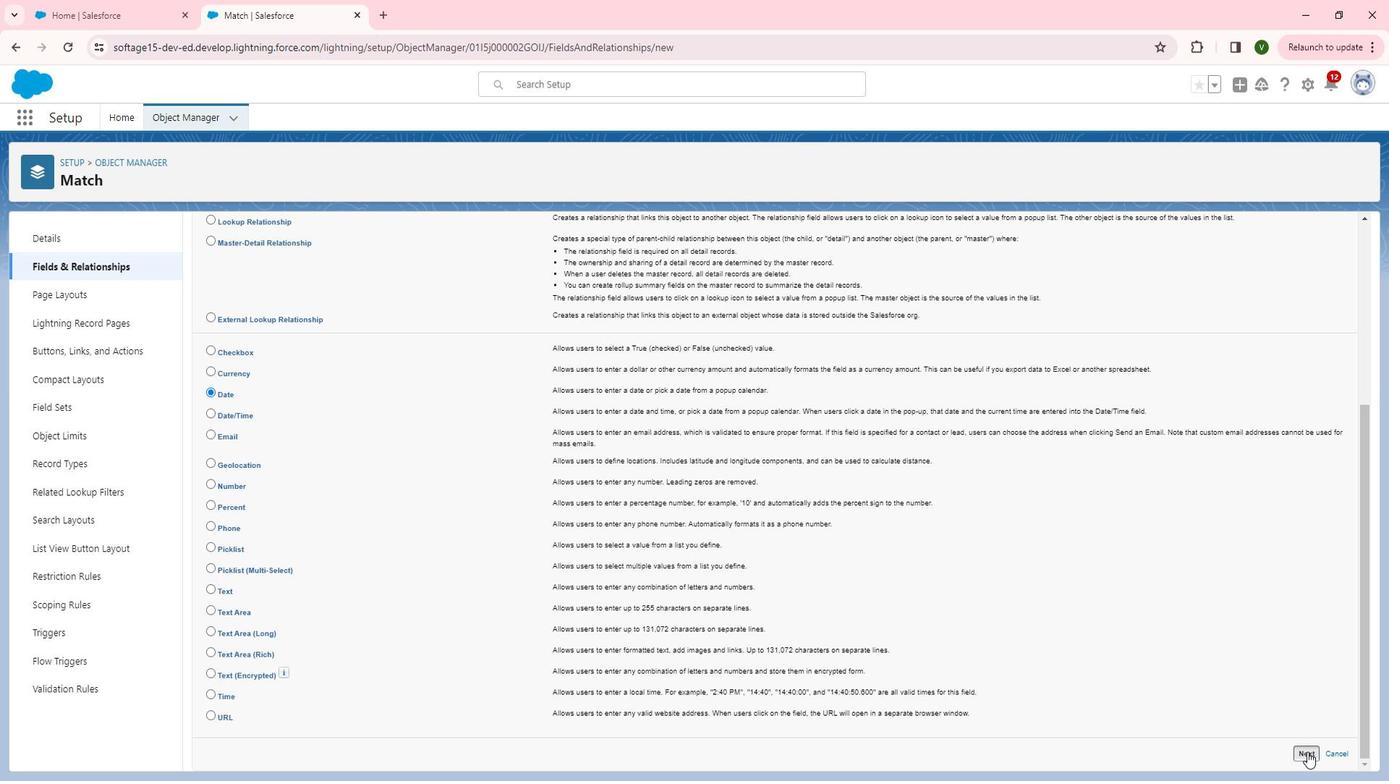 
Action: Mouse moved to (449, 349)
Screenshot: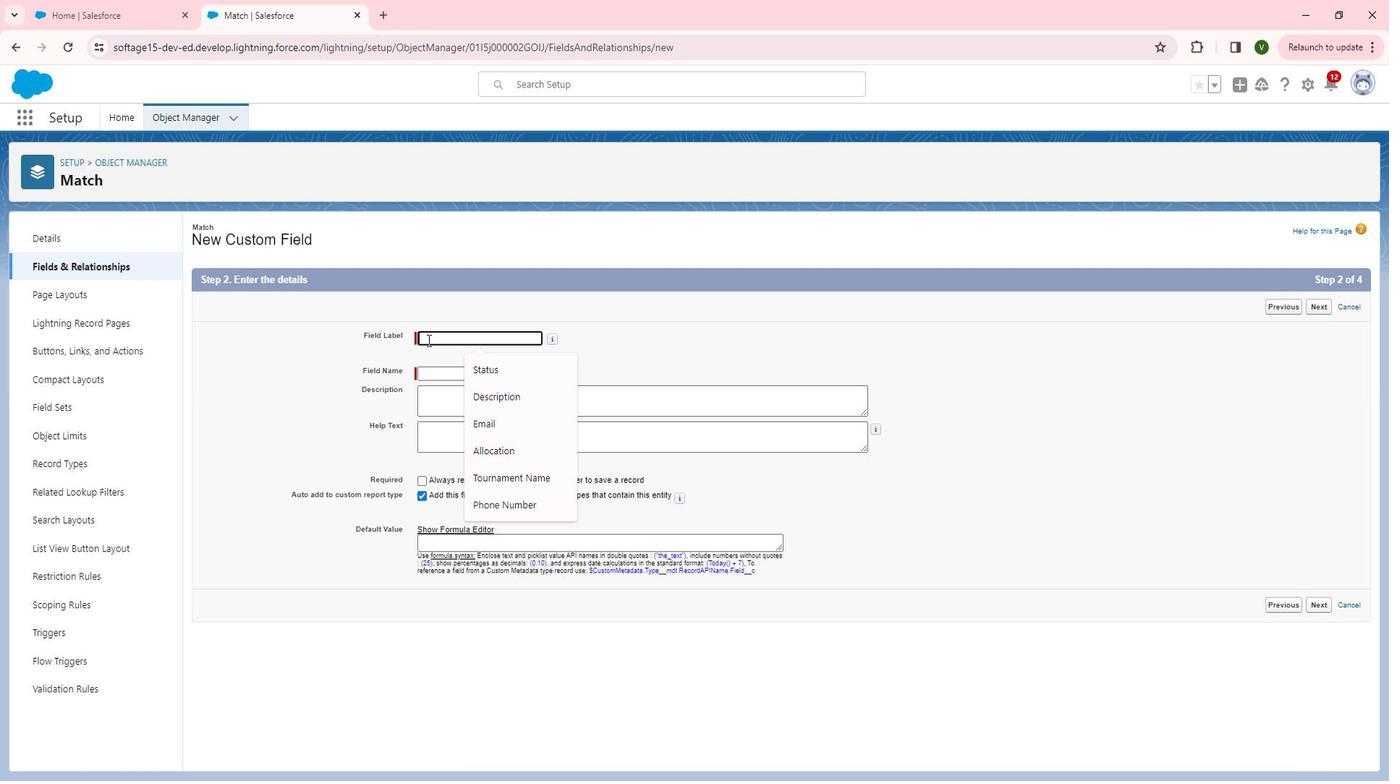 
Action: Mouse pressed left at (449, 349)
Screenshot: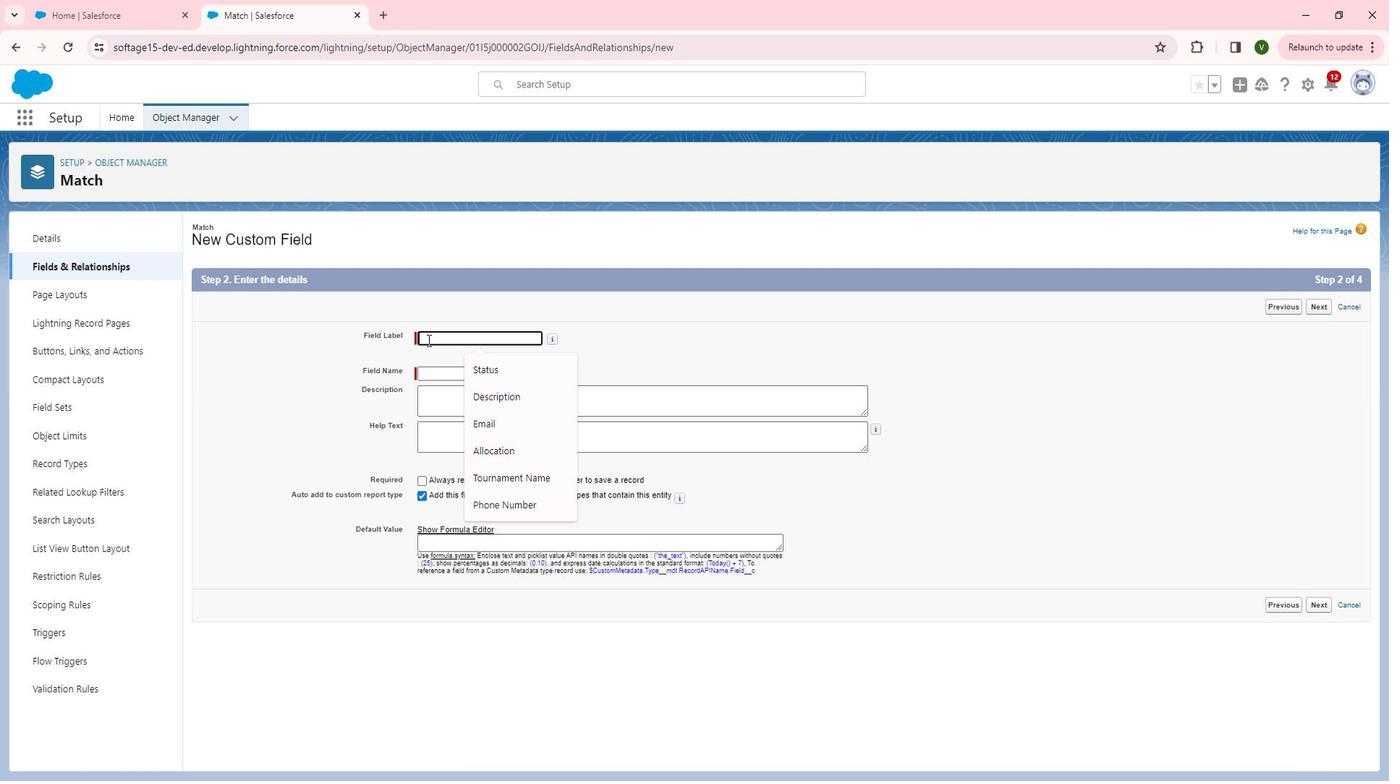 
Action: Mouse moved to (429, 366)
Screenshot: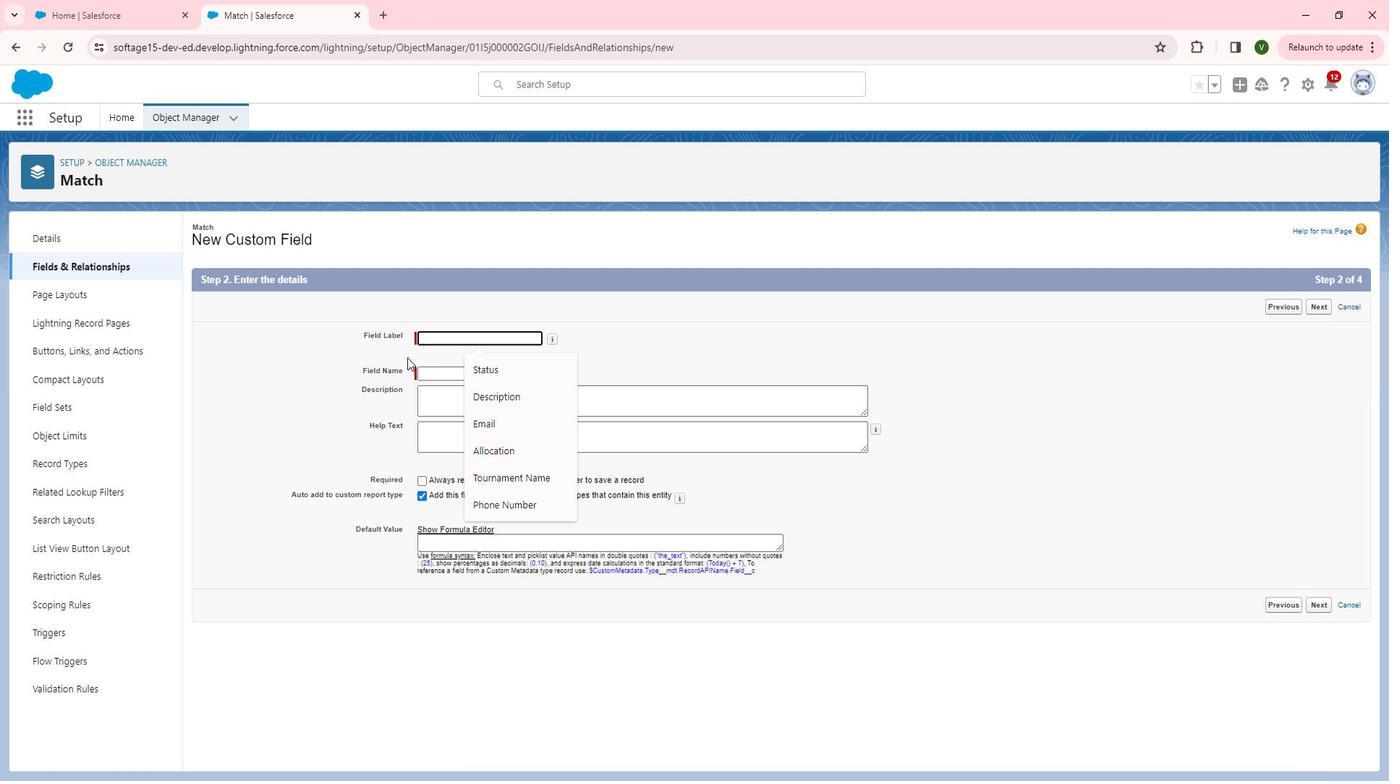 
Action: Key pressed <Key.shift>Match<Key.space><Key.shift>Date<Key.tab><Key.tab><Key.tab><Key.tab><Key.shift><Key.shift><Key.shift>This<Key.space>field<Key.space>for<Key.space>the<Key.space>schedule<Key.space>date<Key.space>
Screenshot: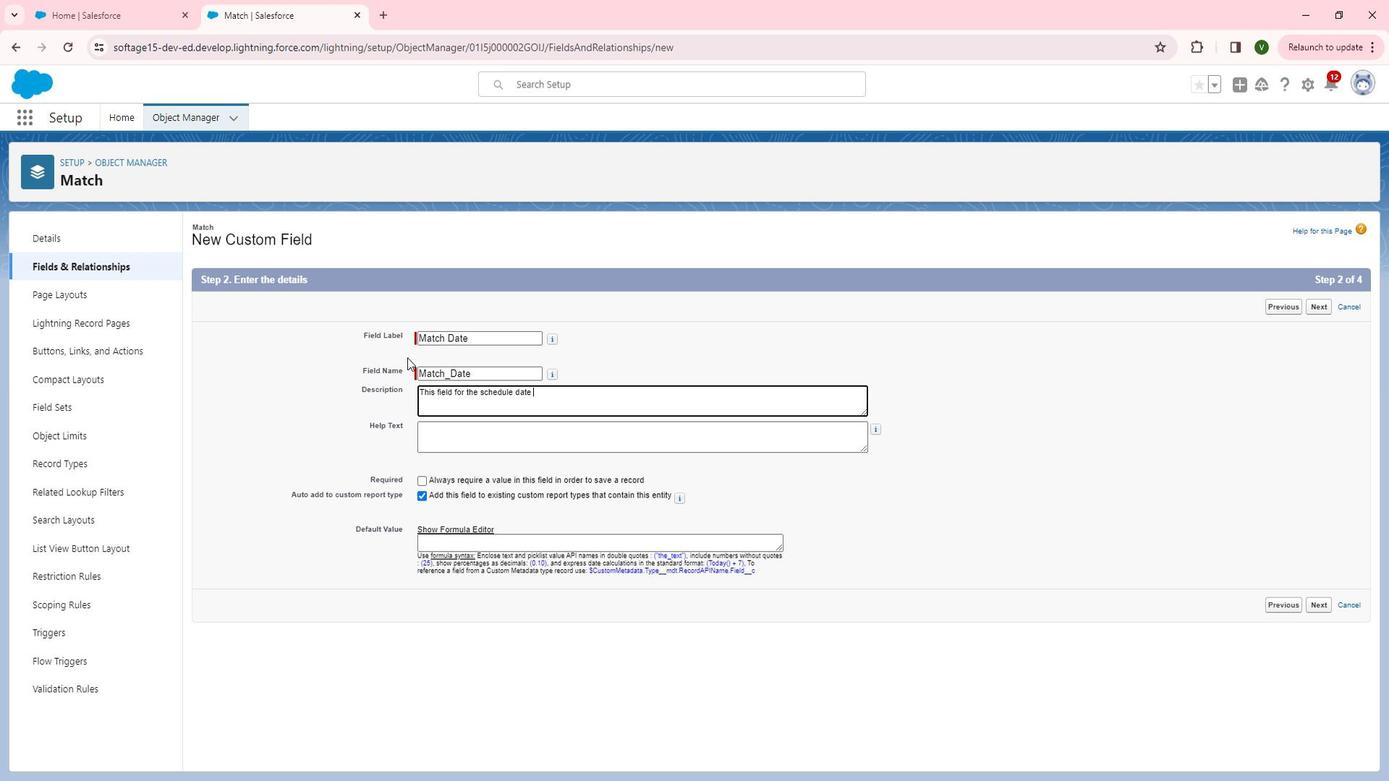 
Action: Mouse moved to (460, 366)
Screenshot: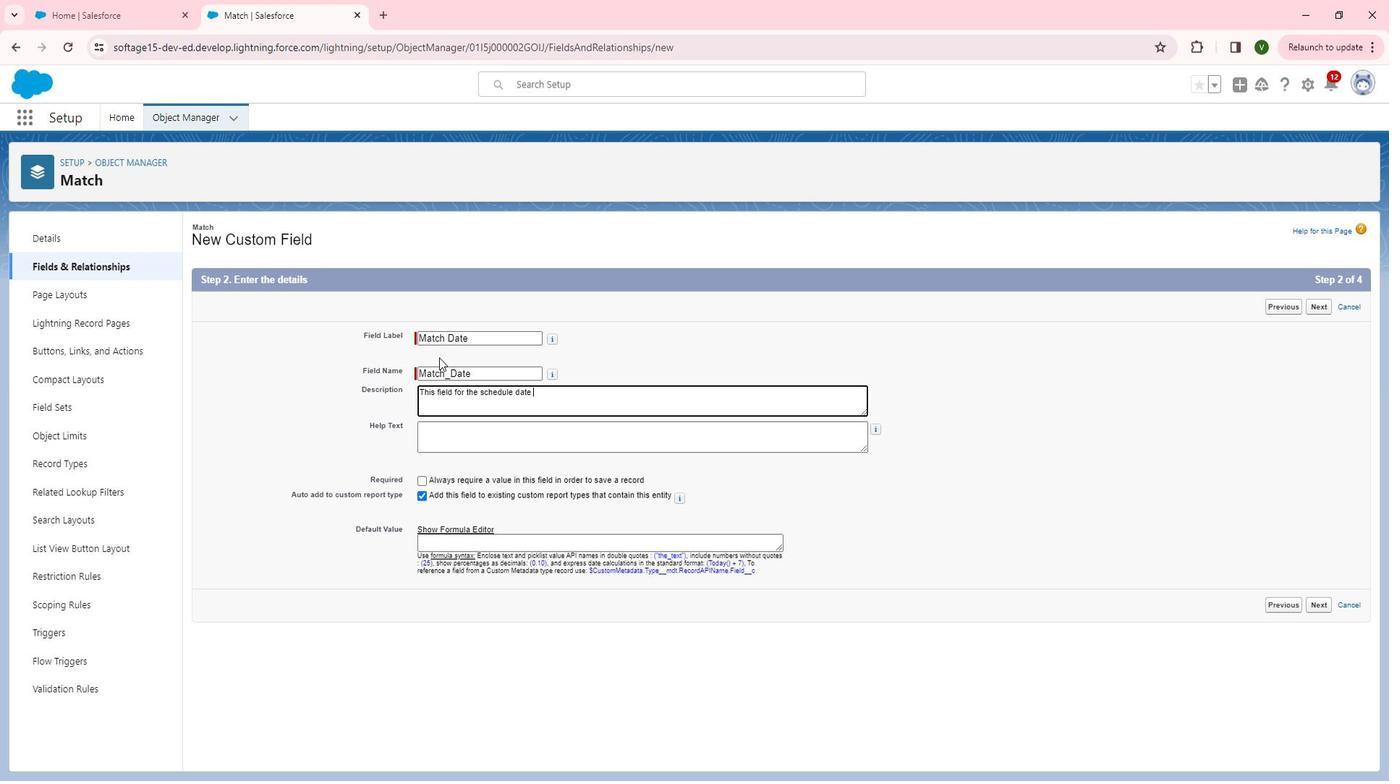 
Action: Key pressed <Key.left><Key.left><Key.left><Key.left>
Screenshot: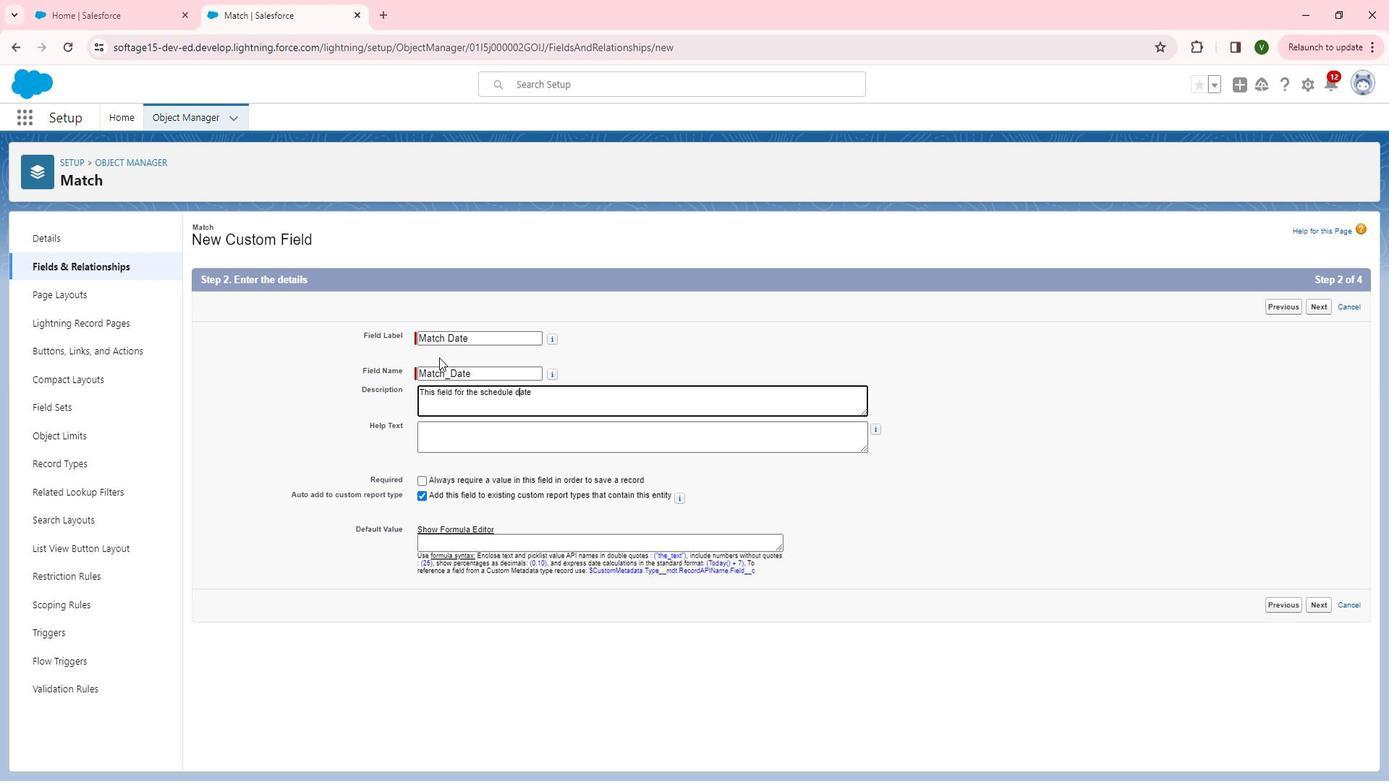 
Action: Mouse moved to (487, 361)
Screenshot: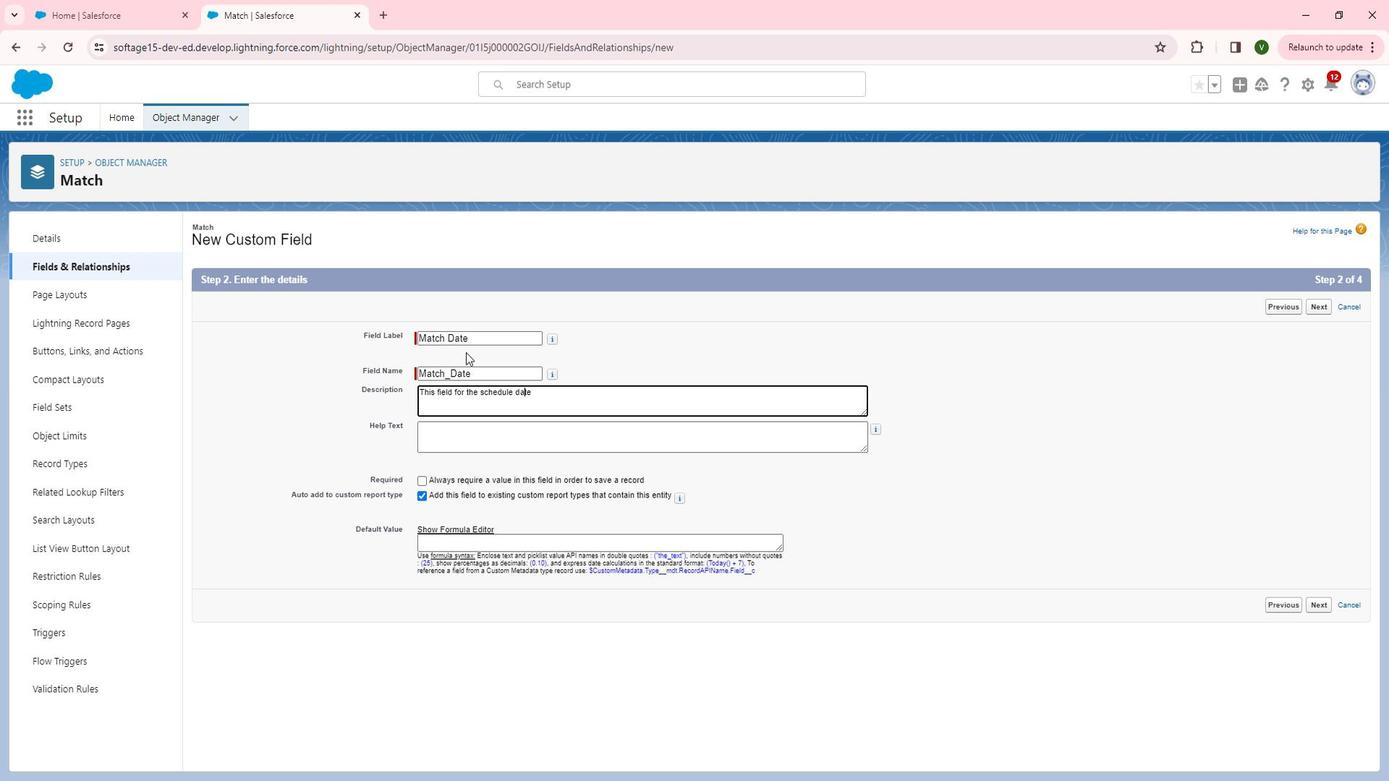 
Action: Key pressed <Key.right>
Screenshot: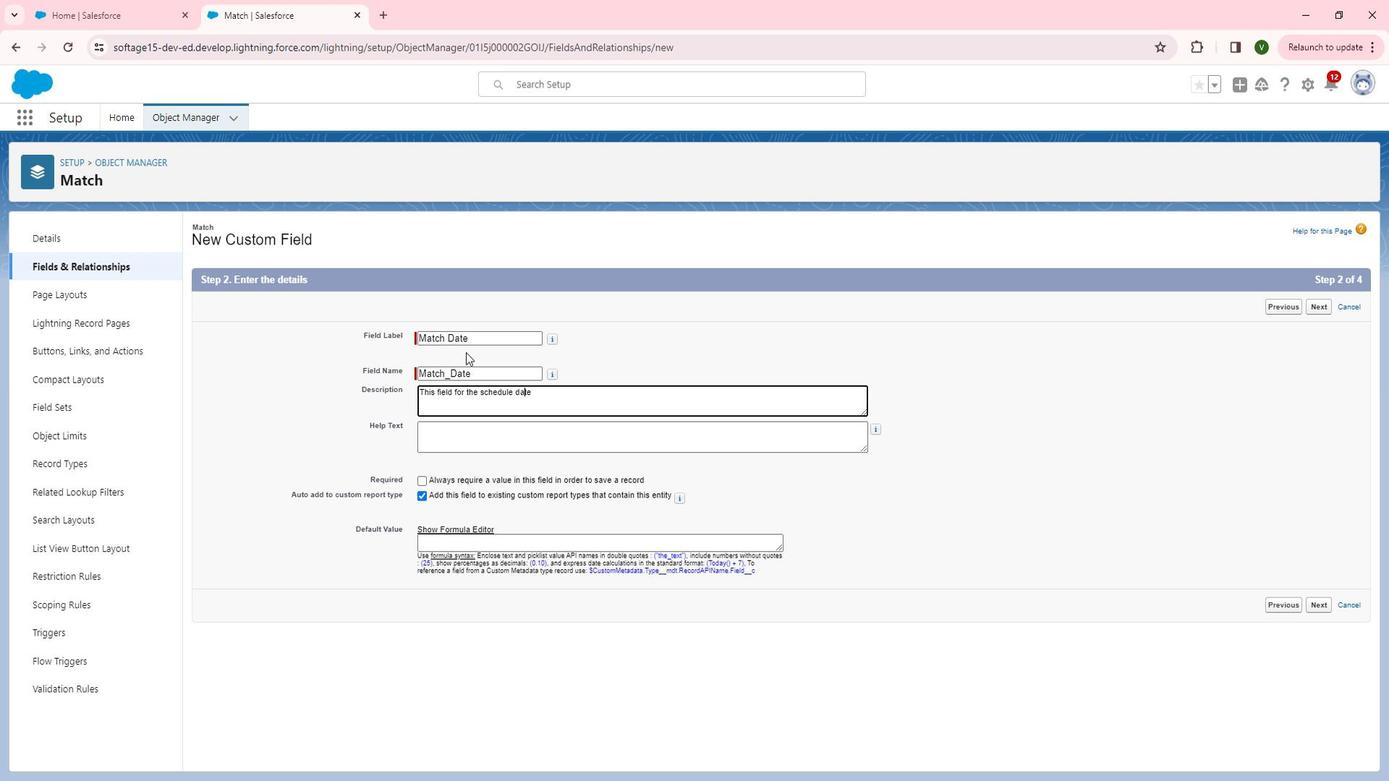 
Action: Mouse moved to (487, 361)
Screenshot: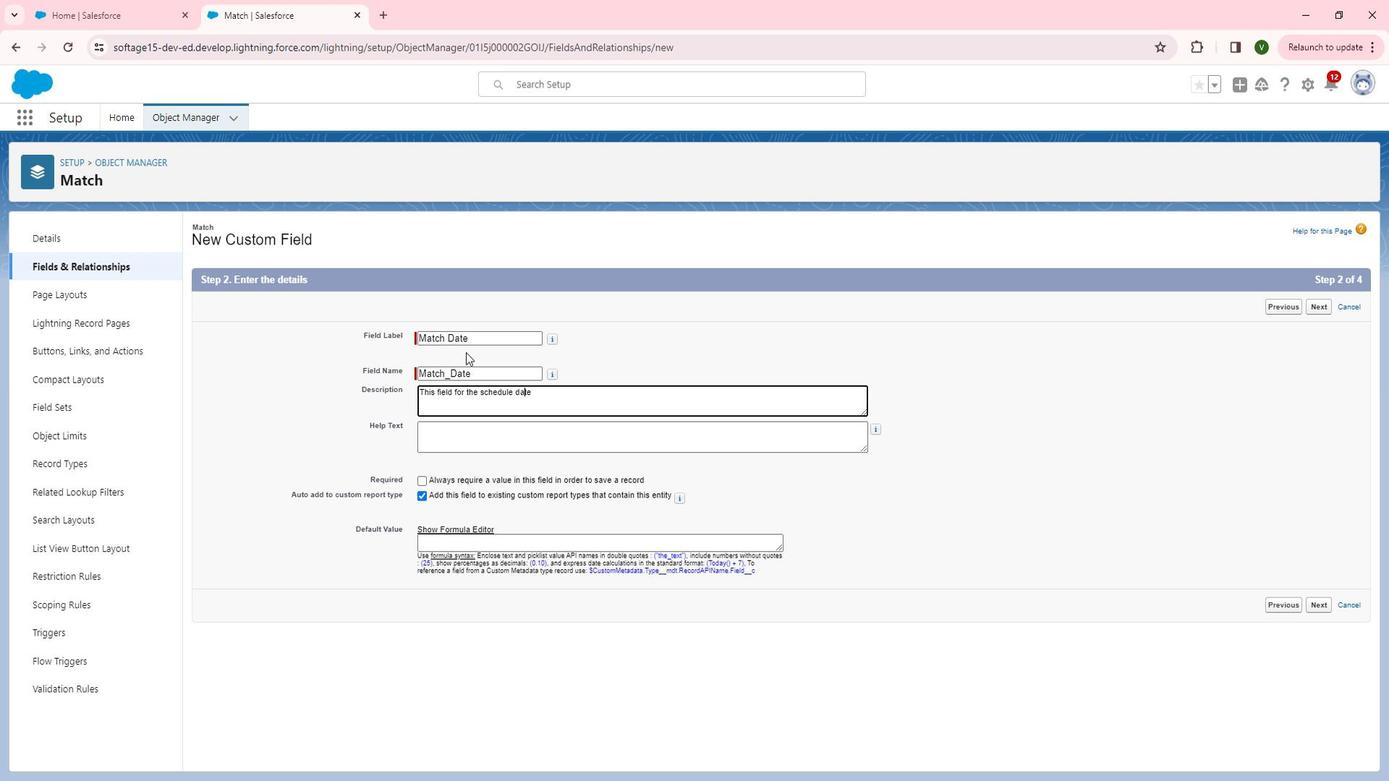 
Action: Key pressed <Key.right><Key.right><Key.right><Key.right>of<Key.space>the<Key.space>match<Key.space><Key.space><Key.backspace>capture<Key.space>for<Key.space>the<Key.space>reference<Key.left><Key.left><Key.left><Key.left><Key.left><Key.left><Key.left><Key.left><Key.left>teams<Key.space><Key.right><Key.right><Key.right><Key.right><Key.right><Key.right><Key.right><Key.right><Key.right>.
Screenshot: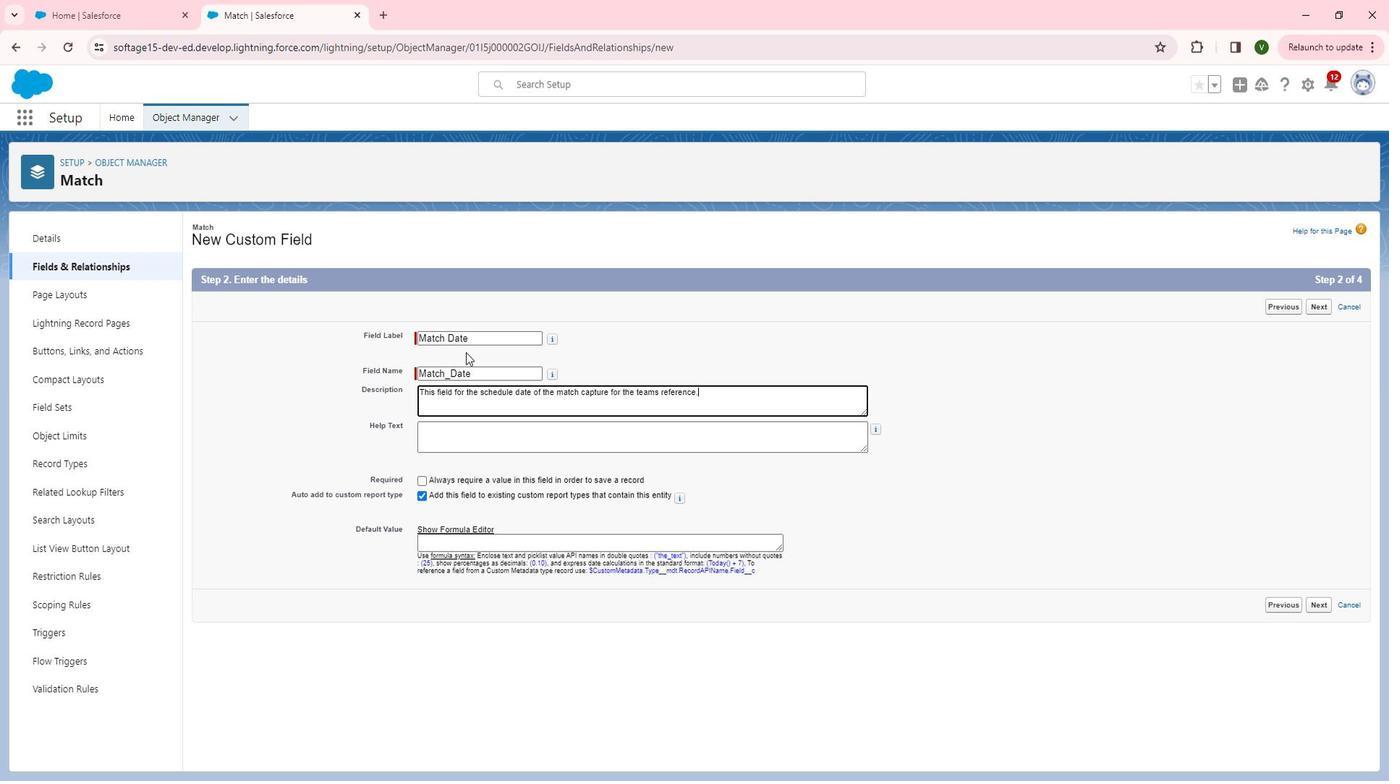 
Action: Mouse moved to (496, 442)
Screenshot: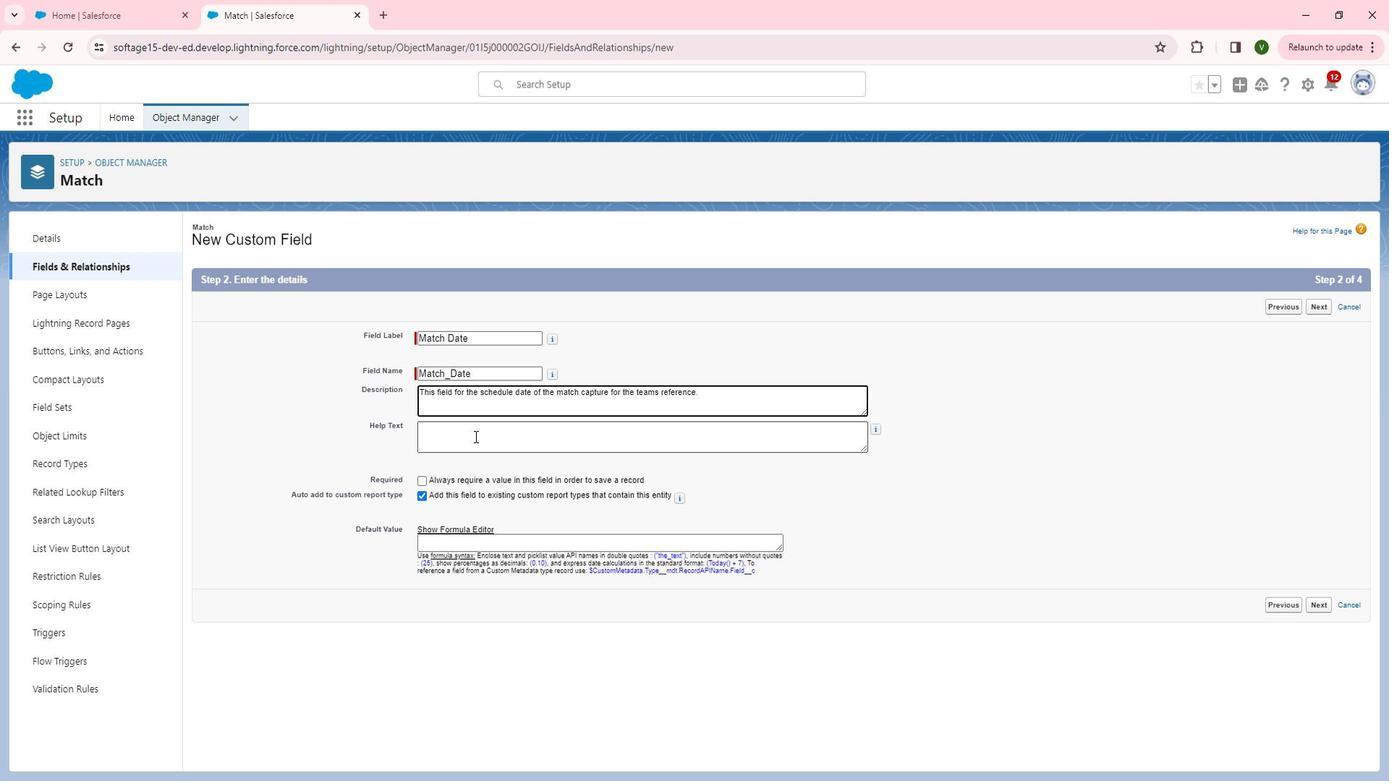 
Action: Mouse pressed left at (496, 442)
Screenshot: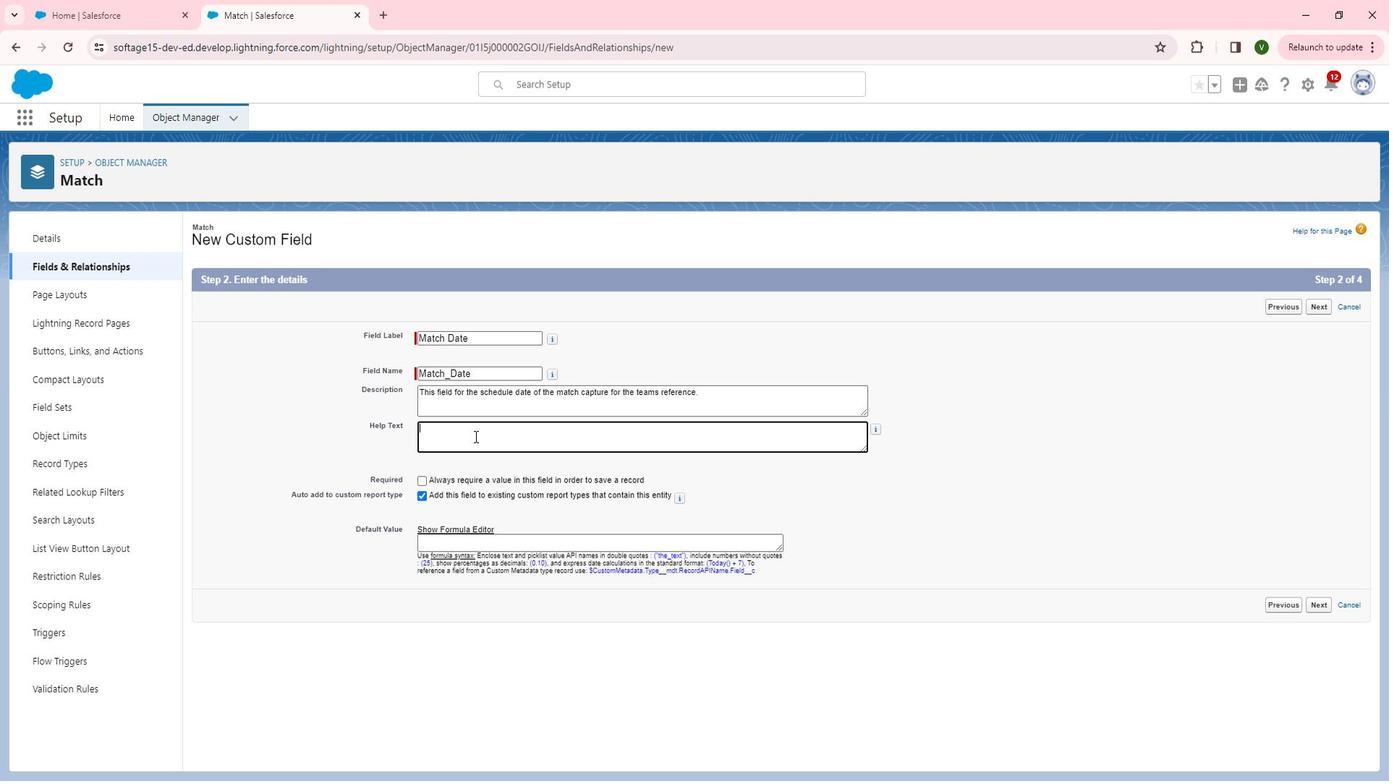 
Action: Key pressed sp<Key.backspace><Key.backspace><Key.shift>Specify<Key.space>the<Key.space>date<Key.space>when<Key.space>this<Key.space>match<Key.space>is<Key.space>scheduled<Key.space>to<Key.space>take<Key.space>place.
Screenshot: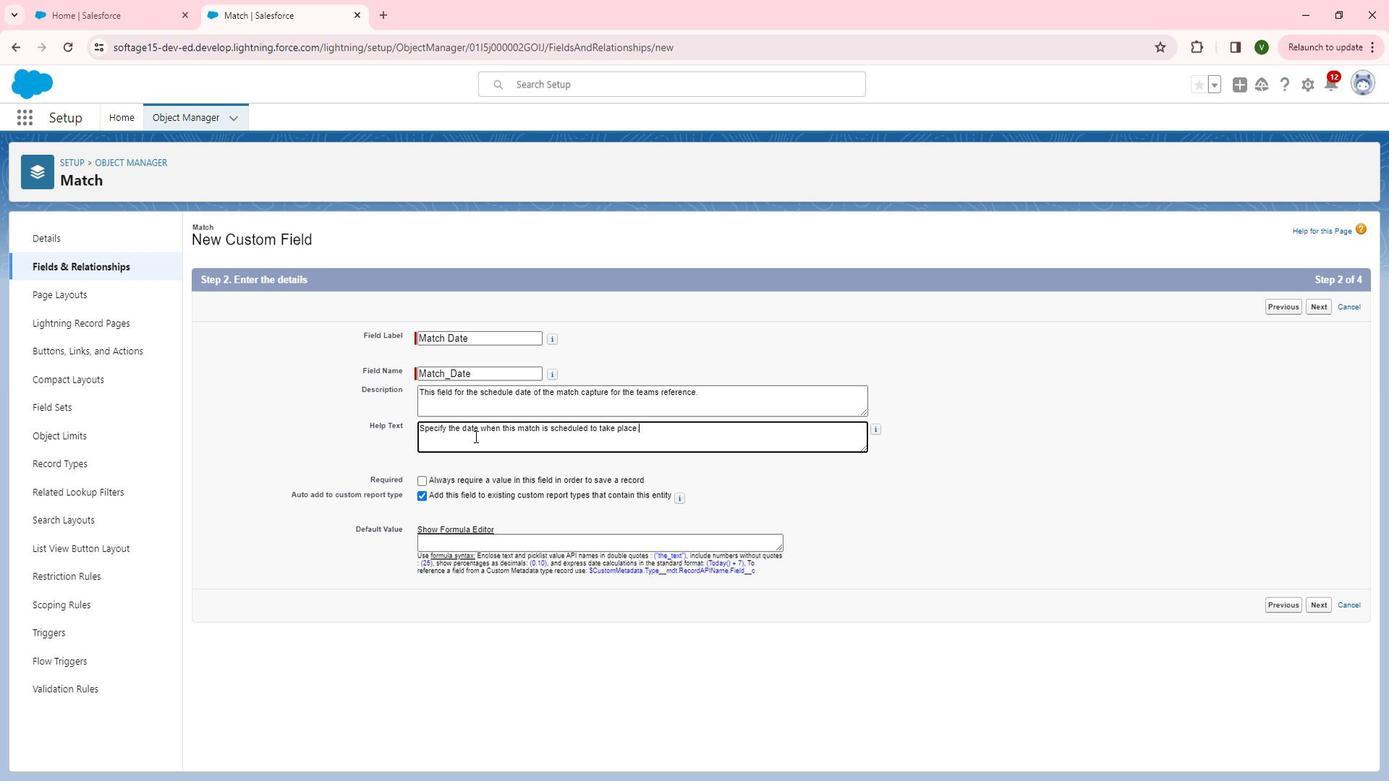 
Action: Mouse moved to (1351, 604)
Screenshot: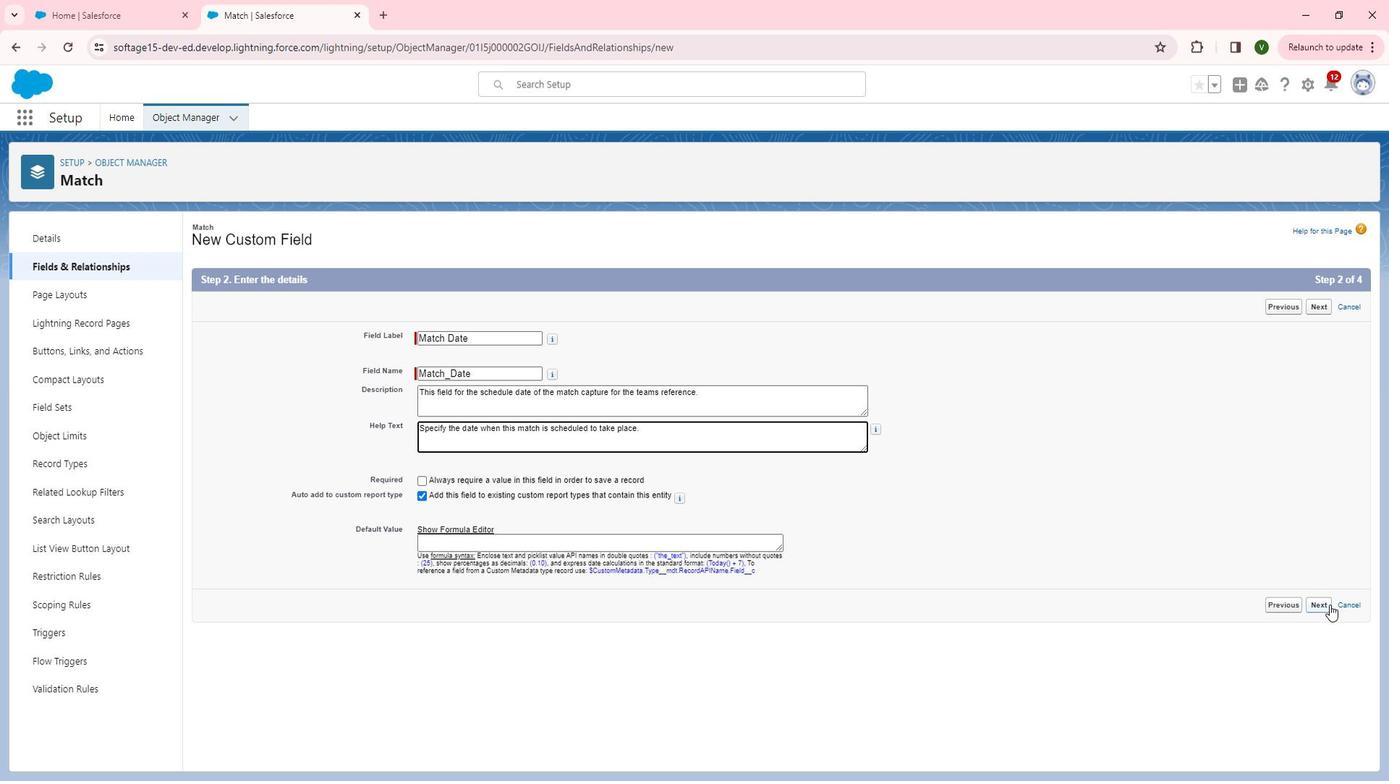 
Action: Mouse pressed left at (1351, 604)
Screenshot: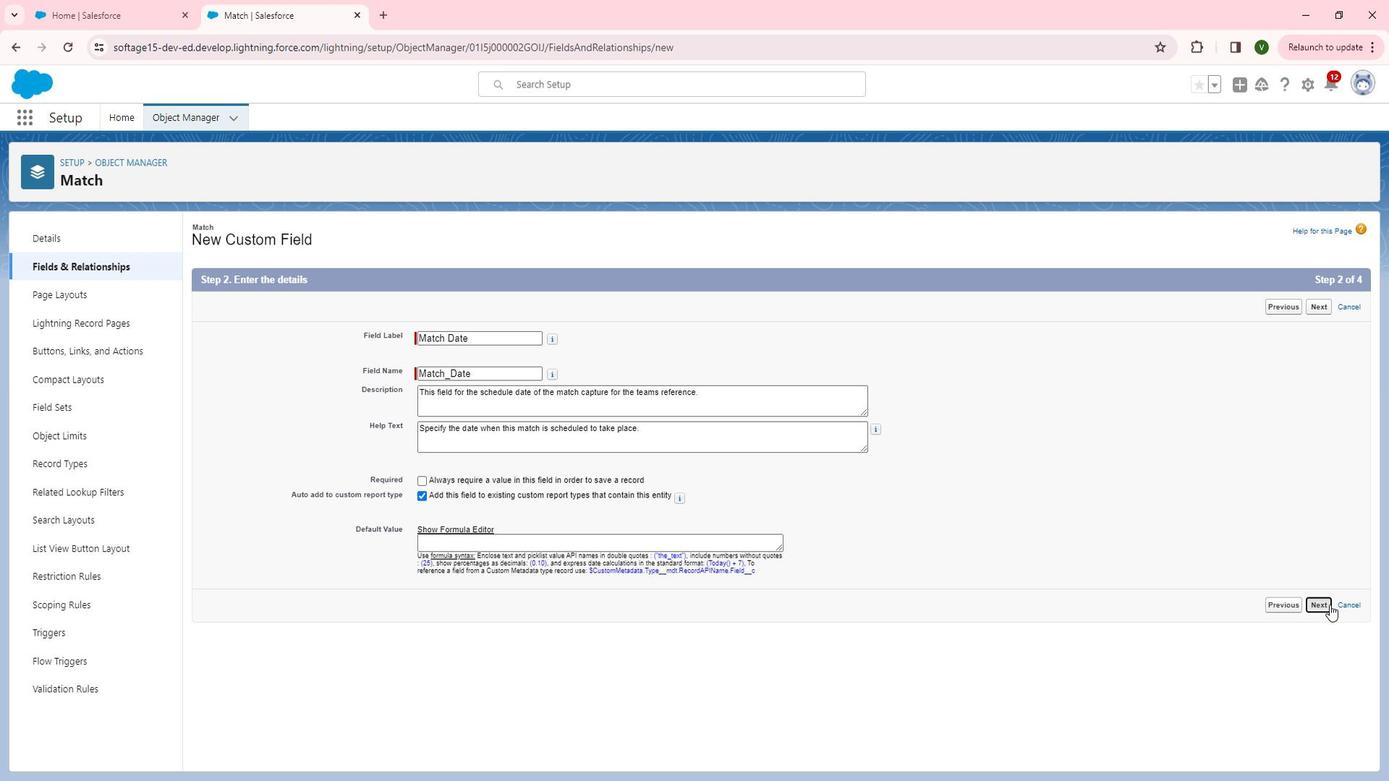 
Action: Mouse moved to (1010, 453)
Screenshot: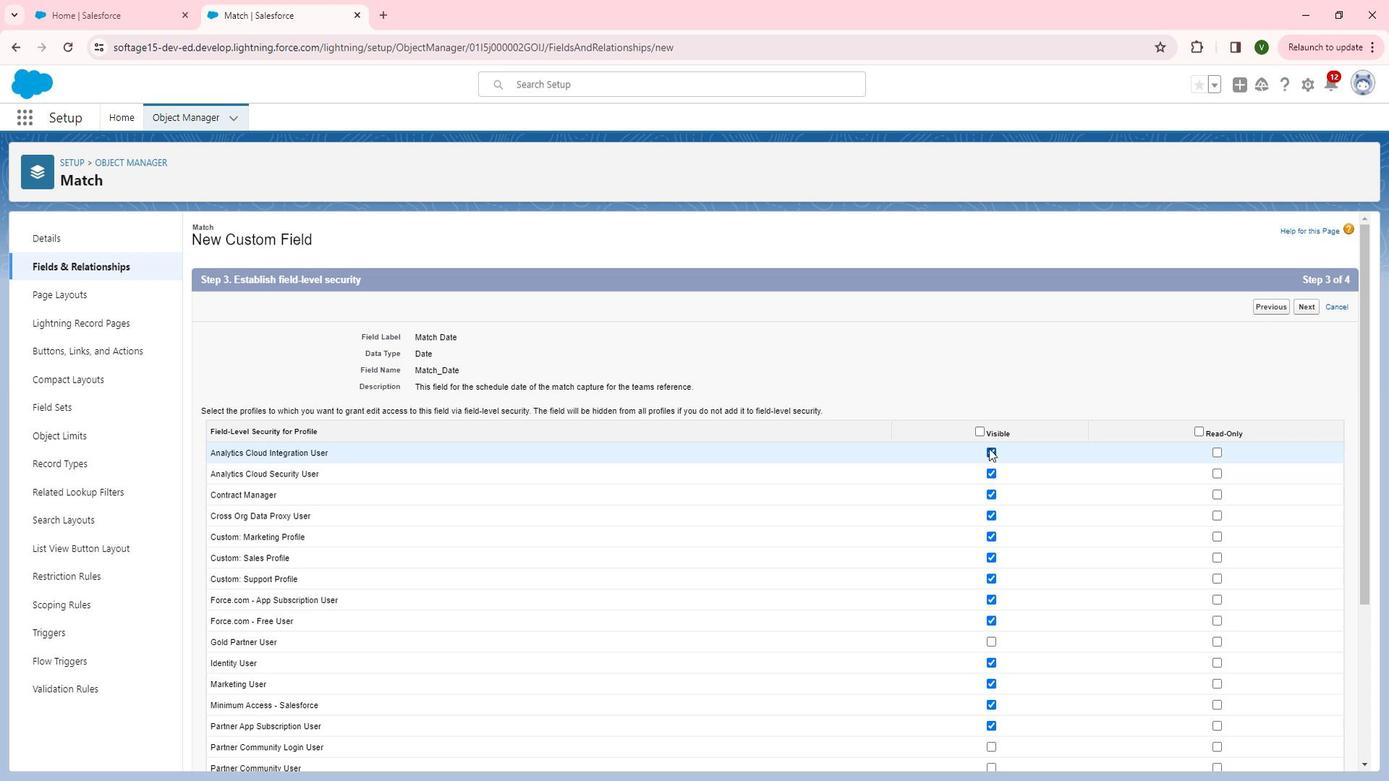 
Action: Mouse scrolled (1010, 452) with delta (0, 0)
Screenshot: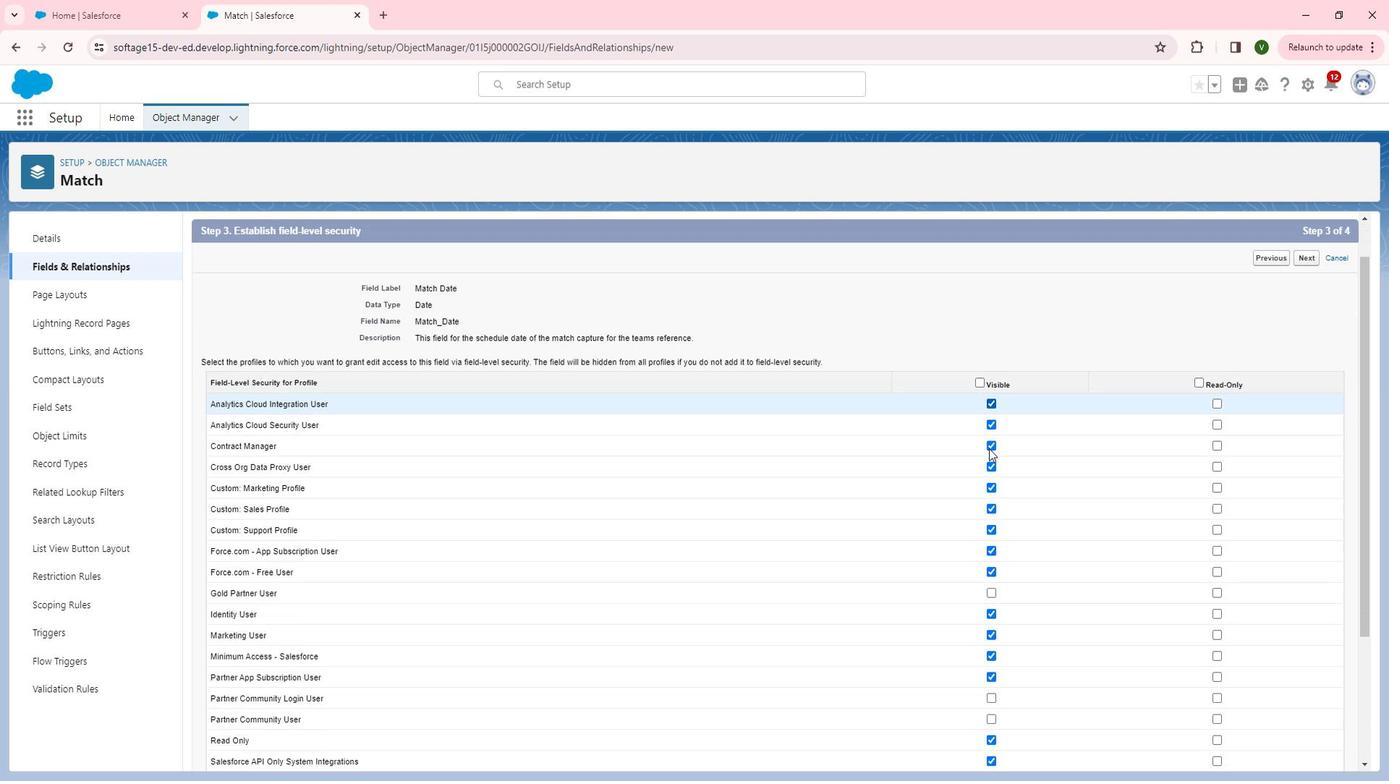 
Action: Mouse scrolled (1010, 452) with delta (0, 0)
Screenshot: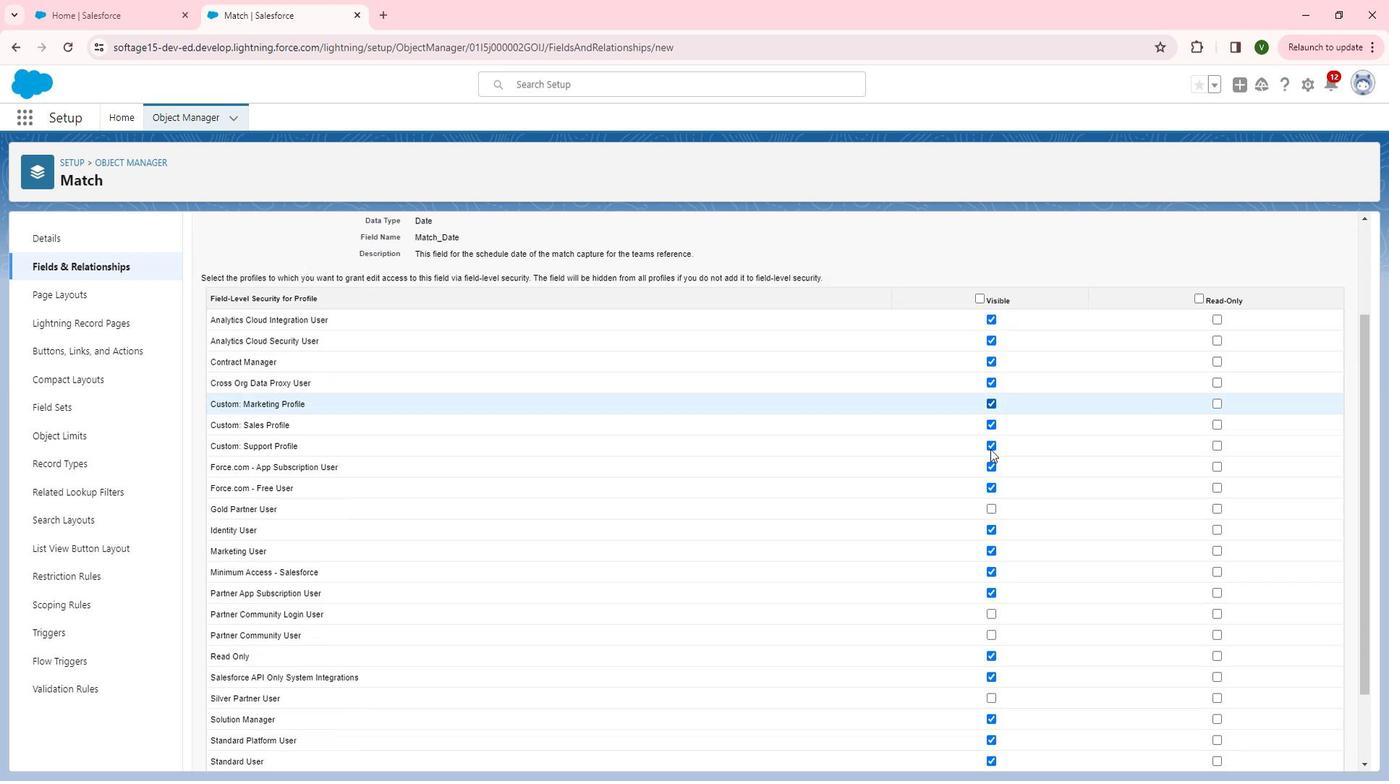 
Action: Mouse moved to (1011, 333)
Screenshot: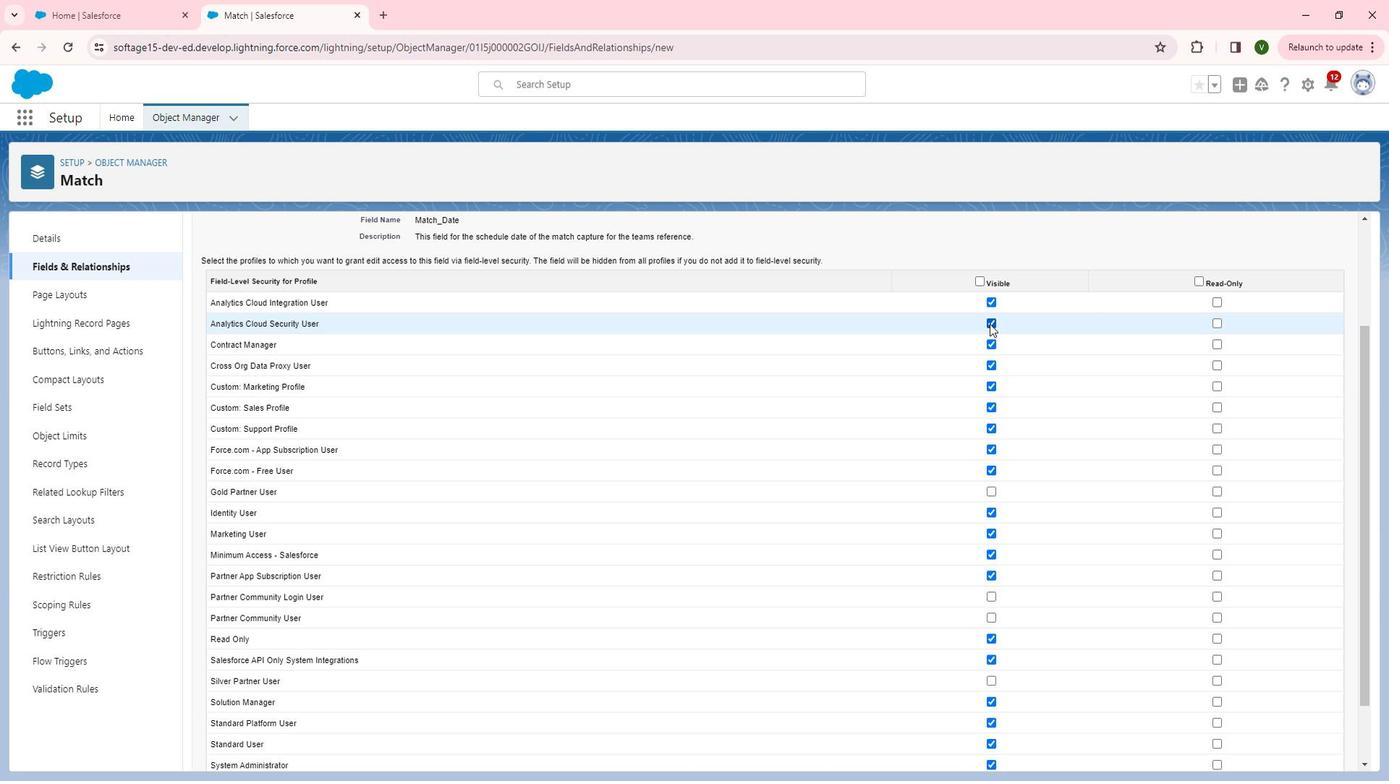 
Action: Mouse pressed left at (1011, 333)
Screenshot: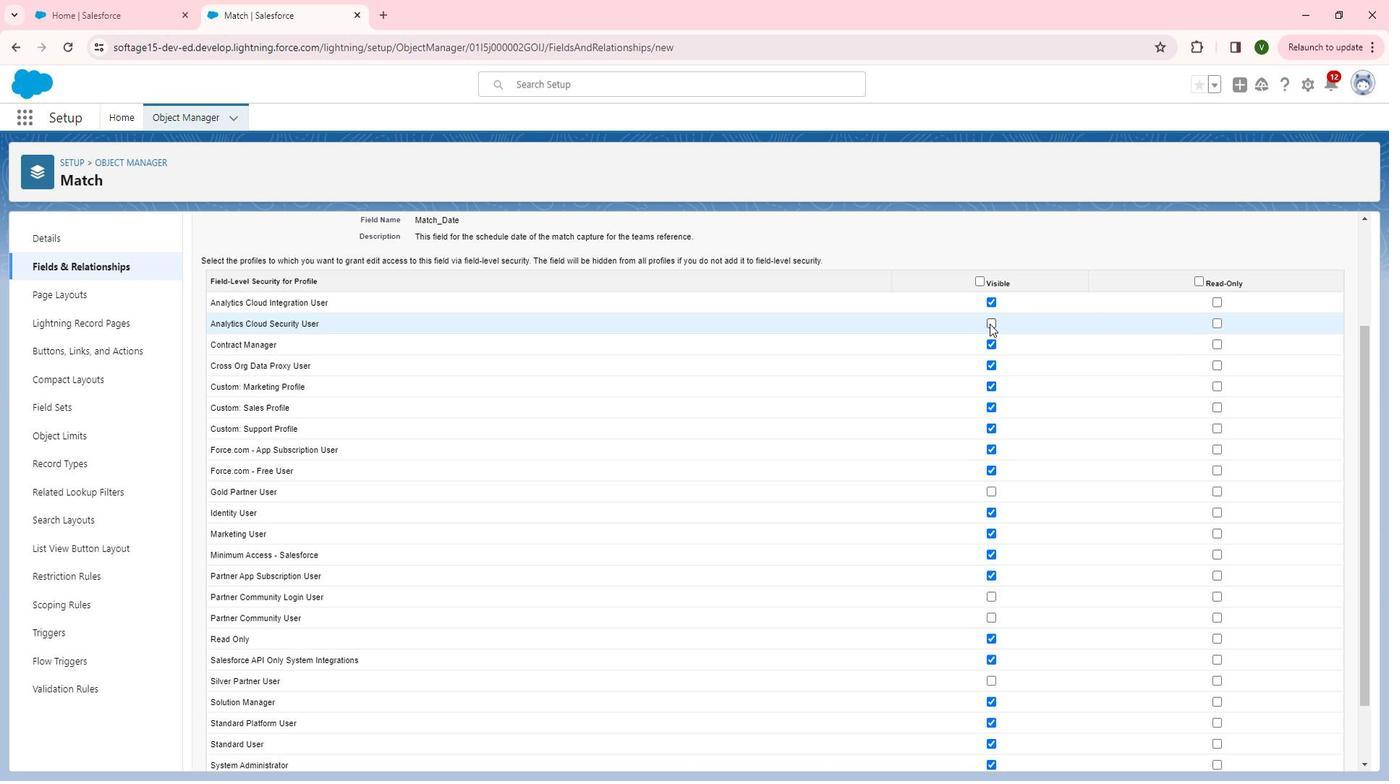 
Action: Mouse moved to (1010, 376)
Screenshot: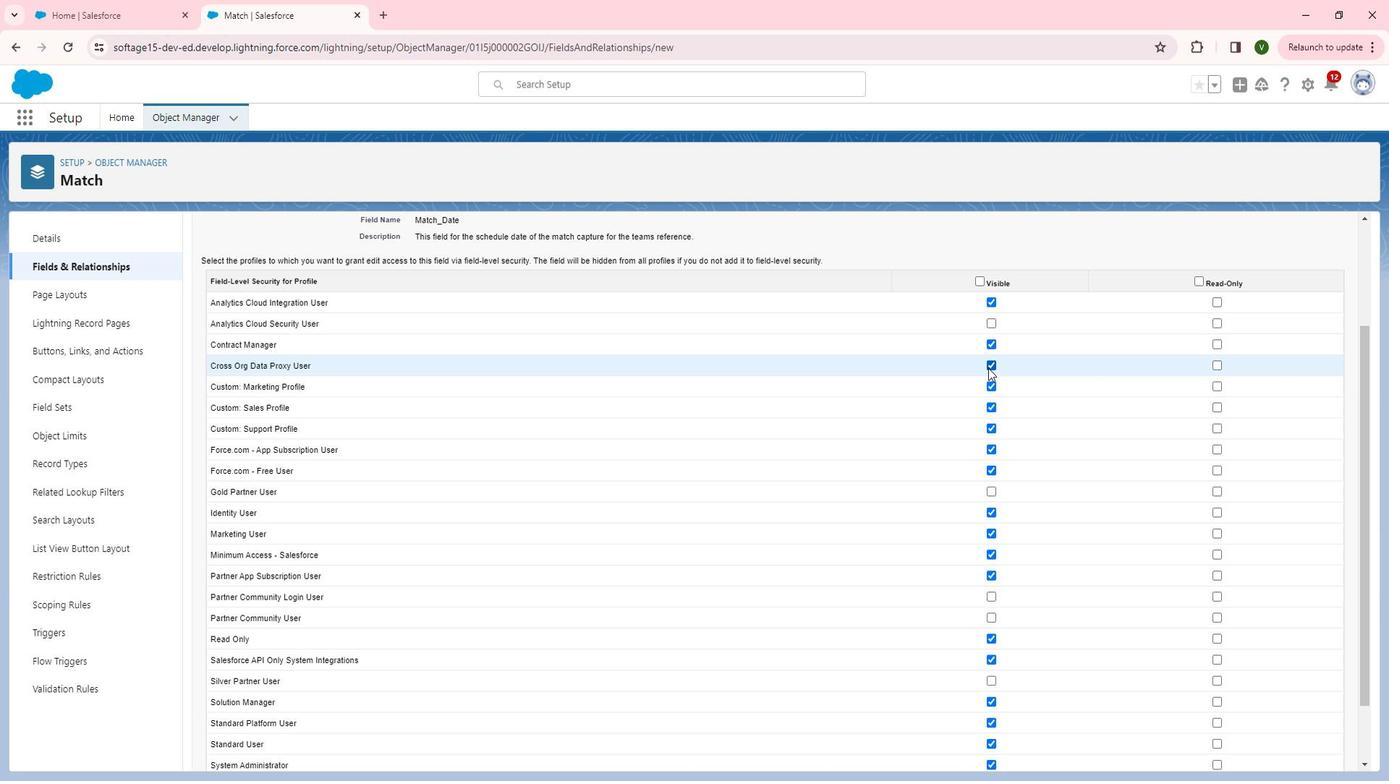
Action: Mouse pressed left at (1010, 376)
Screenshot: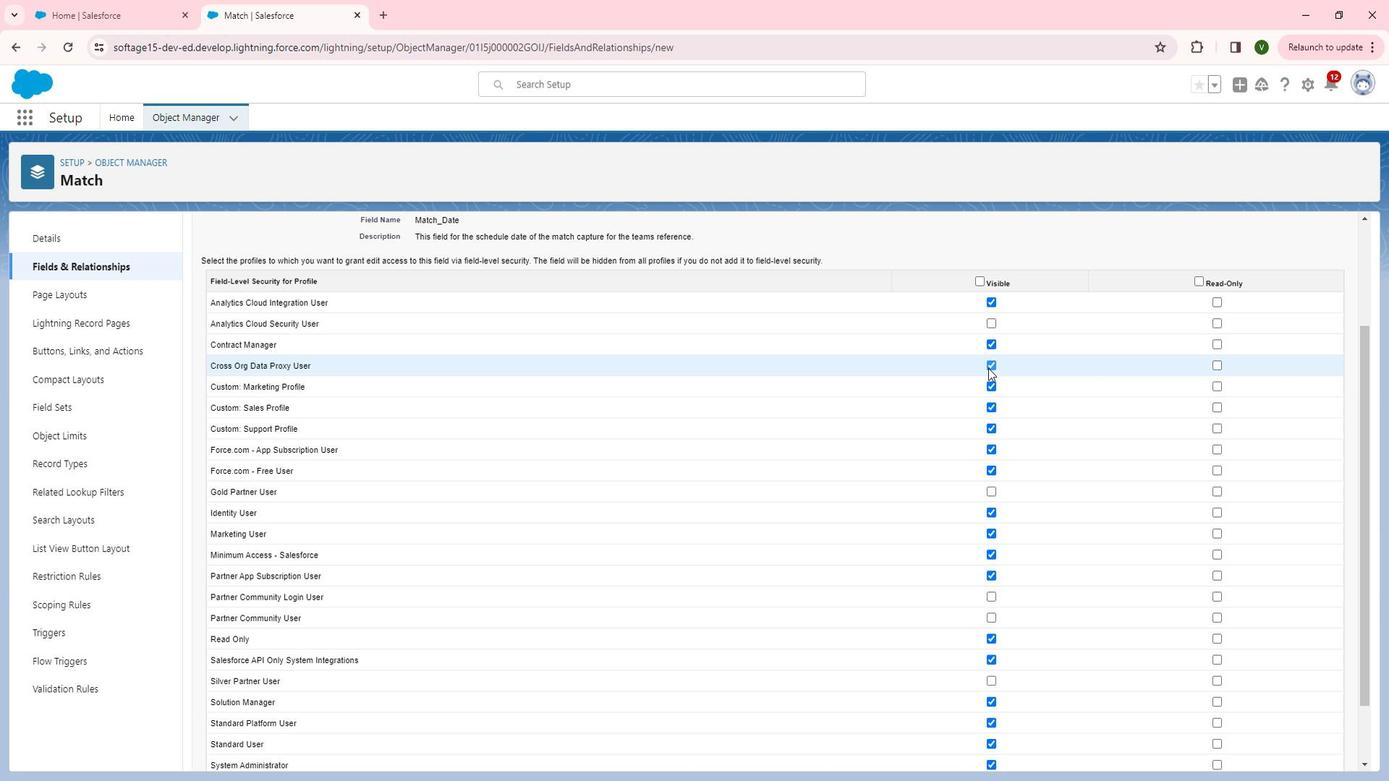 
Action: Mouse moved to (1010, 416)
Screenshot: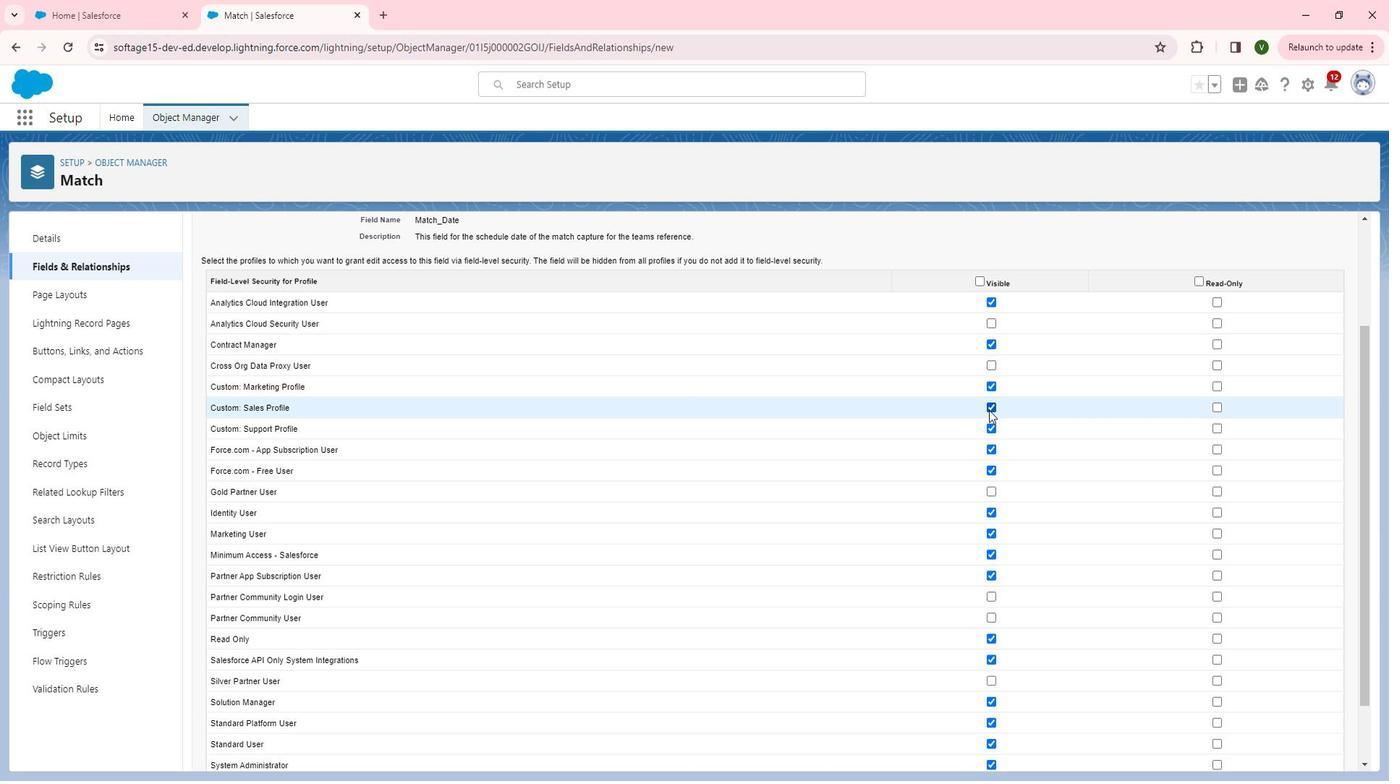 
Action: Mouse pressed left at (1010, 416)
Screenshot: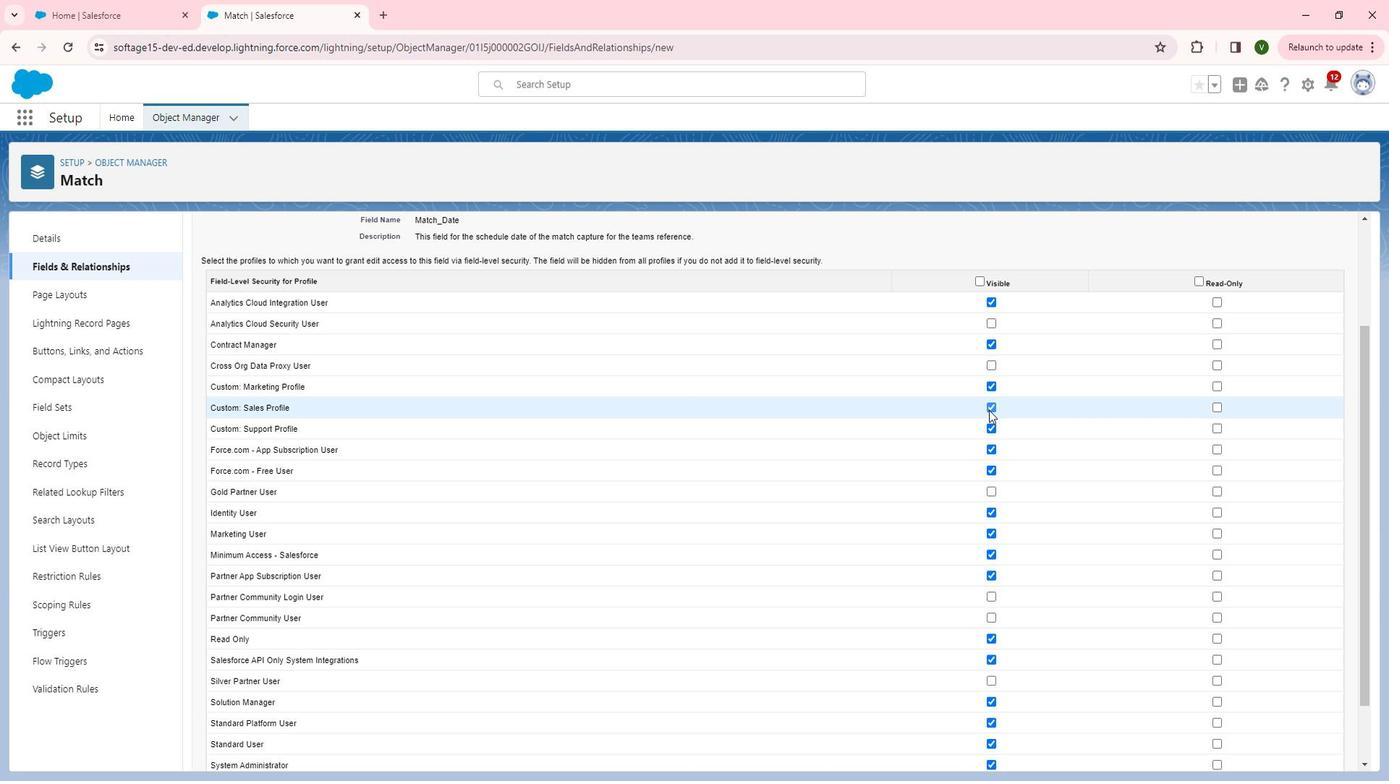 
Action: Mouse moved to (1008, 458)
Screenshot: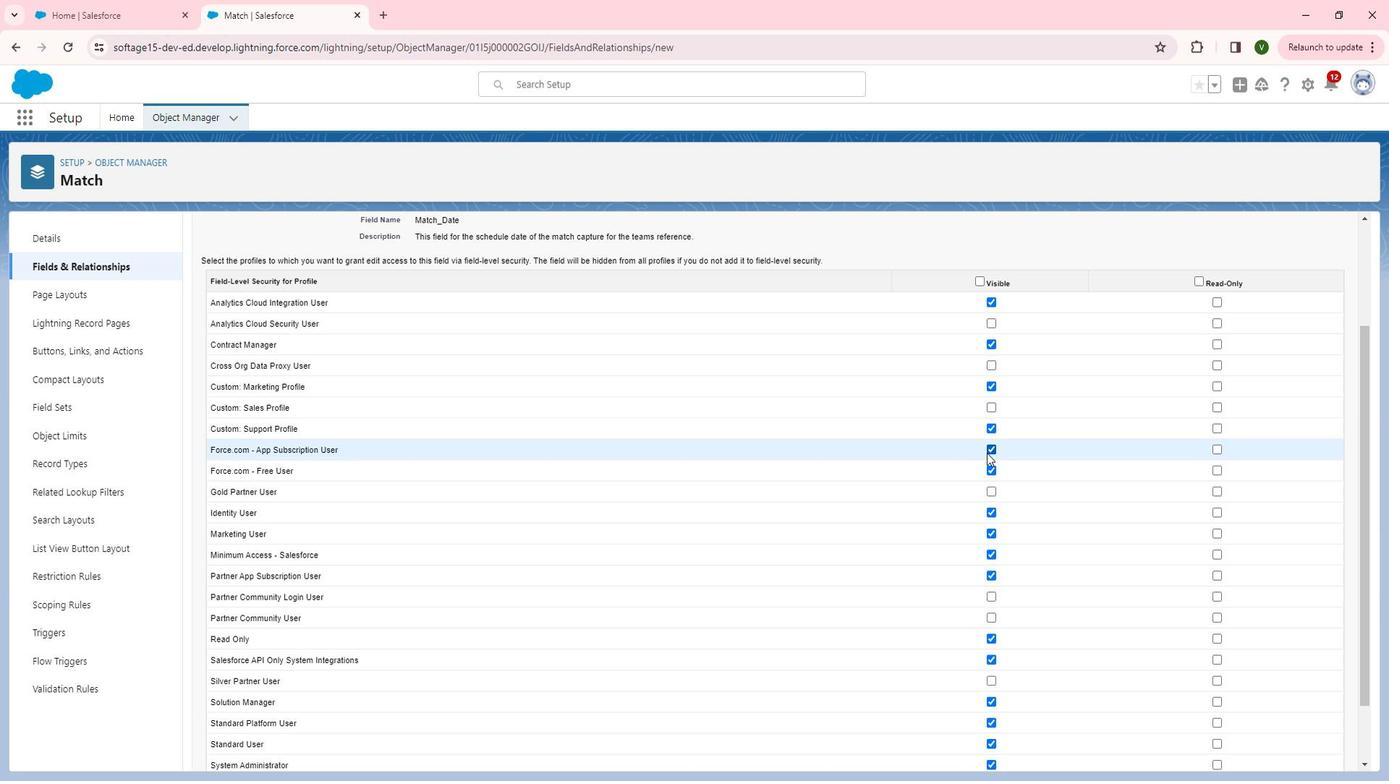 
Action: Mouse pressed left at (1008, 458)
Screenshot: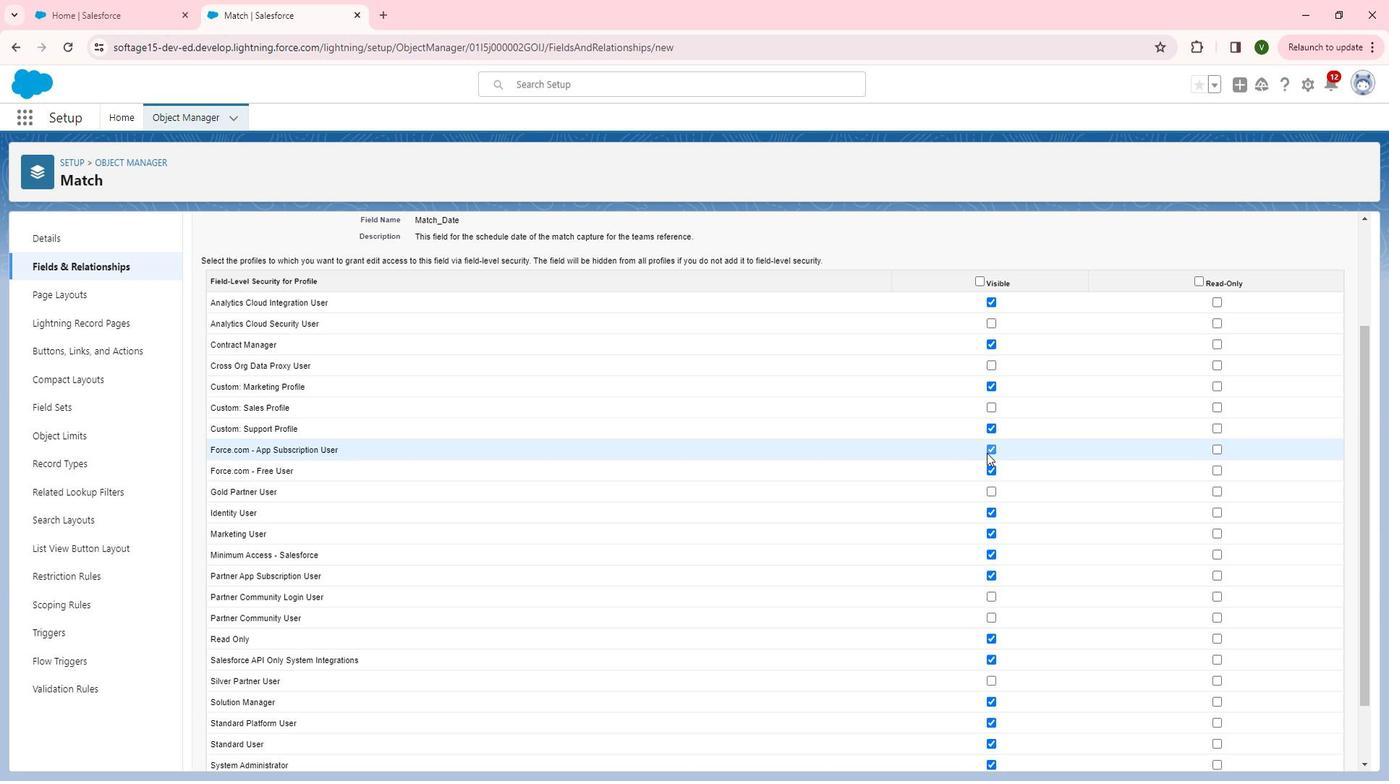 
Action: Mouse moved to (1014, 556)
Screenshot: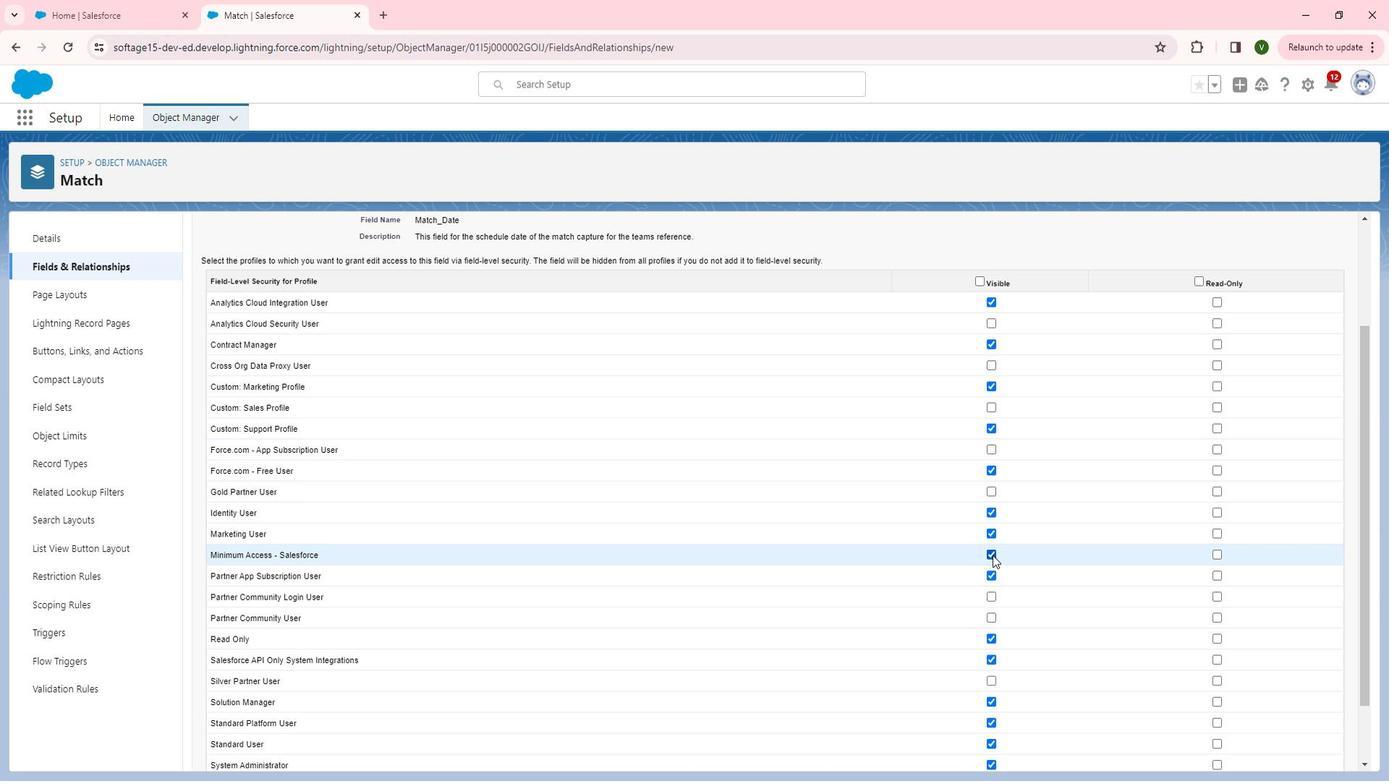 
Action: Mouse pressed left at (1014, 556)
Screenshot: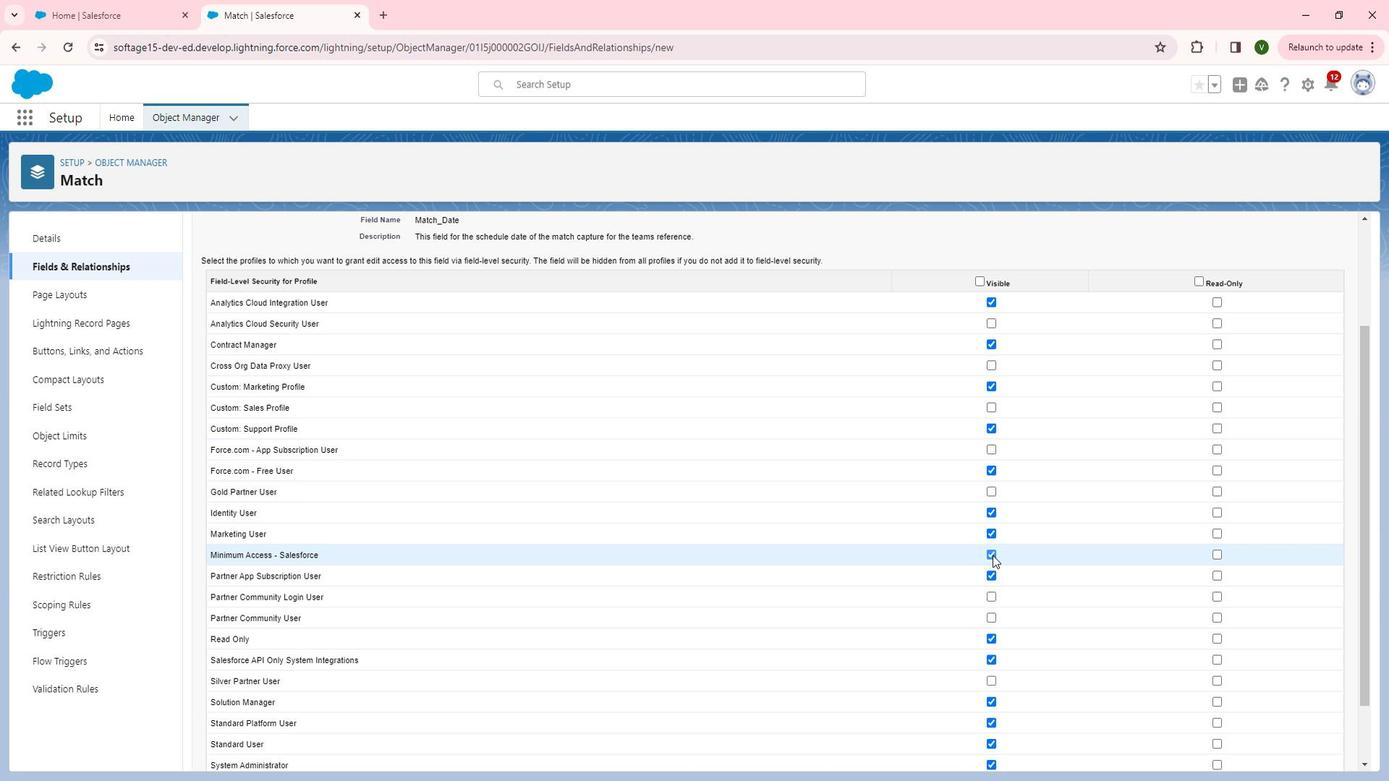 
Action: Mouse moved to (1026, 594)
Screenshot: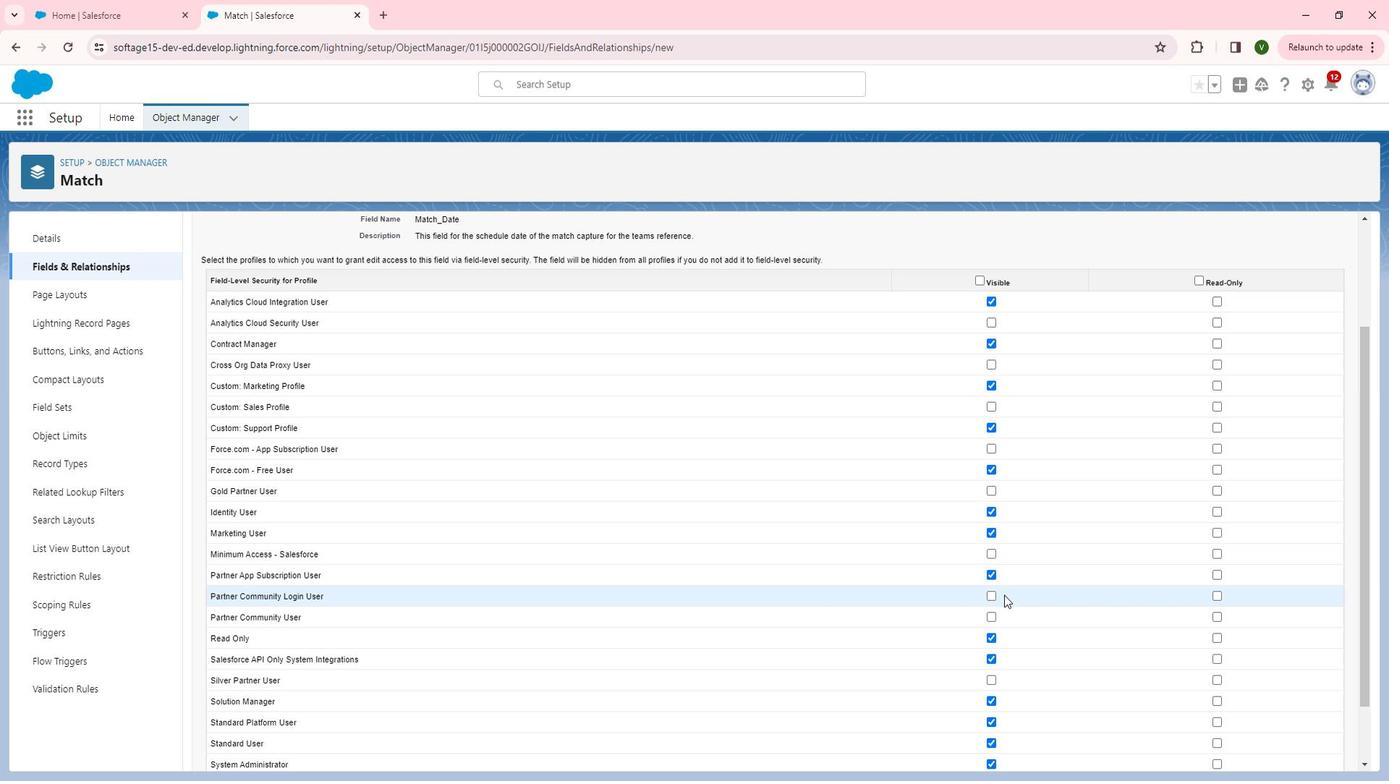 
Action: Mouse scrolled (1026, 594) with delta (0, 0)
Screenshot: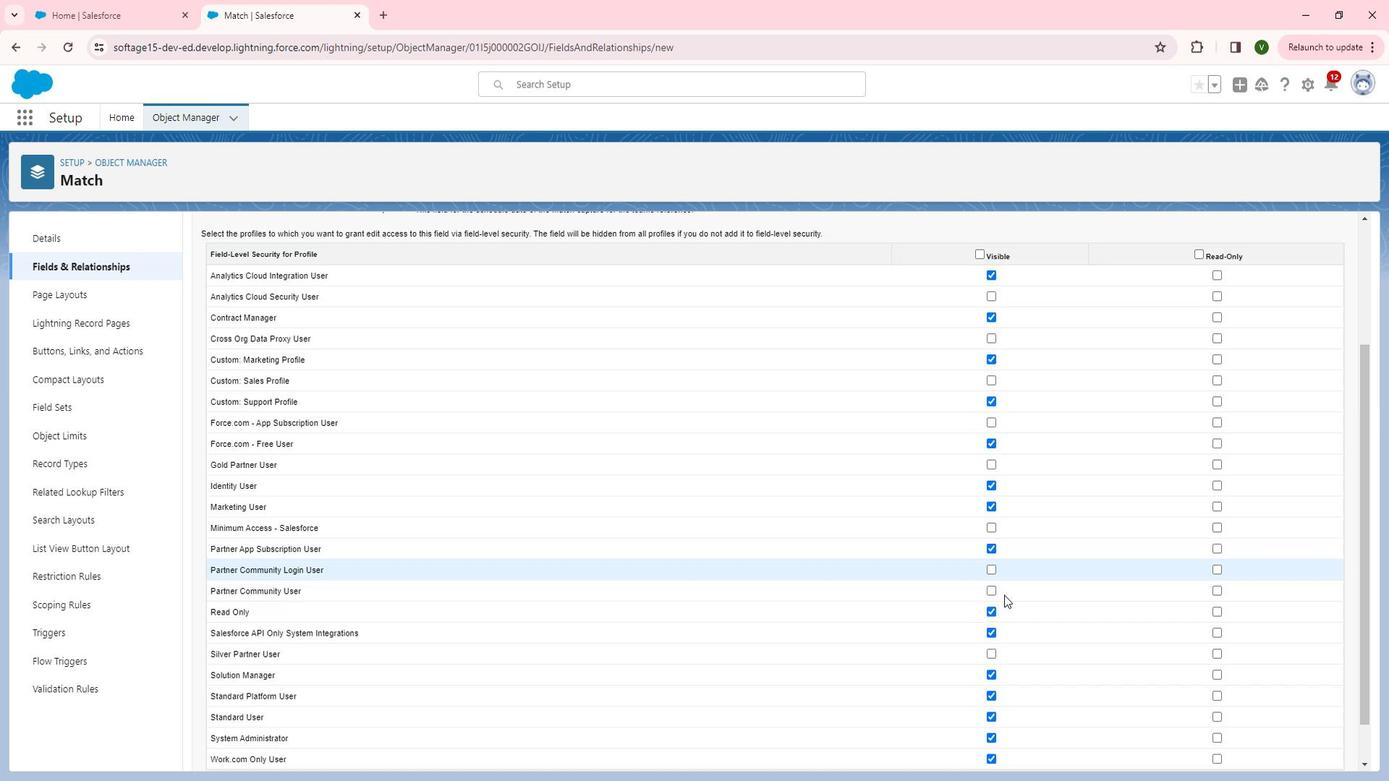 
Action: Mouse scrolled (1026, 594) with delta (0, 0)
Screenshot: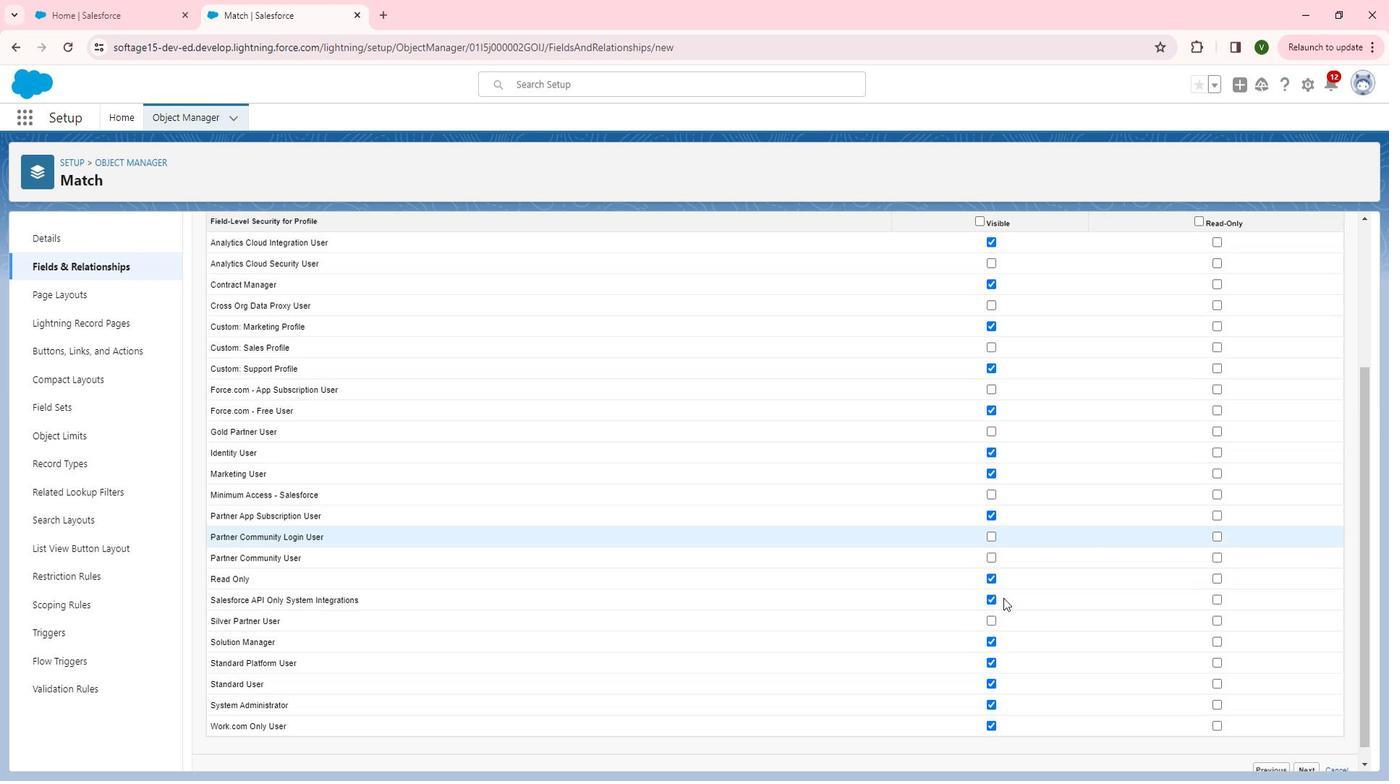 
Action: Mouse moved to (1238, 706)
Screenshot: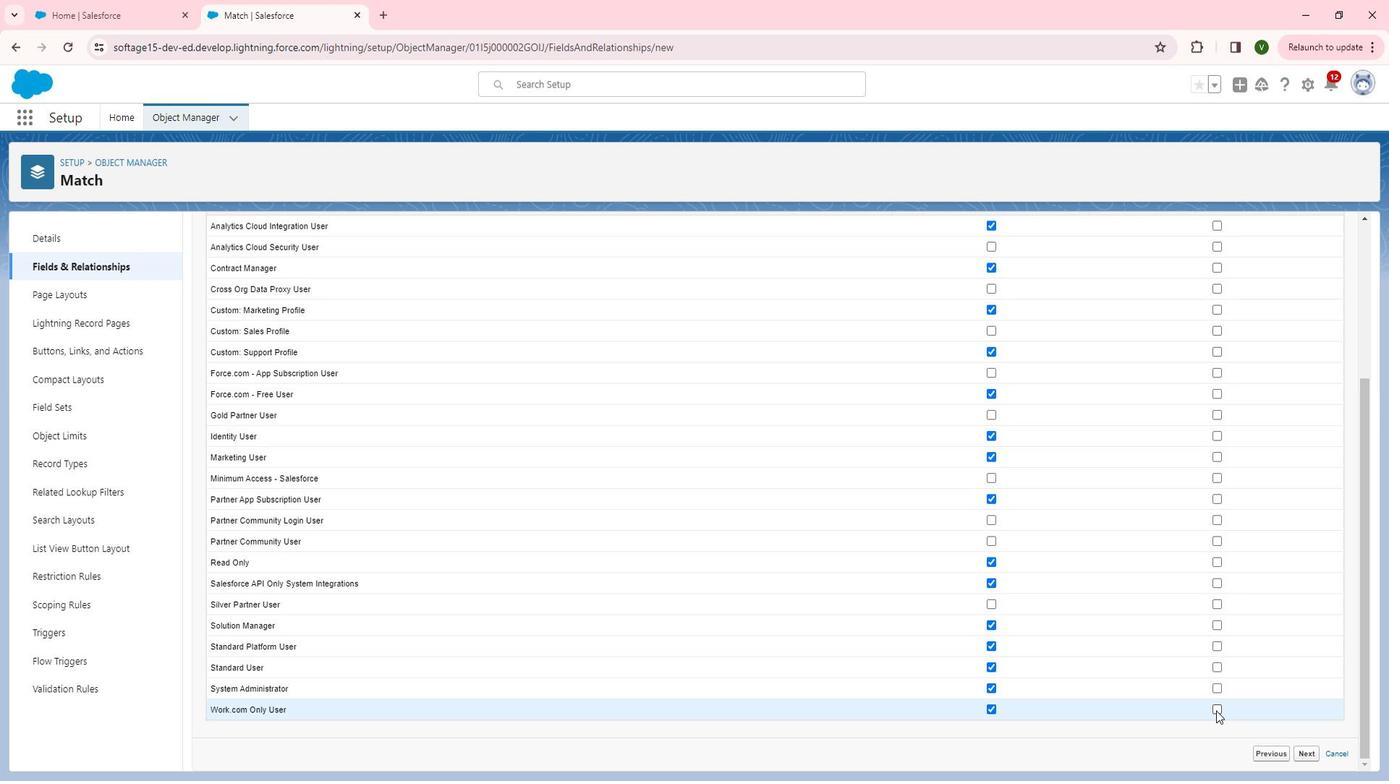 
Action: Mouse pressed left at (1238, 706)
Screenshot: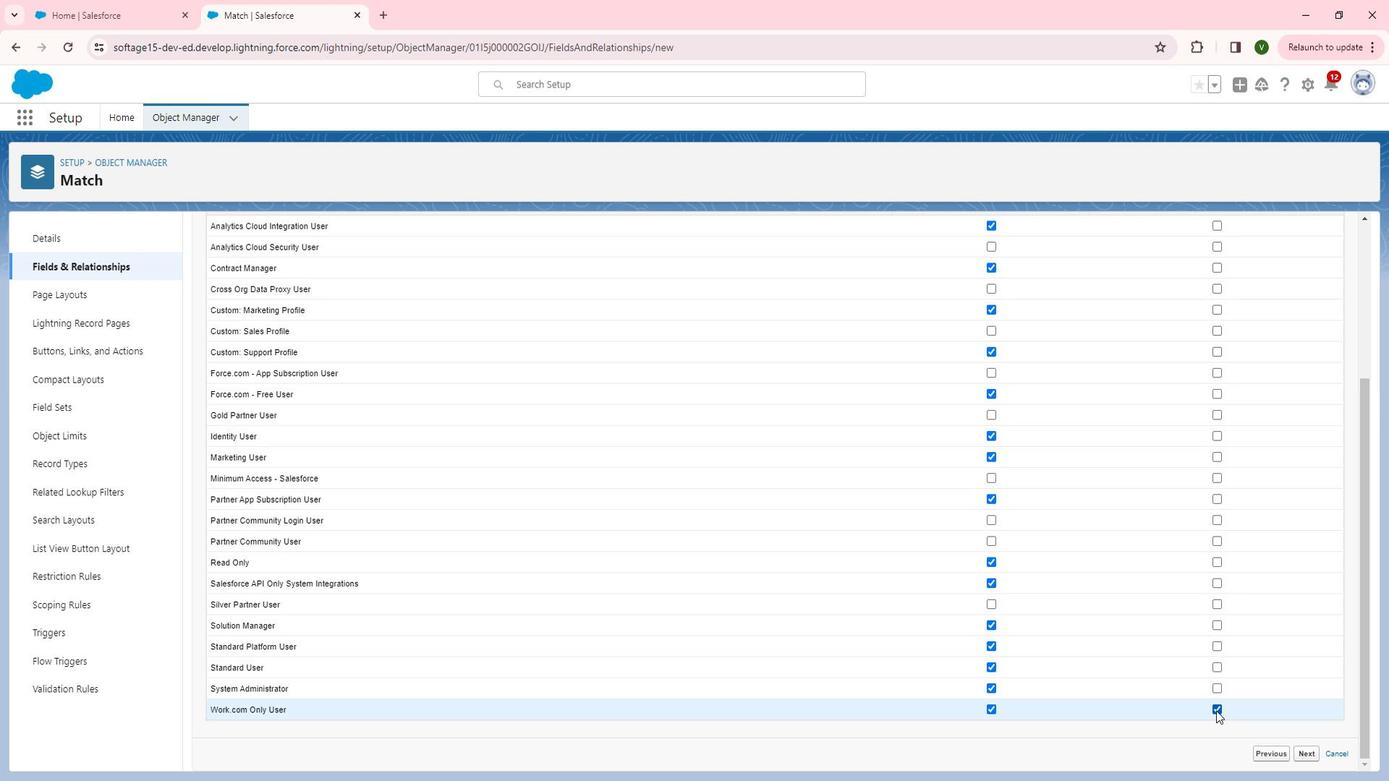 
Action: Mouse moved to (1237, 581)
Screenshot: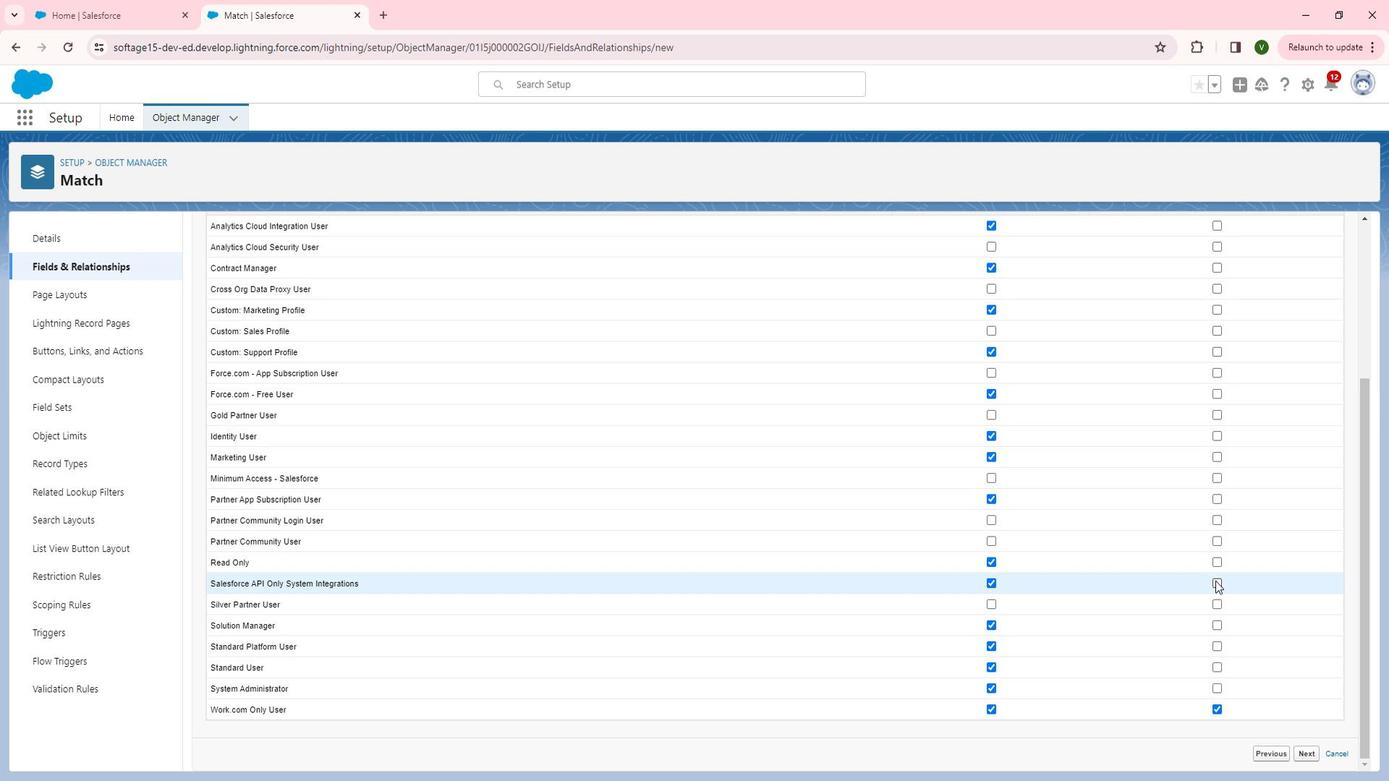 
Action: Mouse pressed left at (1237, 581)
Screenshot: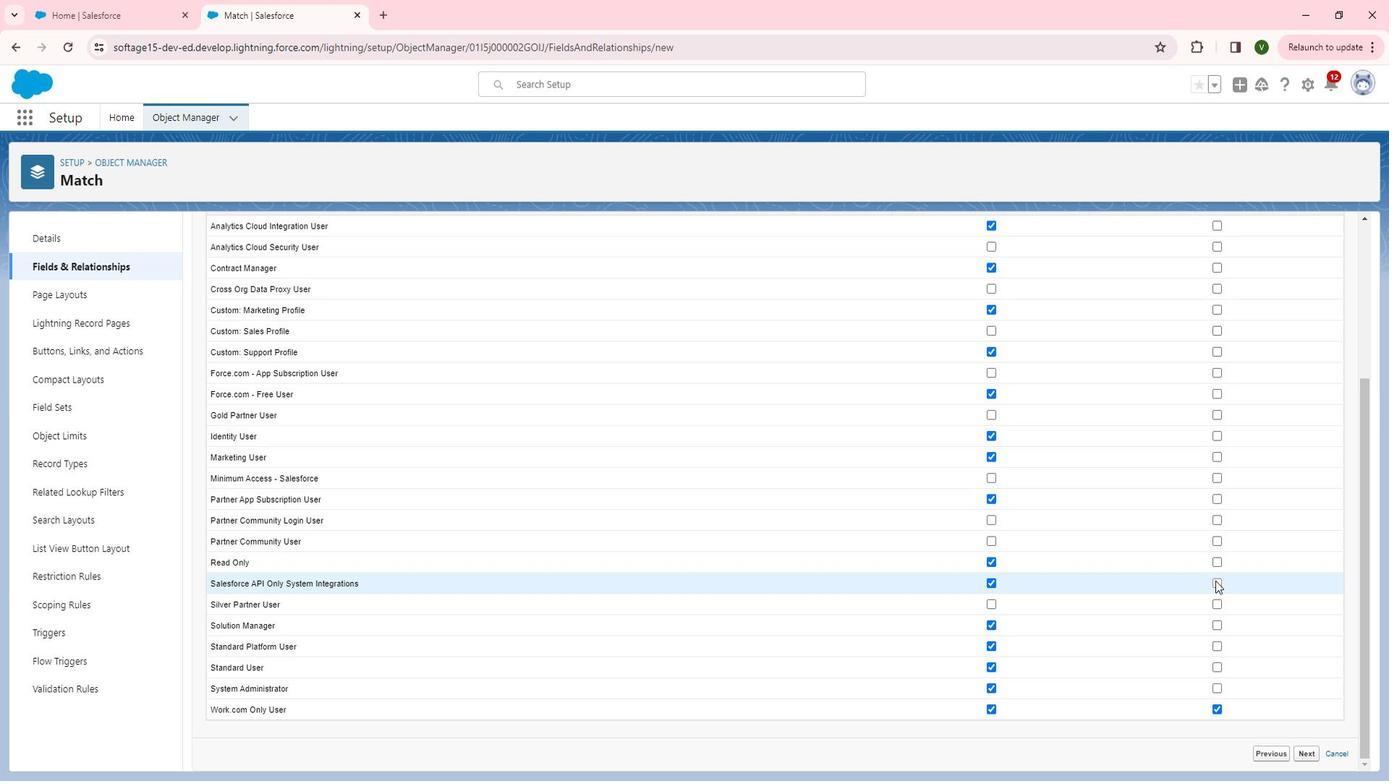 
Action: Mouse moved to (1237, 625)
Screenshot: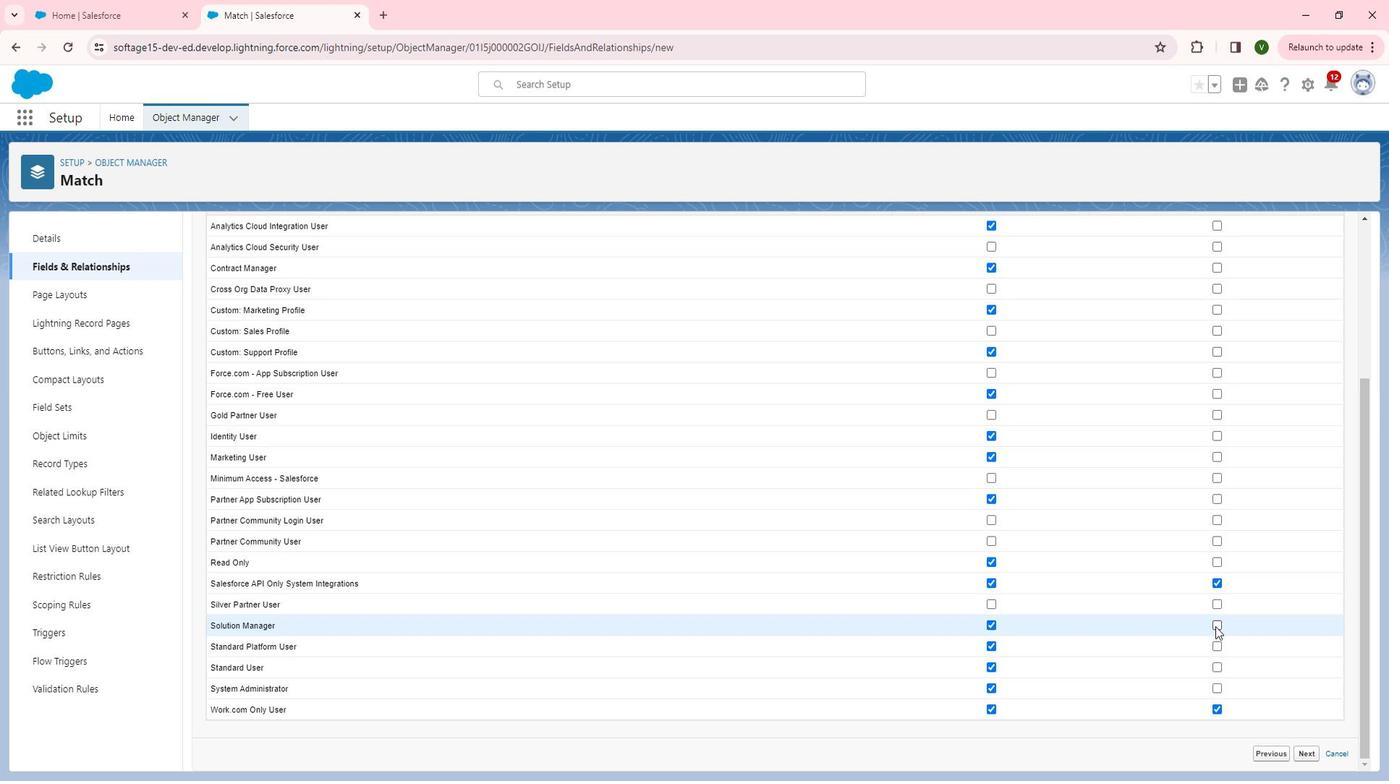
Action: Mouse pressed left at (1237, 625)
Screenshot: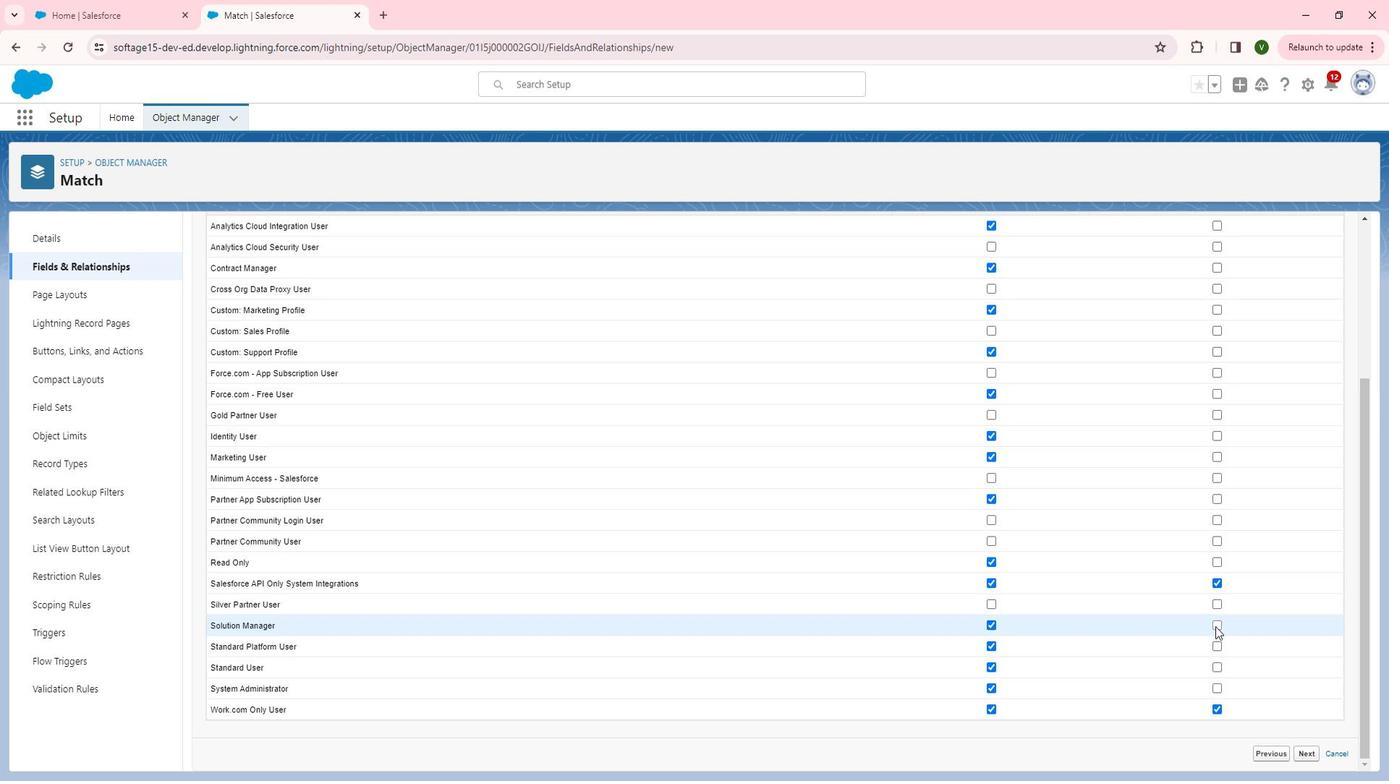 
Action: Mouse moved to (1239, 562)
Screenshot: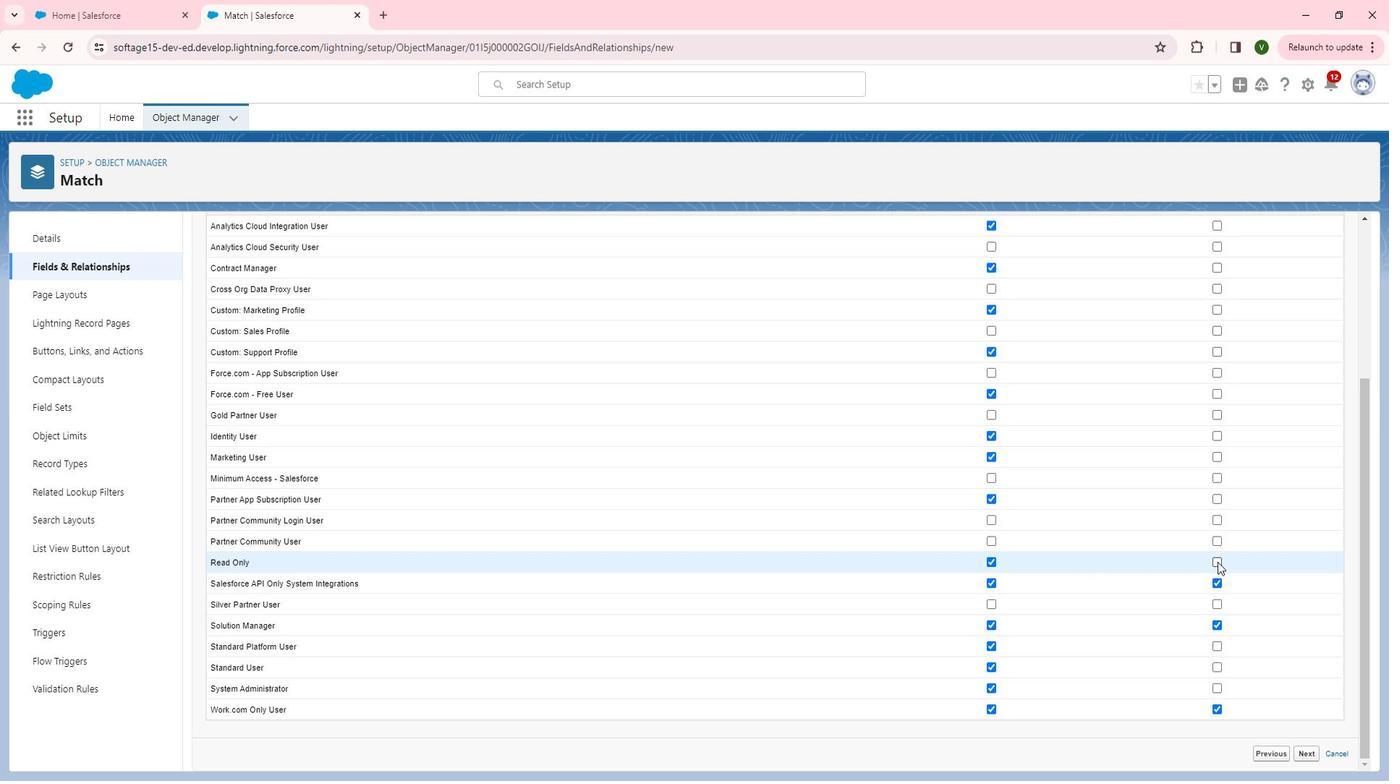 
Action: Mouse pressed left at (1239, 562)
Screenshot: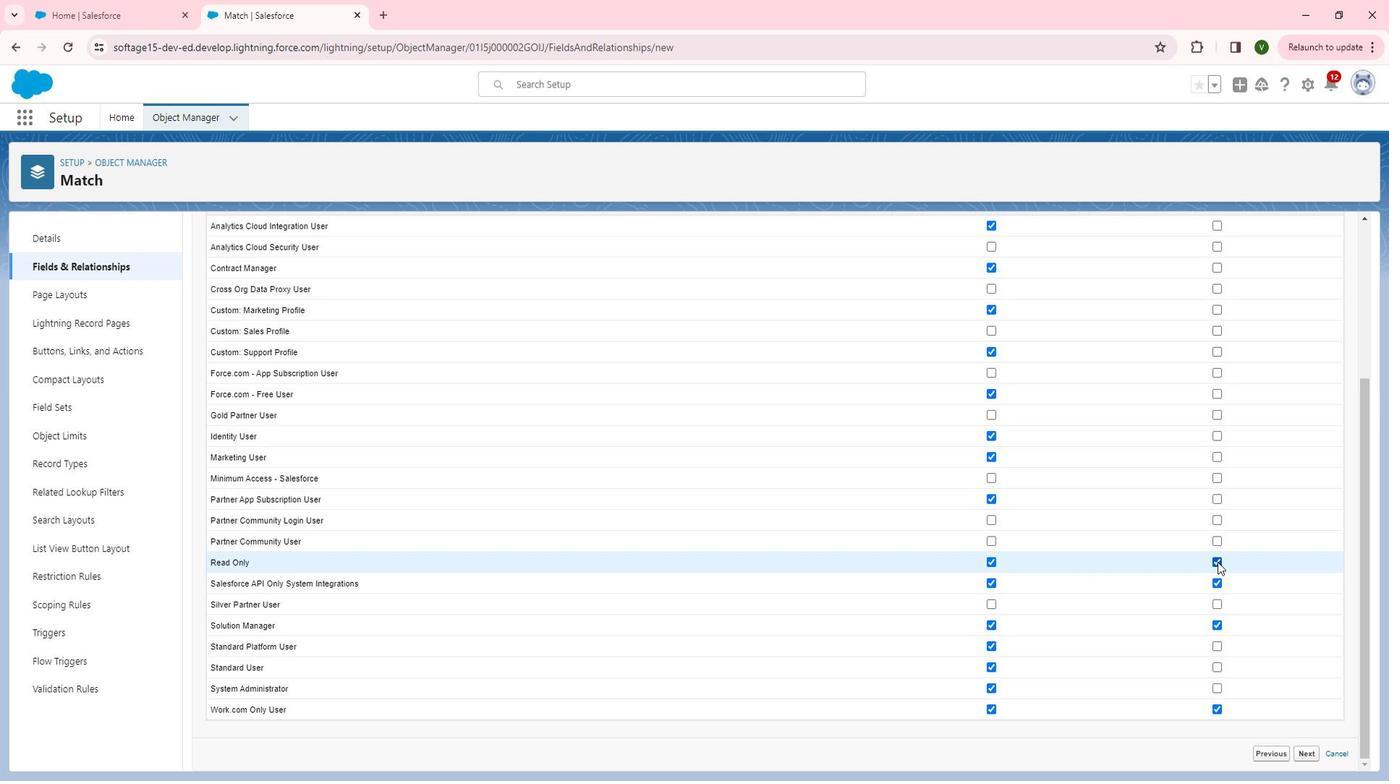 
Action: Mouse moved to (1241, 463)
Screenshot: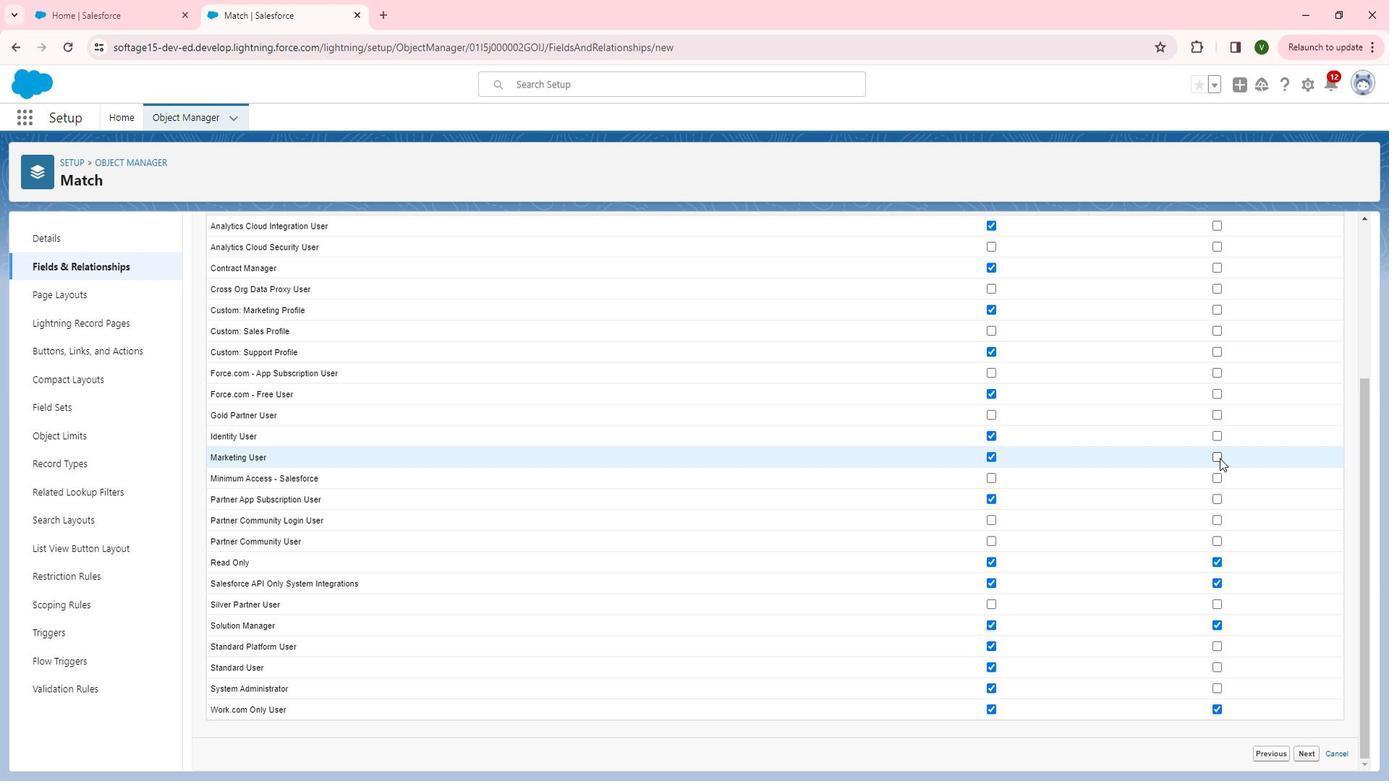 
Action: Mouse pressed left at (1241, 463)
Screenshot: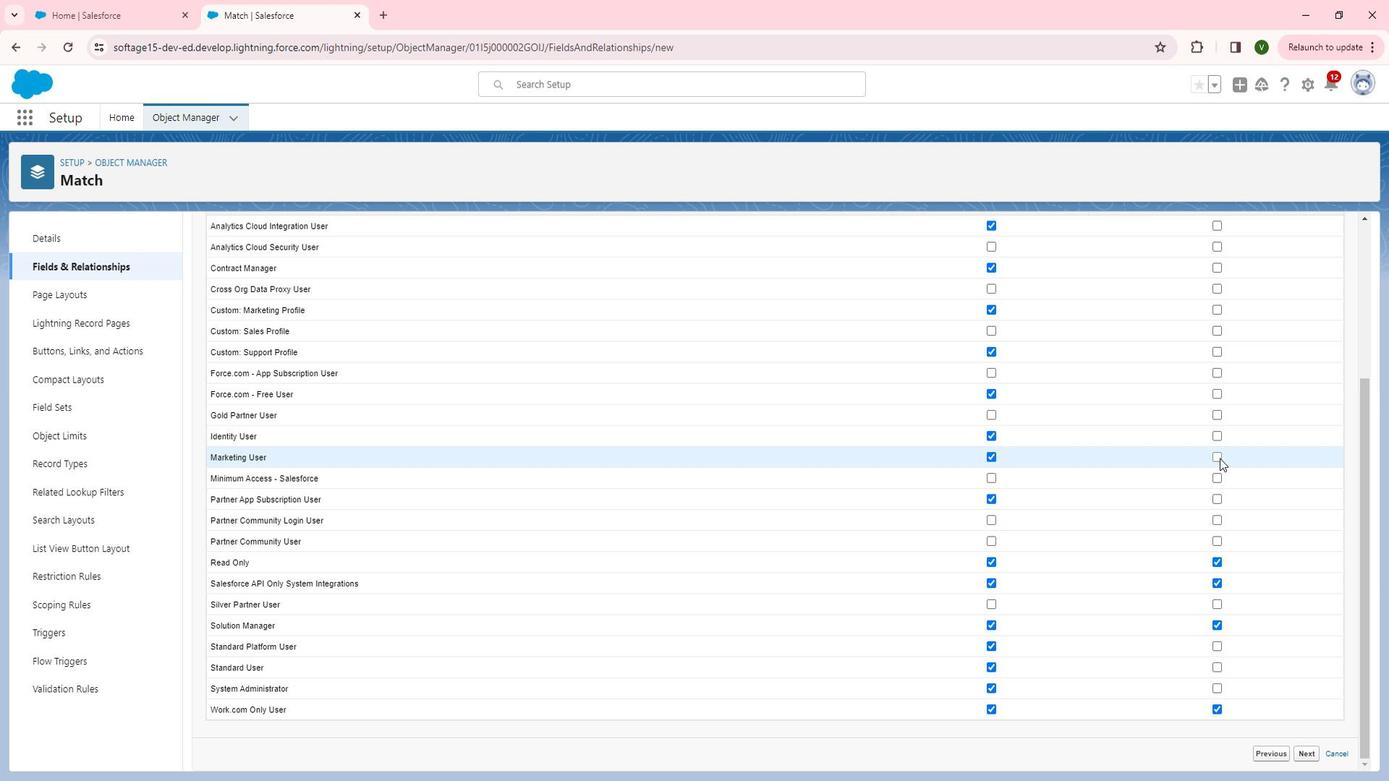 
Action: Mouse moved to (1238, 441)
Screenshot: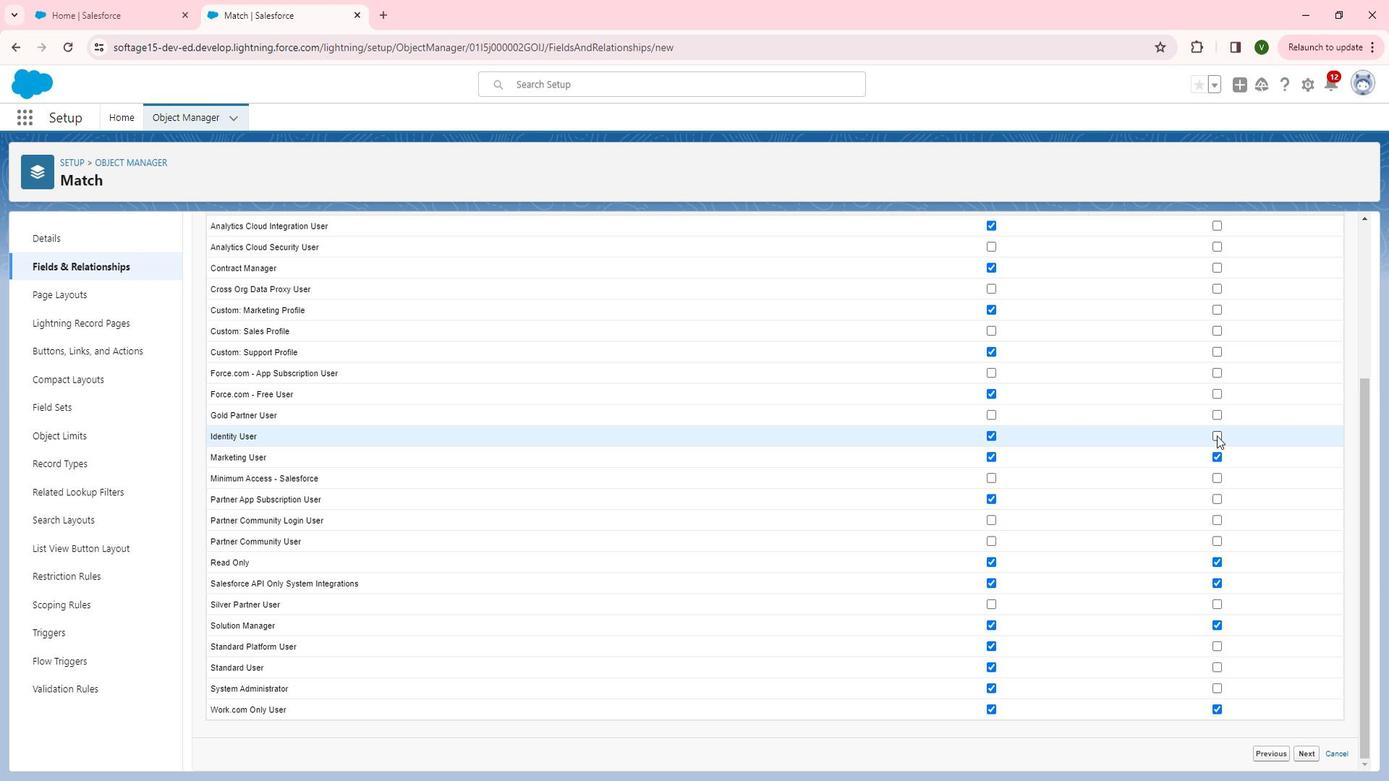 
Action: Mouse pressed left at (1238, 441)
Screenshot: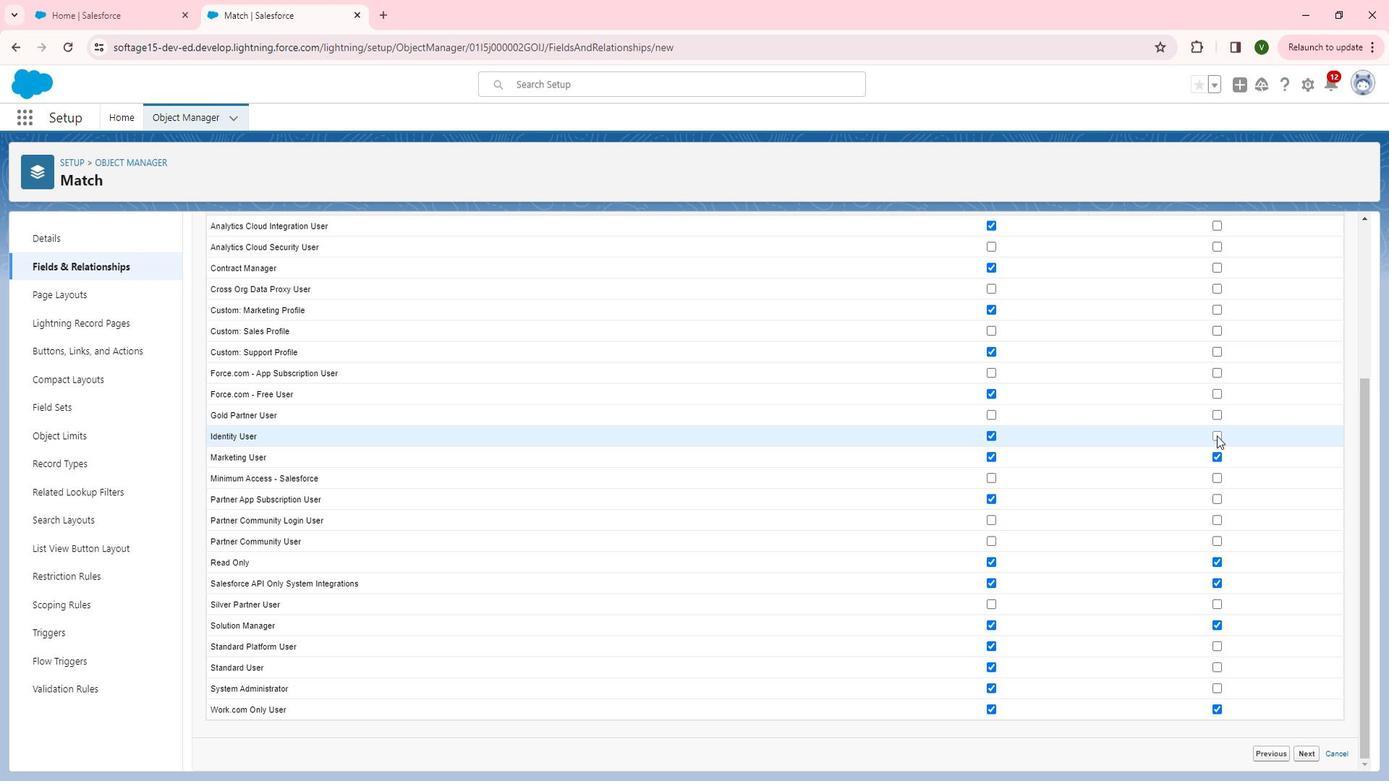 
Action: Mouse moved to (1241, 358)
Screenshot: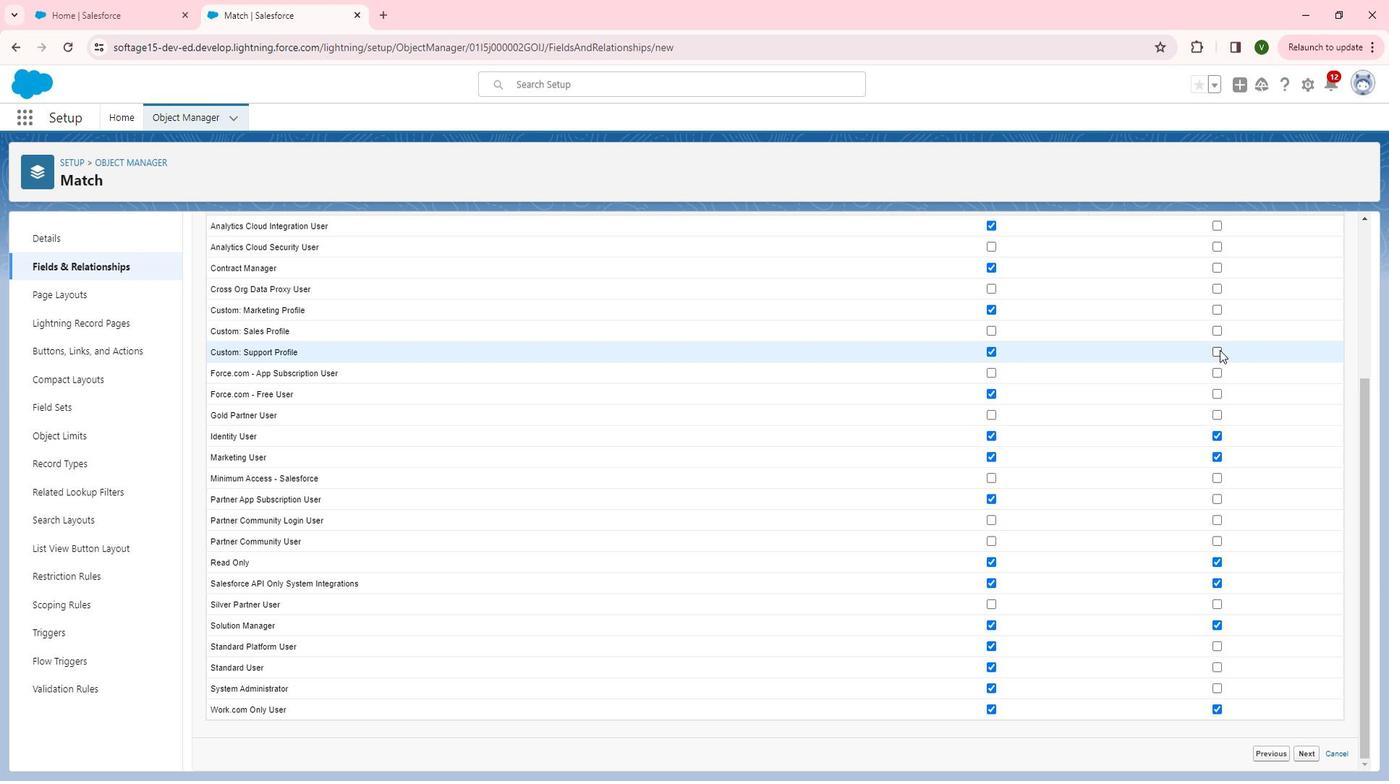 
Action: Mouse pressed left at (1241, 358)
Screenshot: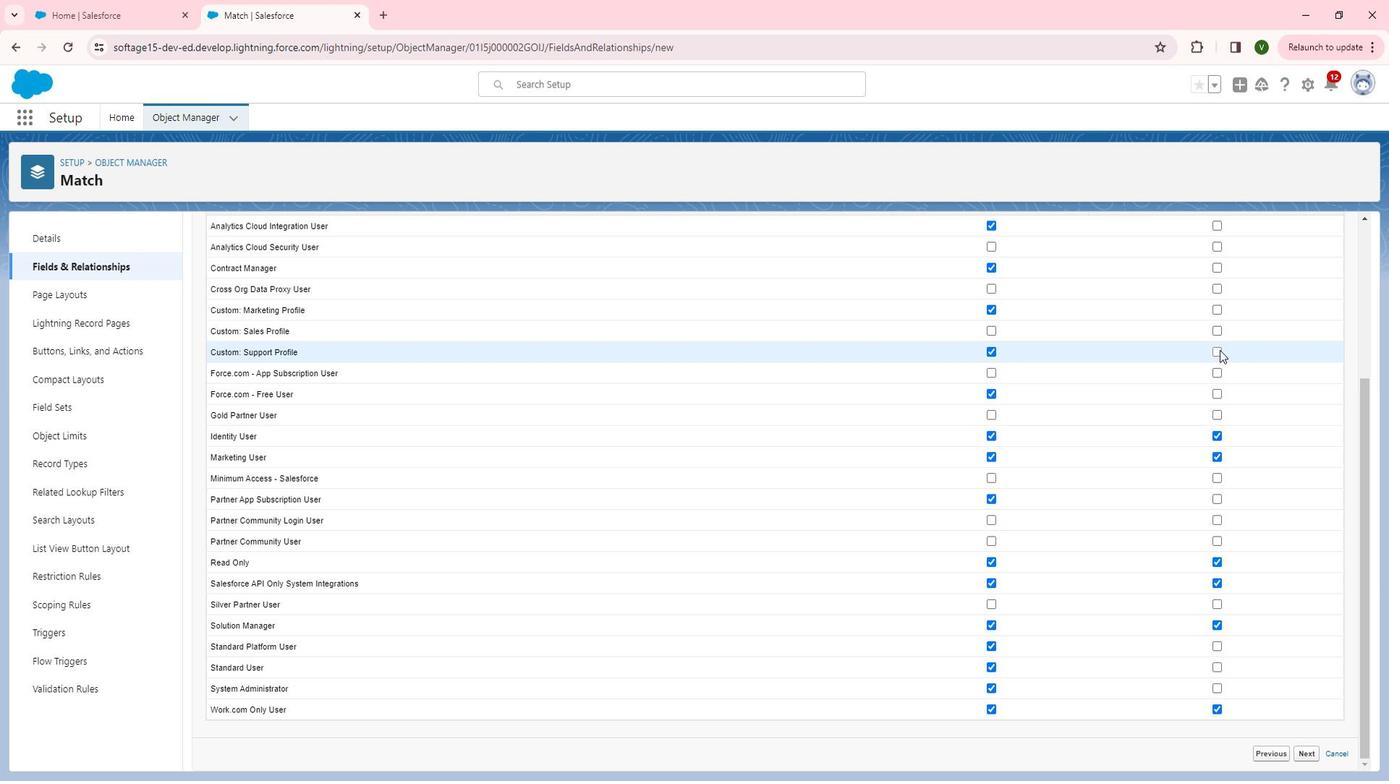 
Action: Mouse scrolled (1241, 359) with delta (0, 0)
Screenshot: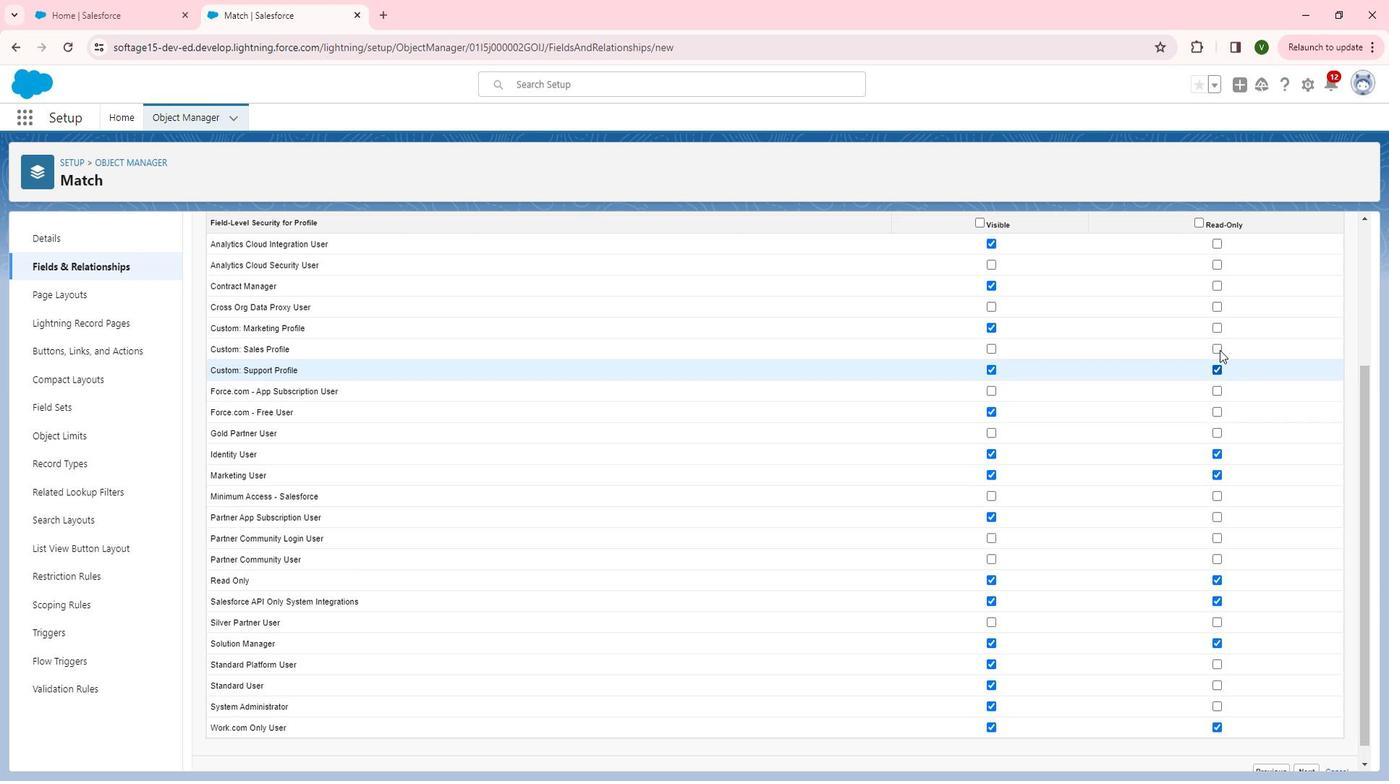 
Action: Mouse scrolled (1241, 359) with delta (0, 0)
Screenshot: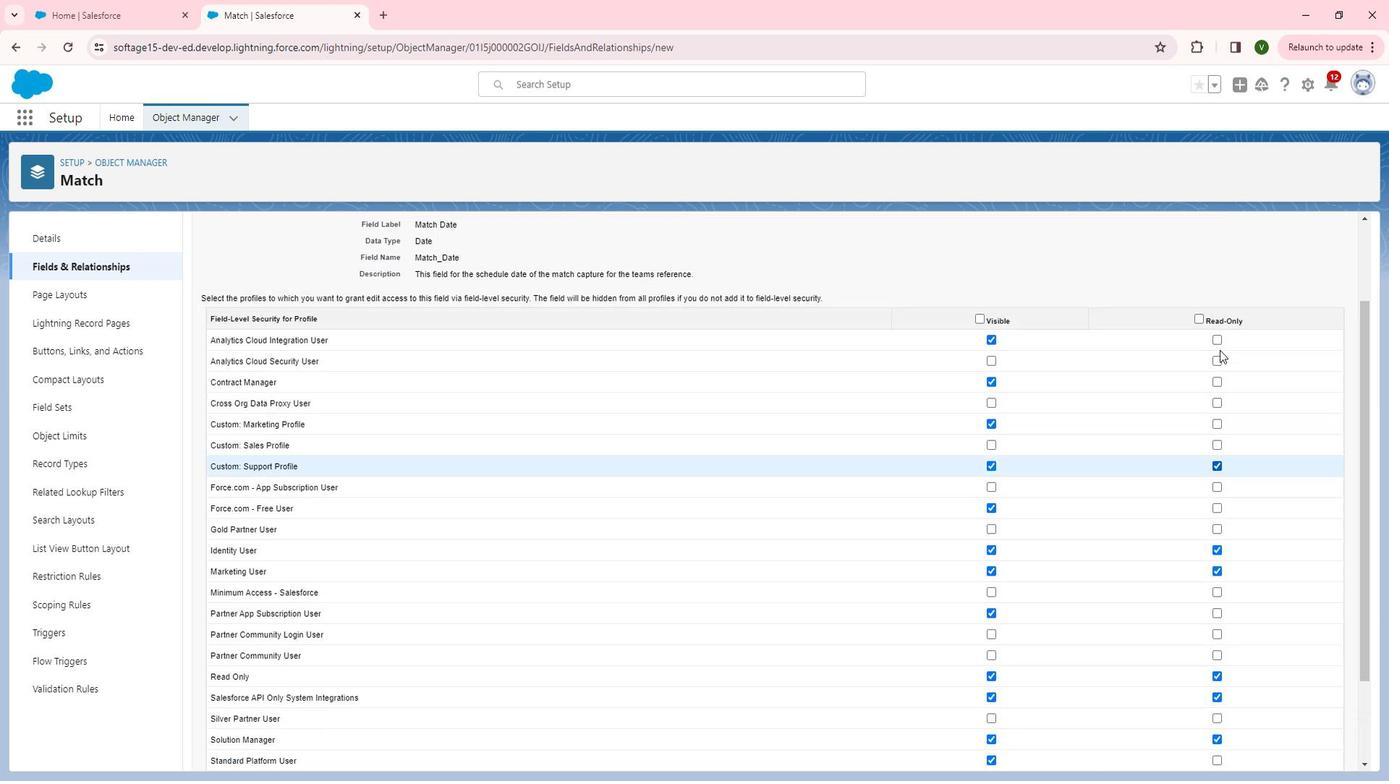 
Action: Mouse moved to (1237, 384)
Screenshot: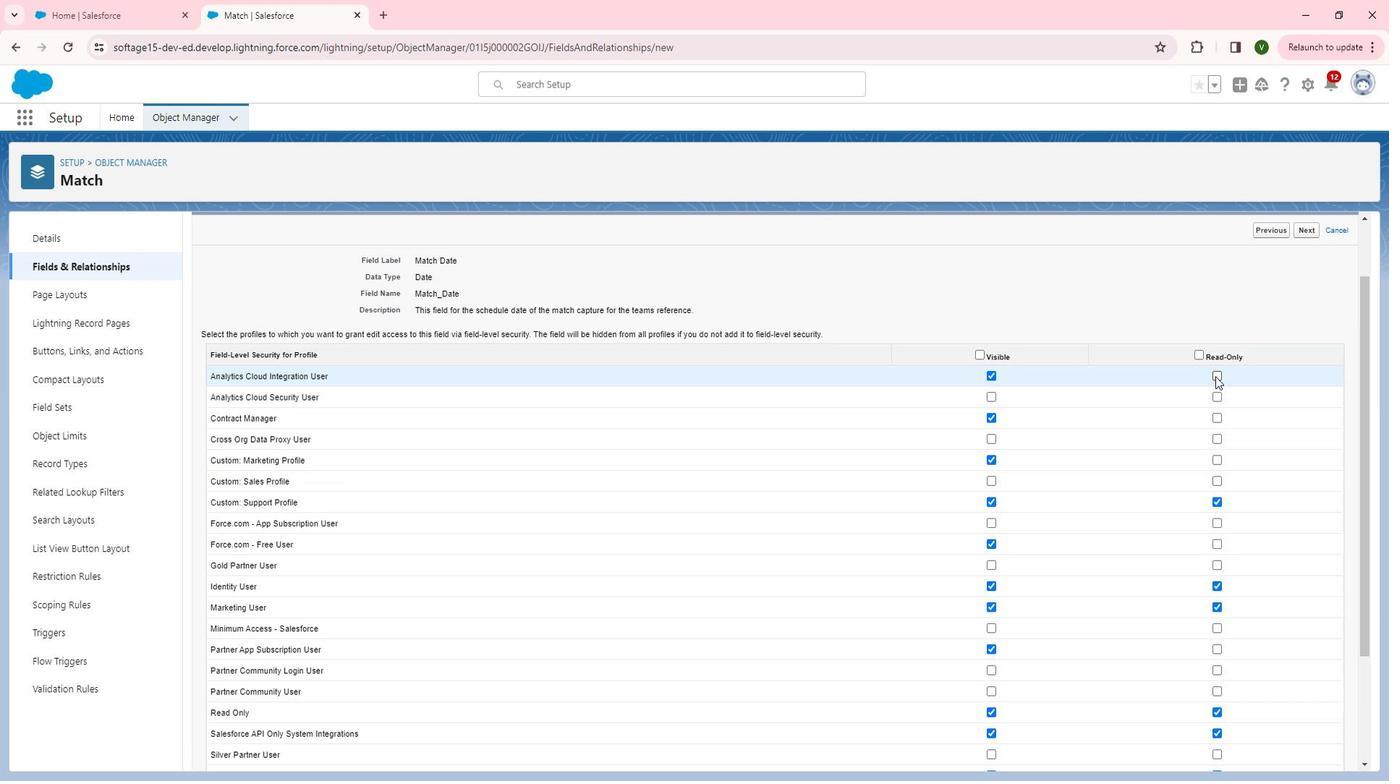 
Action: Mouse pressed left at (1237, 384)
Screenshot: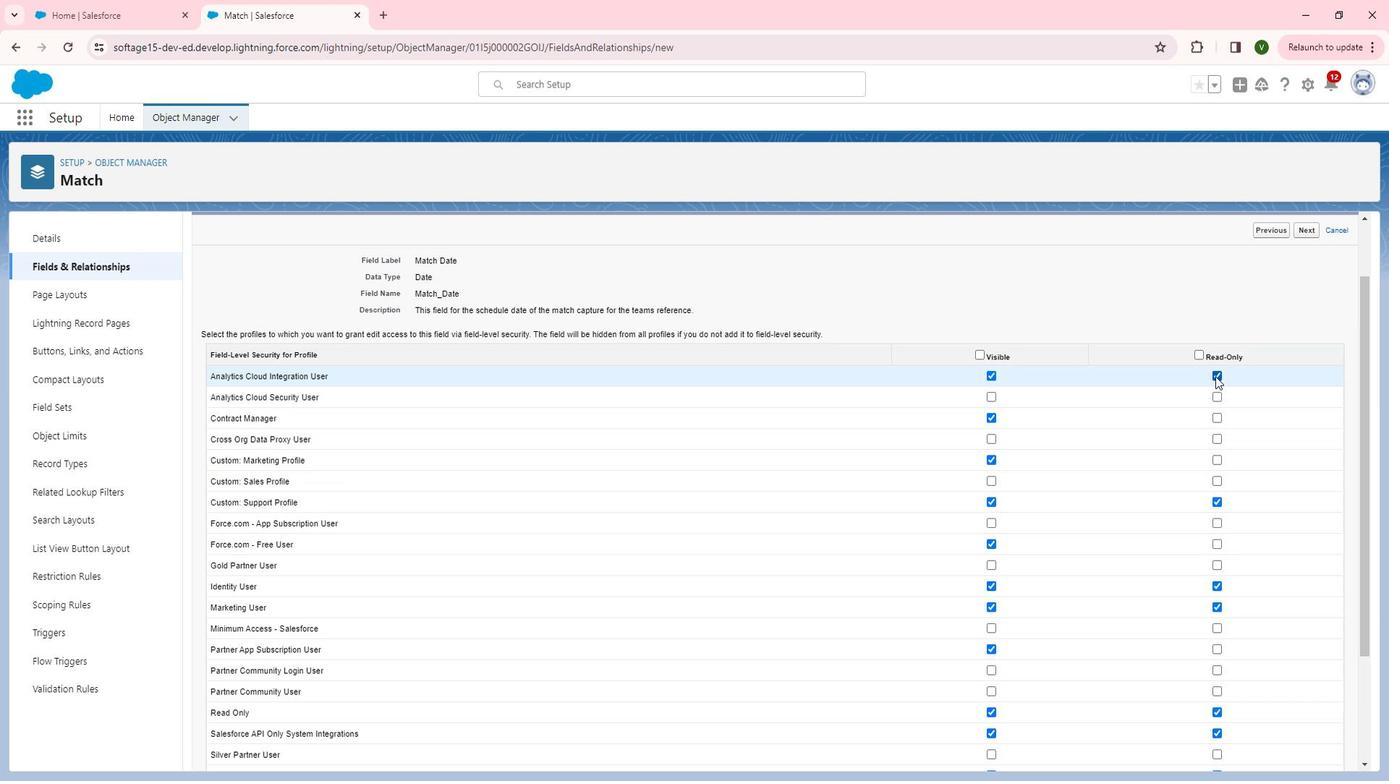 
Action: Mouse moved to (1238, 424)
Screenshot: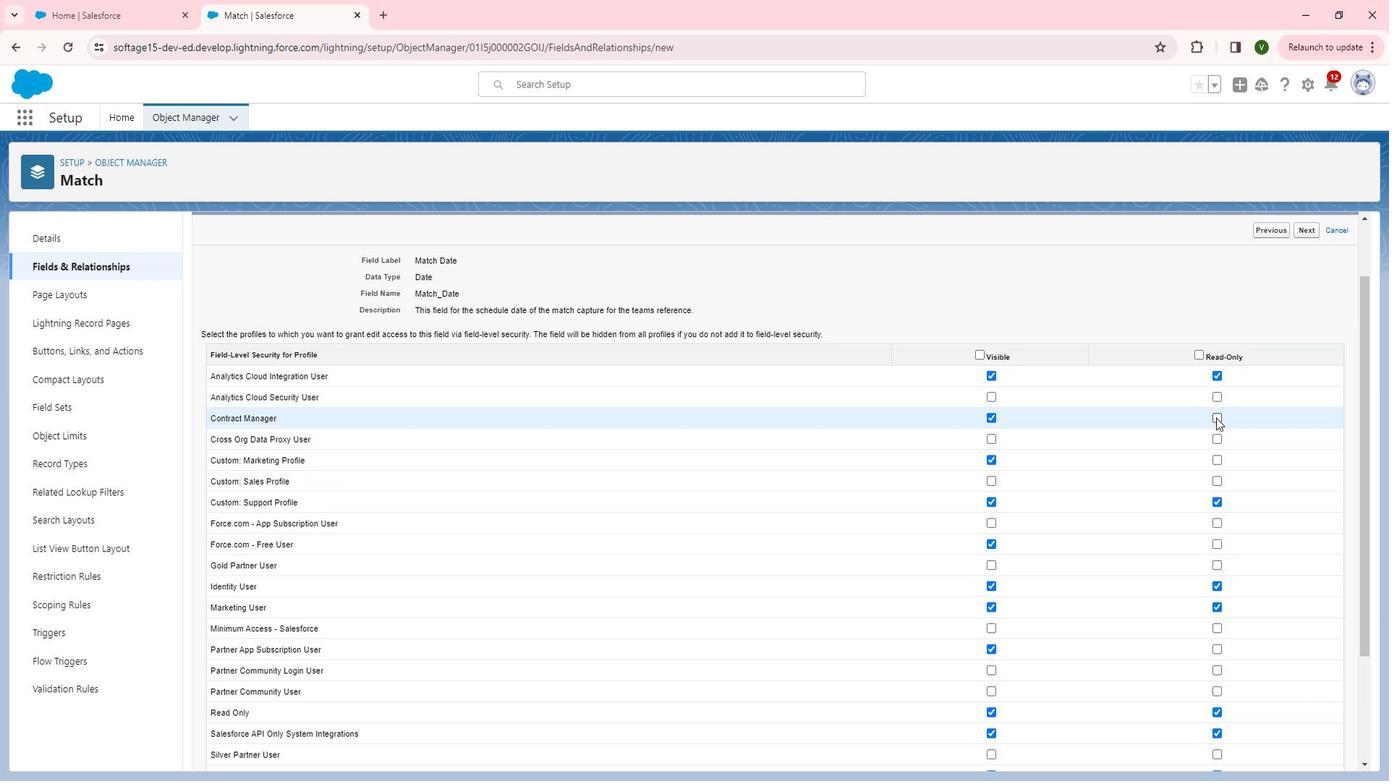 
Action: Mouse pressed left at (1238, 424)
Screenshot: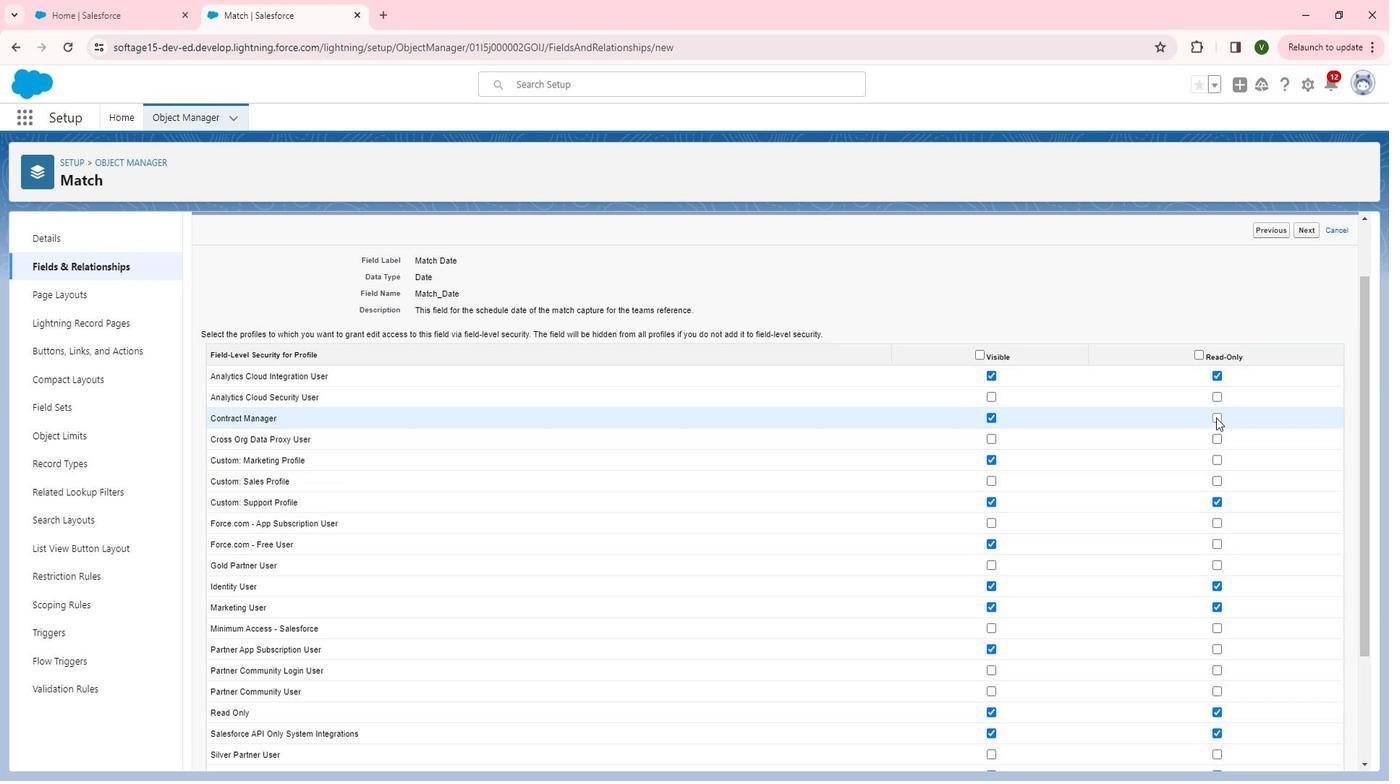 
Action: Mouse moved to (1239, 544)
Screenshot: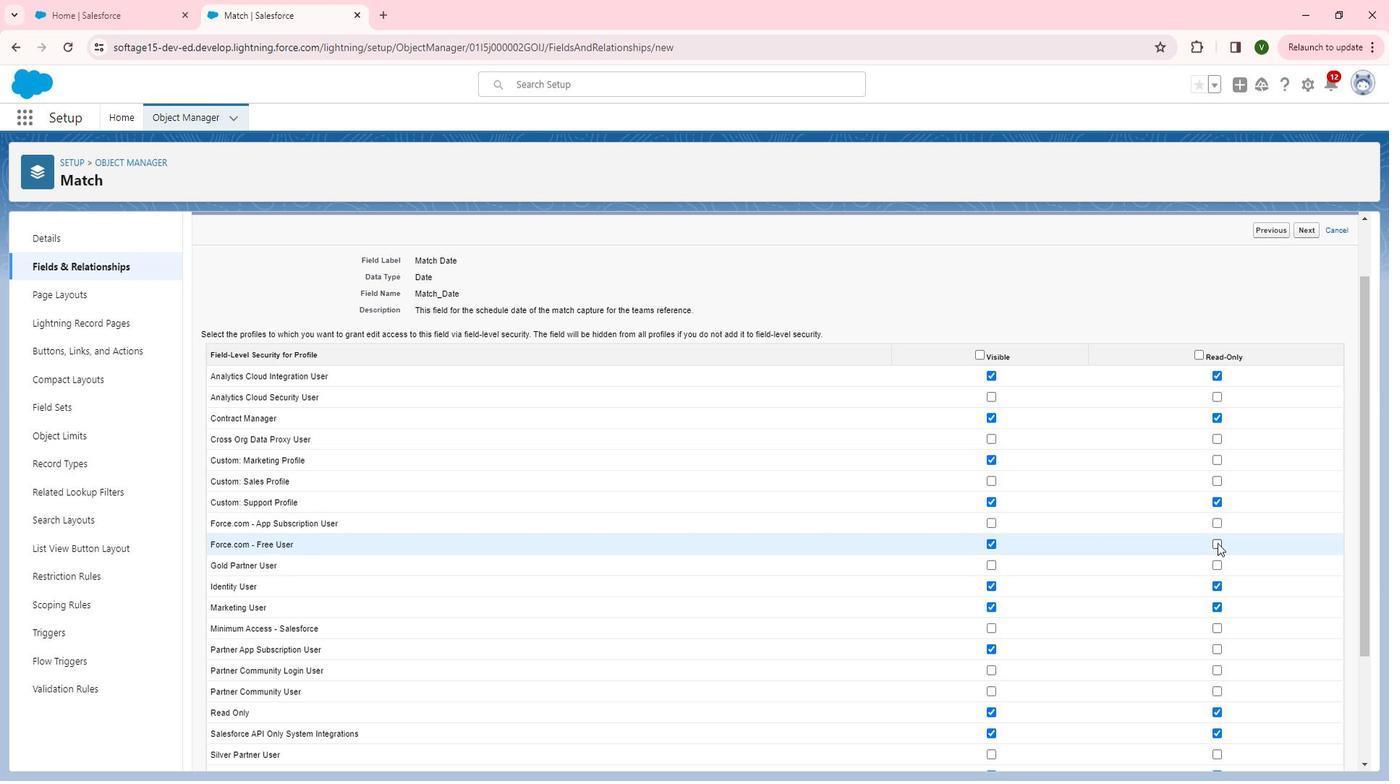 
Action: Mouse pressed left at (1239, 544)
Screenshot: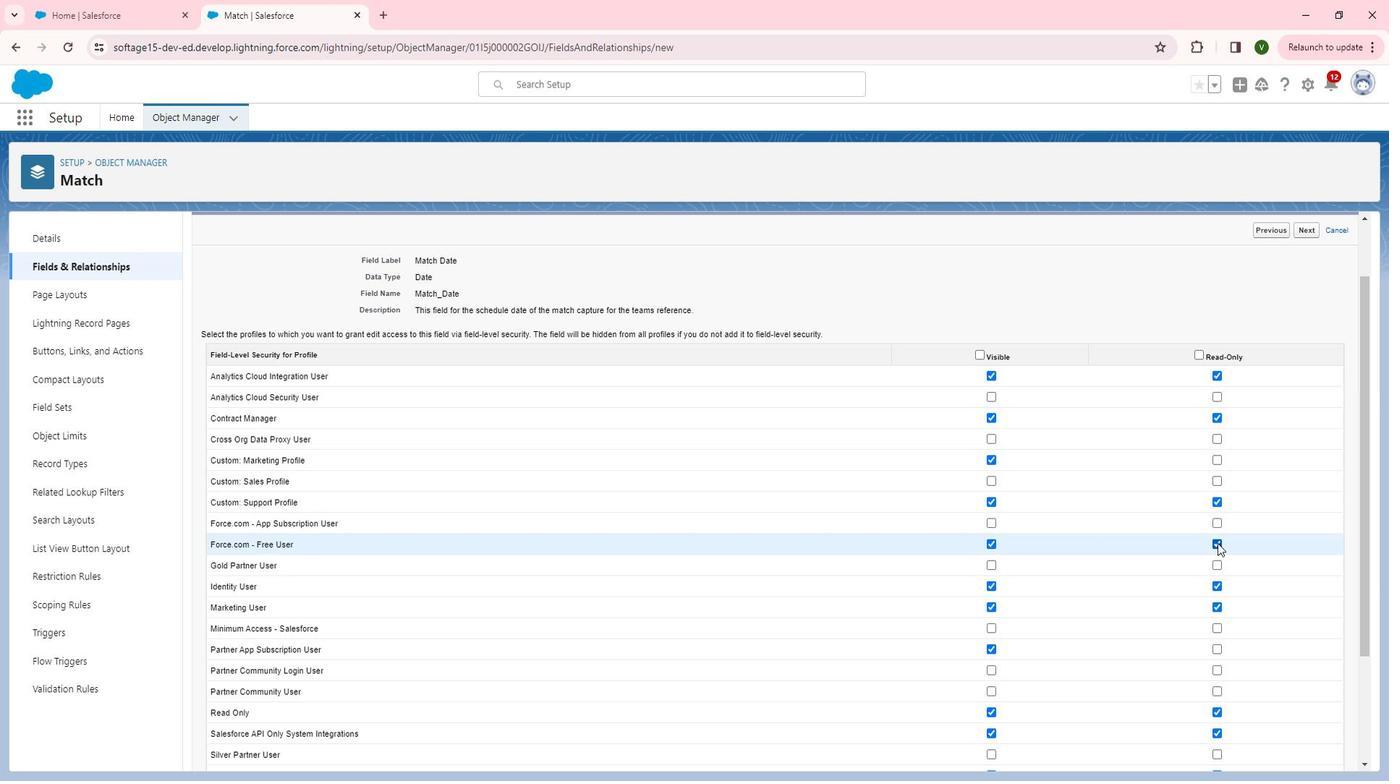 
Action: Mouse moved to (1266, 546)
Screenshot: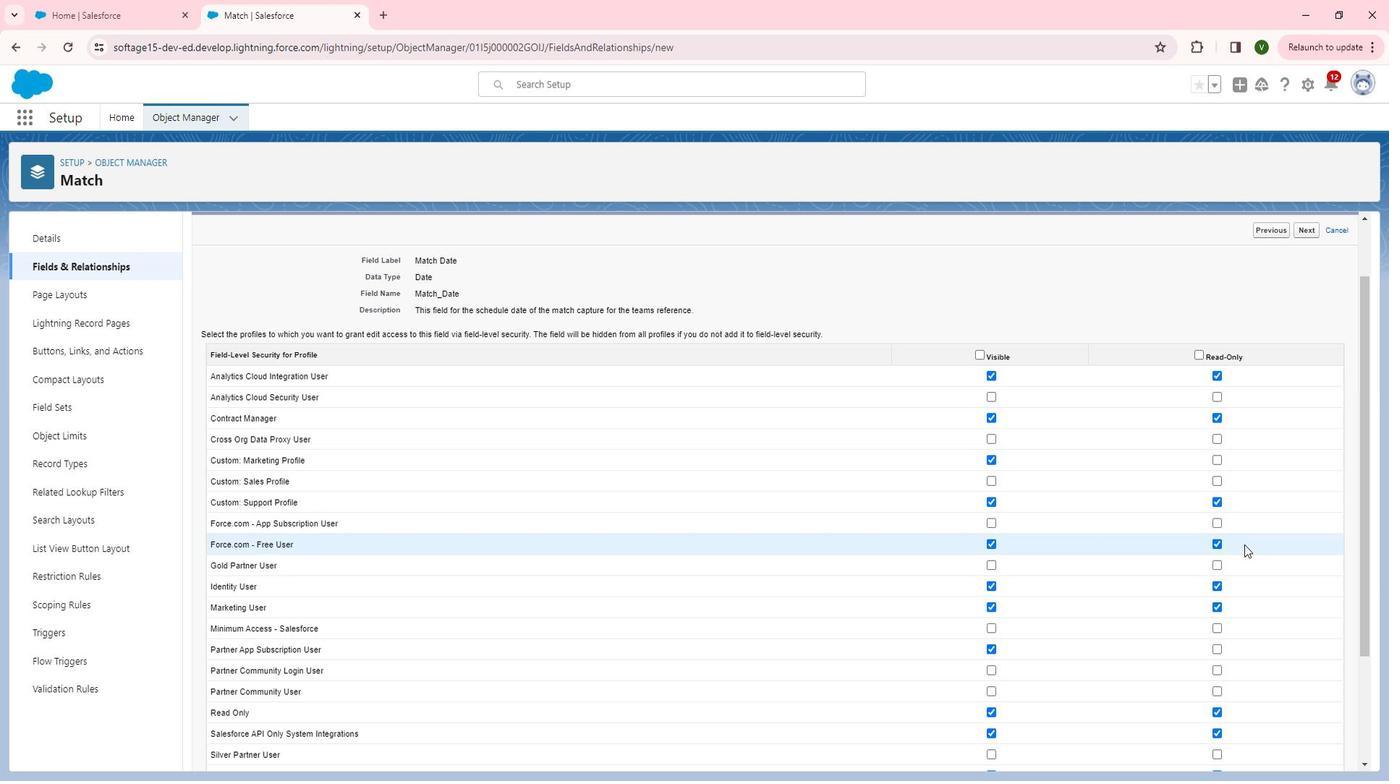 
Action: Mouse scrolled (1266, 545) with delta (0, 0)
Screenshot: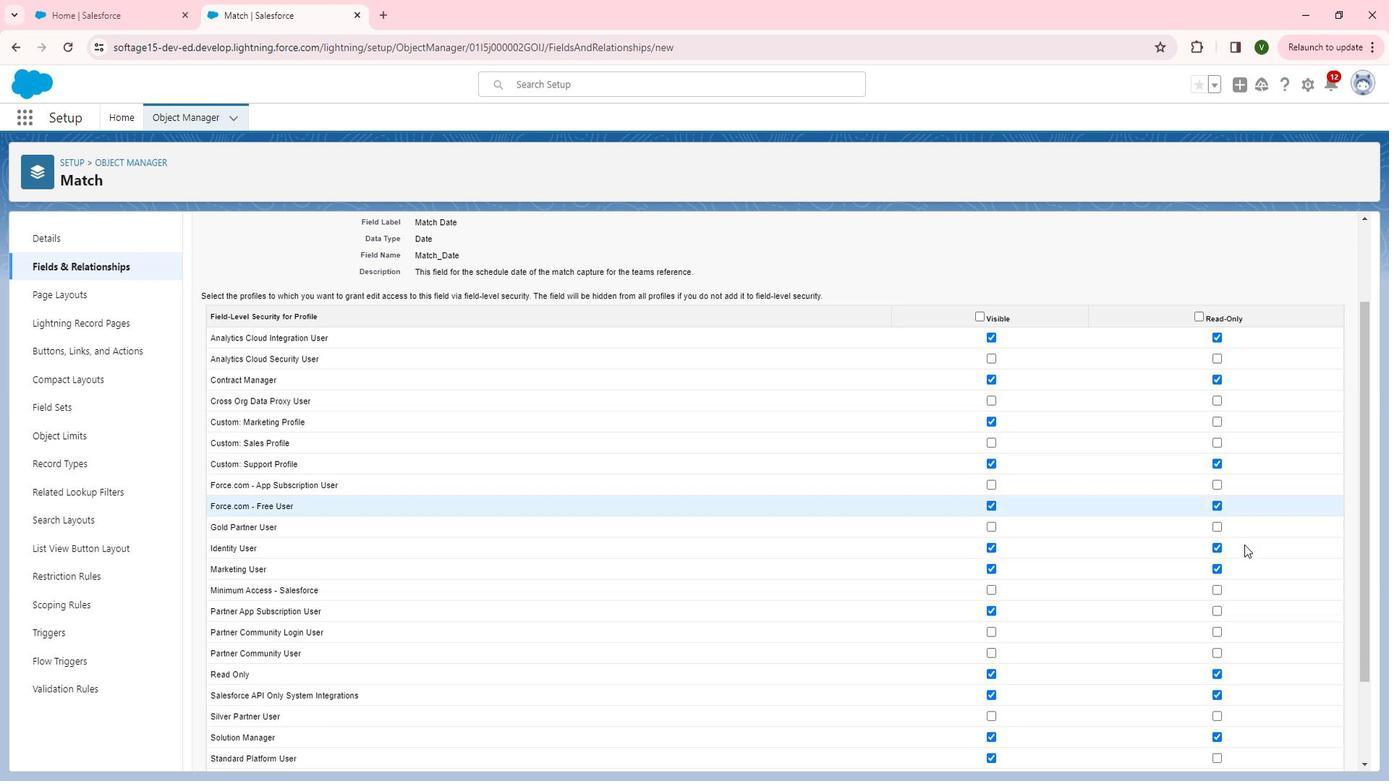 
Action: Mouse scrolled (1266, 545) with delta (0, 0)
Screenshot: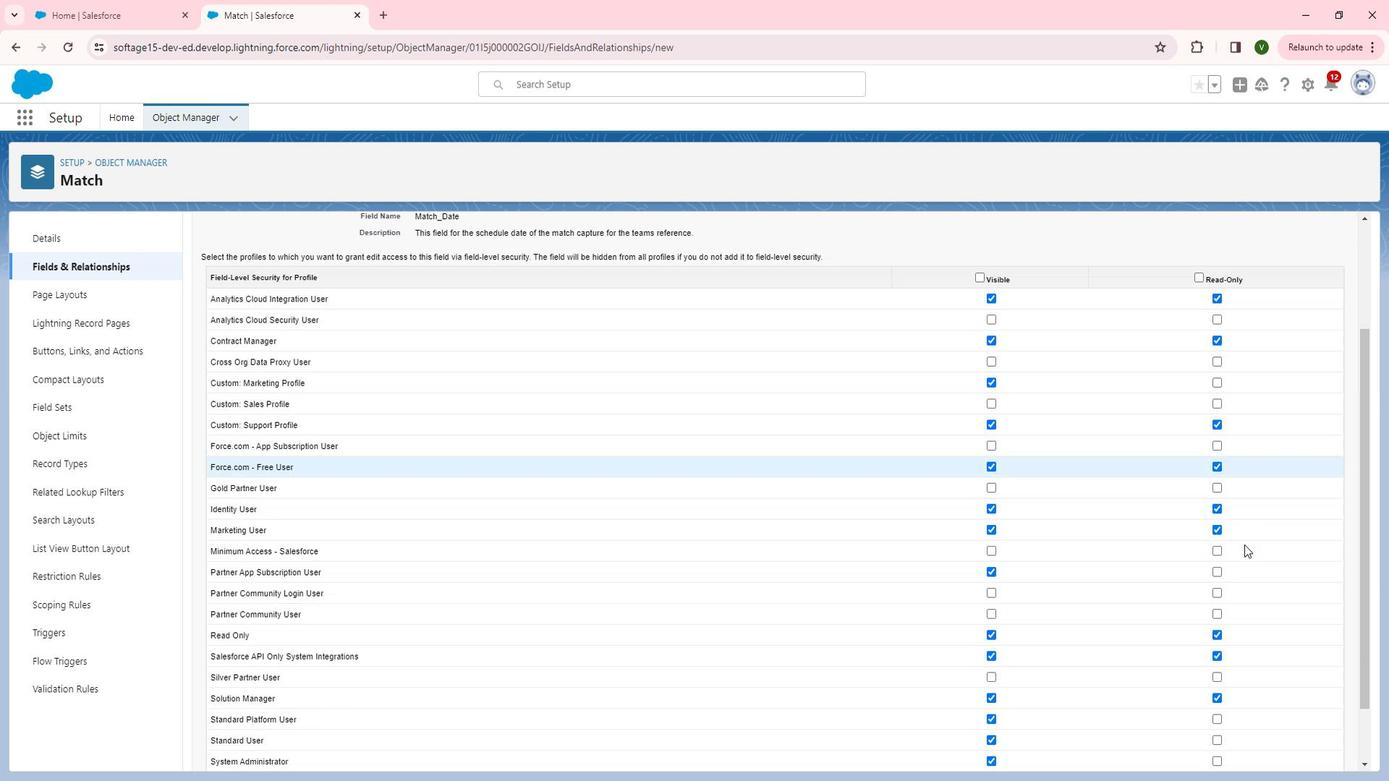 
Action: Mouse scrolled (1266, 545) with delta (0, 0)
Screenshot: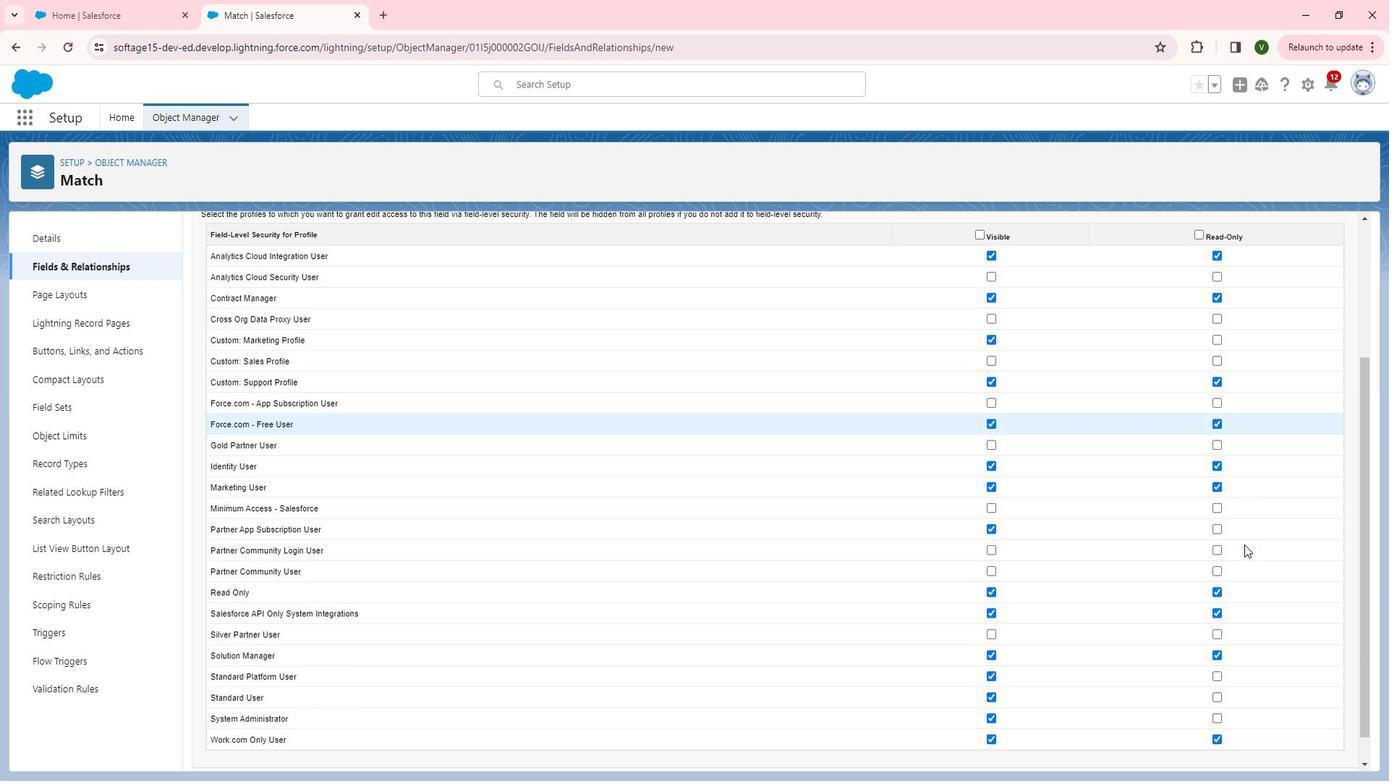 
Action: Mouse moved to (1267, 547)
Screenshot: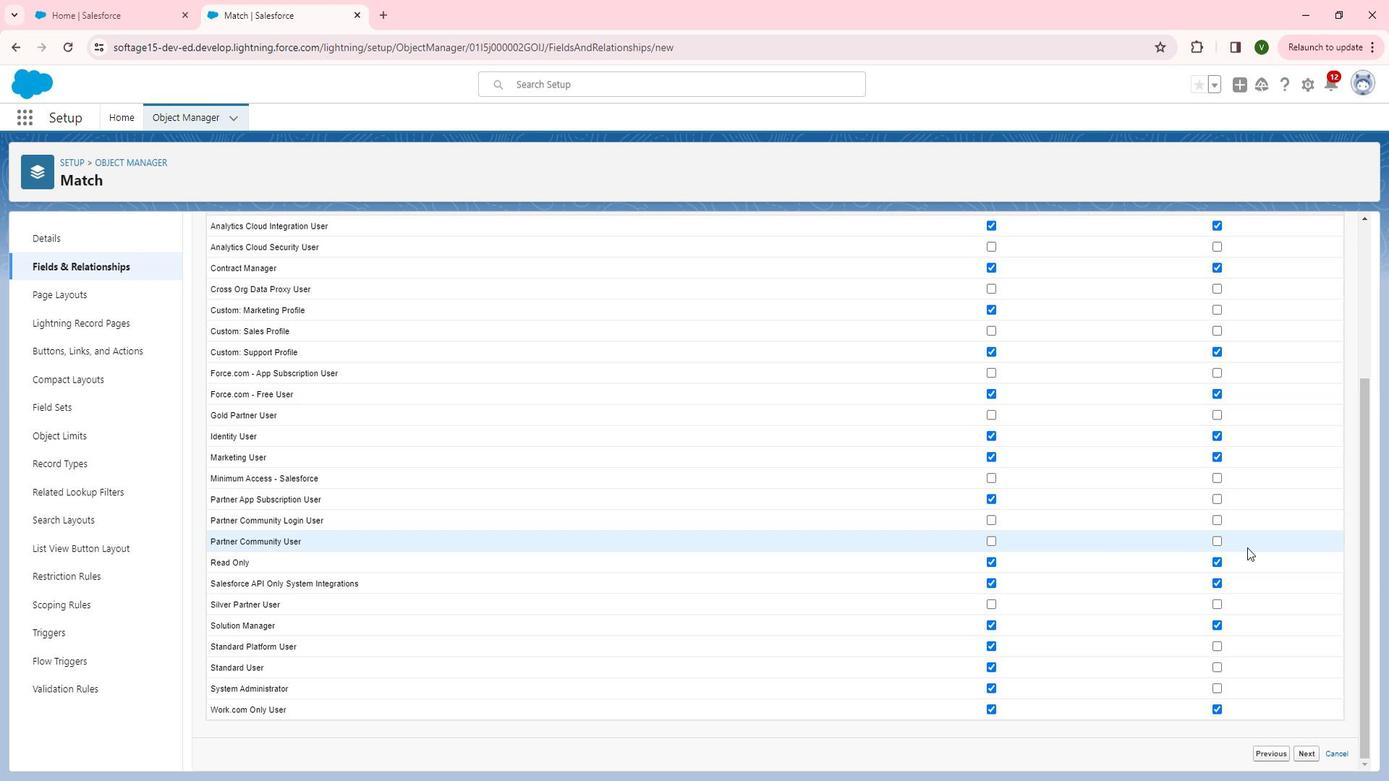 
Action: Mouse scrolled (1267, 547) with delta (0, 0)
Screenshot: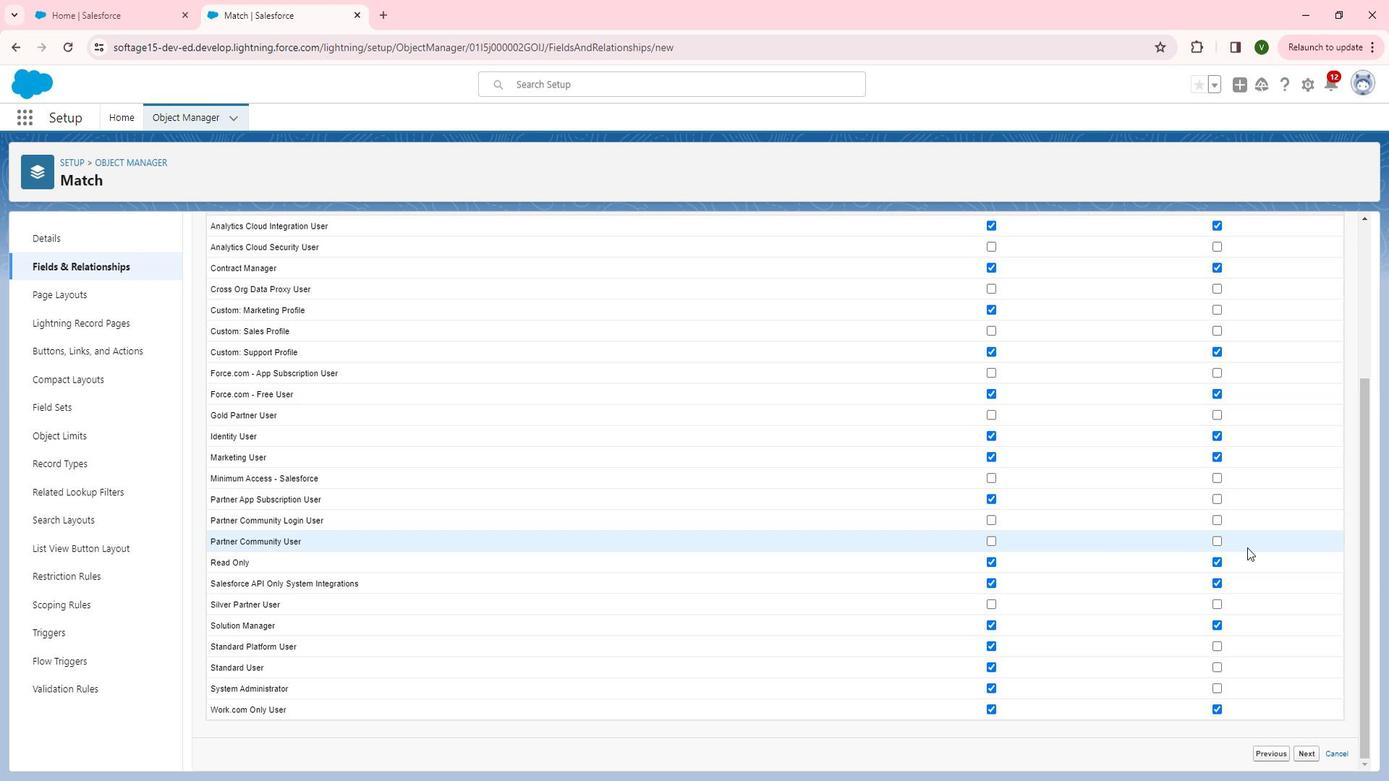
Action: Mouse moved to (1267, 548)
Screenshot: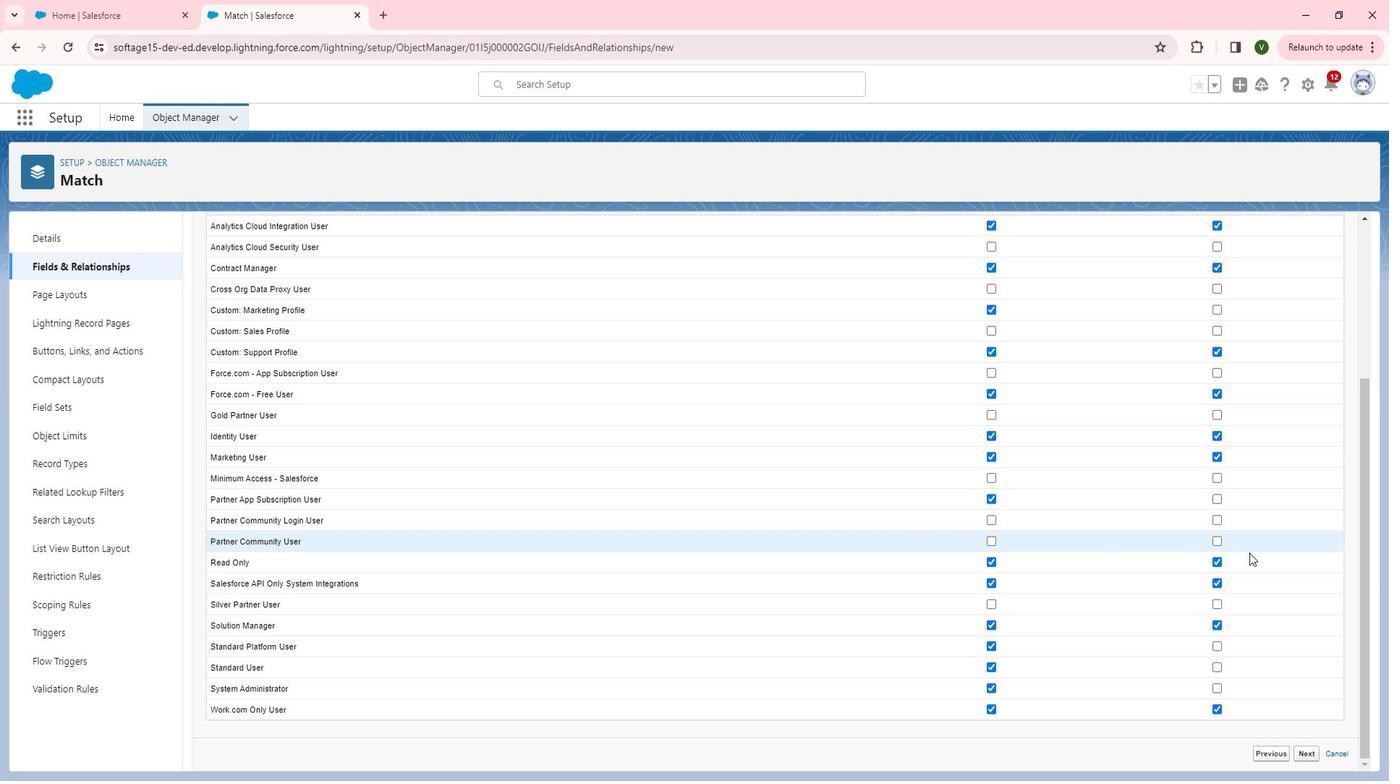 
Action: Mouse scrolled (1267, 547) with delta (0, 0)
Screenshot: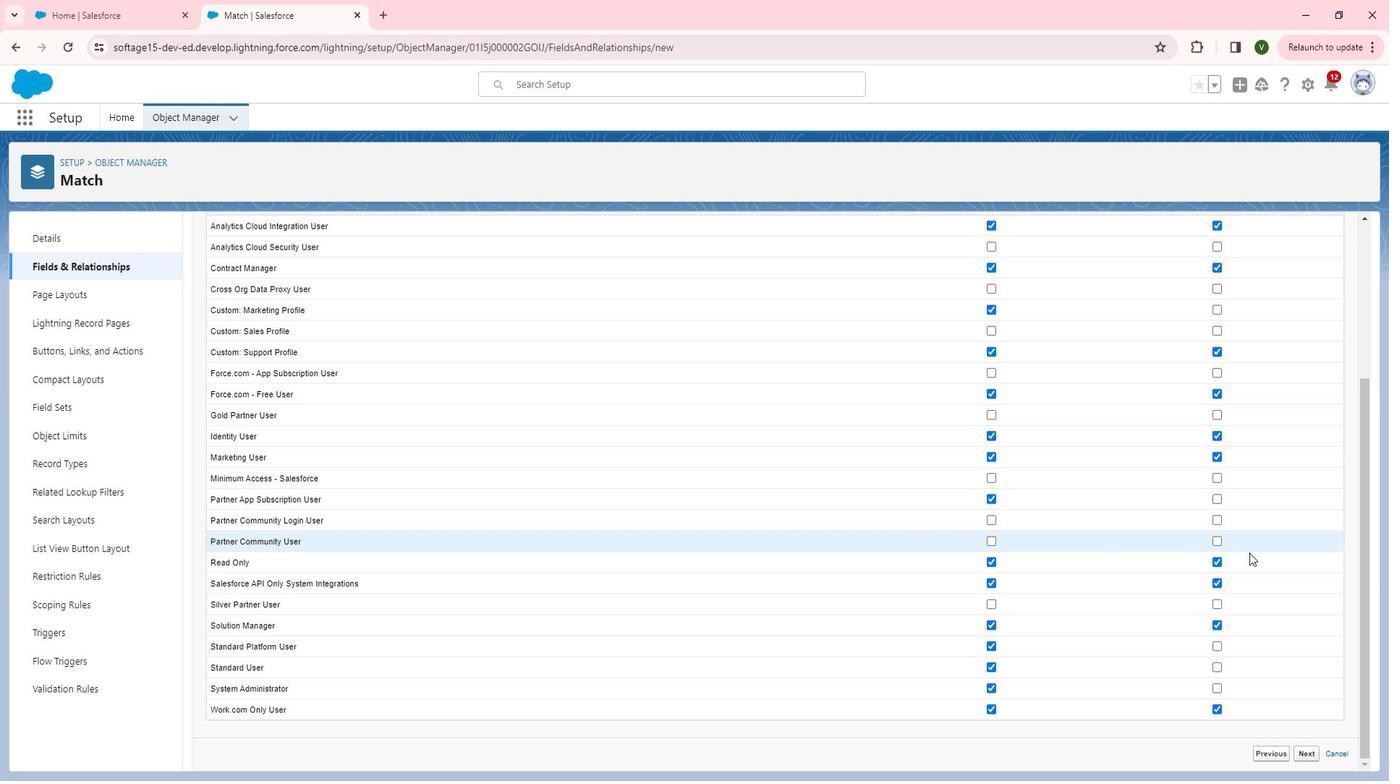 
Action: Mouse moved to (1335, 742)
Screenshot: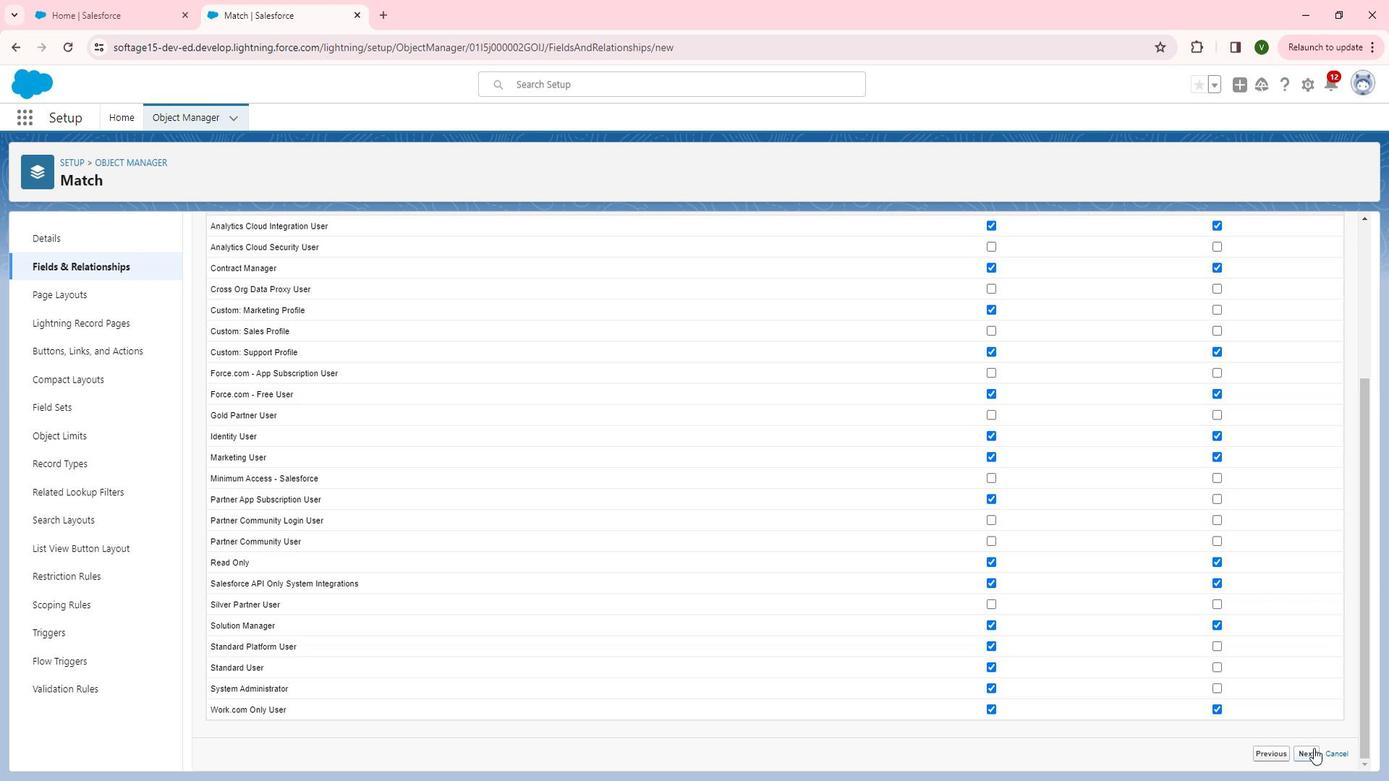 
Action: Mouse pressed left at (1335, 742)
Screenshot: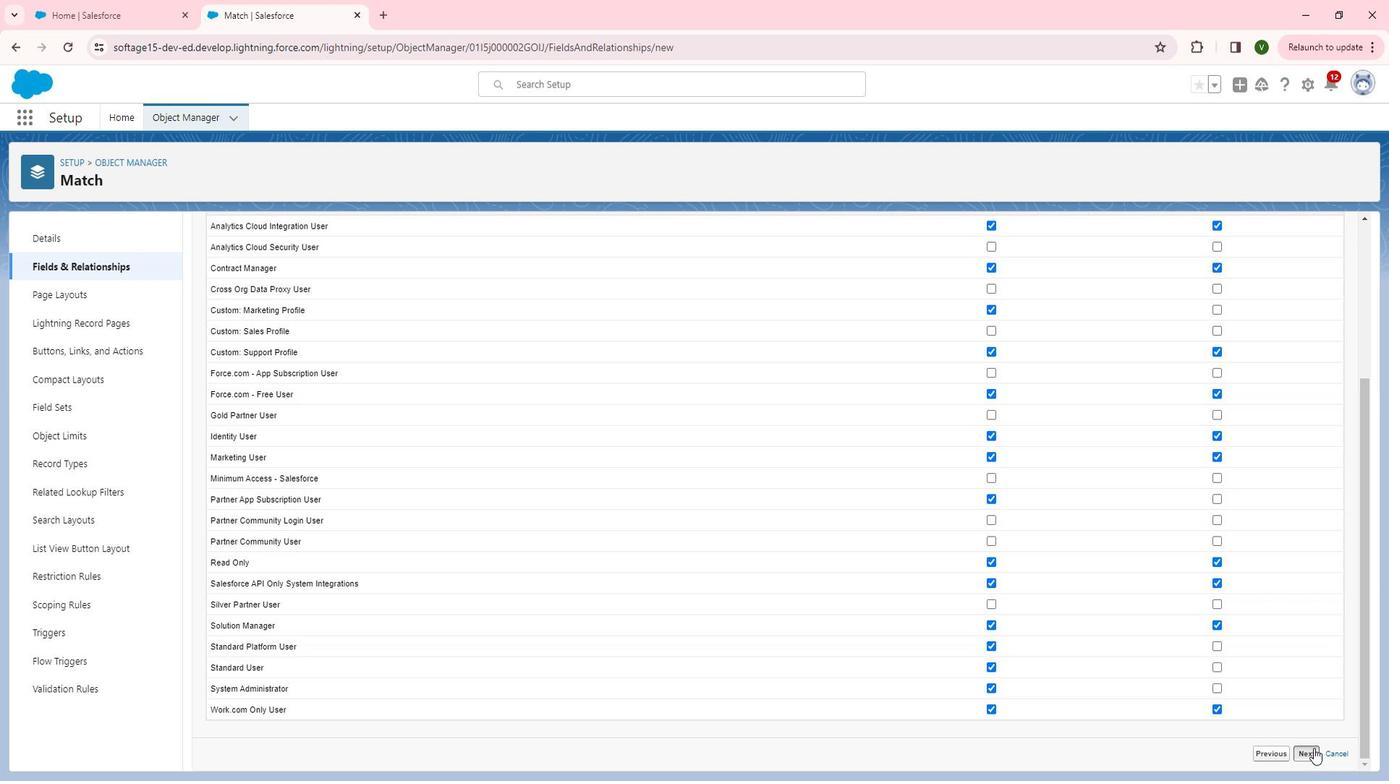 
Action: Mouse moved to (1343, 527)
Screenshot: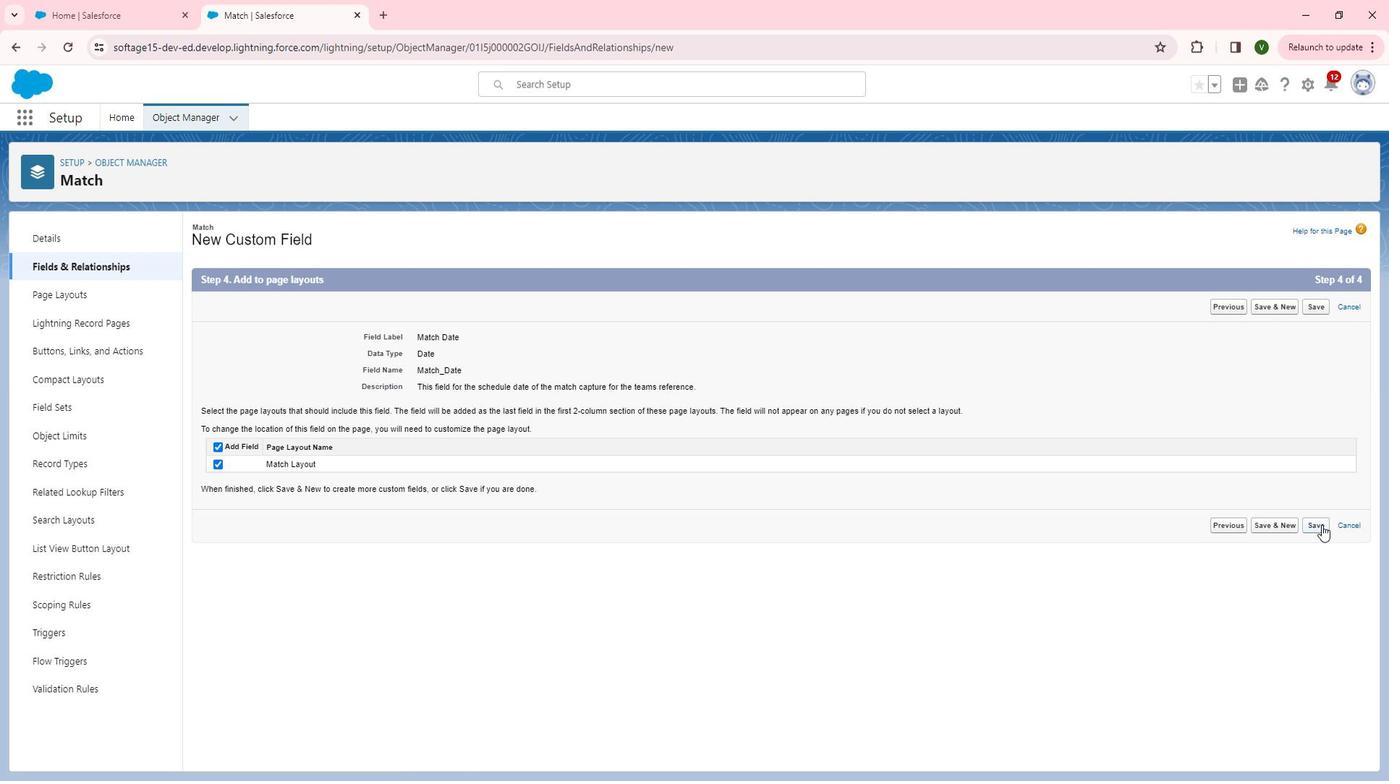
Action: Mouse pressed left at (1343, 527)
Screenshot: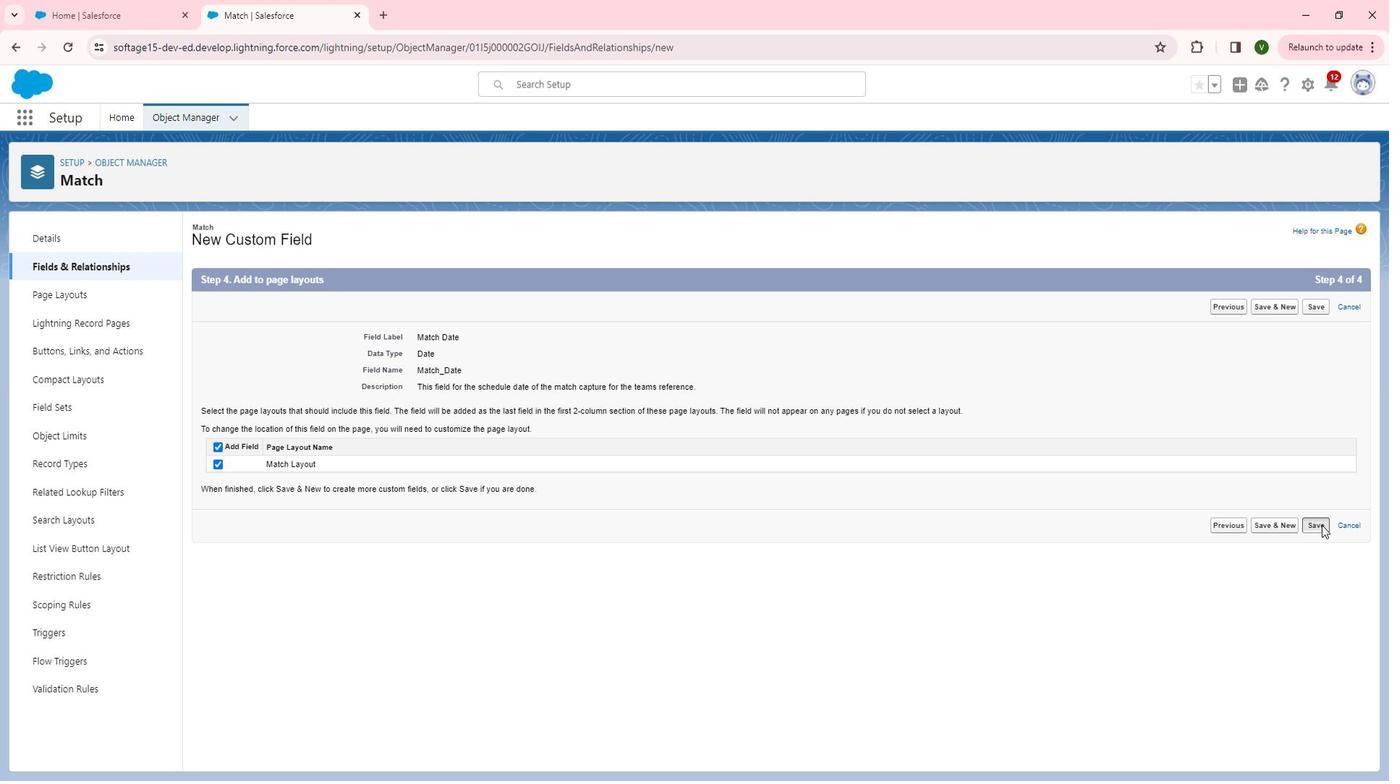
Action: Mouse moved to (1083, 247)
Screenshot: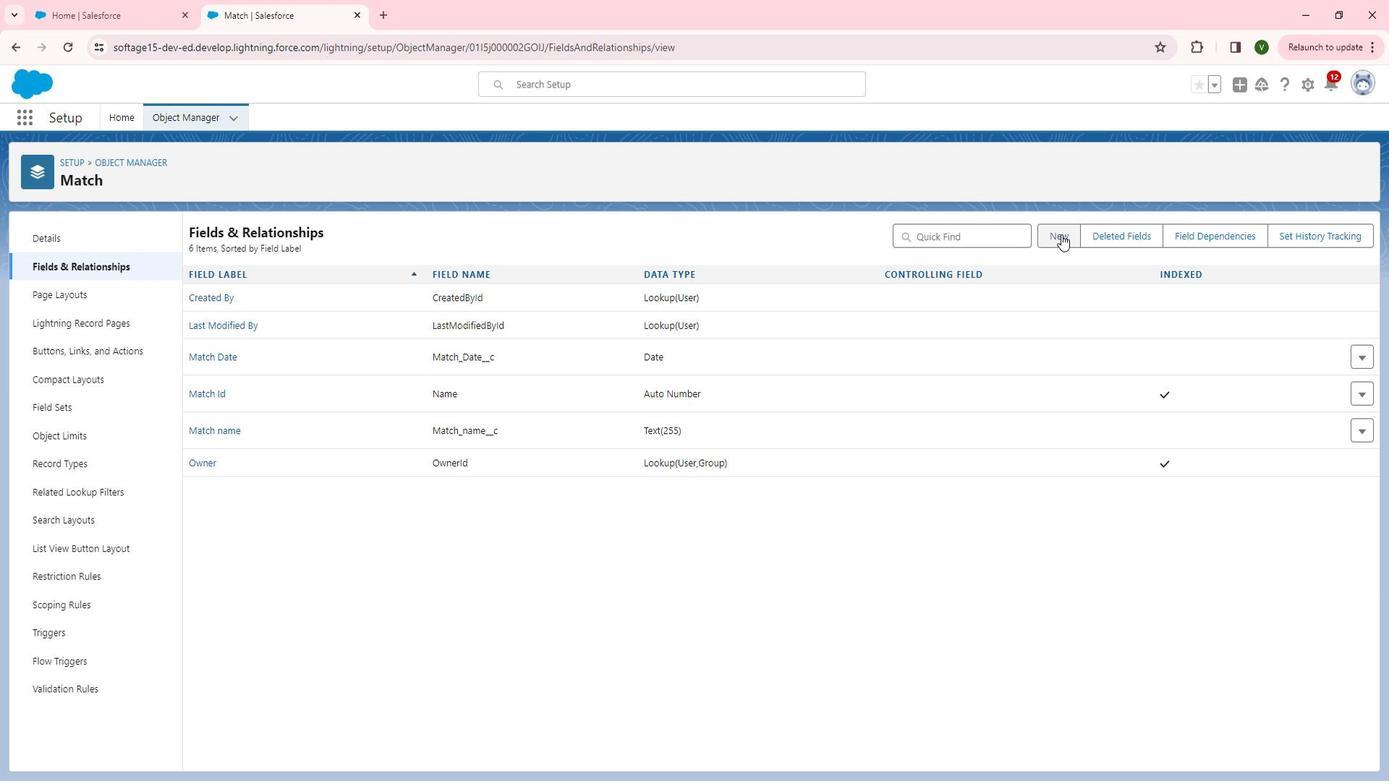 
Action: Mouse pressed left at (1083, 247)
Screenshot: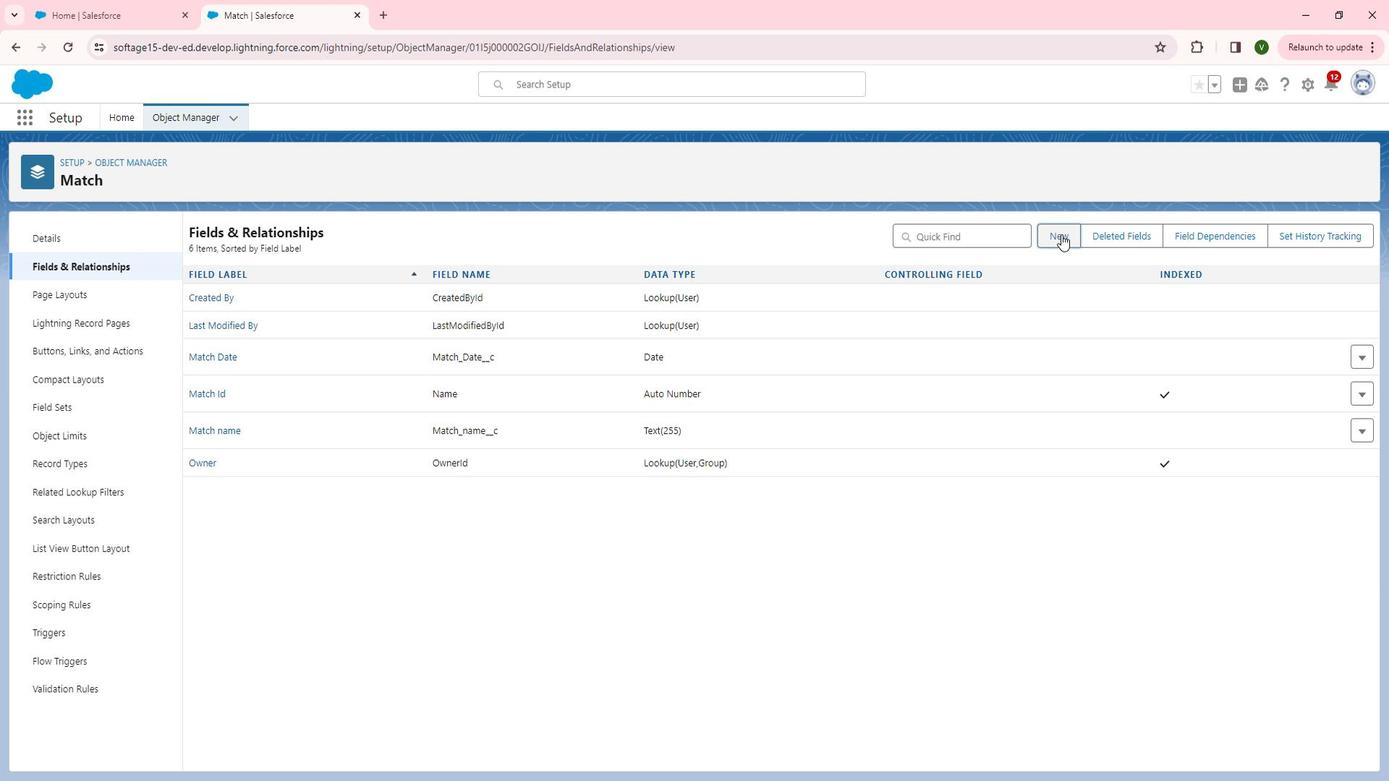 
Action: Mouse moved to (349, 580)
Screenshot: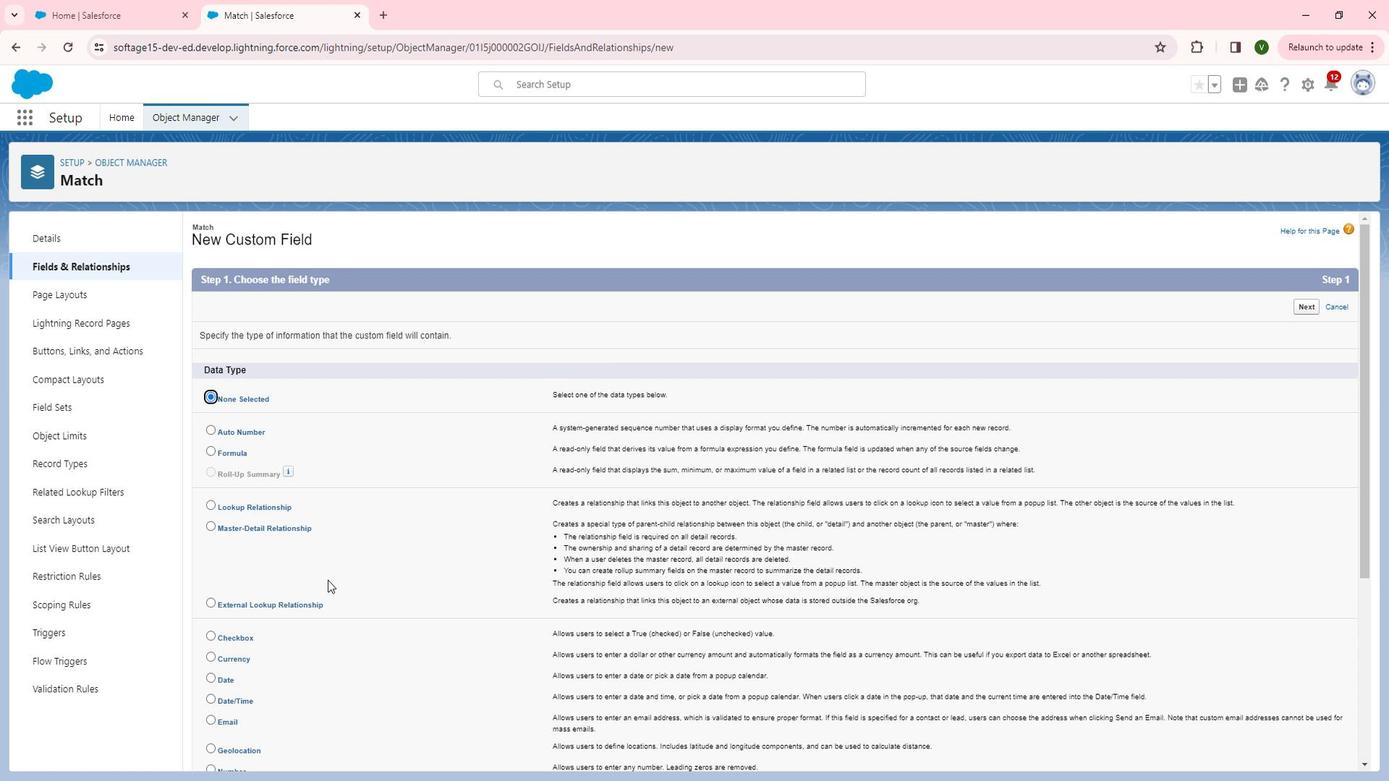 
Action: Mouse scrolled (349, 579) with delta (0, 0)
Screenshot: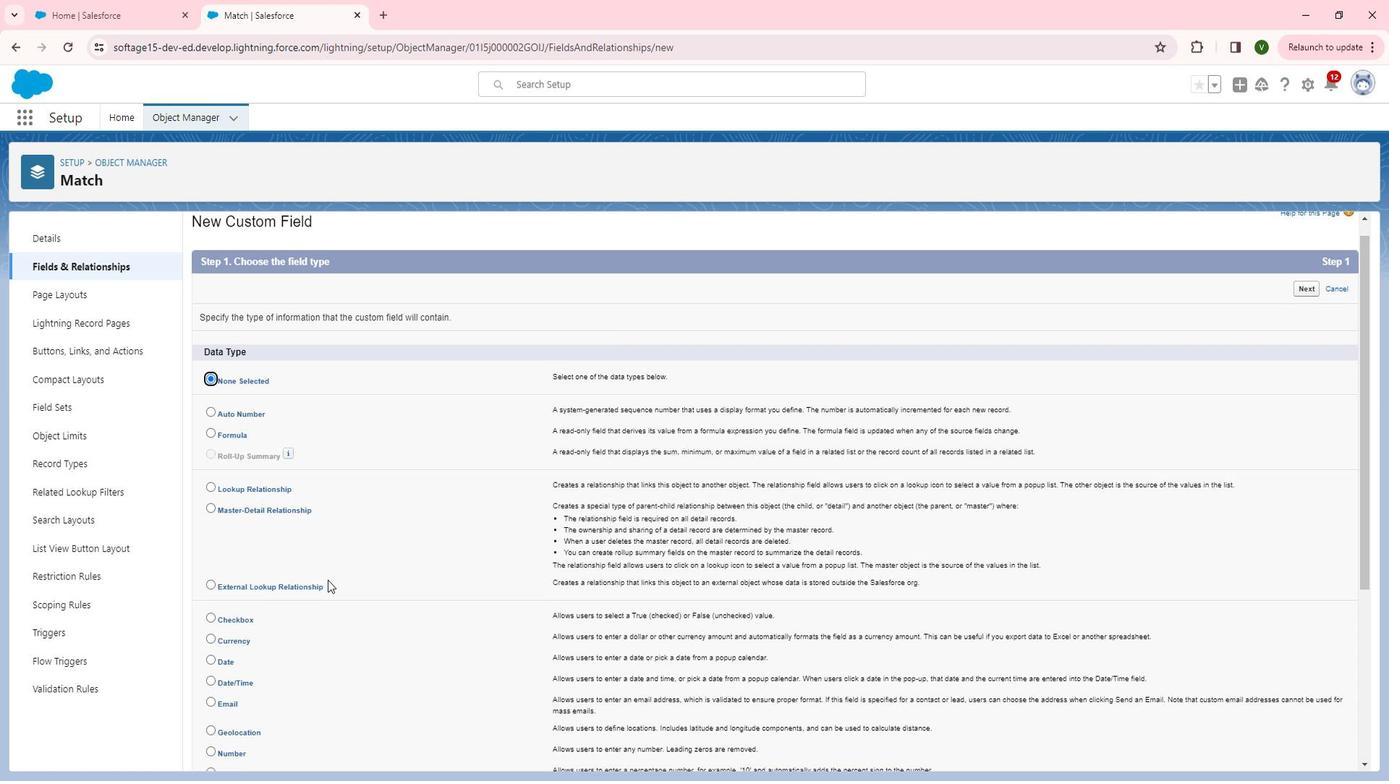 
Action: Mouse scrolled (349, 579) with delta (0, 0)
Screenshot: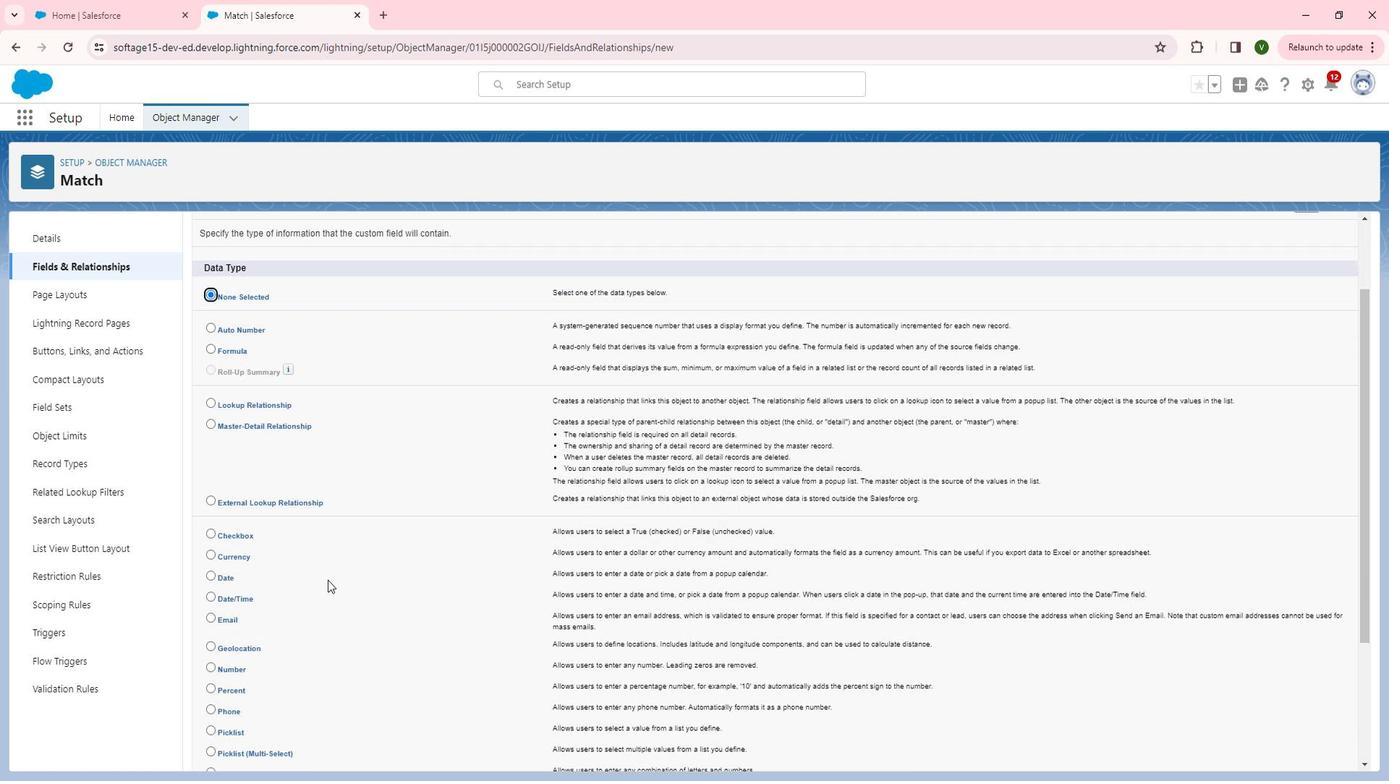 
Action: Mouse scrolled (349, 579) with delta (0, 0)
Screenshot: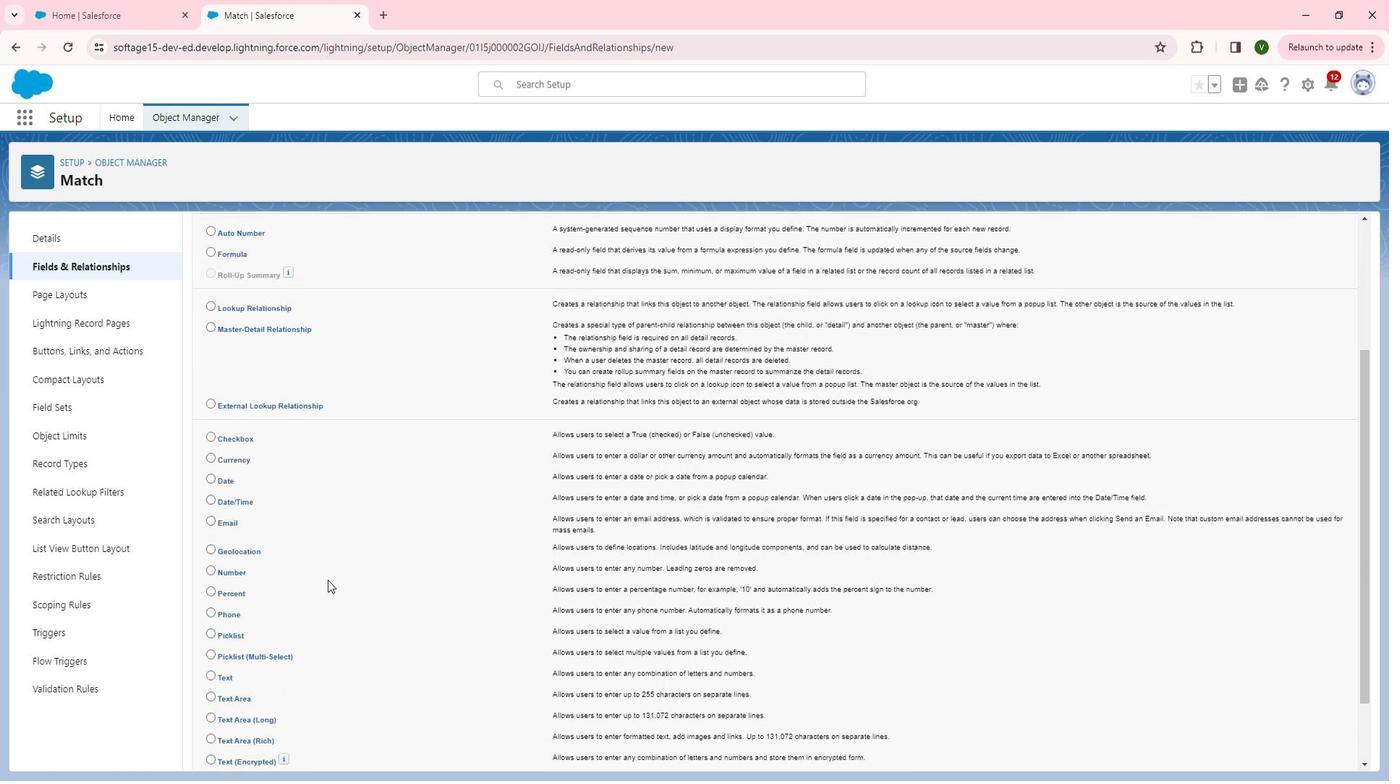 
Action: Mouse scrolled (349, 579) with delta (0, 0)
Screenshot: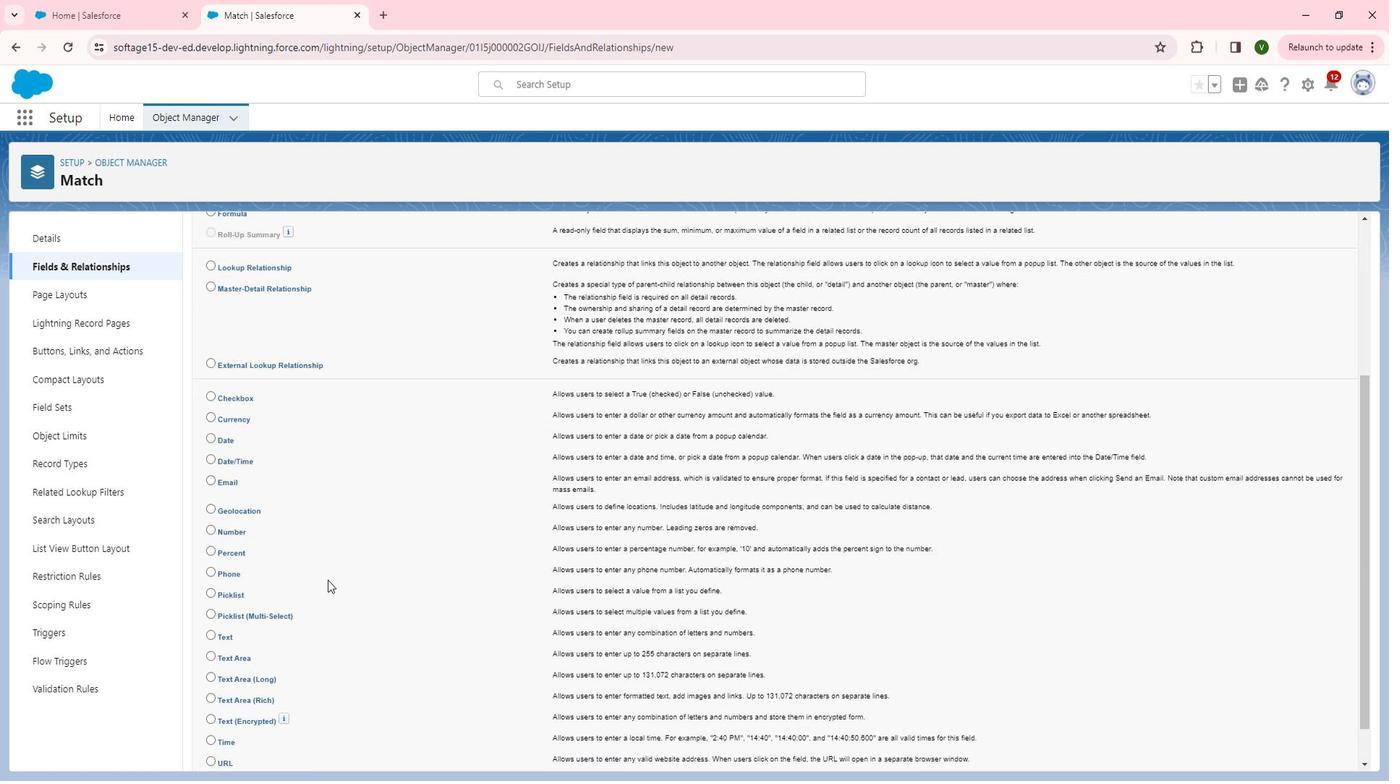 
Action: Mouse moved to (235, 593)
Screenshot: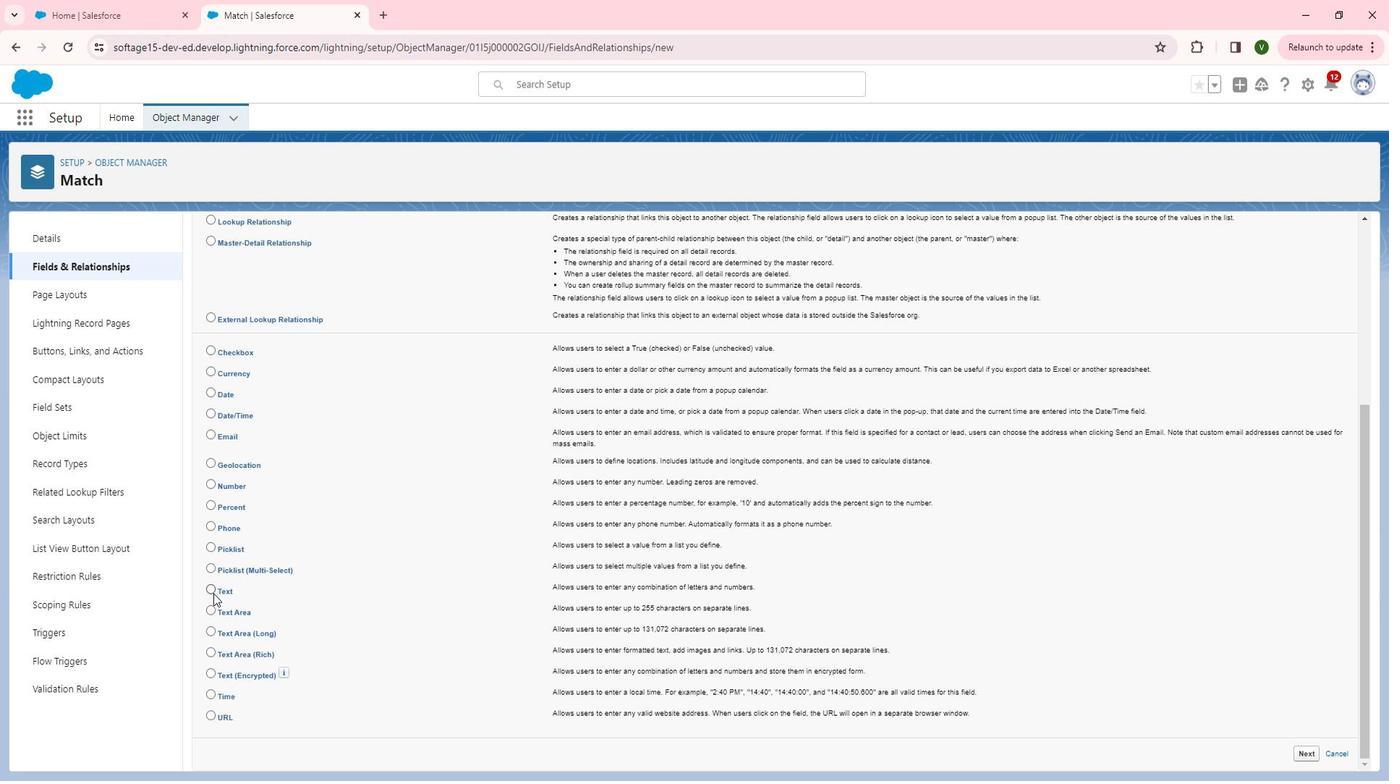 
Action: Mouse pressed left at (235, 593)
Screenshot: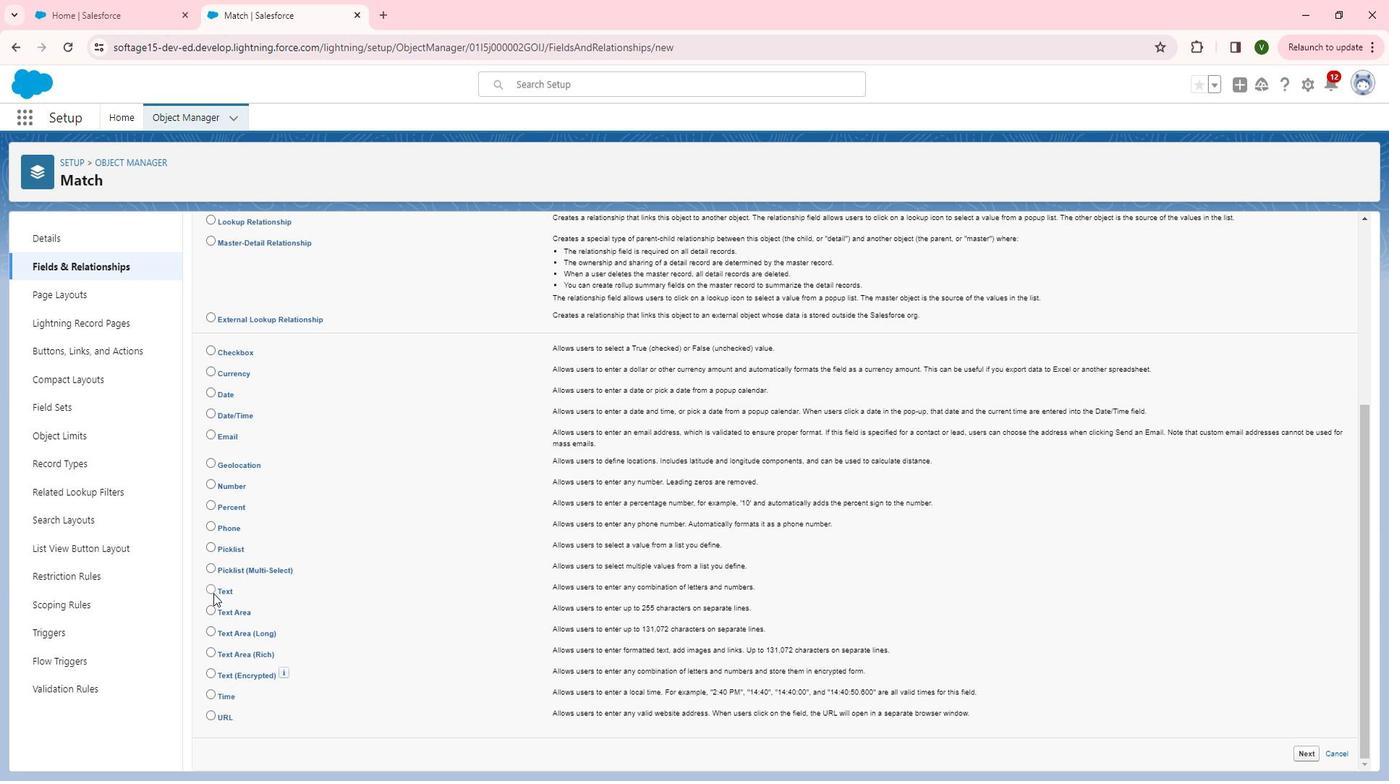 
Action: Mouse moved to (914, 734)
Screenshot: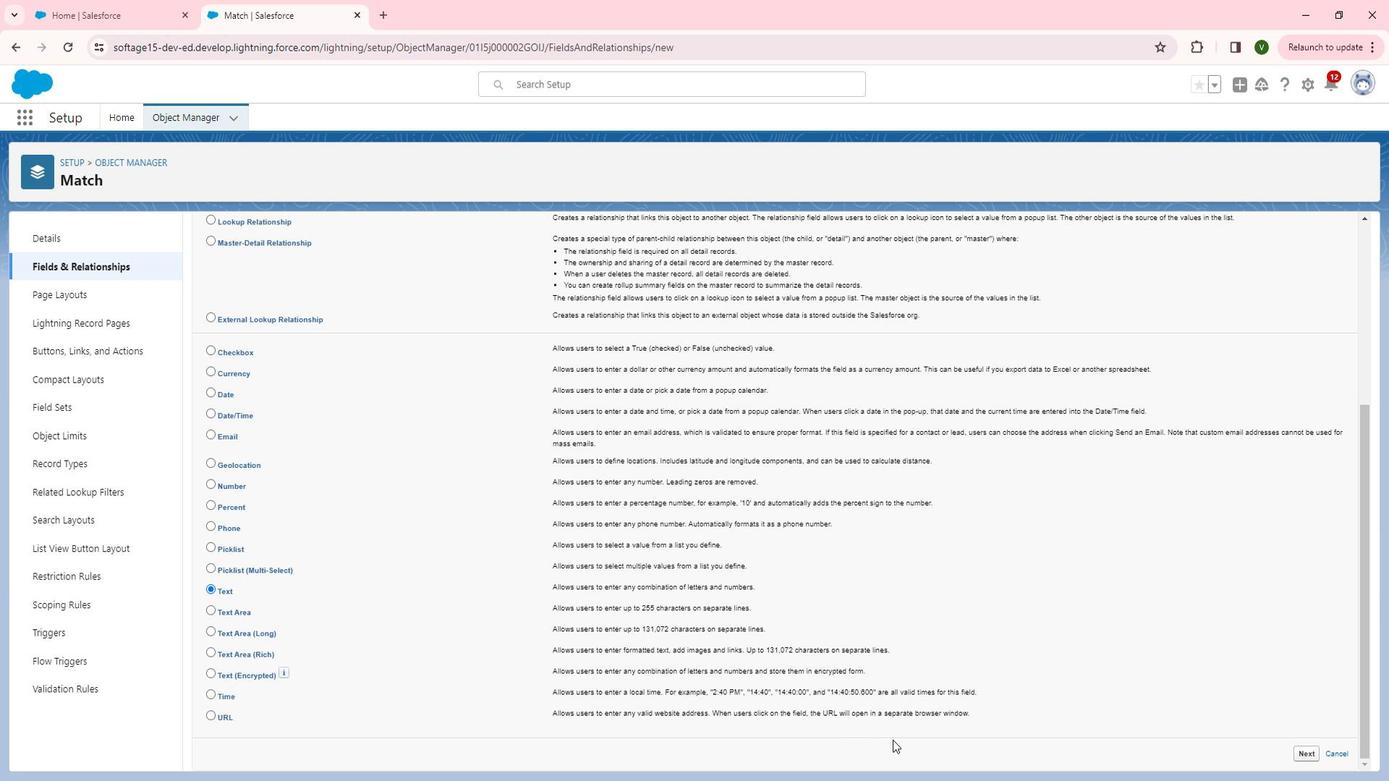 
Action: Mouse scrolled (914, 733) with delta (0, 0)
Screenshot: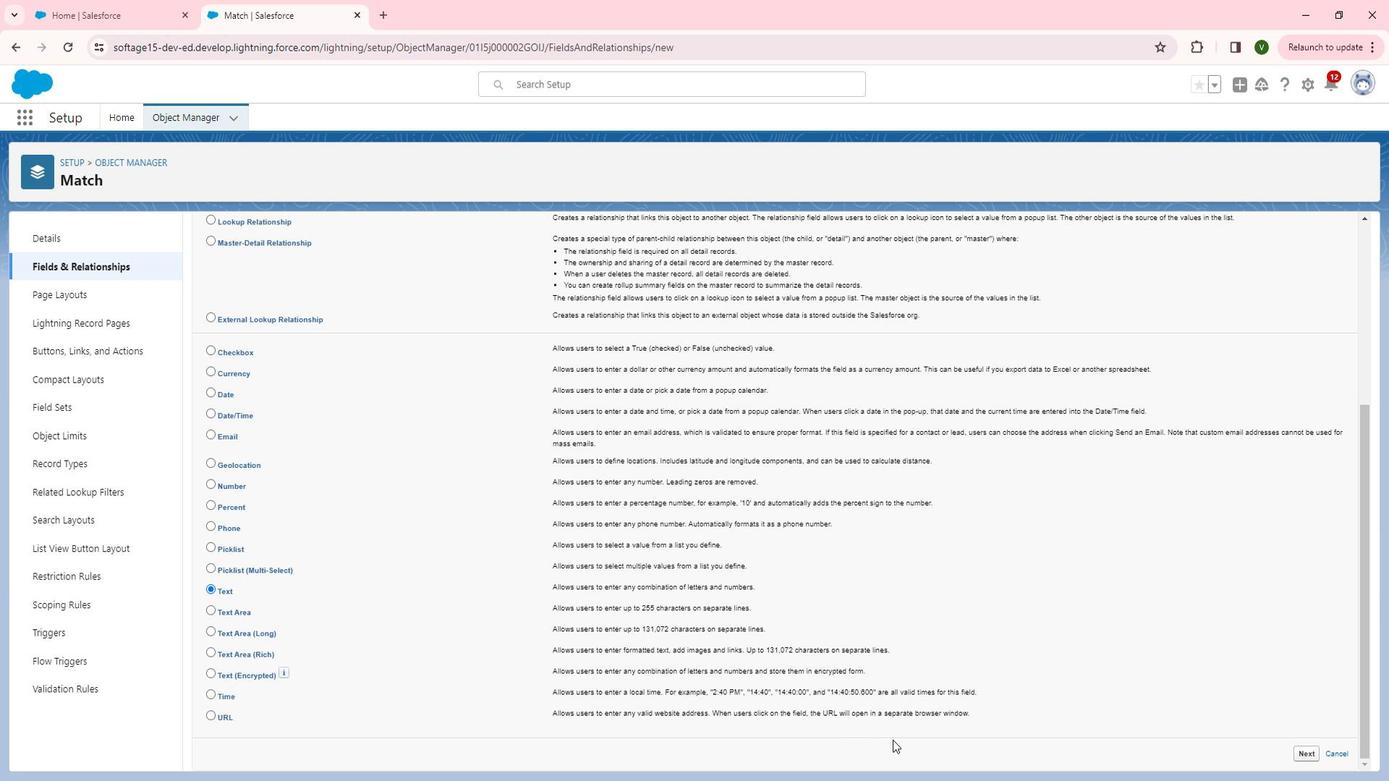 
Action: Mouse scrolled (914, 733) with delta (0, 0)
Screenshot: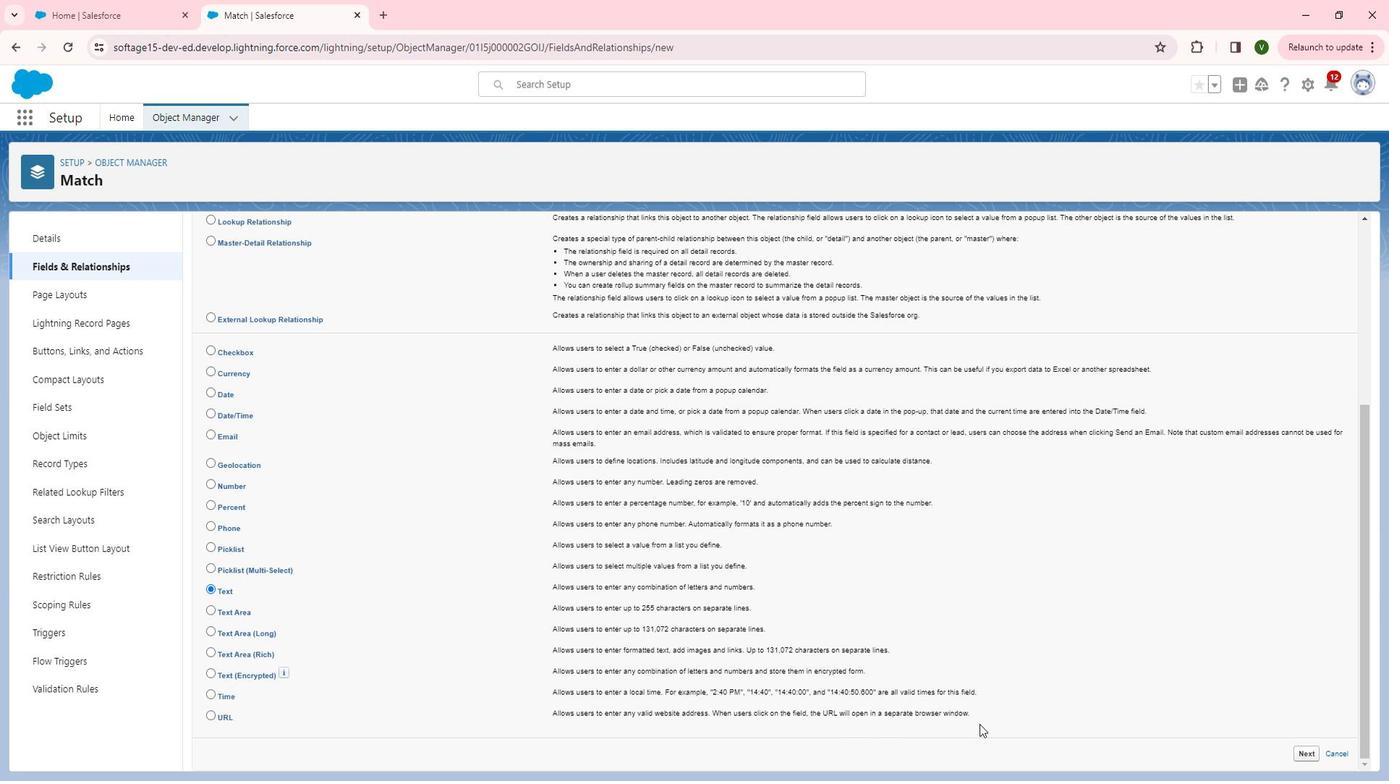 
Action: Mouse moved to (1332, 753)
Screenshot: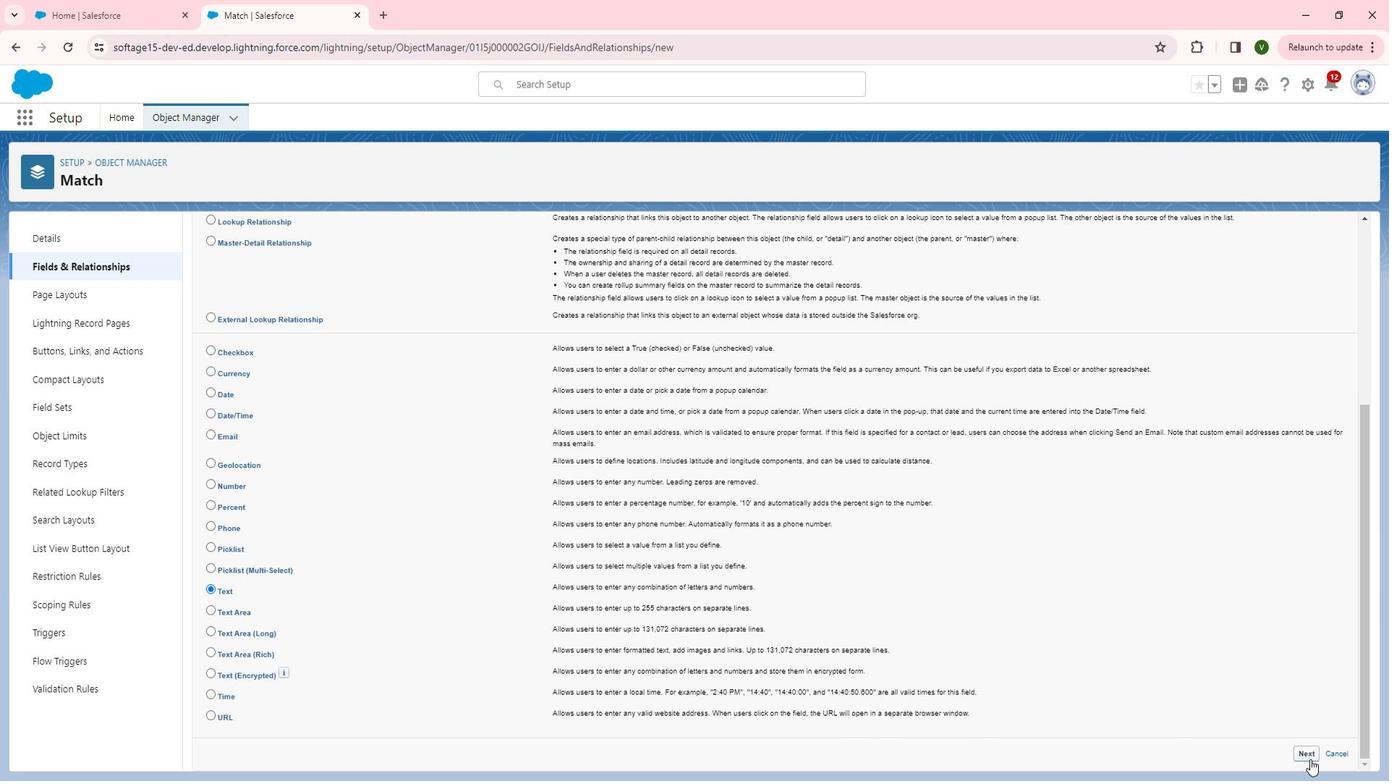 
Action: Mouse pressed left at (1332, 753)
Screenshot: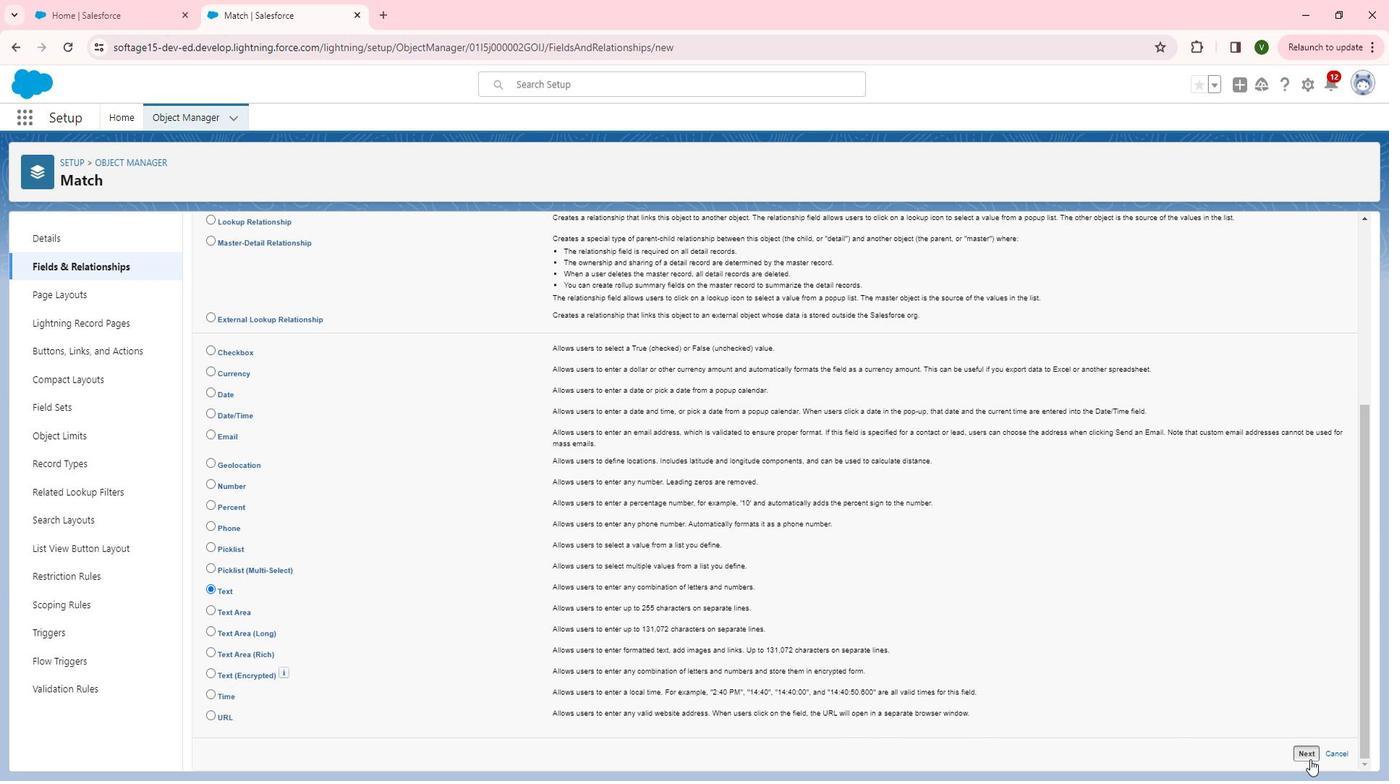 
Action: Mouse moved to (483, 349)
Screenshot: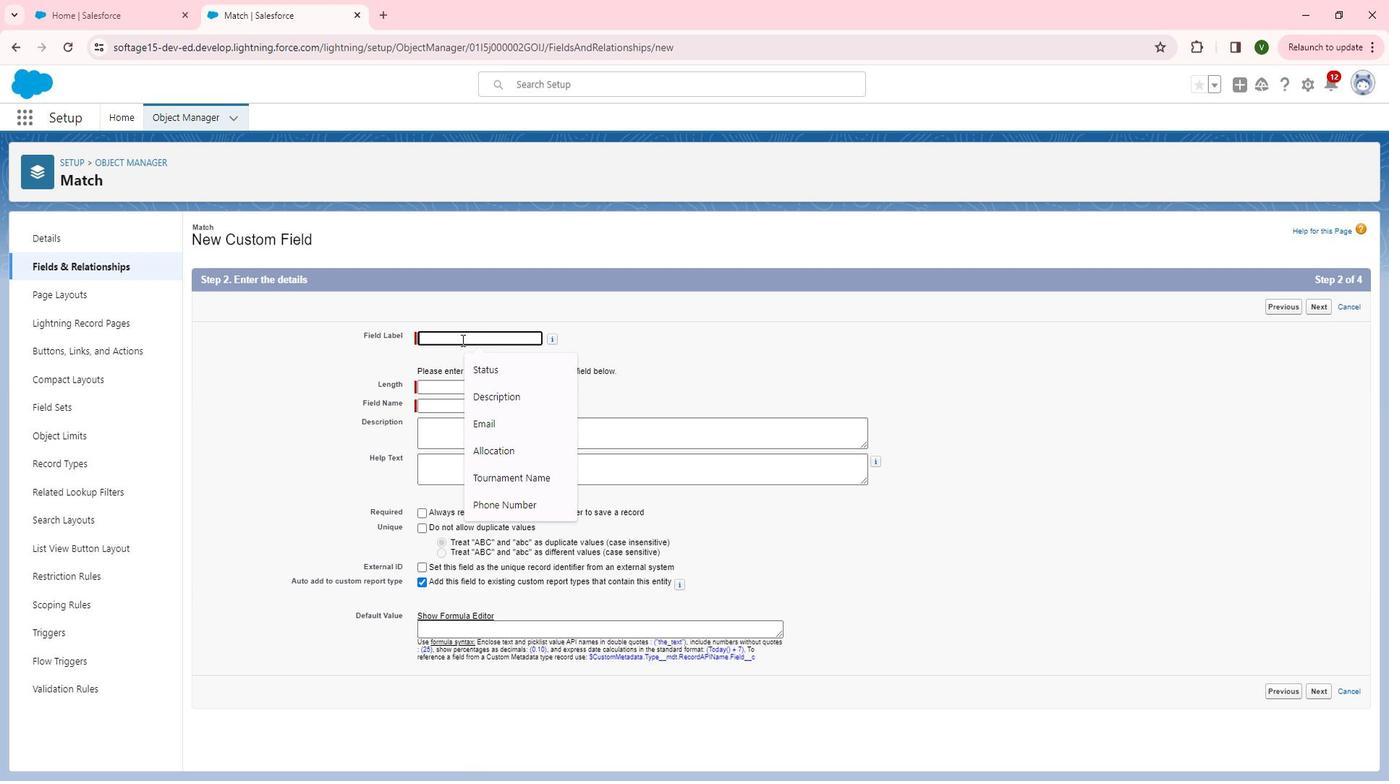 
Action: Mouse pressed left at (483, 349)
Screenshot: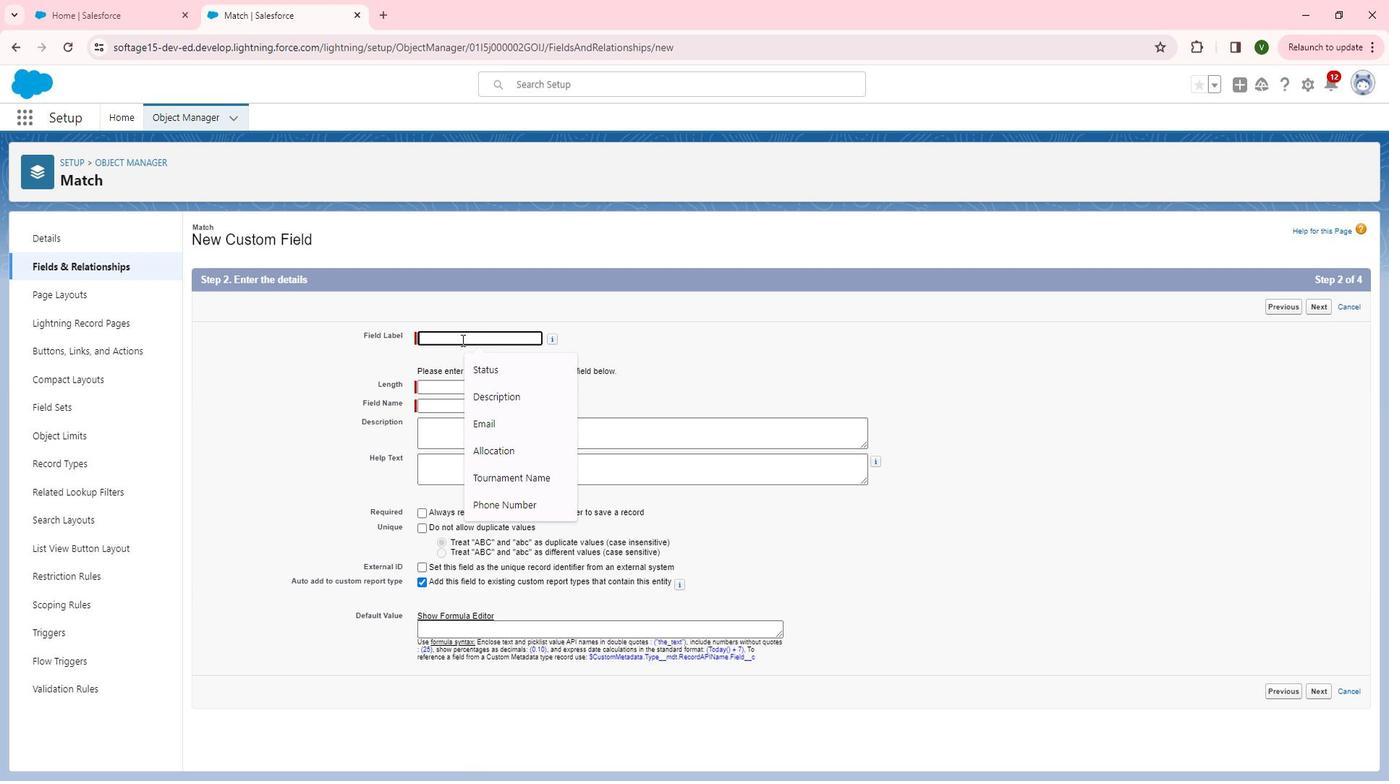
Action: Mouse moved to (501, 358)
Screenshot: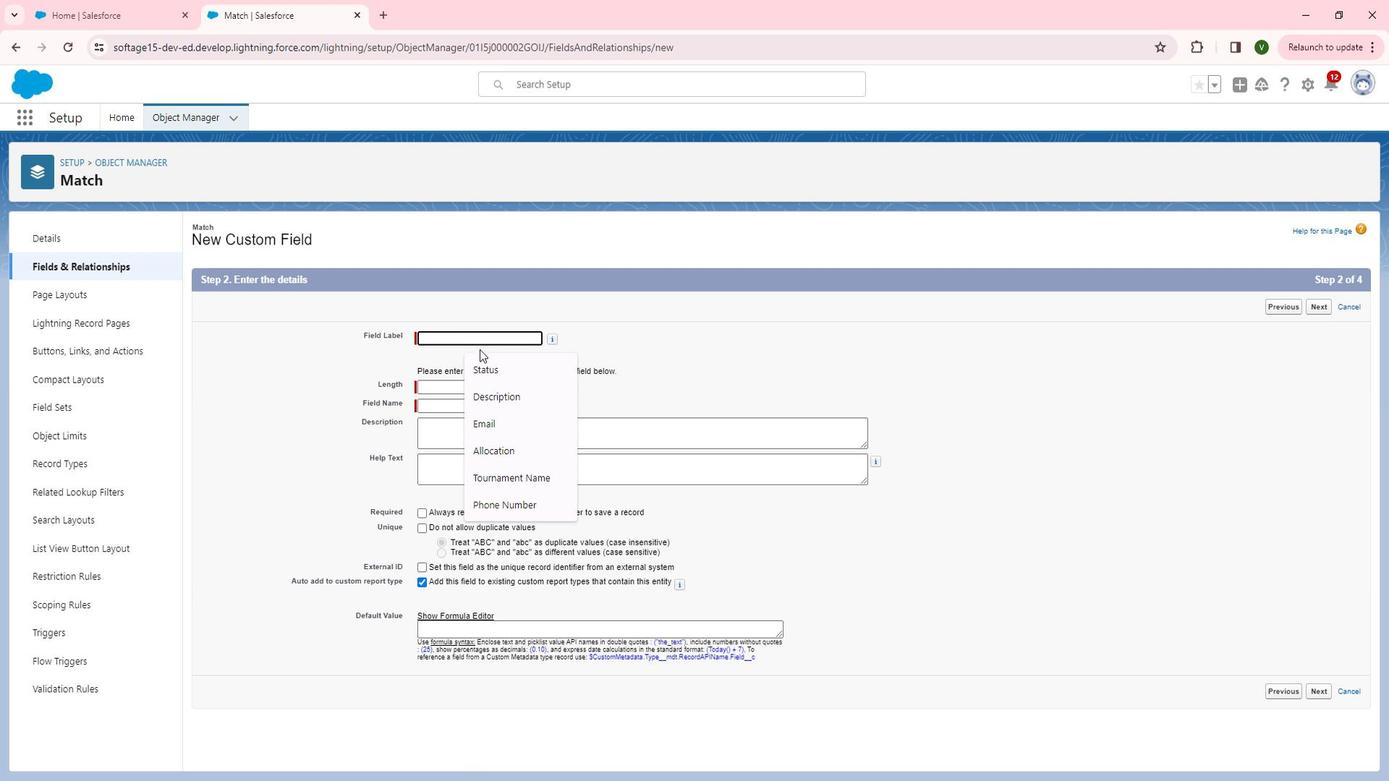 
Action: Key pressed <Key.shift><Key.shift><Key.shift><Key.shift><Key.shift><Key.shift><Key.shift><Key.shift>Match<Key.space><Key.shift><Key.shift>Venue<Key.tab><Key.tab>255<Key.tab><Key.tab><Key.tab><Key.shift>This<Key.space>field<Key.space>for<Key.space>the<Key.space>capture<Key.space>the<Key.space>match<Key.space>location<Key.space>e<Key.backspace>where<Key.space>the<Key.space>match<Key.space>will<Key.space>be<Key.space>played.<Key.tab><Key.shift><Key.shift><Key.shift><Key.shift><Key.shift><Key.shift><Key.shift><Key.shift><Key.shift><Key.shift><Key.shift><Key.shift><Key.shift>Enter<Key.space>the<Key.space>va<Key.backspace><Key.backspace>match<Key.space>venue<Key.space>or<Key.space>location<Key.space>details<Key.space>for<Key.space>the<Key.space>match.
Screenshot: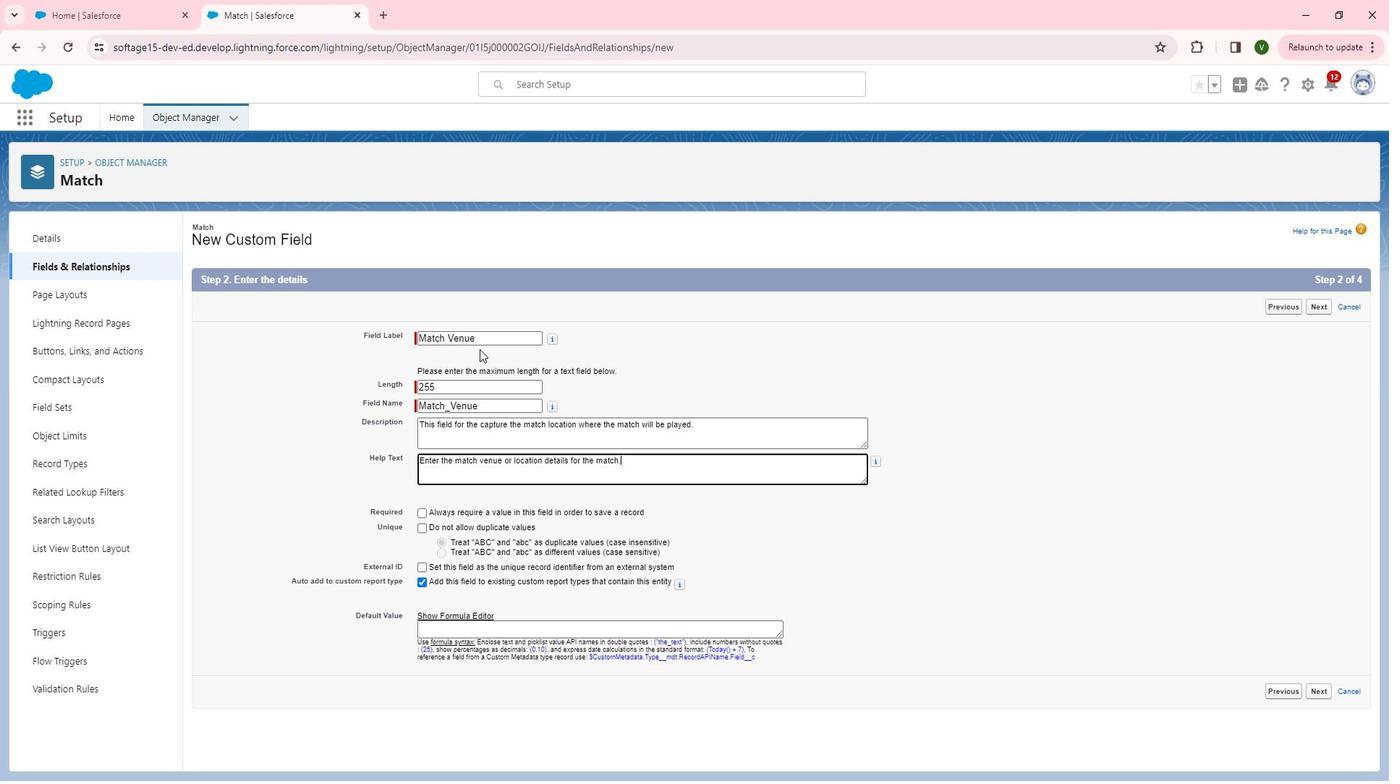 
Action: Mouse moved to (1136, 588)
Screenshot: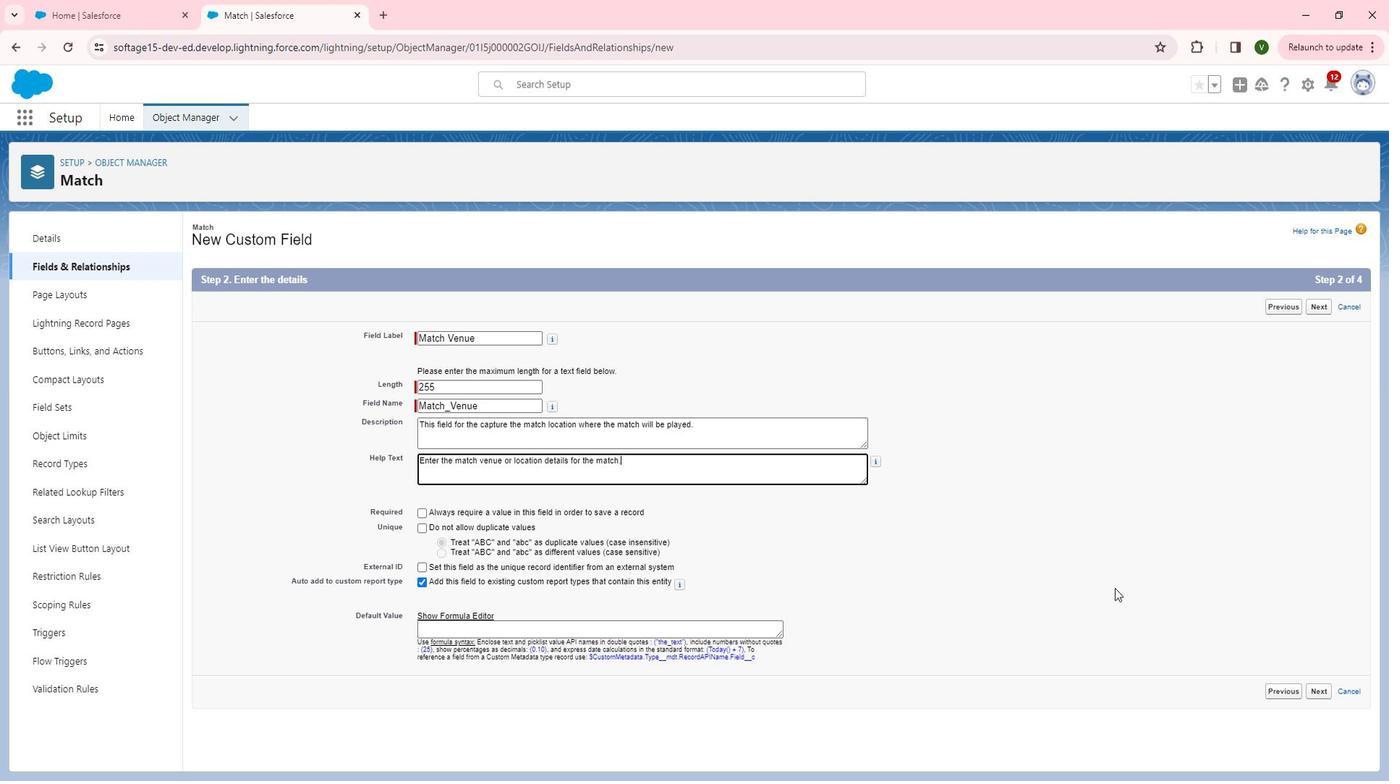
Action: Mouse pressed left at (1136, 588)
Screenshot: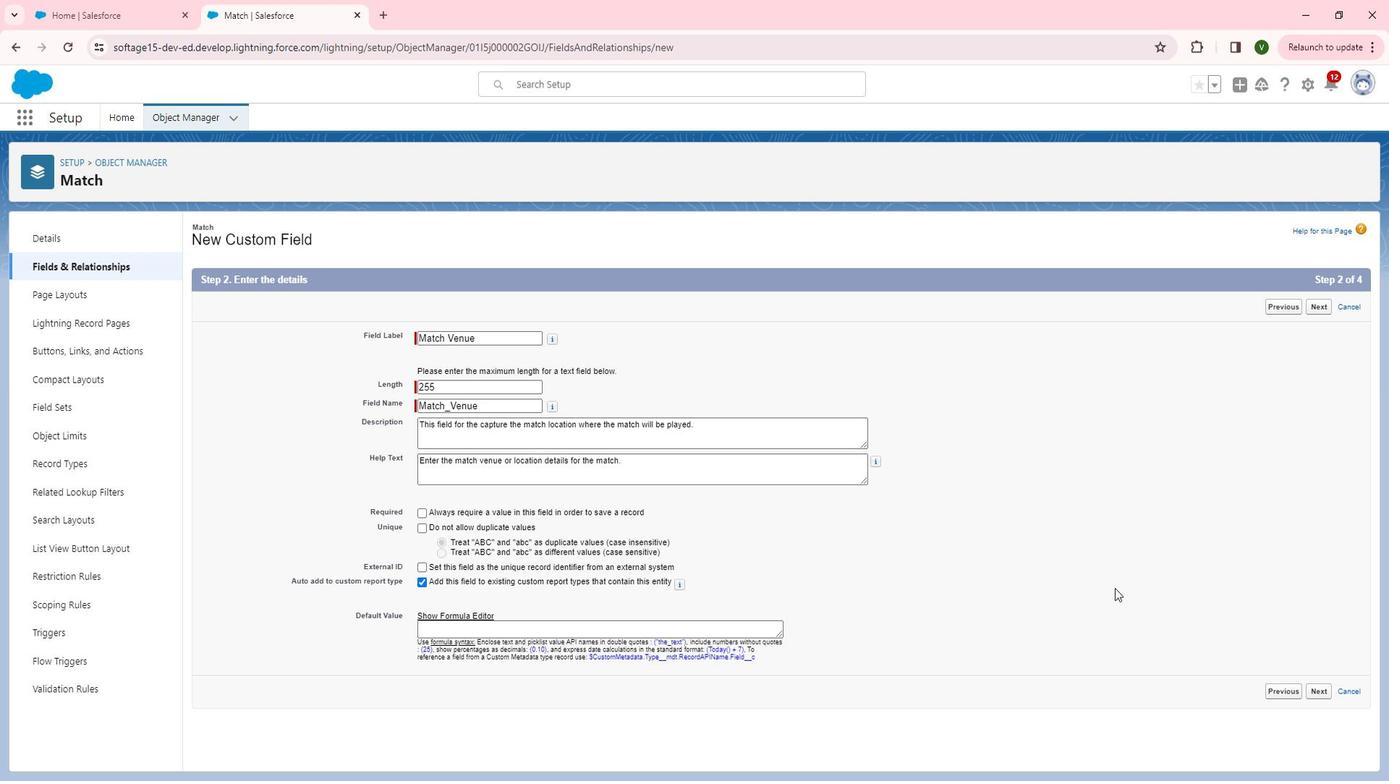 
Action: Mouse moved to (1342, 683)
Screenshot: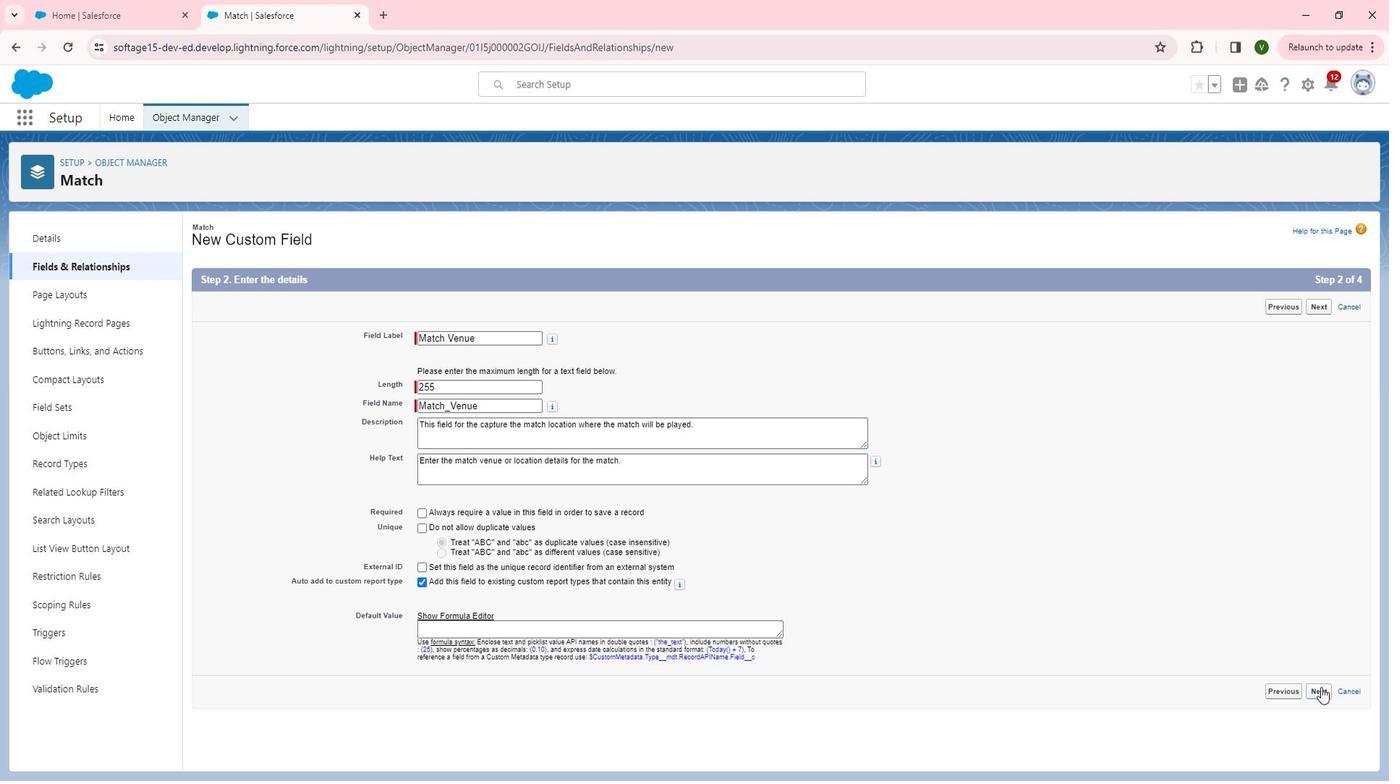 
Action: Mouse pressed left at (1342, 683)
Screenshot: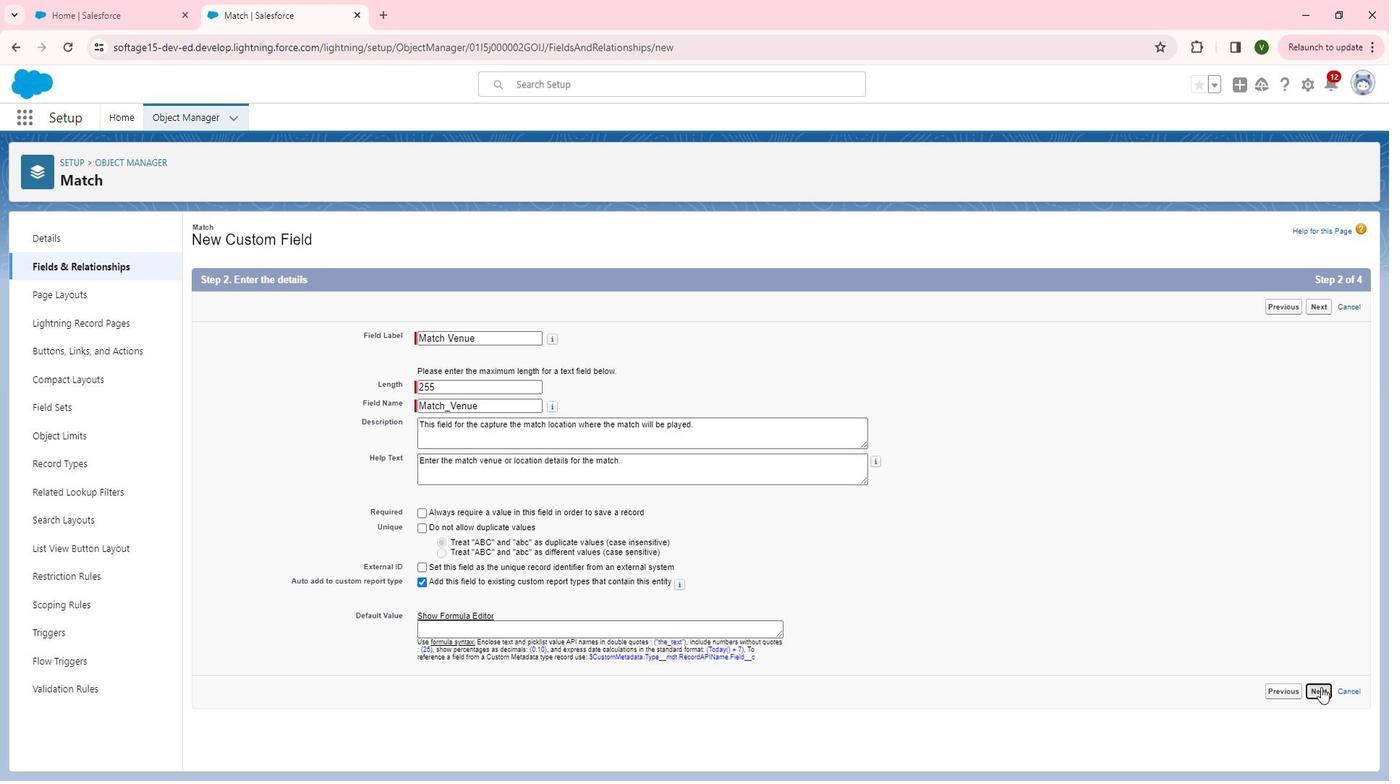 
Action: Mouse moved to (1032, 485)
Screenshot: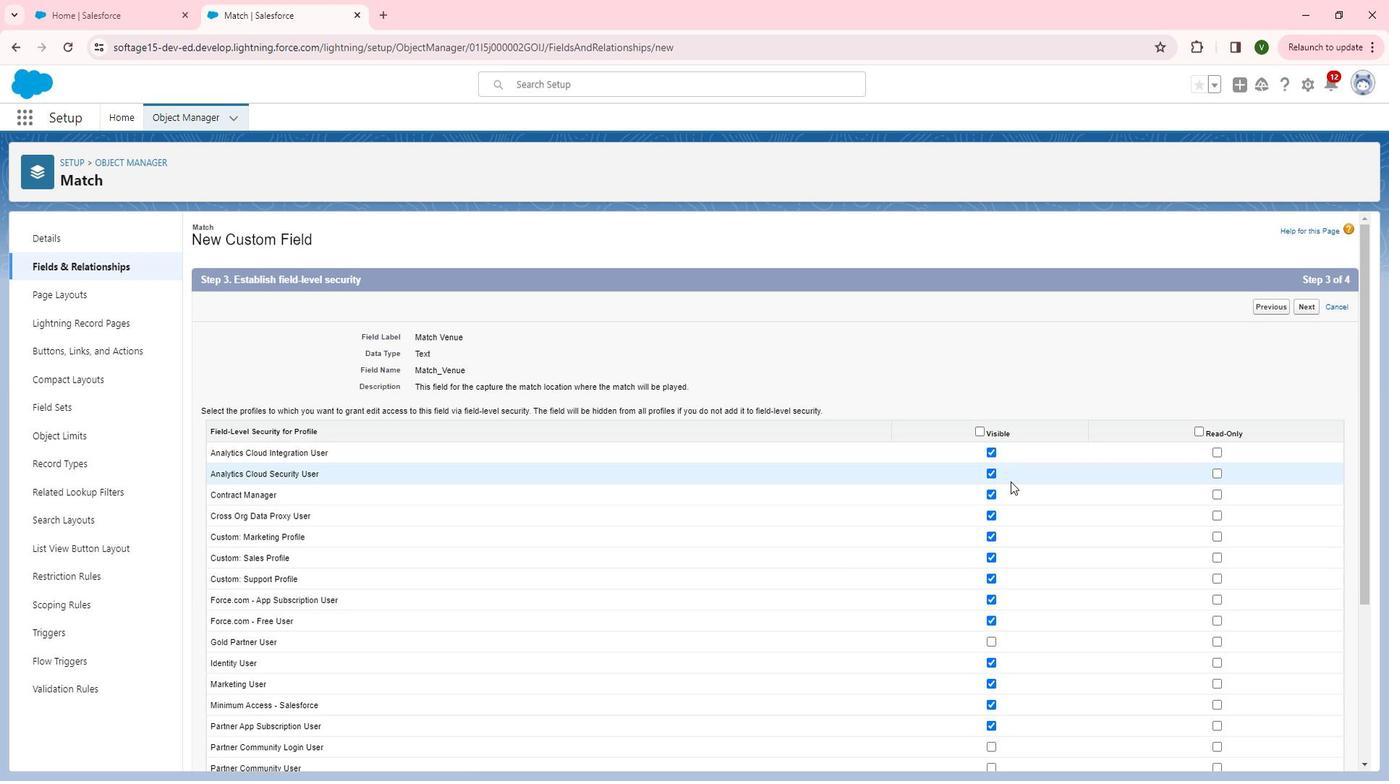 
Action: Mouse scrolled (1032, 484) with delta (0, 0)
Screenshot: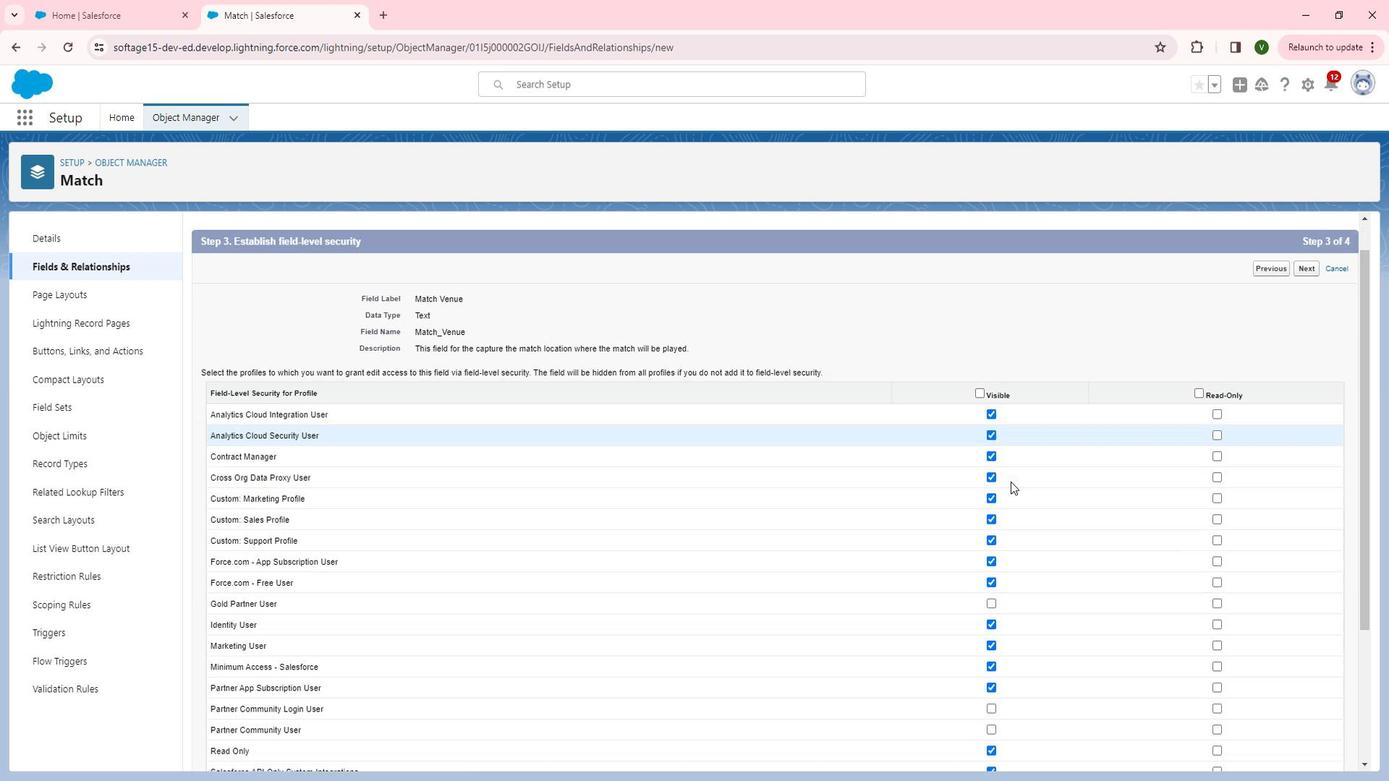 
Action: Mouse moved to (1002, 366)
Screenshot: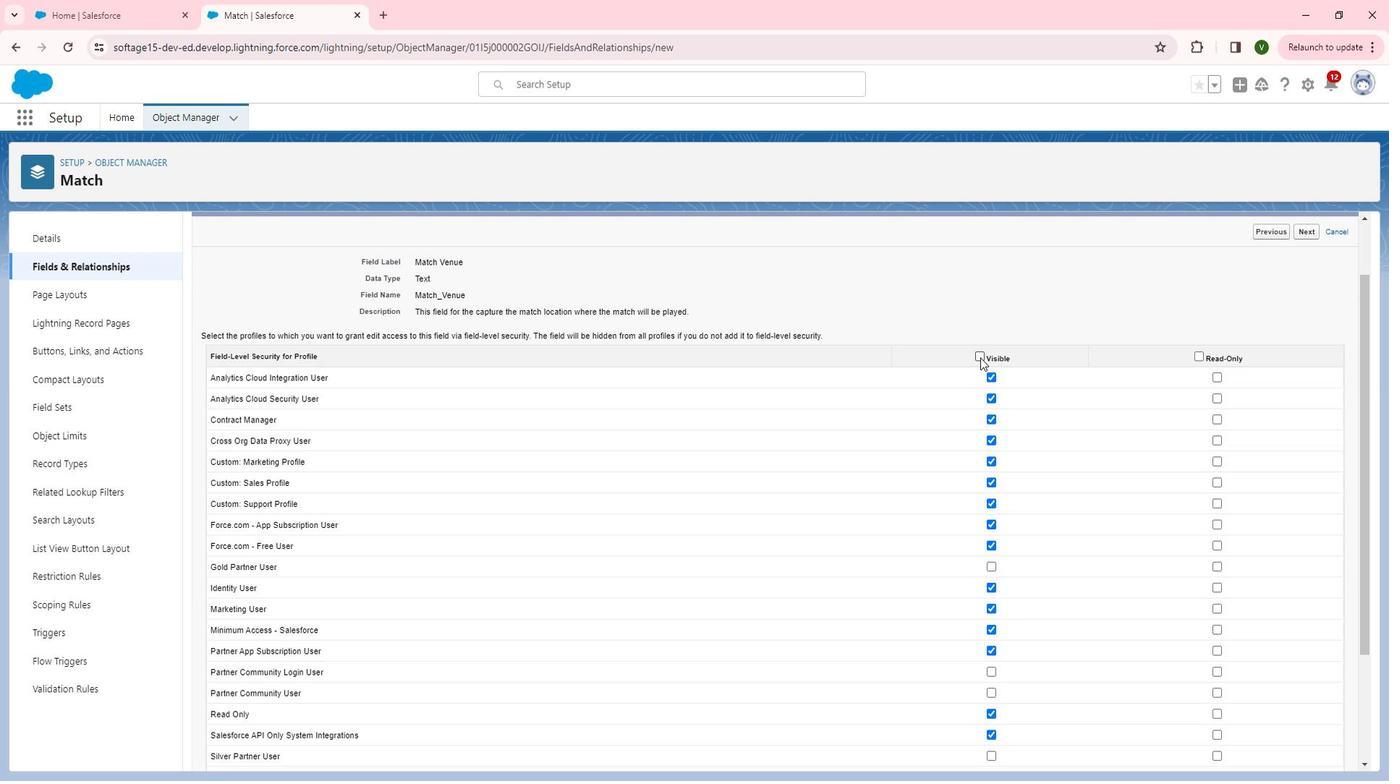 
Action: Mouse pressed left at (1002, 366)
Screenshot: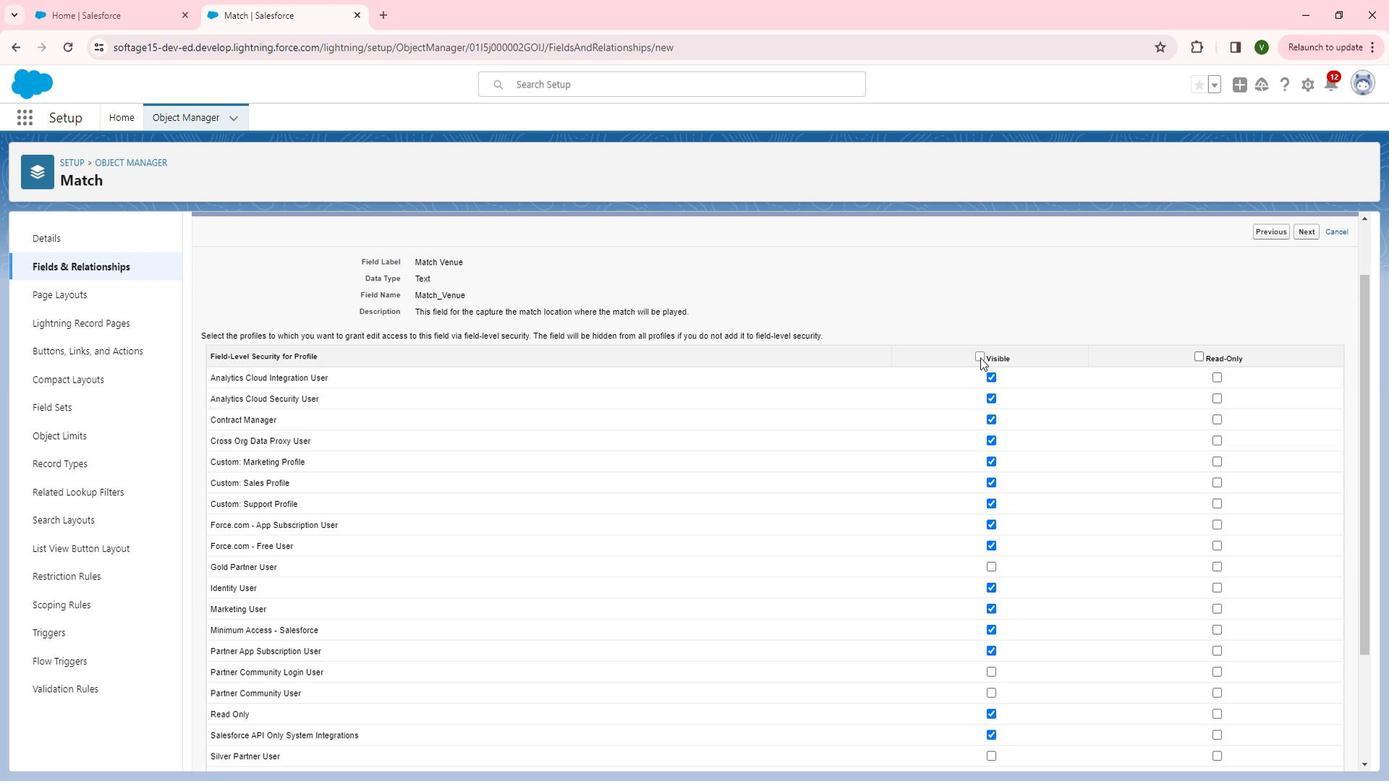 
Action: Mouse moved to (1073, 430)
Screenshot: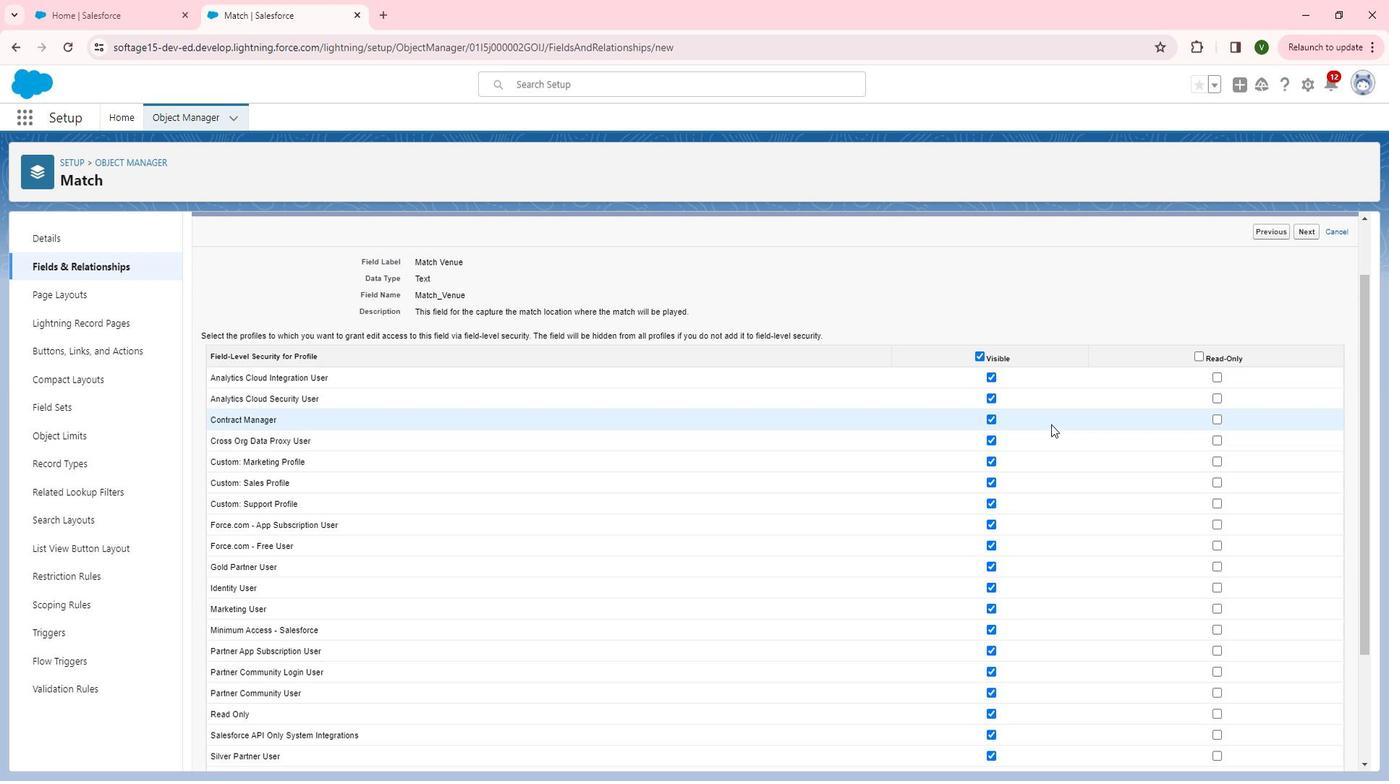 
Action: Mouse scrolled (1073, 429) with delta (0, 0)
Screenshot: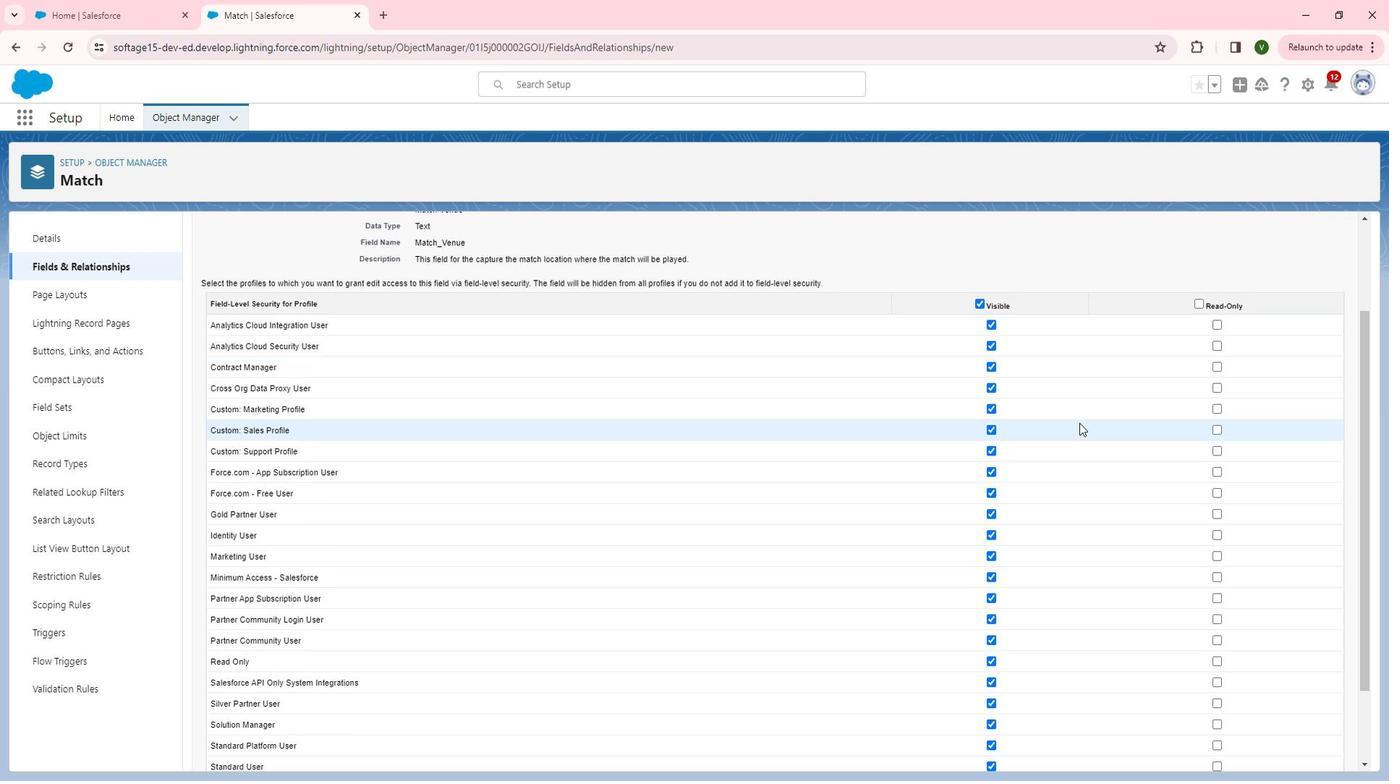
Action: Mouse moved to (1076, 430)
Screenshot: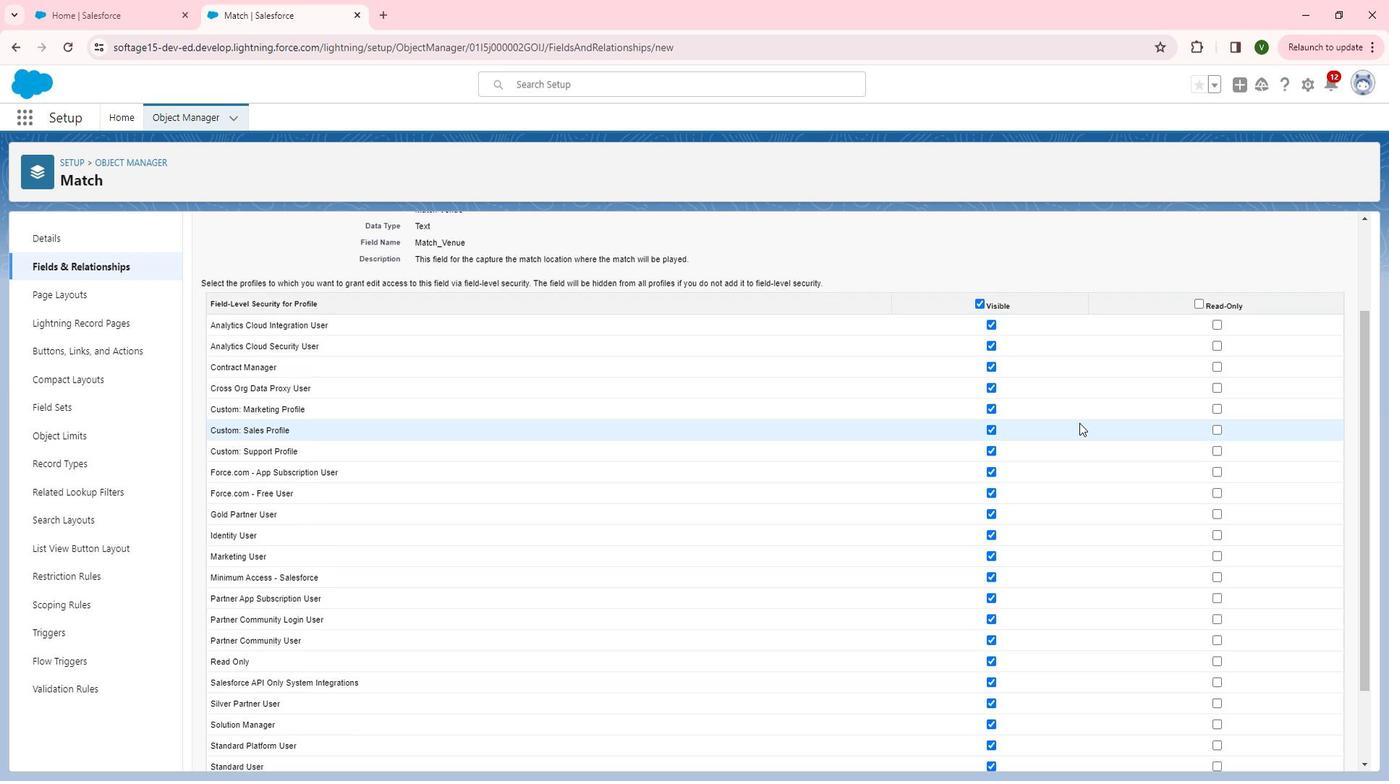 
Action: Mouse scrolled (1076, 429) with delta (0, 0)
Screenshot: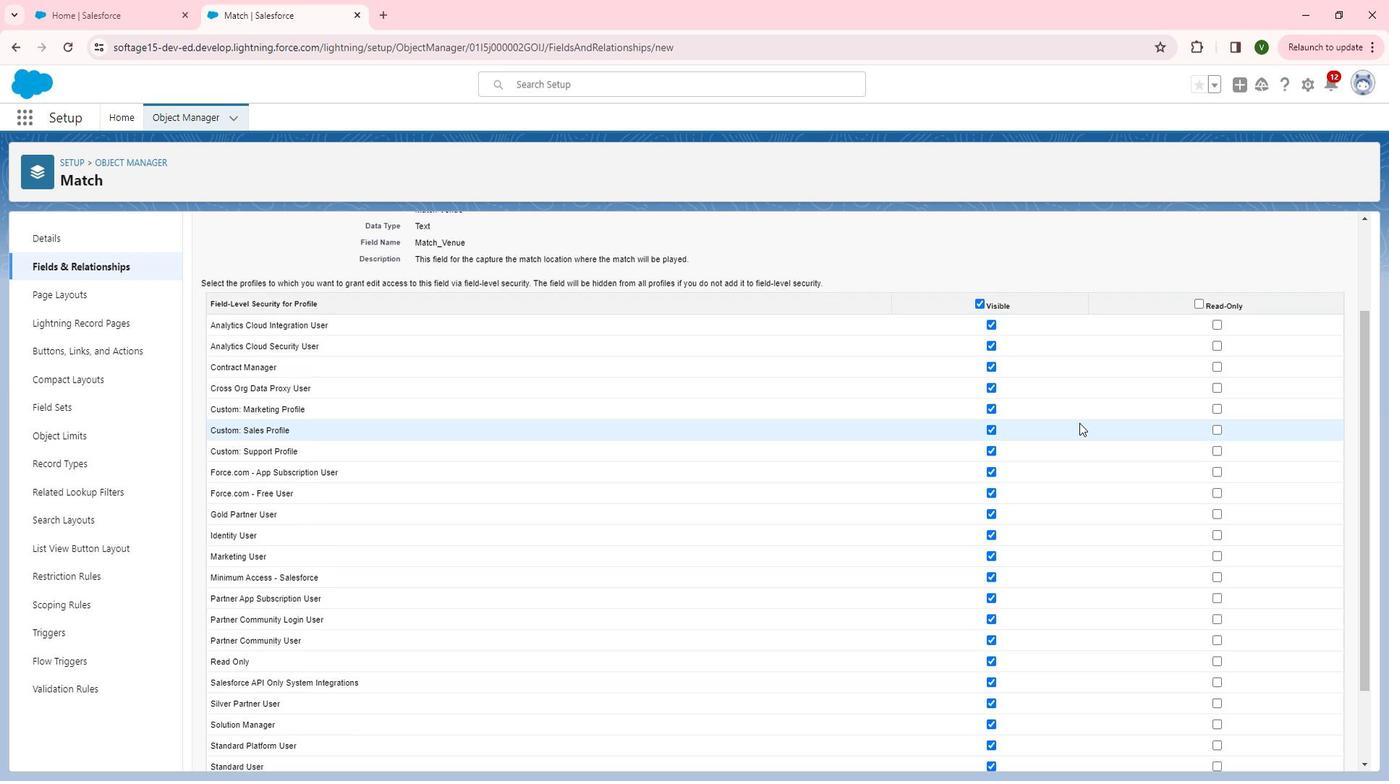 
Action: Mouse moved to (1100, 429)
Screenshot: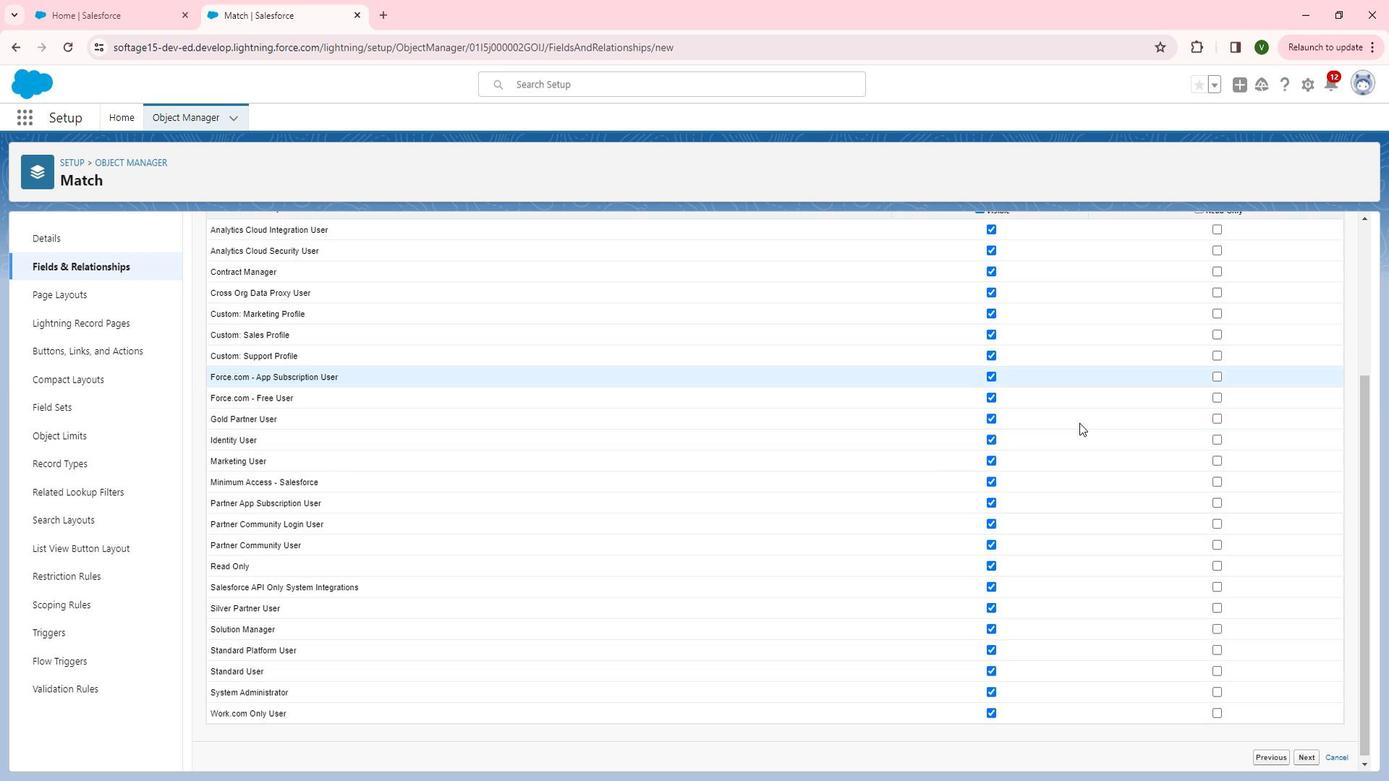 
Action: Mouse scrolled (1100, 428) with delta (0, 0)
Screenshot: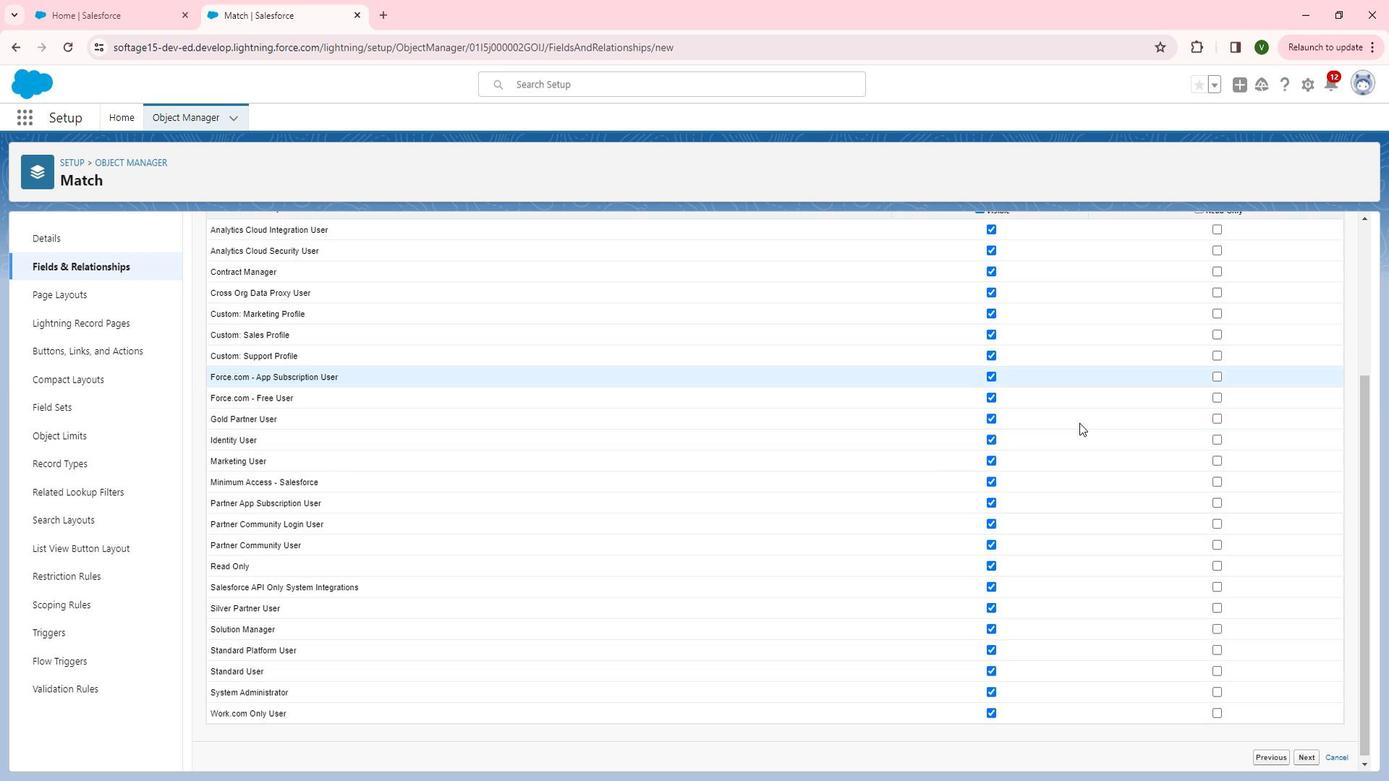 
Action: Mouse moved to (1261, 229)
Screenshot: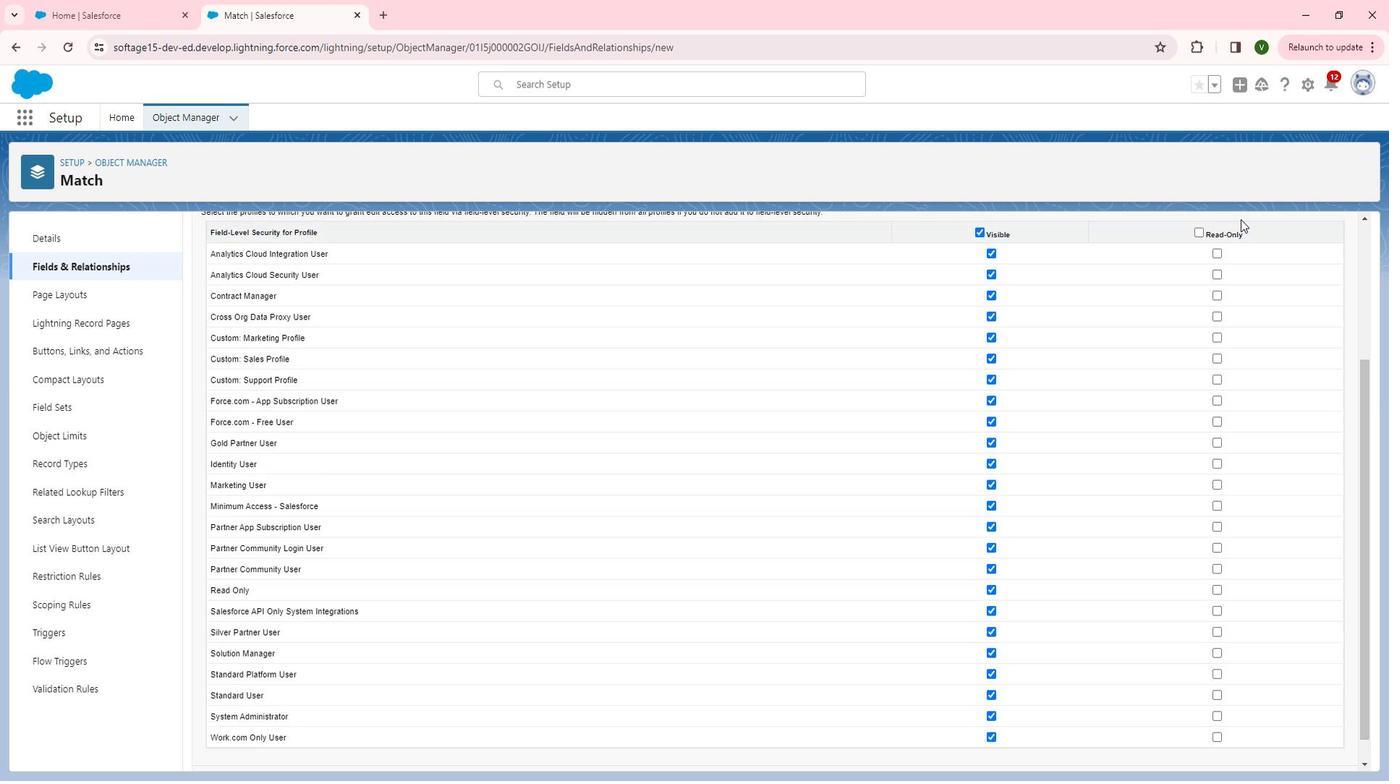 
Action: Mouse scrolled (1261, 230) with delta (0, 0)
Screenshot: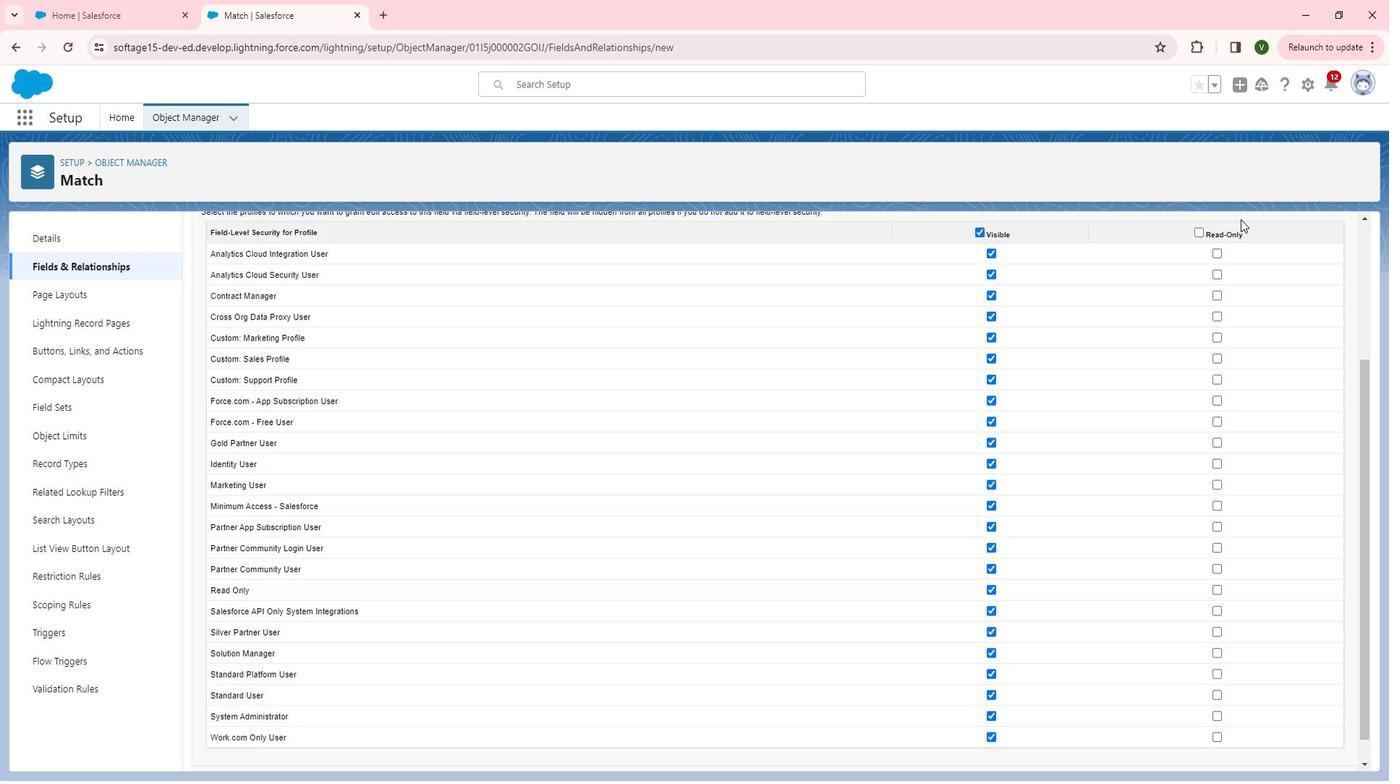
Action: Mouse moved to (1240, 312)
Screenshot: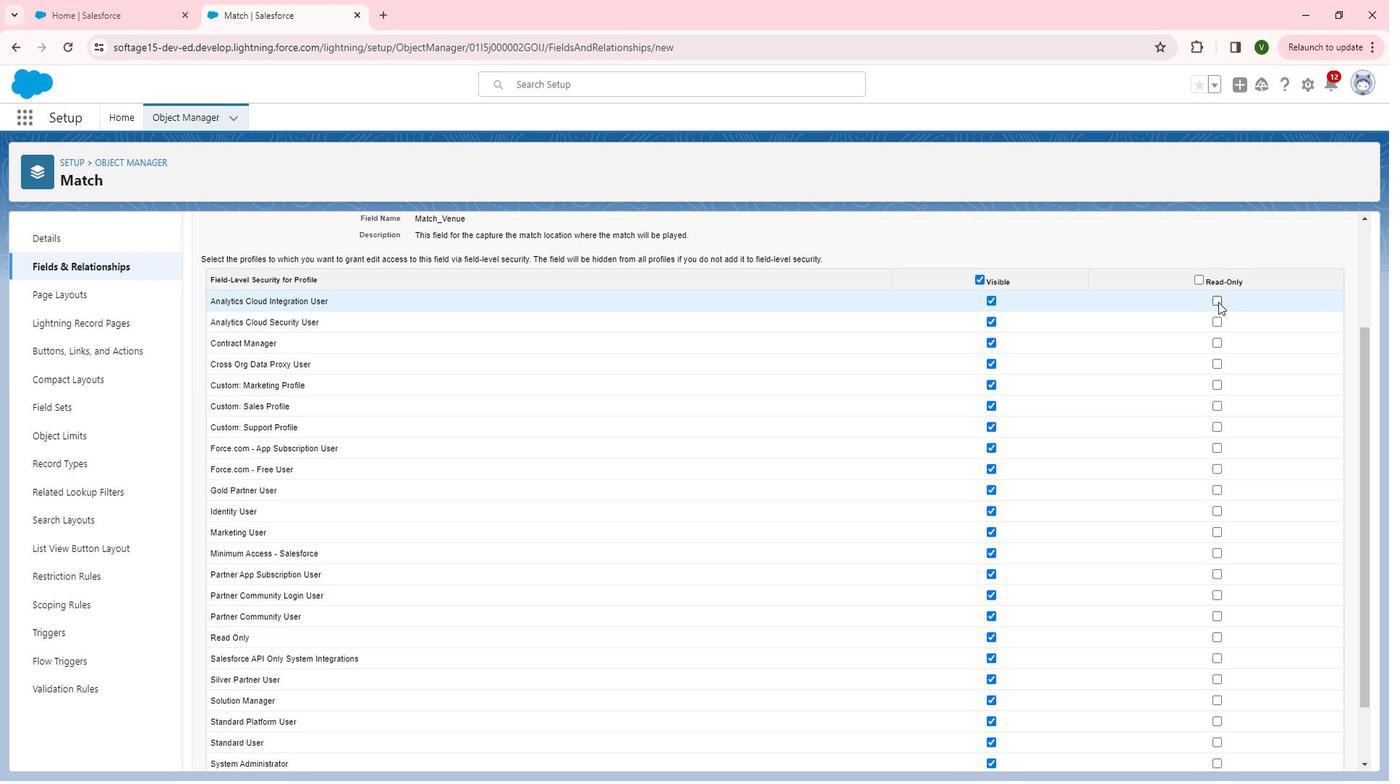 
Action: Mouse pressed left at (1240, 312)
Screenshot: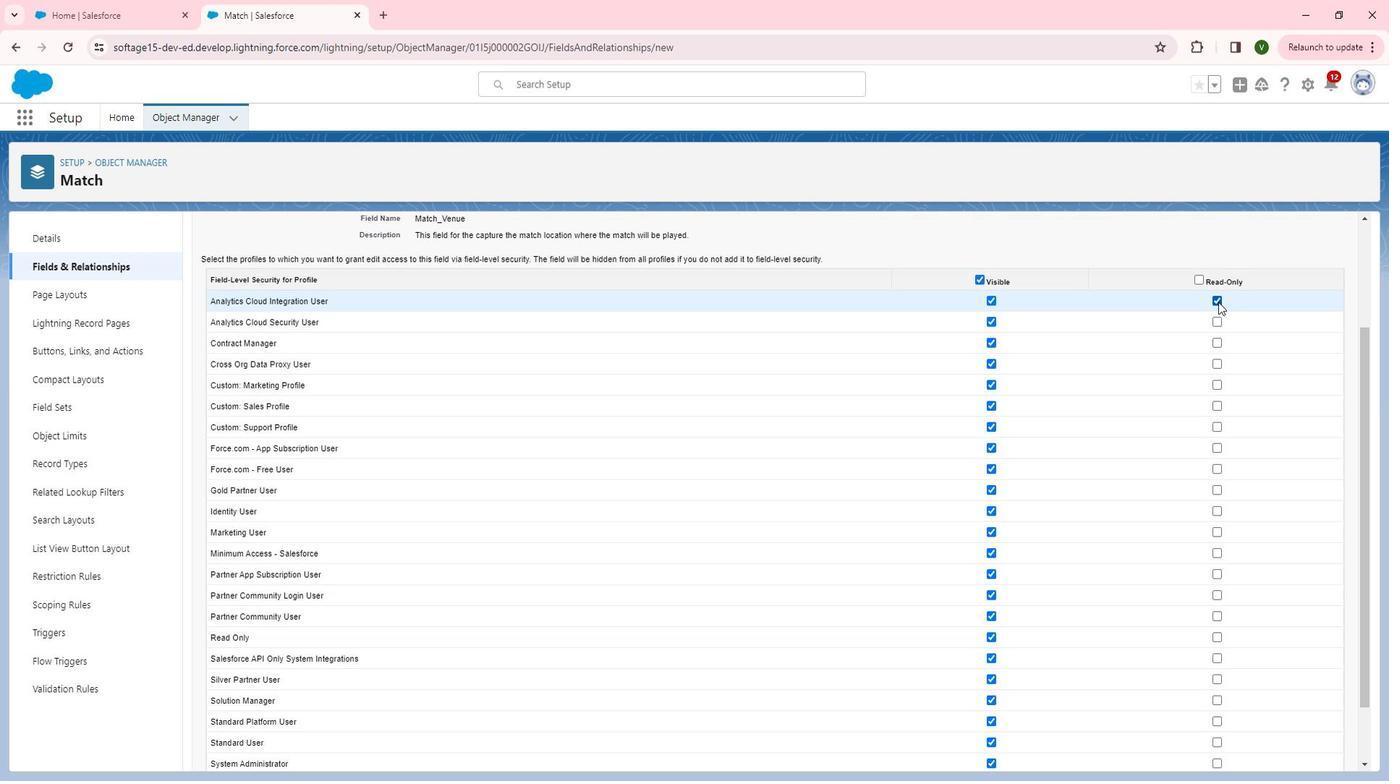 
Action: Mouse moved to (1235, 372)
Screenshot: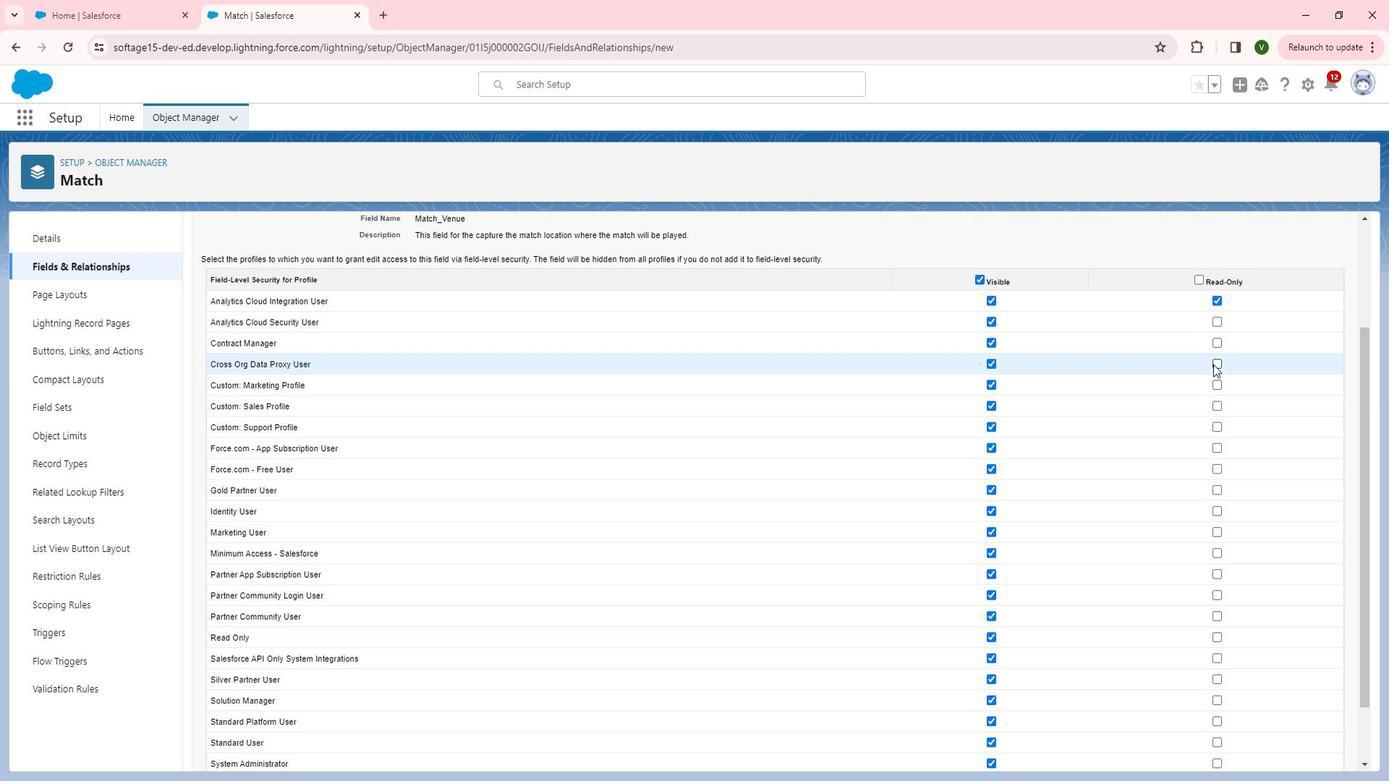 
Action: Mouse pressed left at (1235, 372)
Screenshot: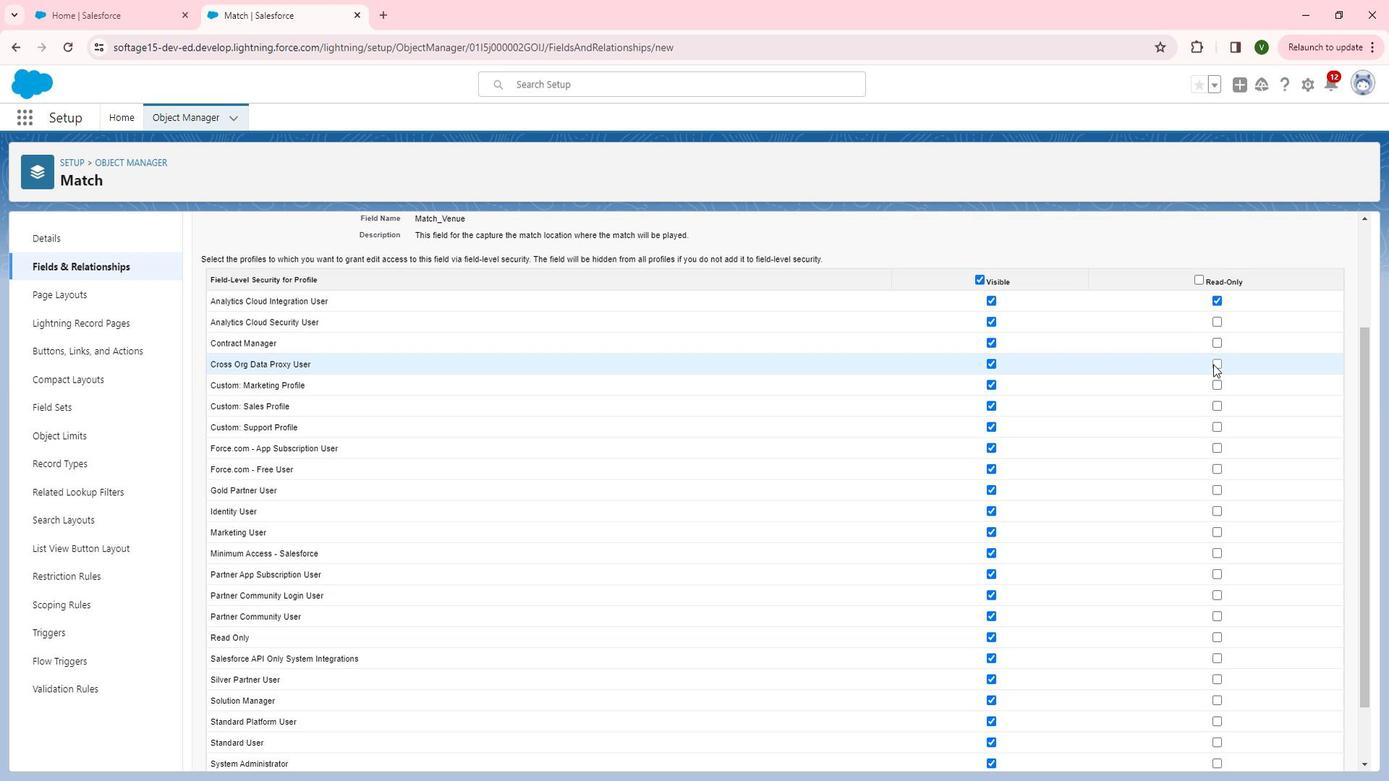 
Action: Mouse moved to (1235, 416)
Screenshot: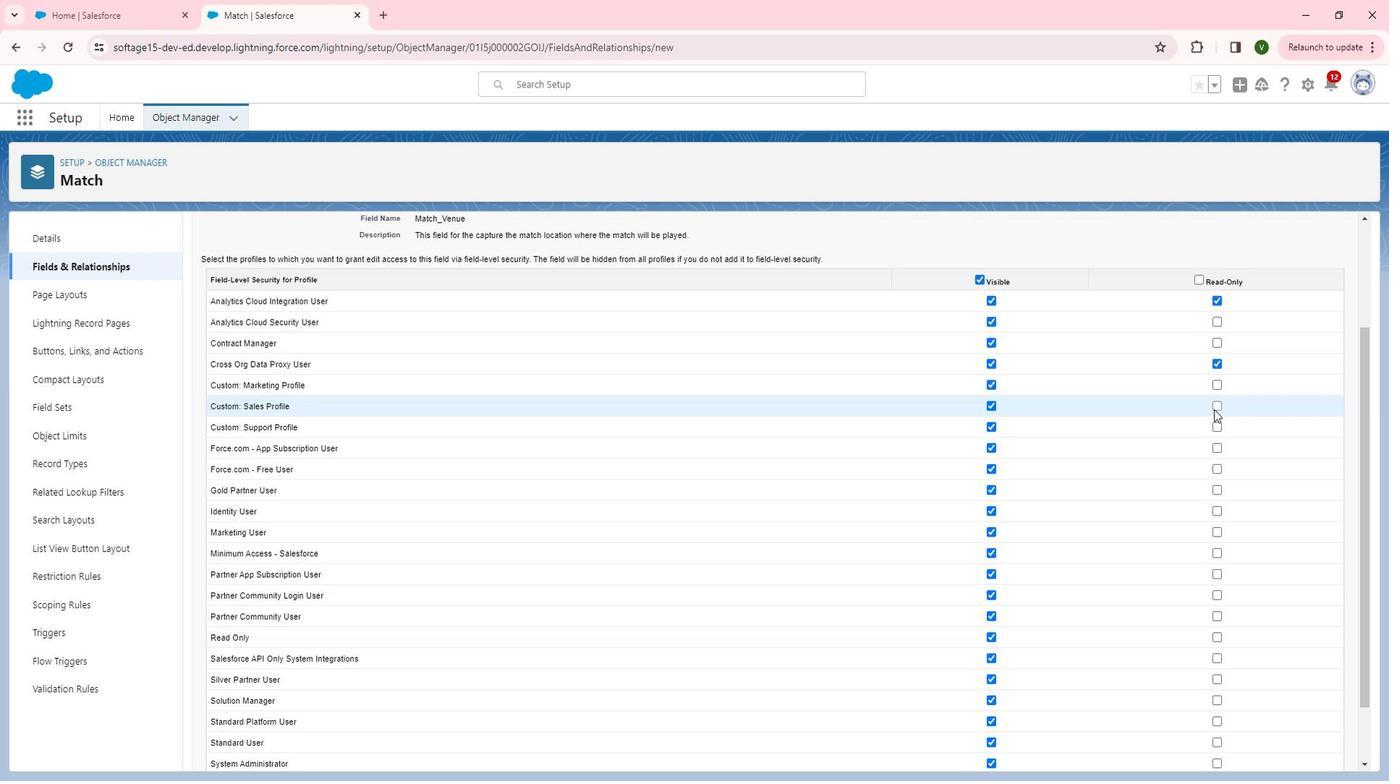 
Action: Mouse pressed left at (1235, 416)
Screenshot: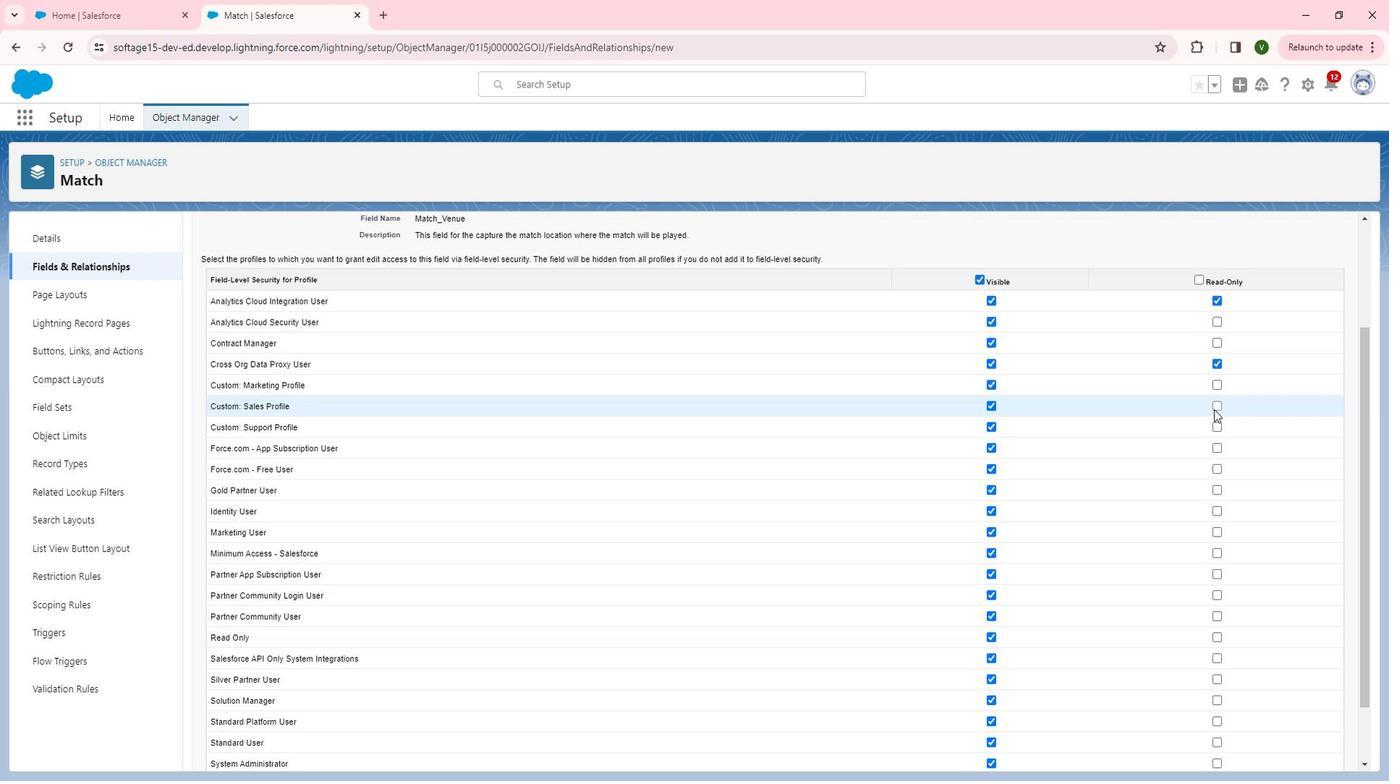 
Action: Mouse moved to (1238, 478)
Screenshot: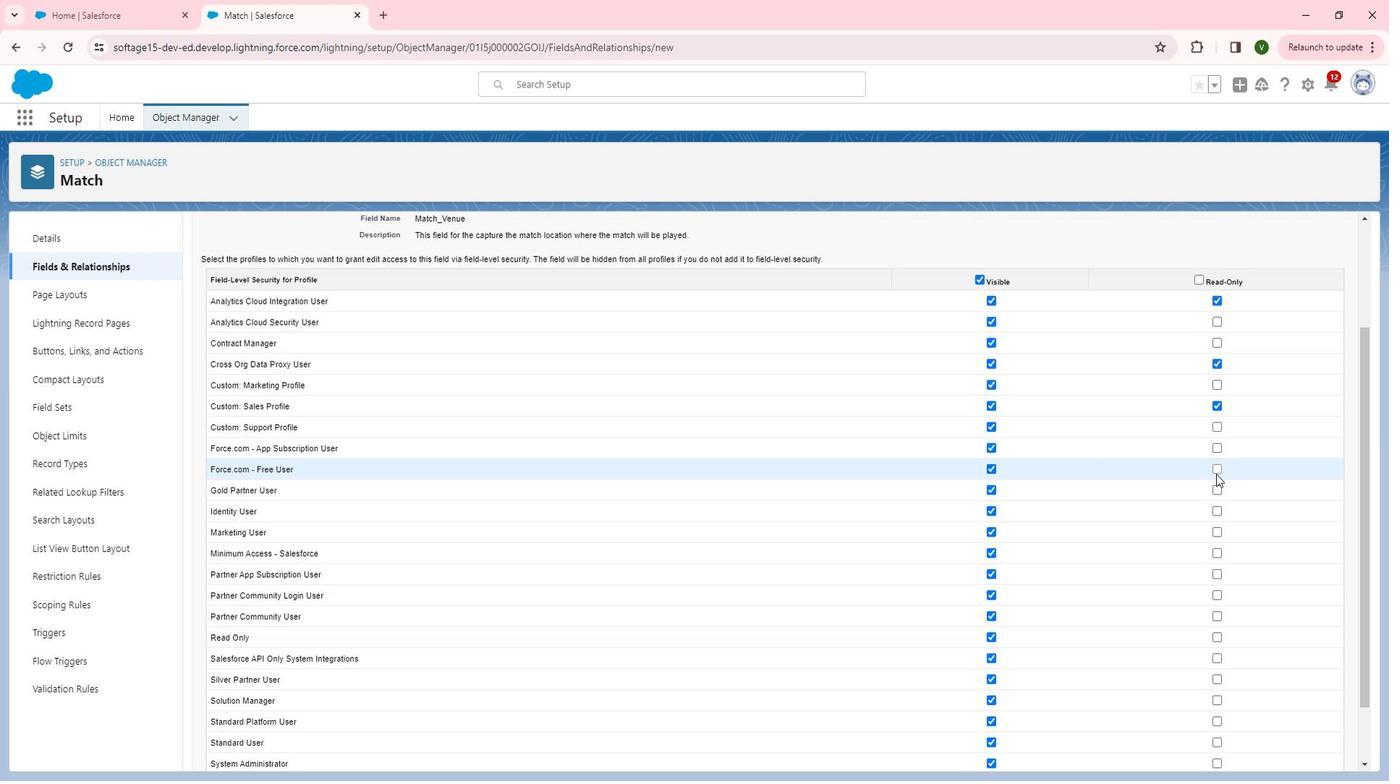 
Action: Mouse pressed left at (1238, 478)
Screenshot: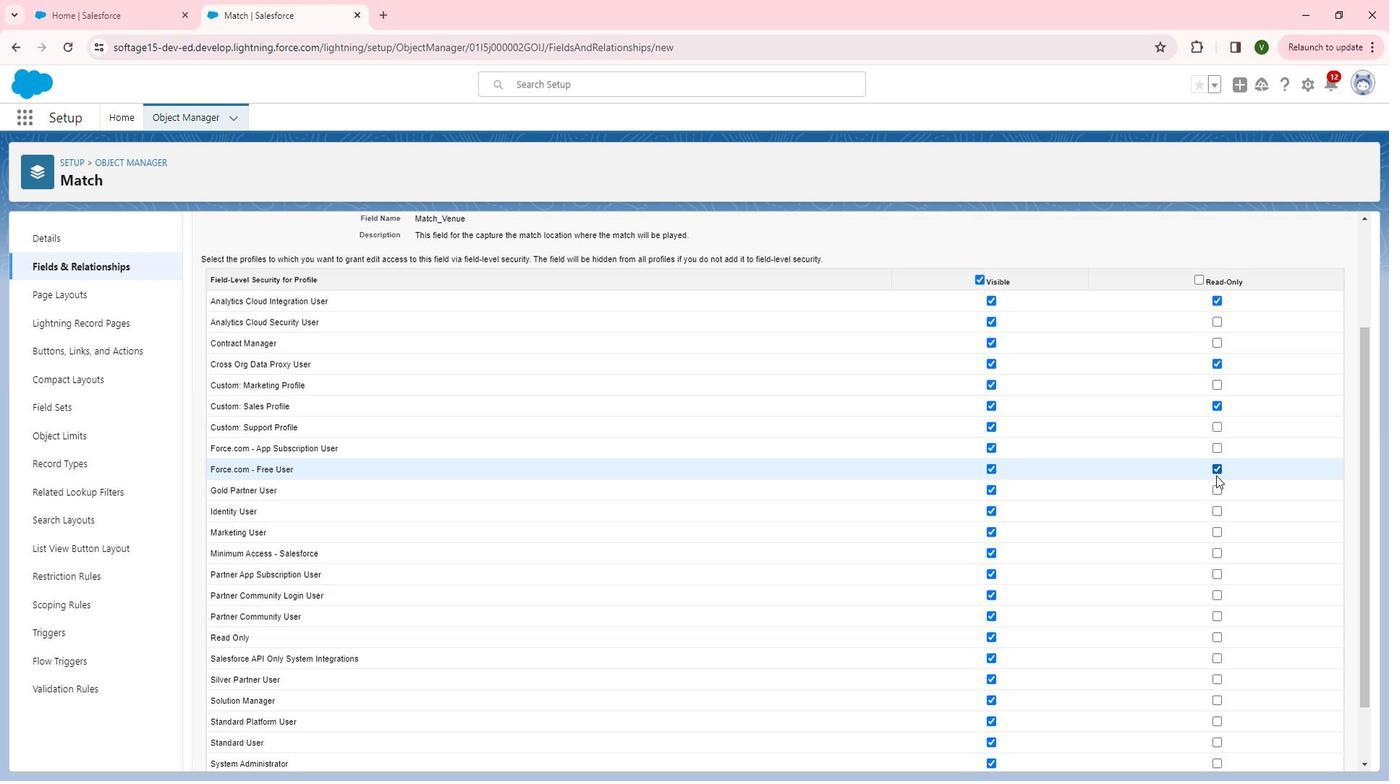 
Action: Mouse moved to (1235, 497)
Screenshot: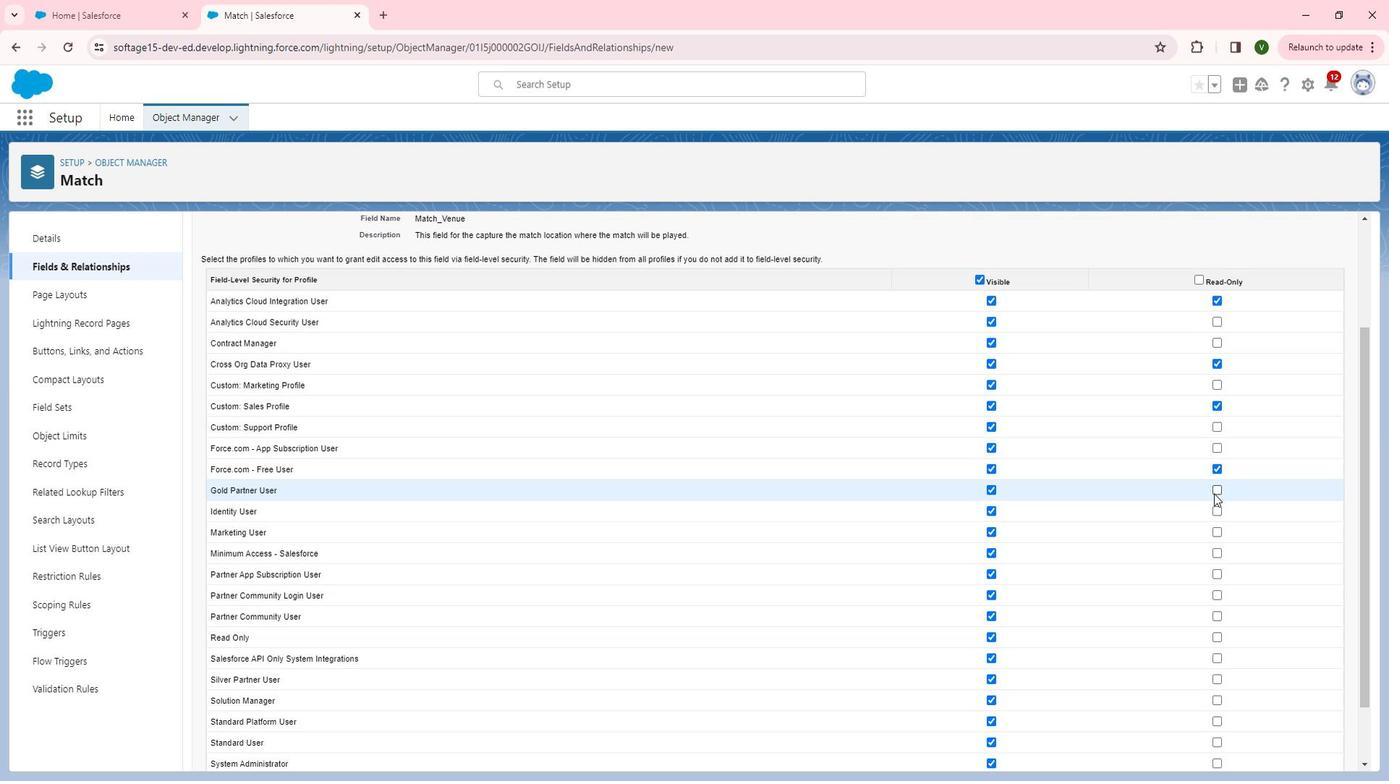 
Action: Mouse pressed left at (1235, 497)
Screenshot: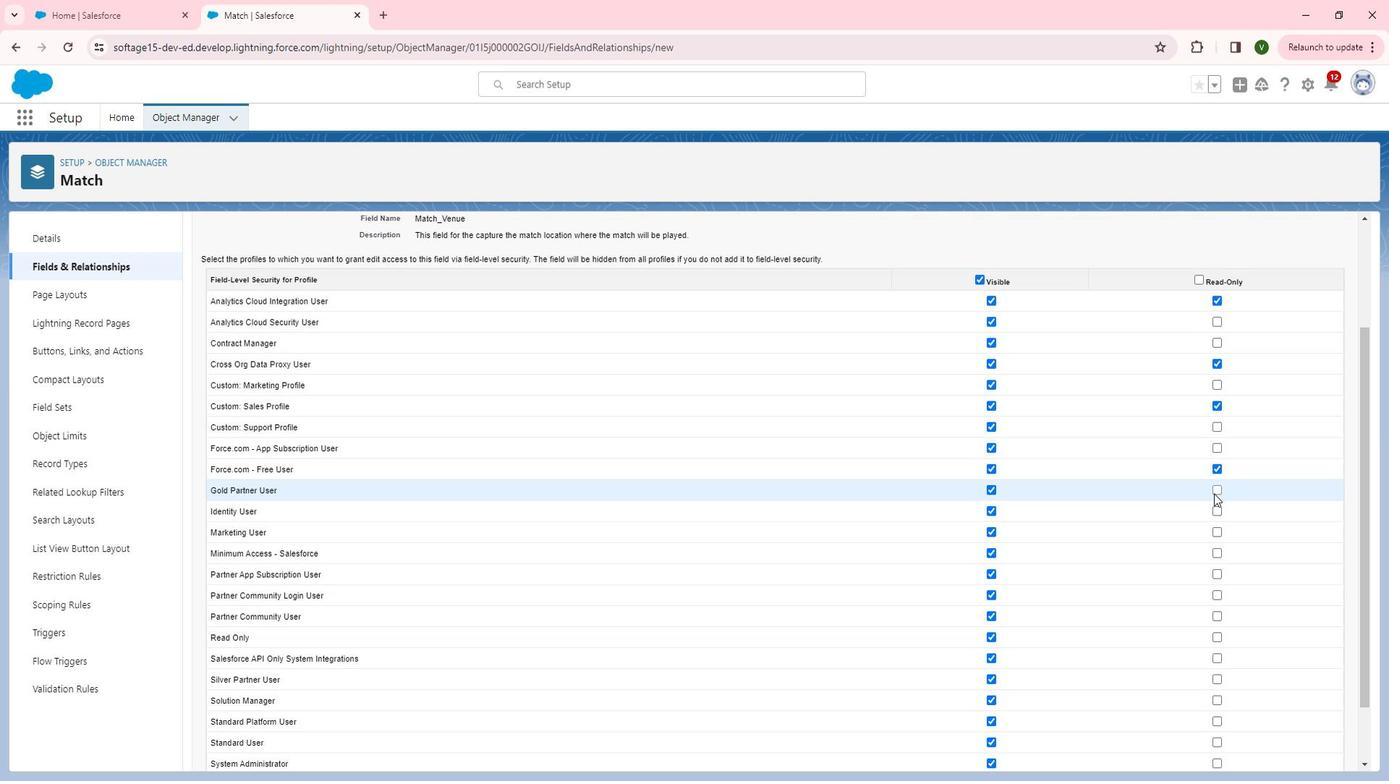 
Action: Mouse moved to (1246, 509)
Screenshot: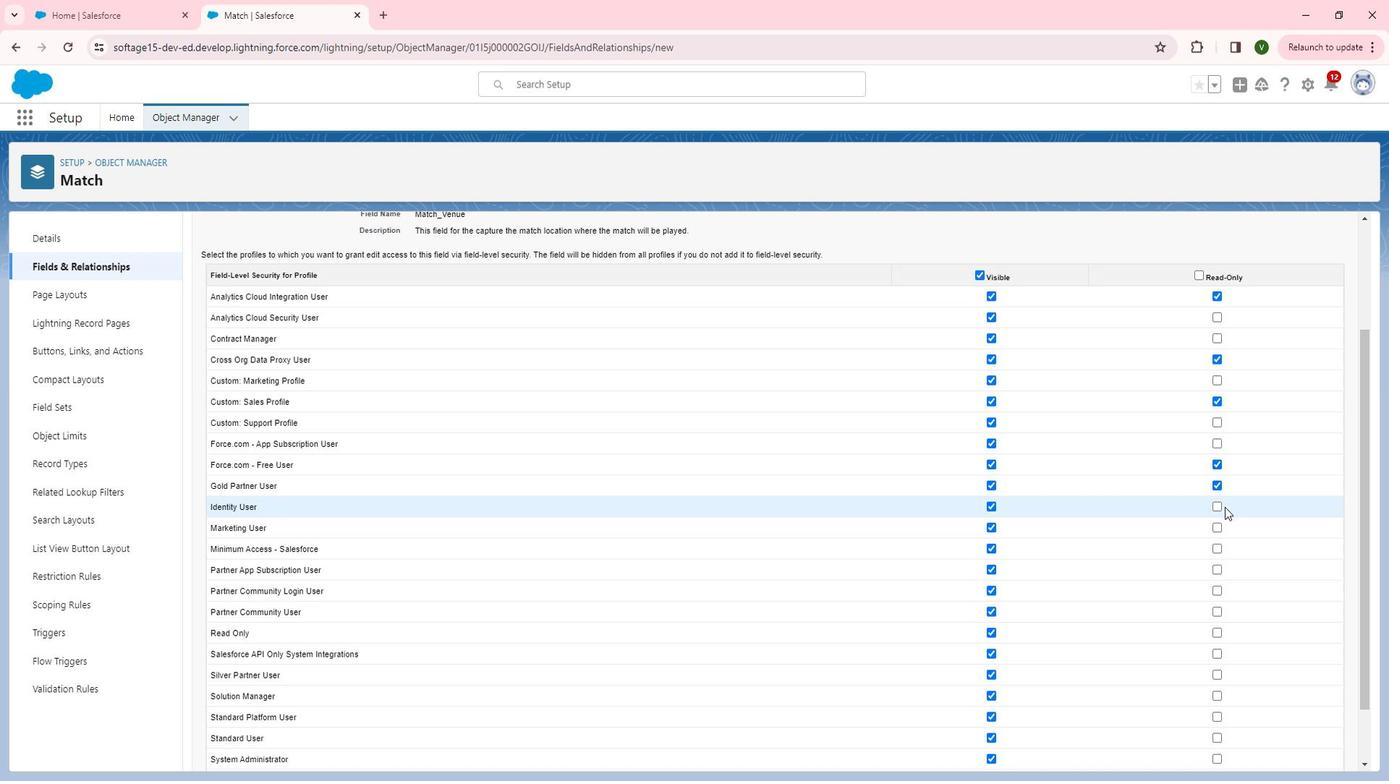 
Action: Mouse scrolled (1246, 508) with delta (0, 0)
Screenshot: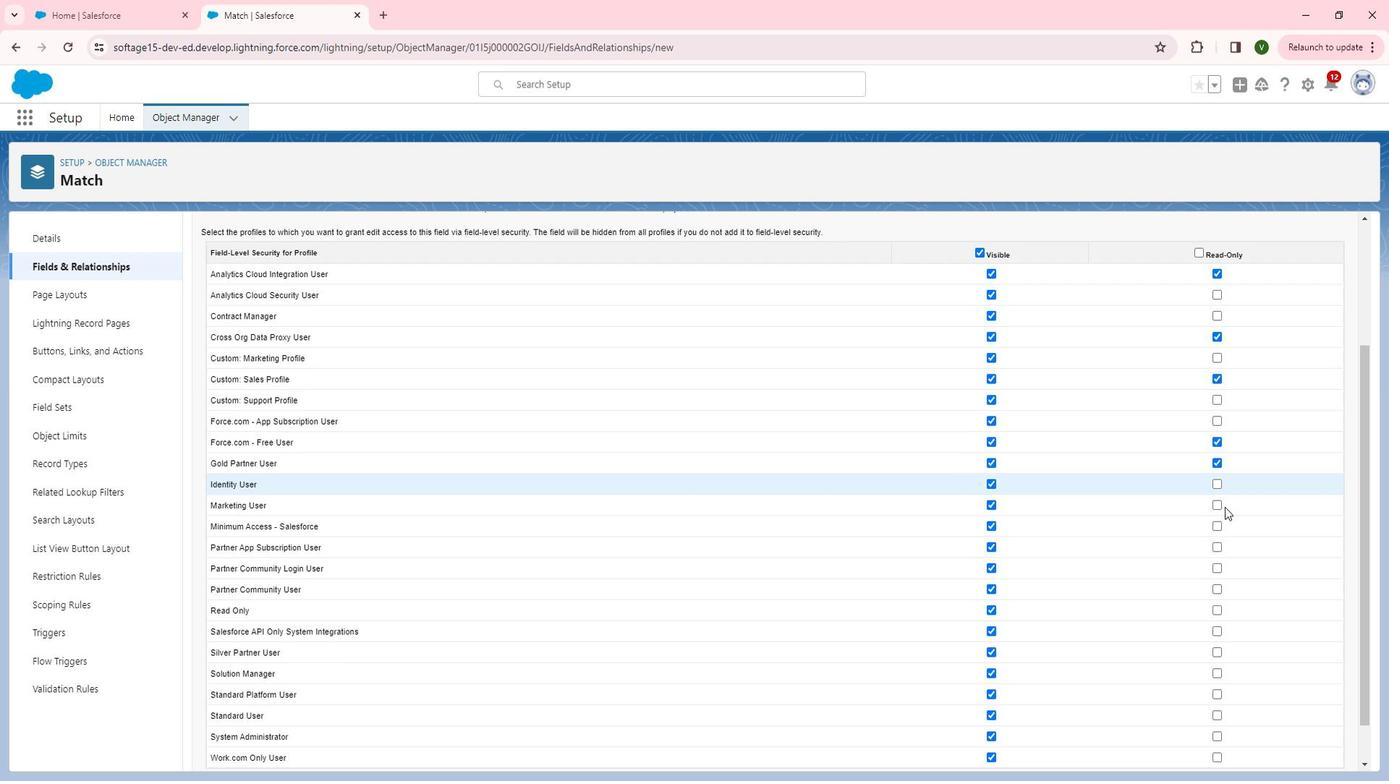 
Action: Mouse moved to (1246, 510)
Screenshot: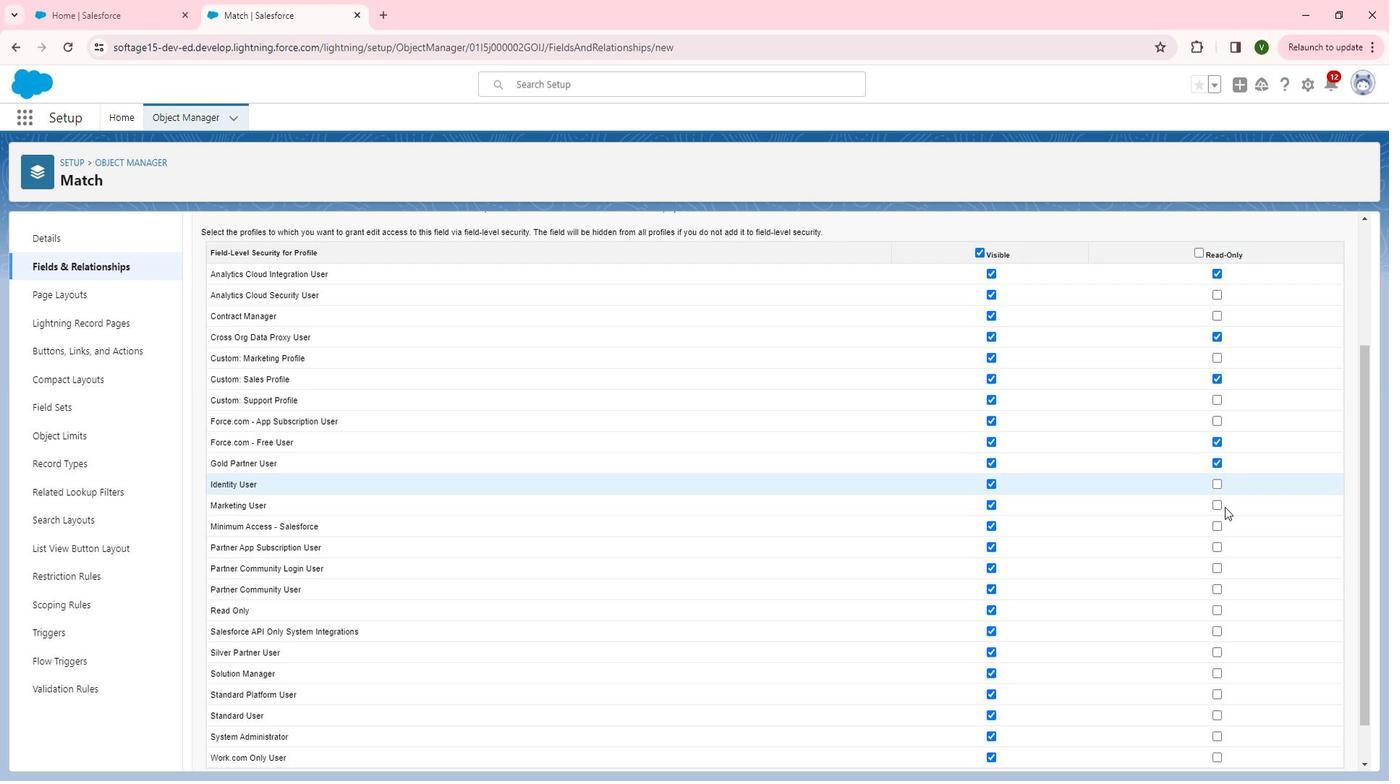 
Action: Mouse scrolled (1246, 509) with delta (0, 0)
Screenshot: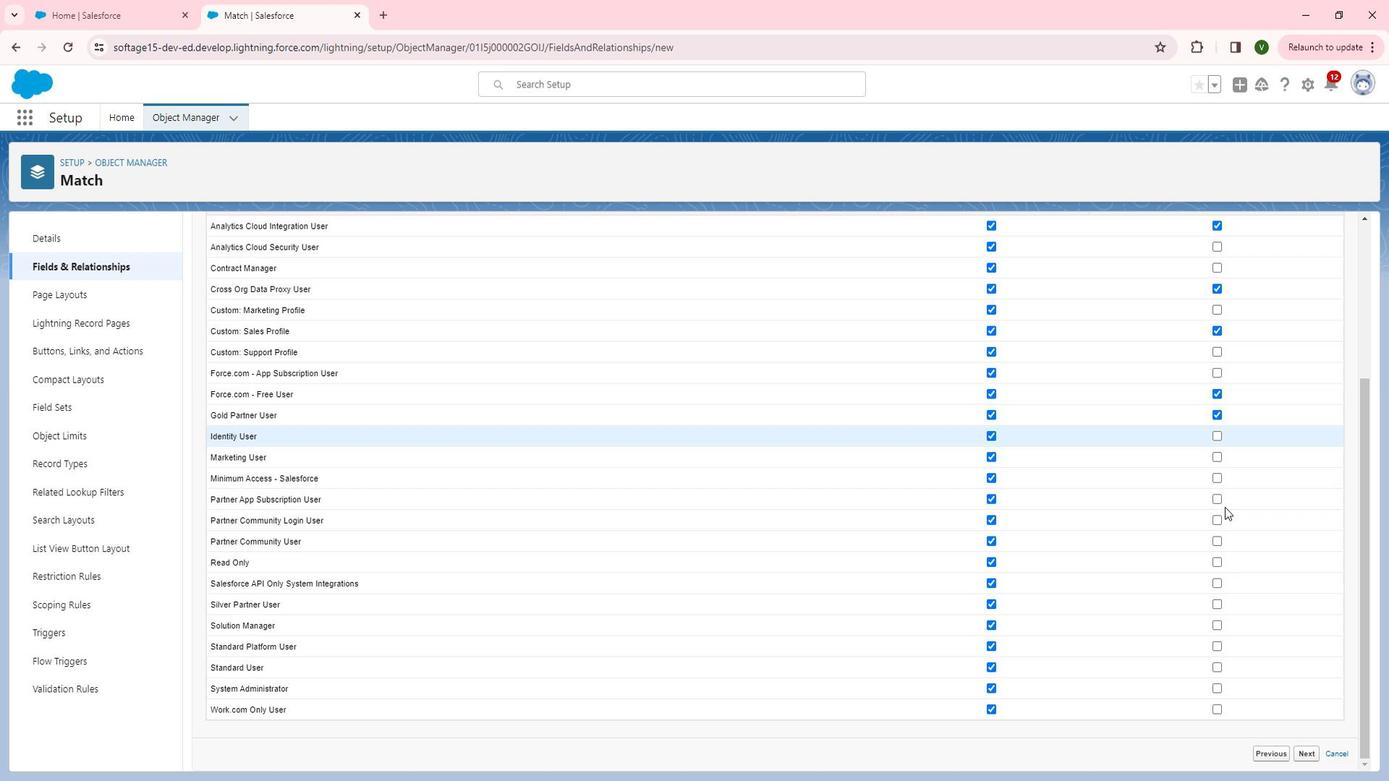 
Action: Mouse moved to (1240, 505)
Screenshot: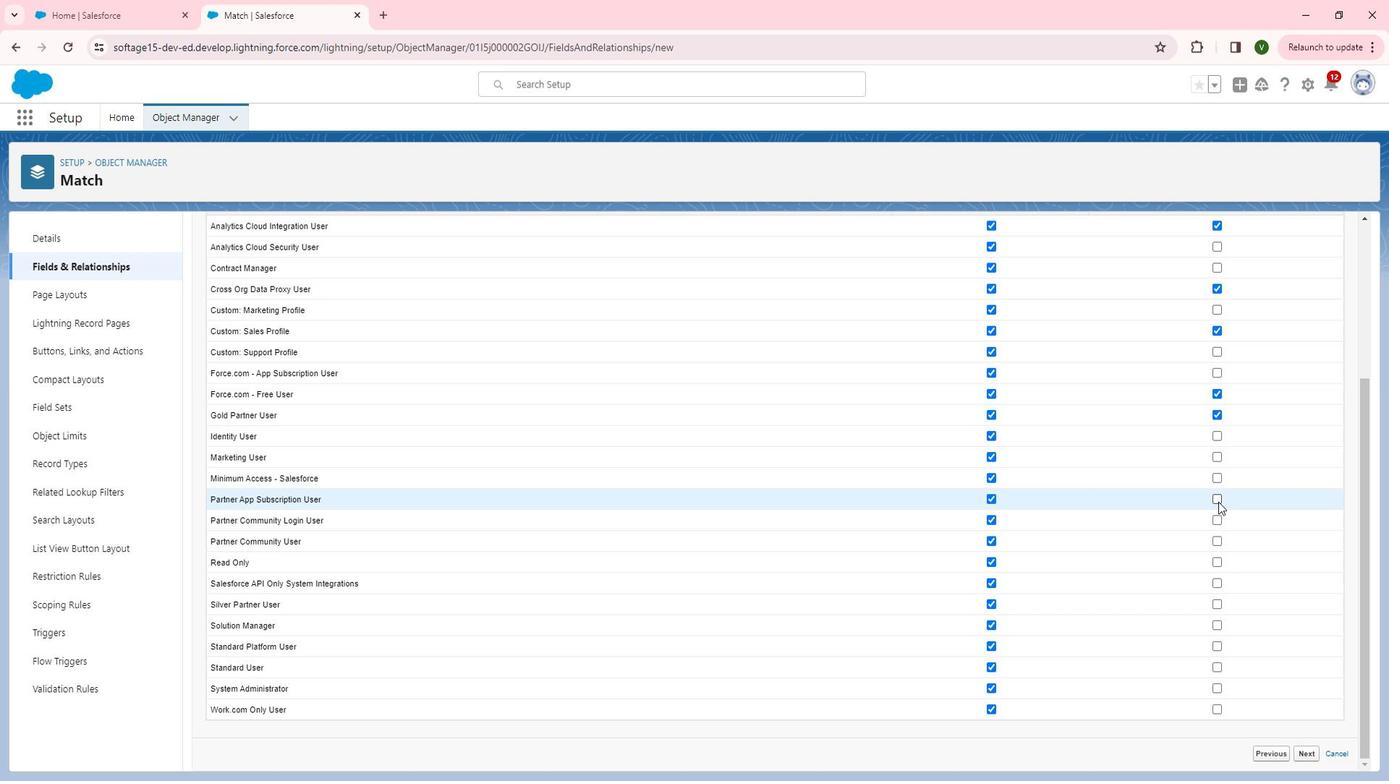 
Action: Mouse pressed left at (1240, 505)
Screenshot: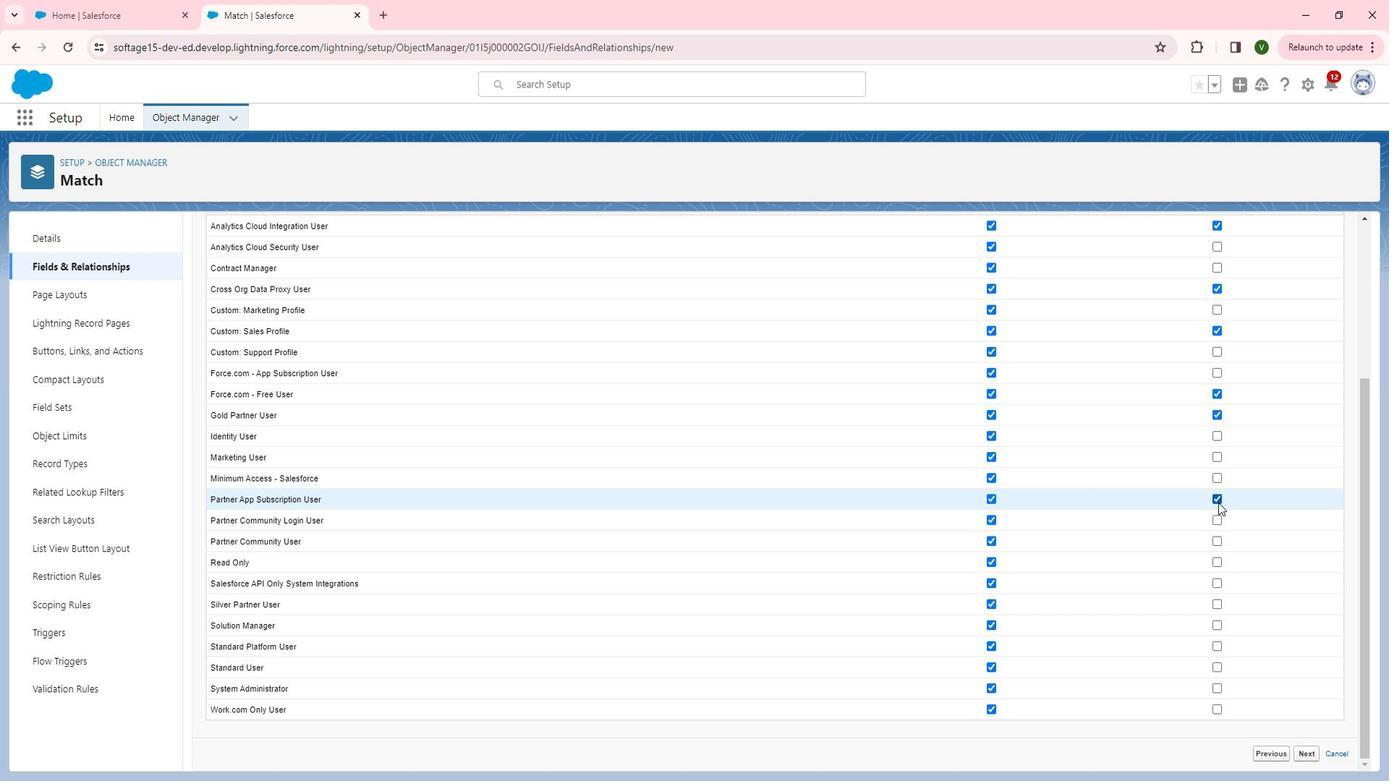 
Action: Mouse moved to (1242, 484)
Screenshot: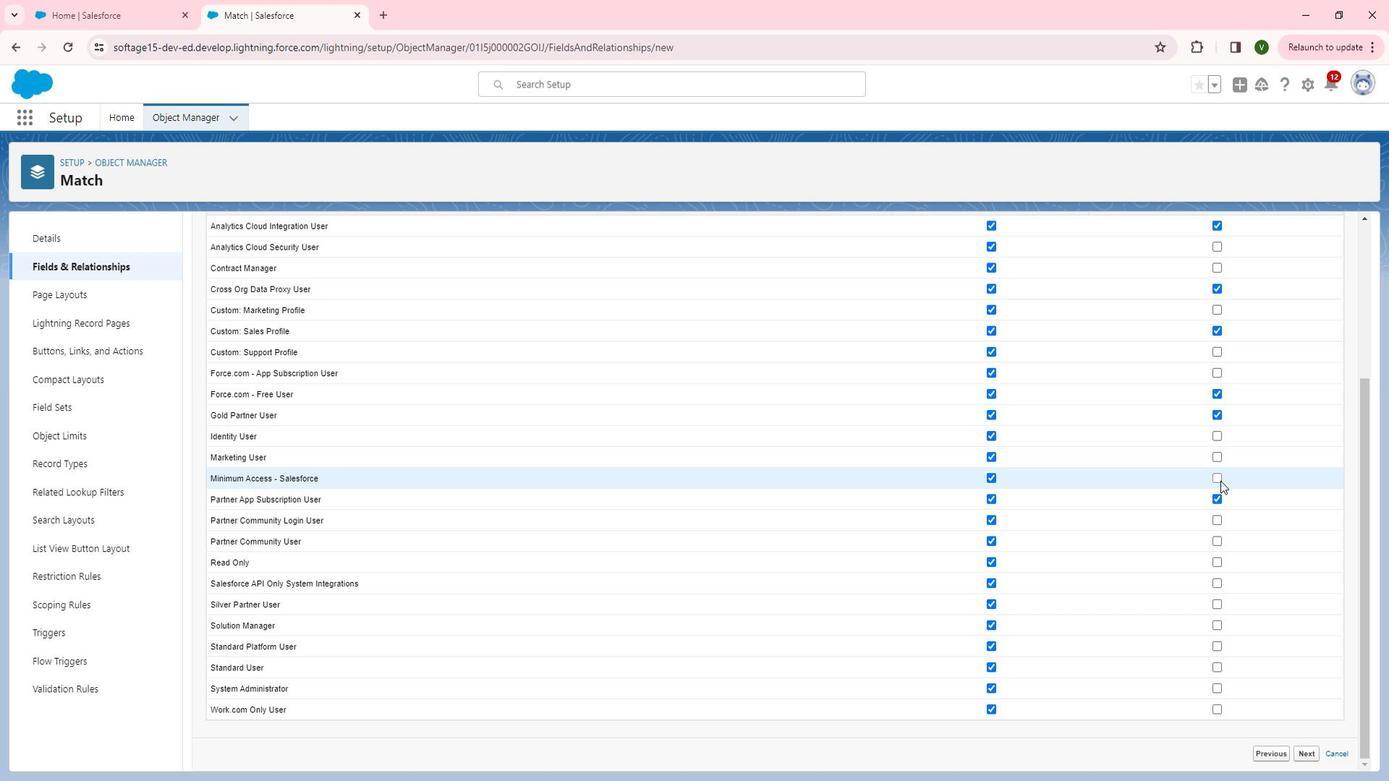
Action: Mouse pressed left at (1242, 484)
Screenshot: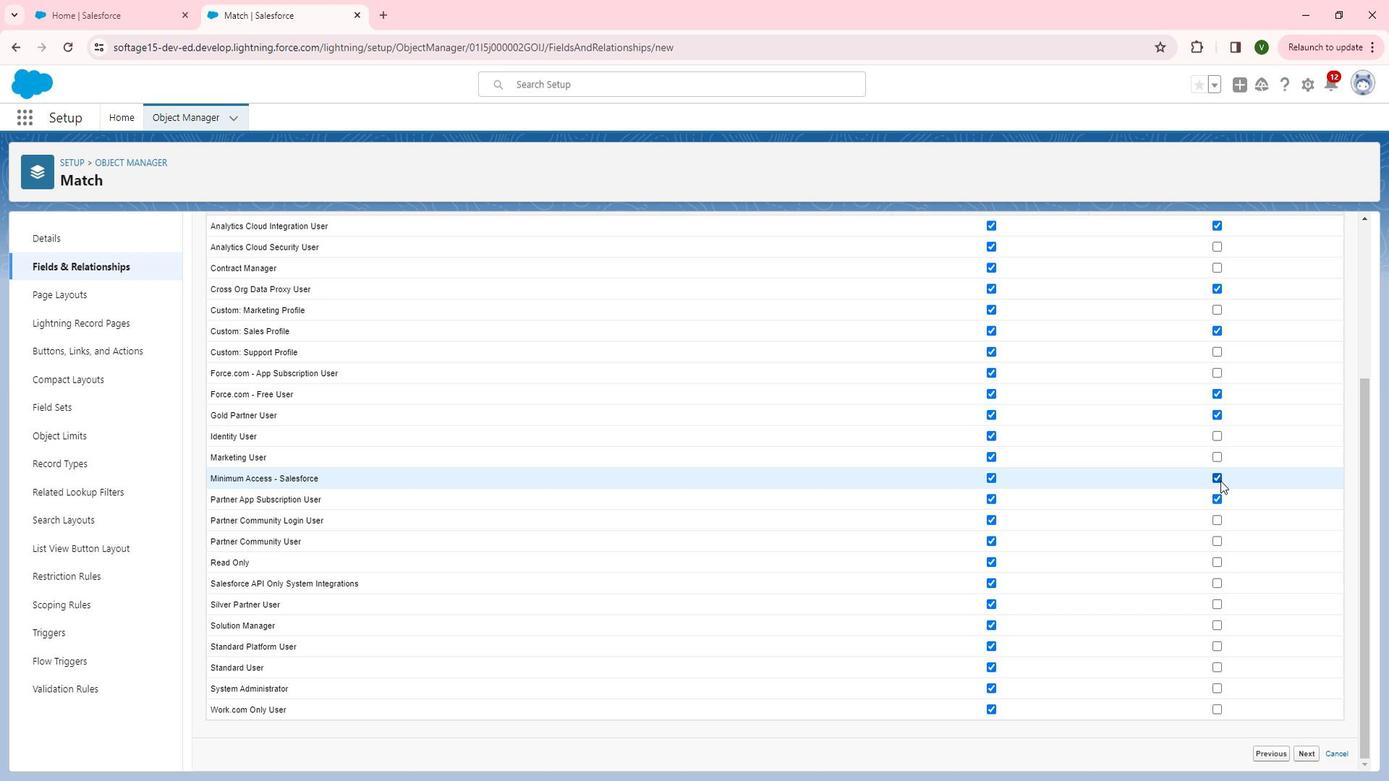 
Action: Mouse moved to (1240, 563)
Screenshot: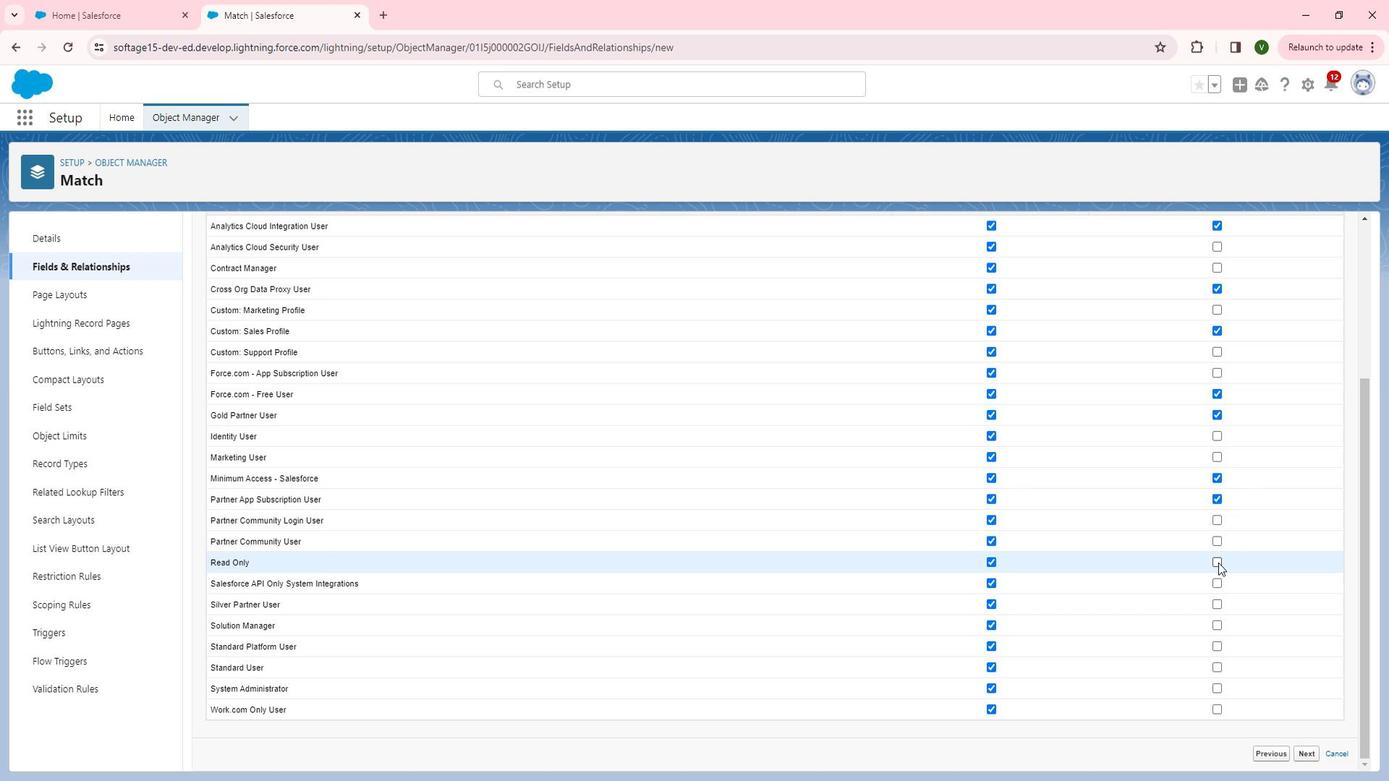 
Action: Mouse pressed left at (1240, 563)
